 Task: Locate Waterfront houses in Newport News.
Action: Mouse moved to (281, 202)
Screenshot: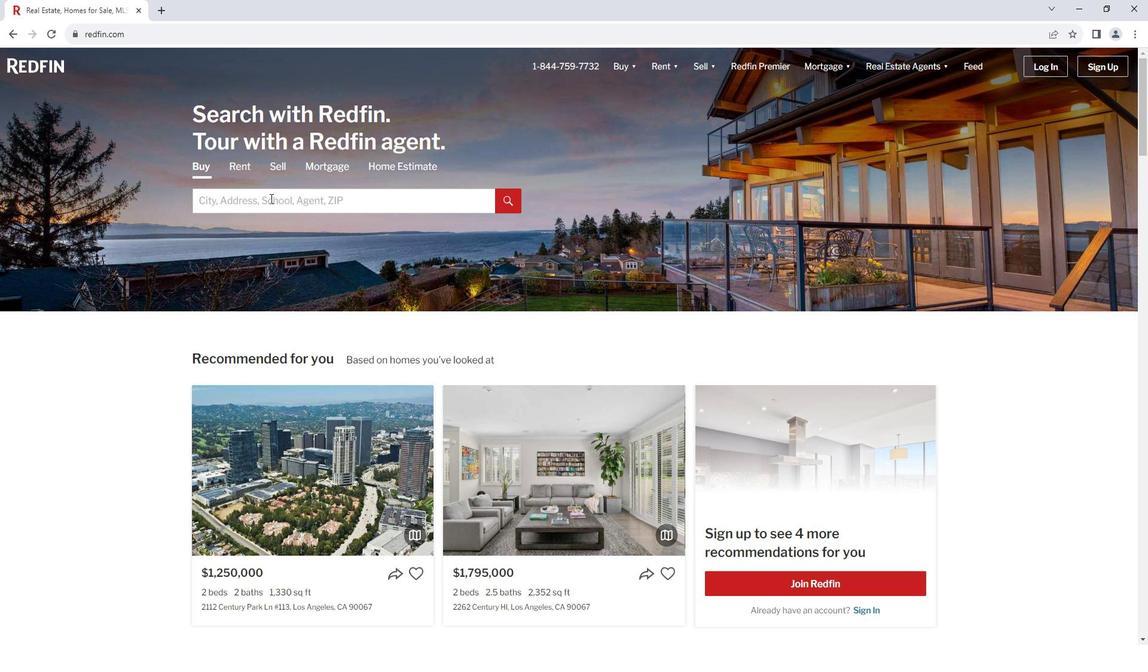 
Action: Mouse pressed left at (281, 202)
Screenshot: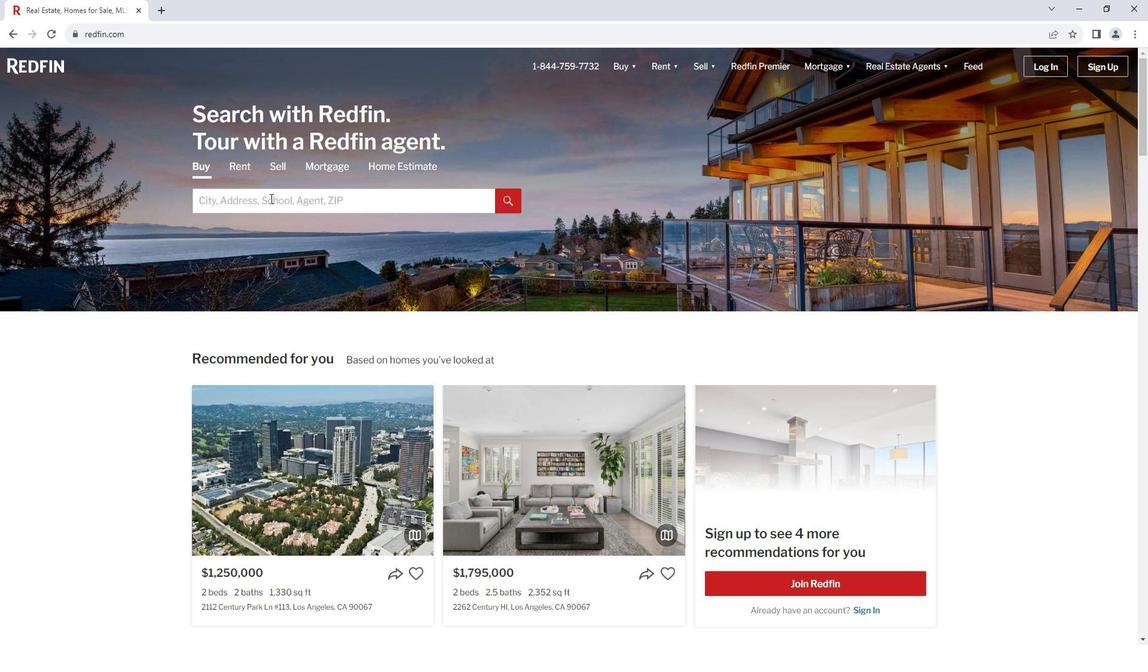 
Action: Key pressed <Key.shift>Newsport<Key.space><Key.shift>Mews
Screenshot: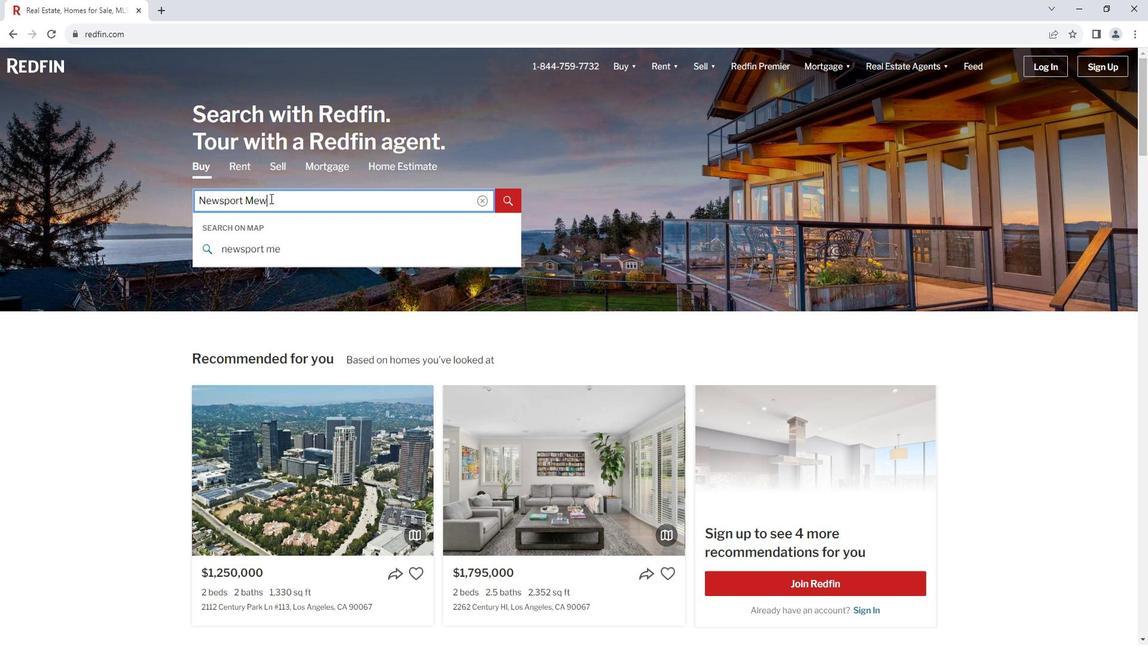 
Action: Mouse moved to (235, 202)
Screenshot: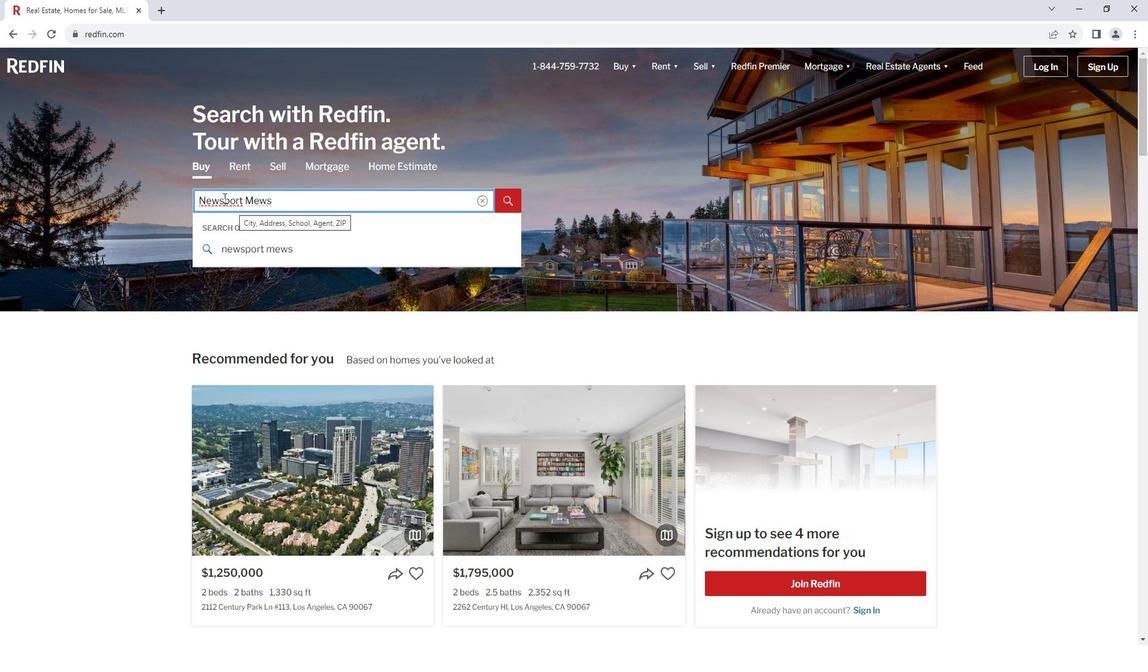 
Action: Mouse pressed left at (235, 202)
Screenshot: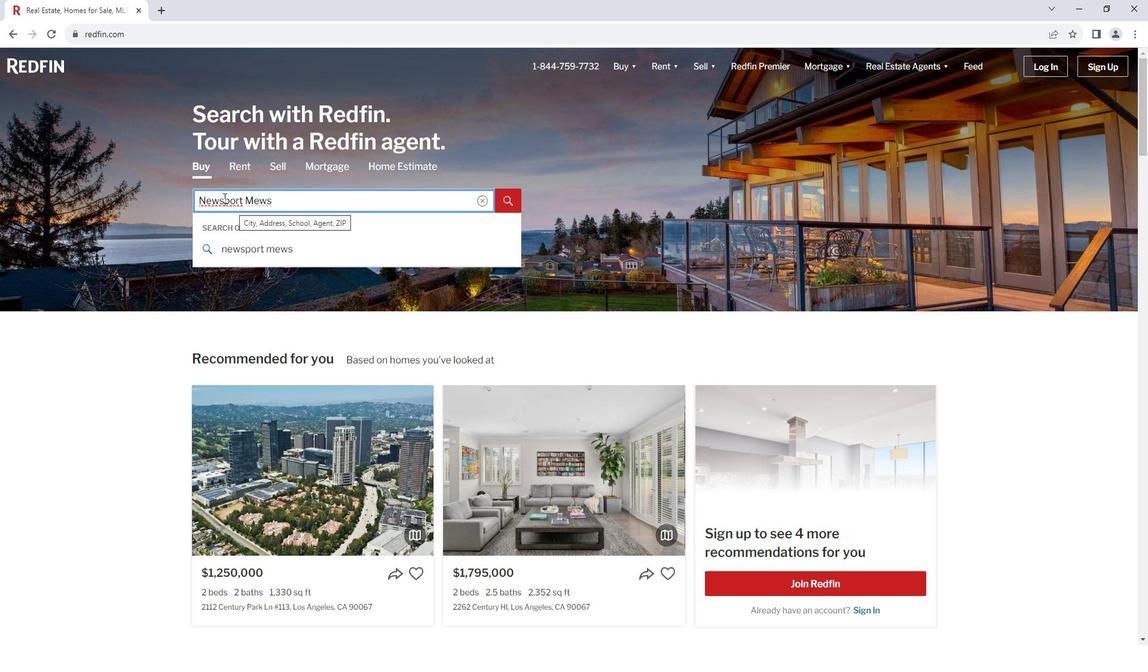 
Action: Mouse moved to (232, 202)
Screenshot: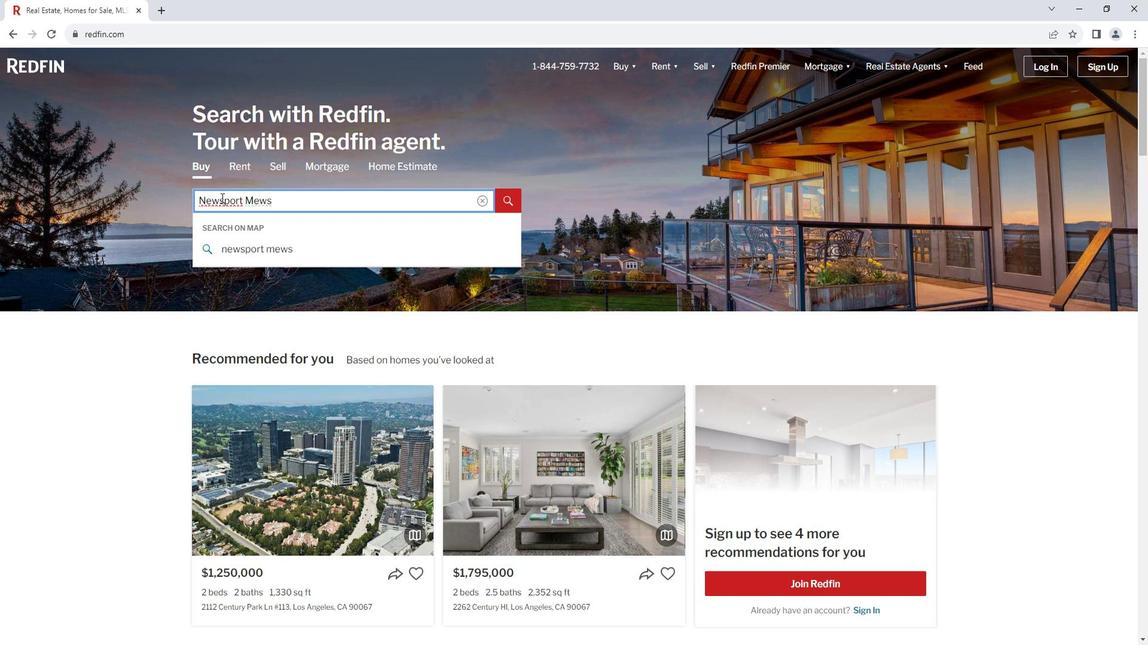
Action: Key pressed <Key.backspace>
Screenshot: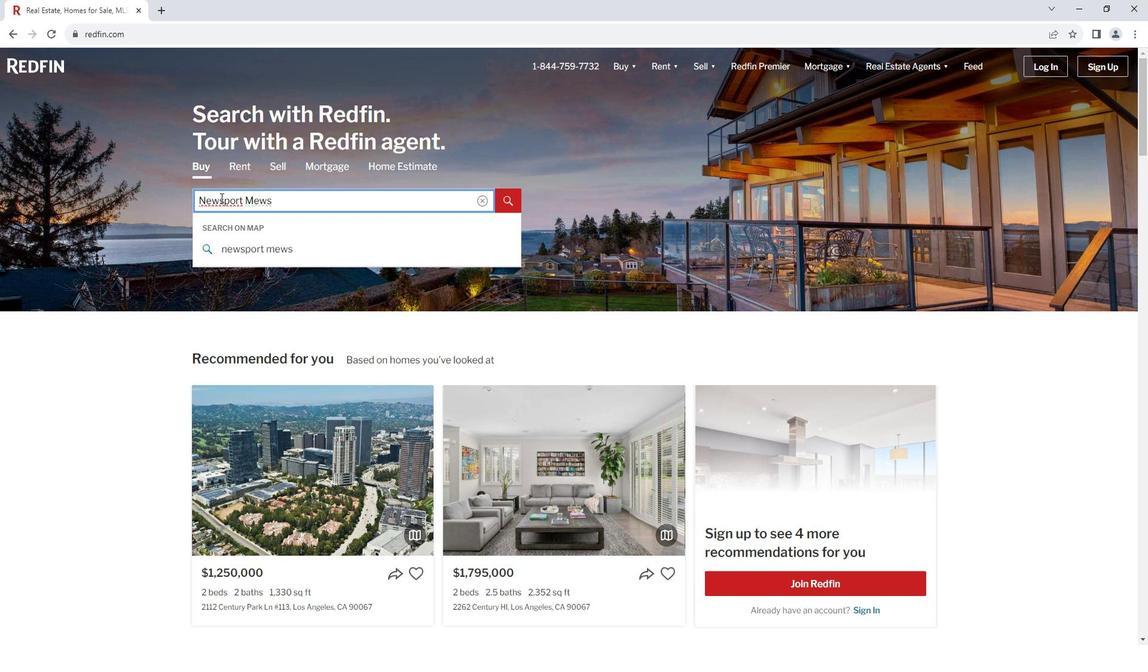 
Action: Mouse moved to (512, 201)
Screenshot: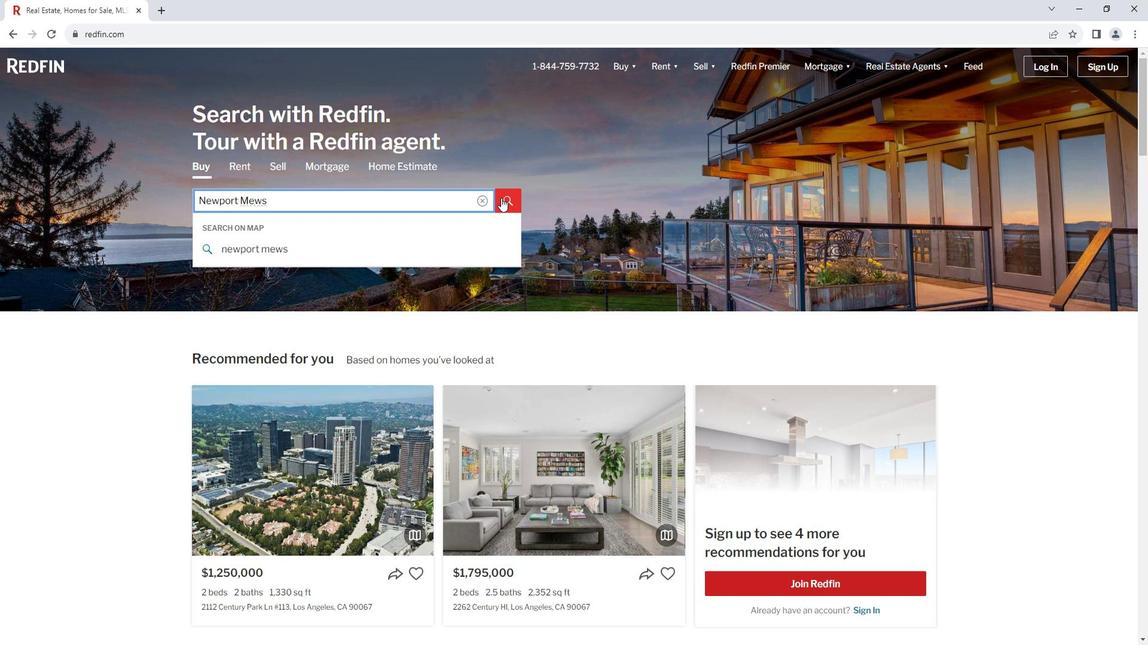 
Action: Mouse pressed left at (512, 201)
Screenshot: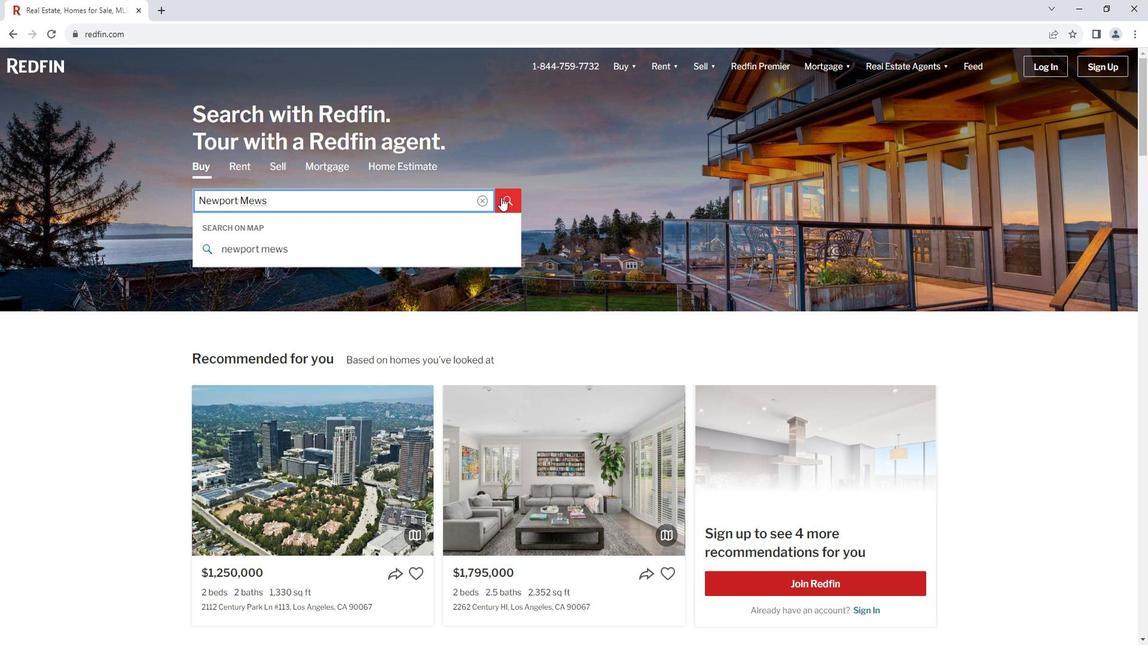 
Action: Mouse moved to (1031, 155)
Screenshot: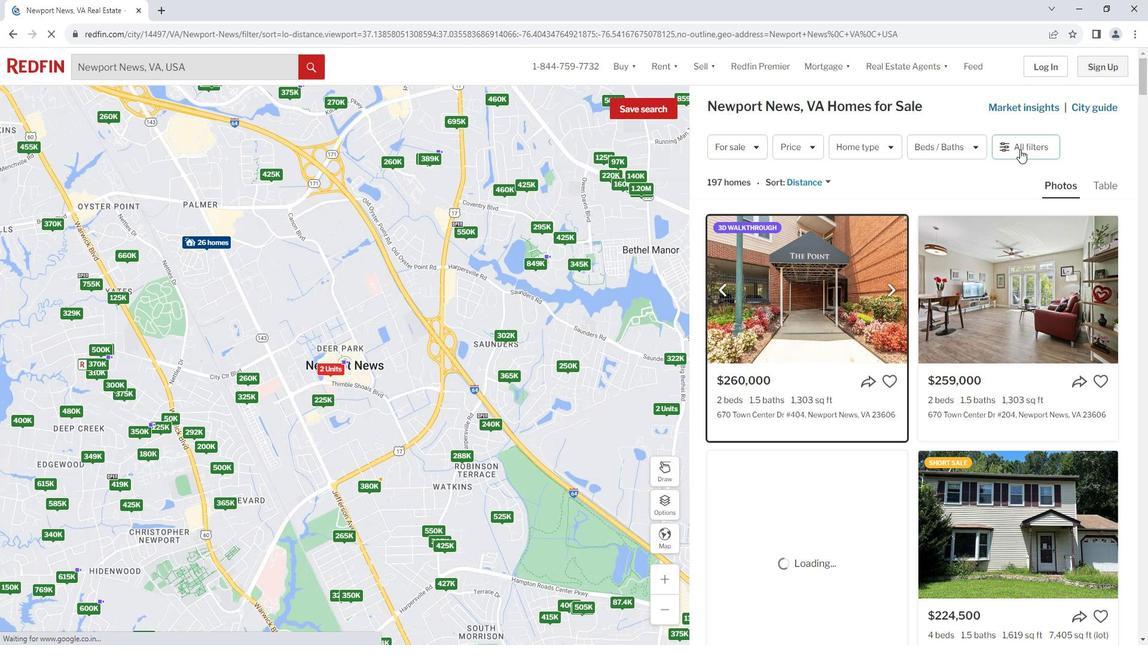 
Action: Mouse pressed left at (1031, 155)
Screenshot: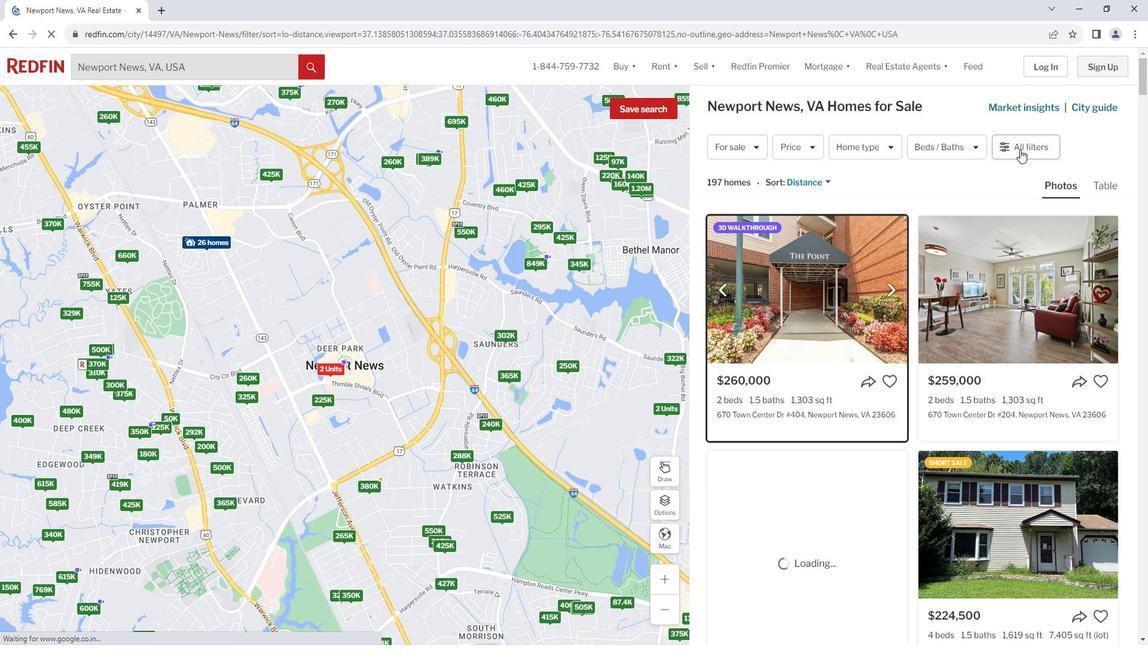 
Action: Mouse moved to (1043, 150)
Screenshot: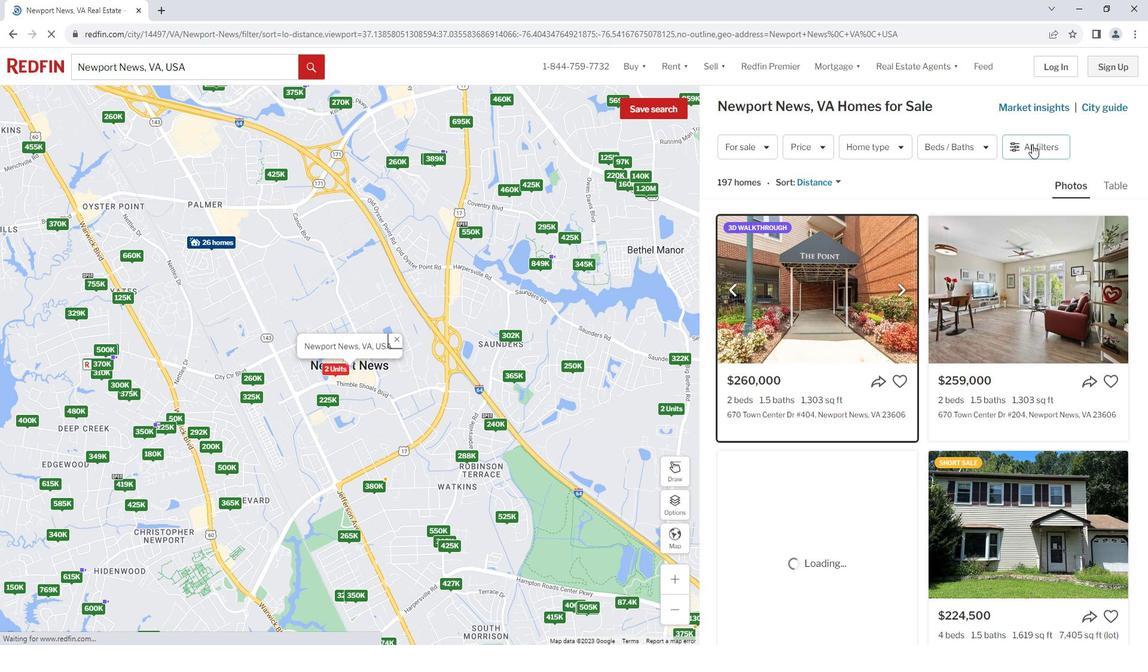 
Action: Mouse pressed left at (1043, 150)
Screenshot: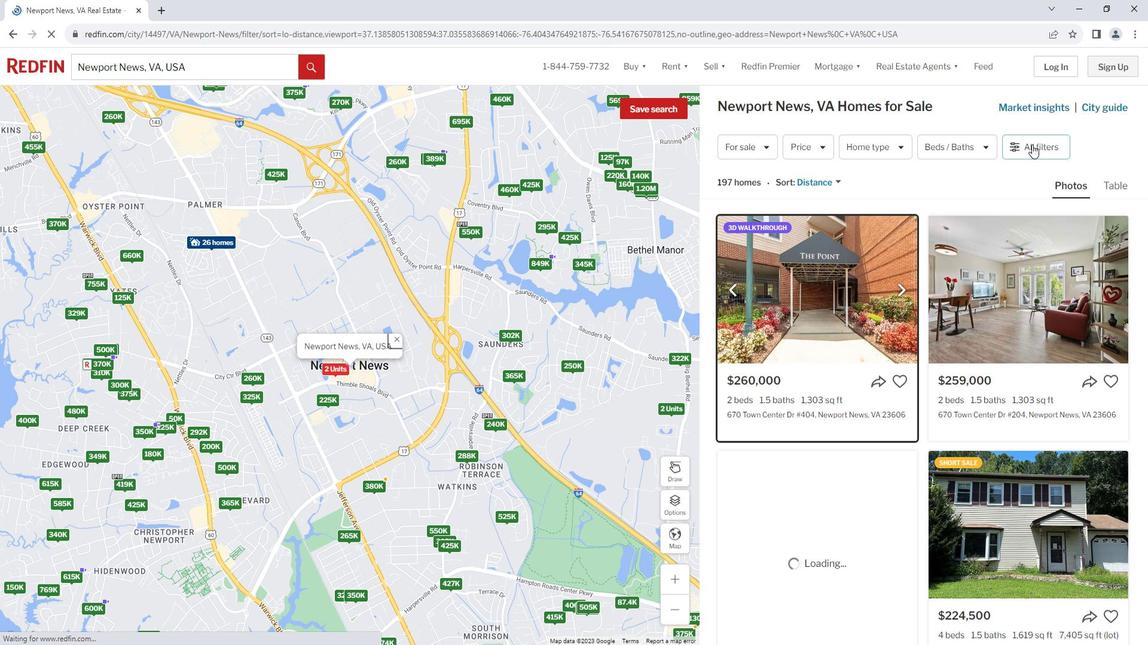 
Action: Mouse moved to (1041, 152)
Screenshot: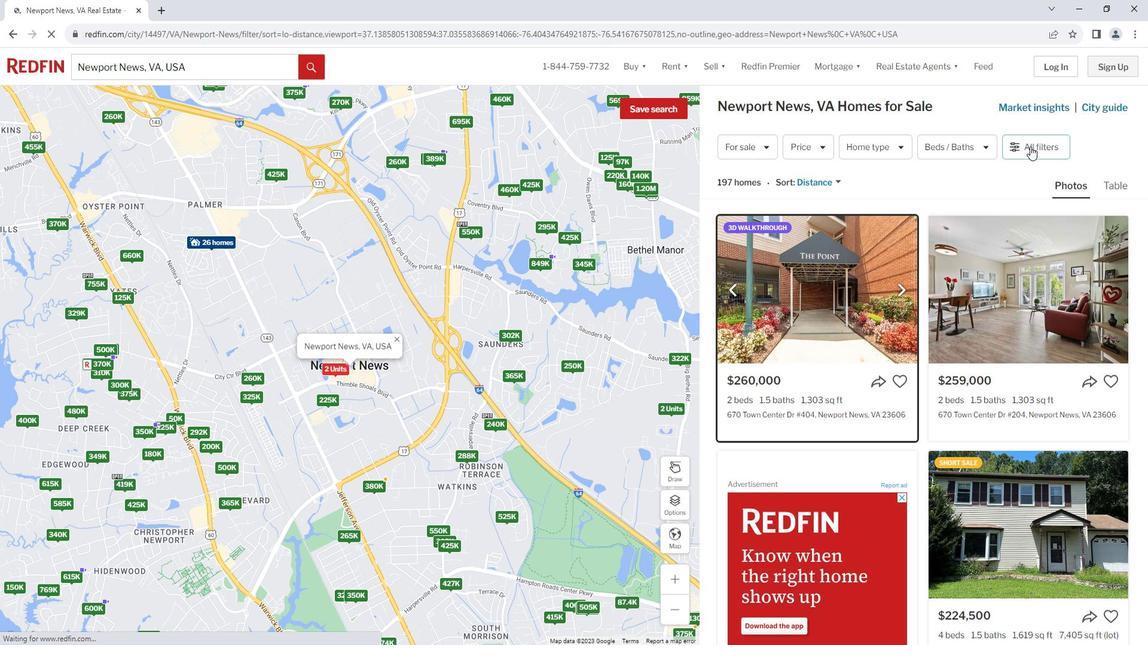 
Action: Mouse pressed left at (1041, 152)
Screenshot: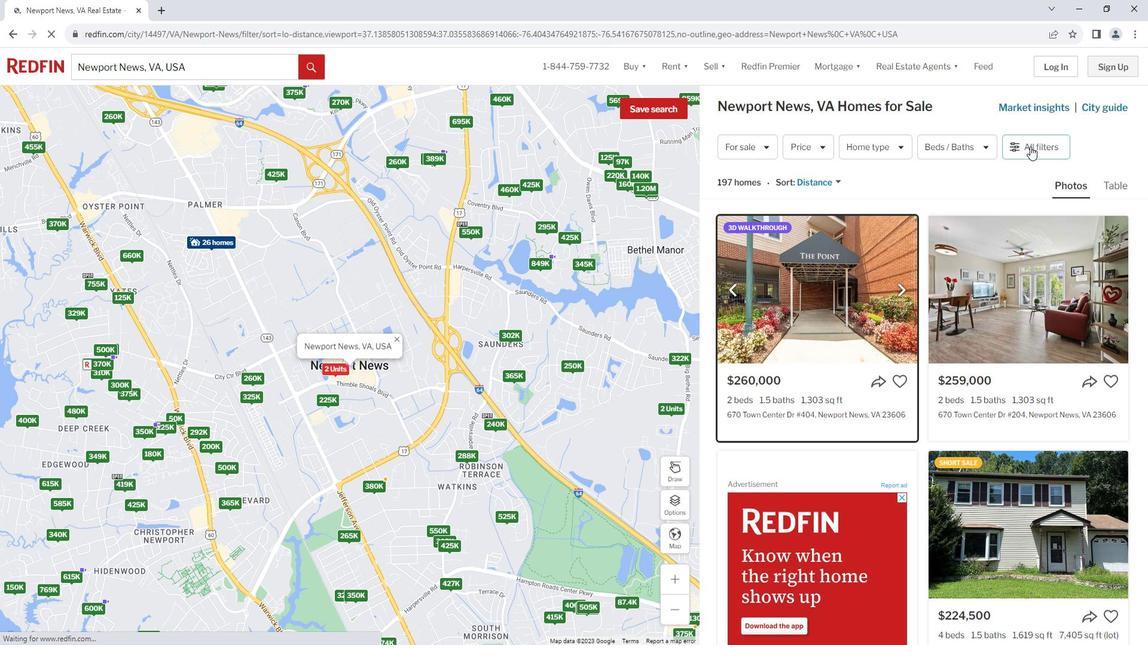 
Action: Mouse moved to (903, 288)
Screenshot: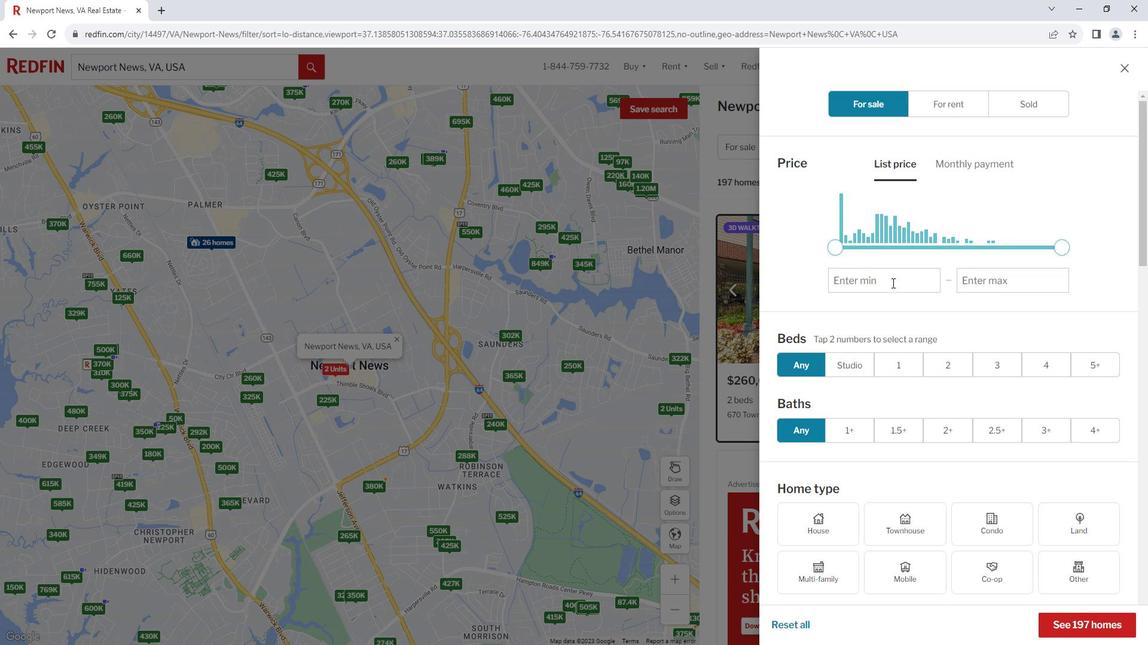 
Action: Mouse scrolled (903, 288) with delta (0, 0)
Screenshot: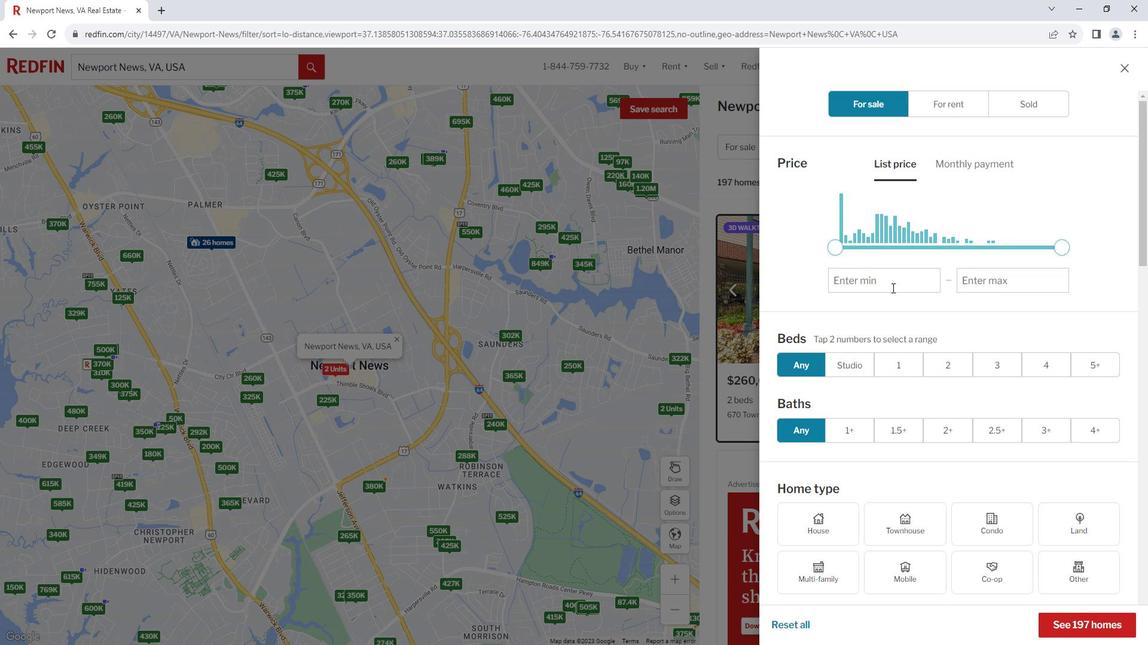 
Action: Mouse scrolled (903, 288) with delta (0, 0)
Screenshot: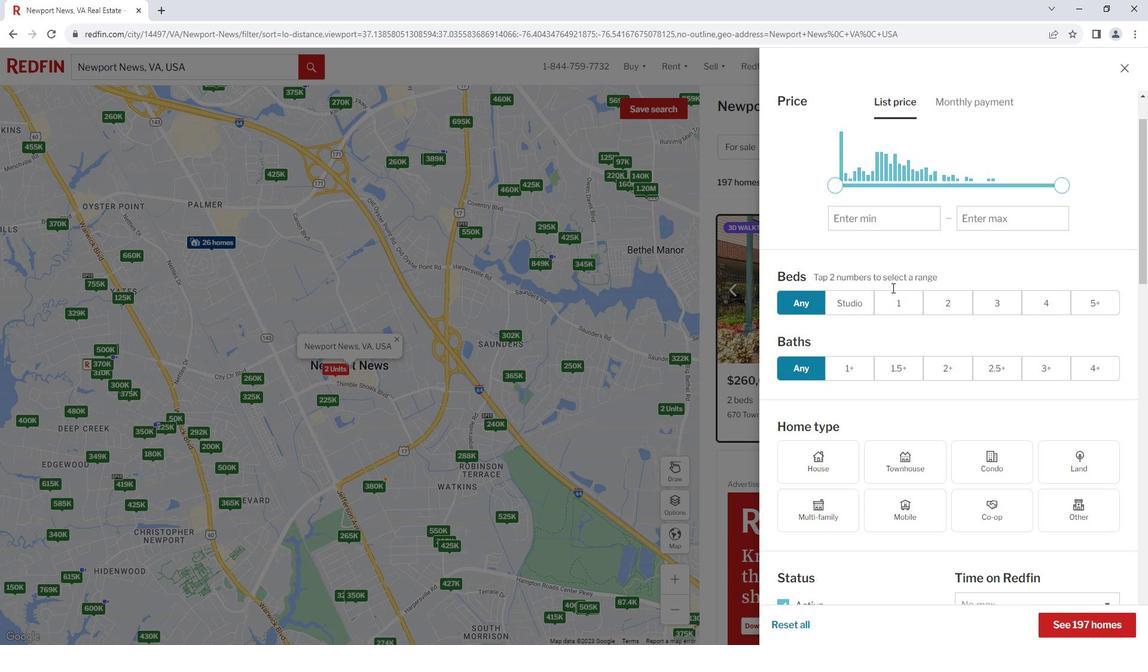 
Action: Mouse scrolled (903, 288) with delta (0, 0)
Screenshot: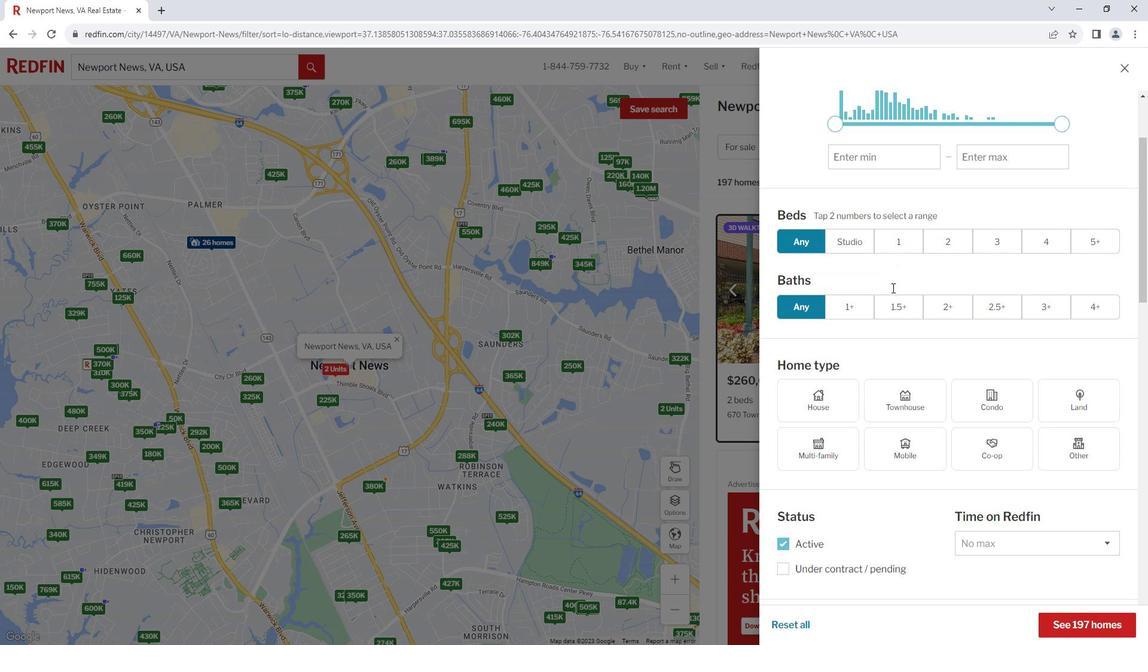 
Action: Mouse moved to (829, 333)
Screenshot: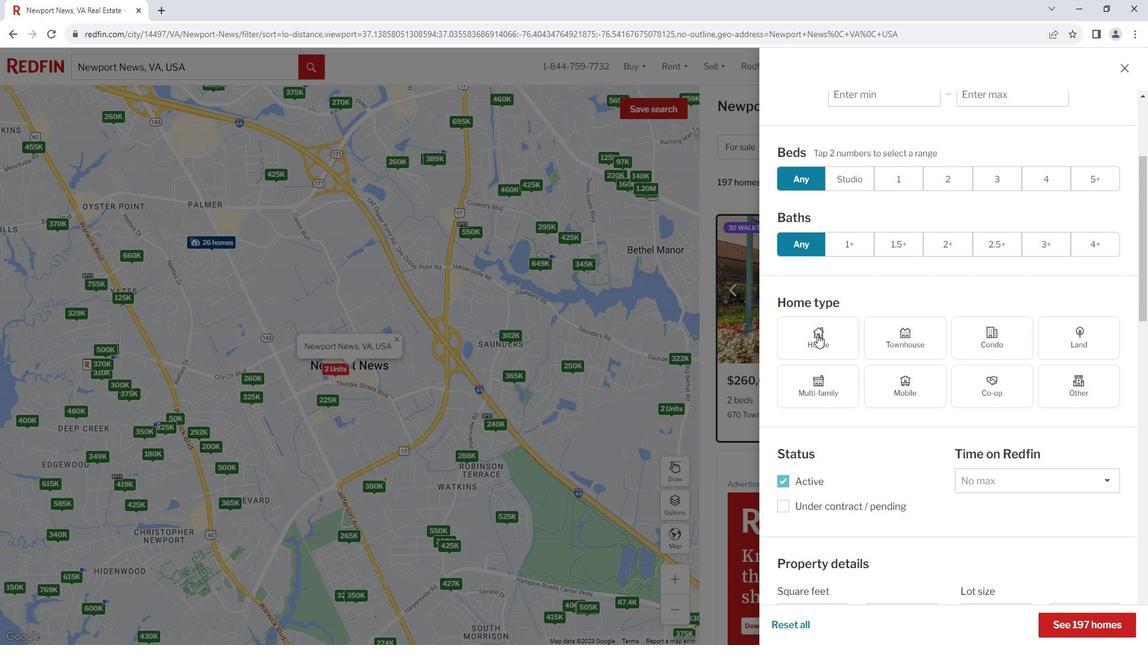 
Action: Mouse pressed left at (829, 333)
Screenshot: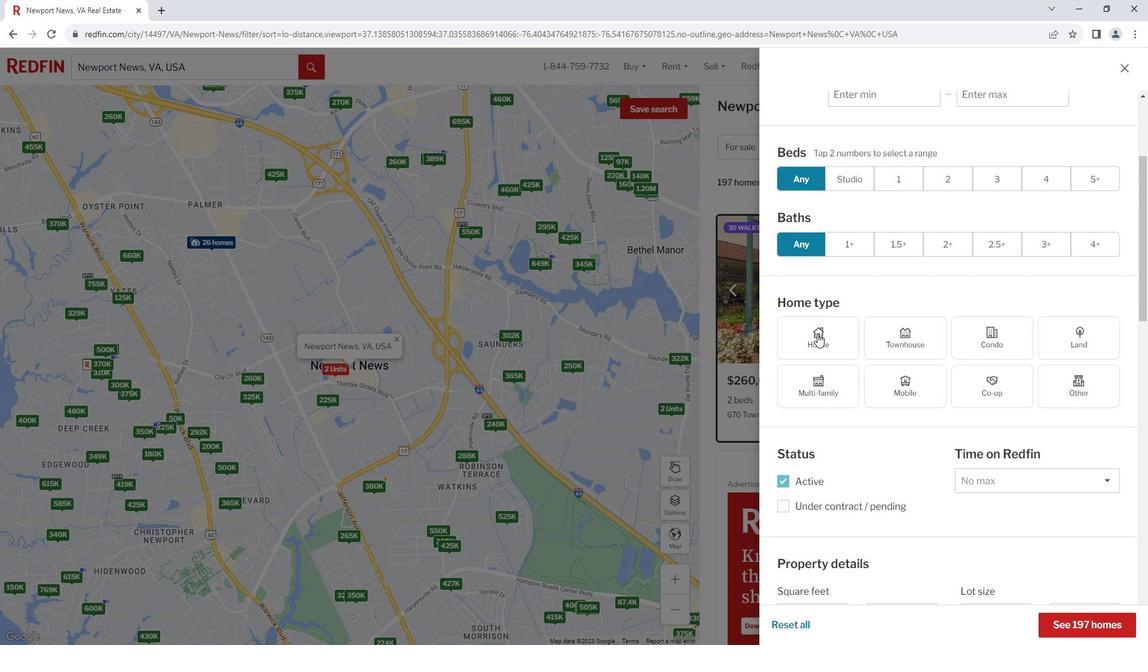 
Action: Mouse moved to (835, 330)
Screenshot: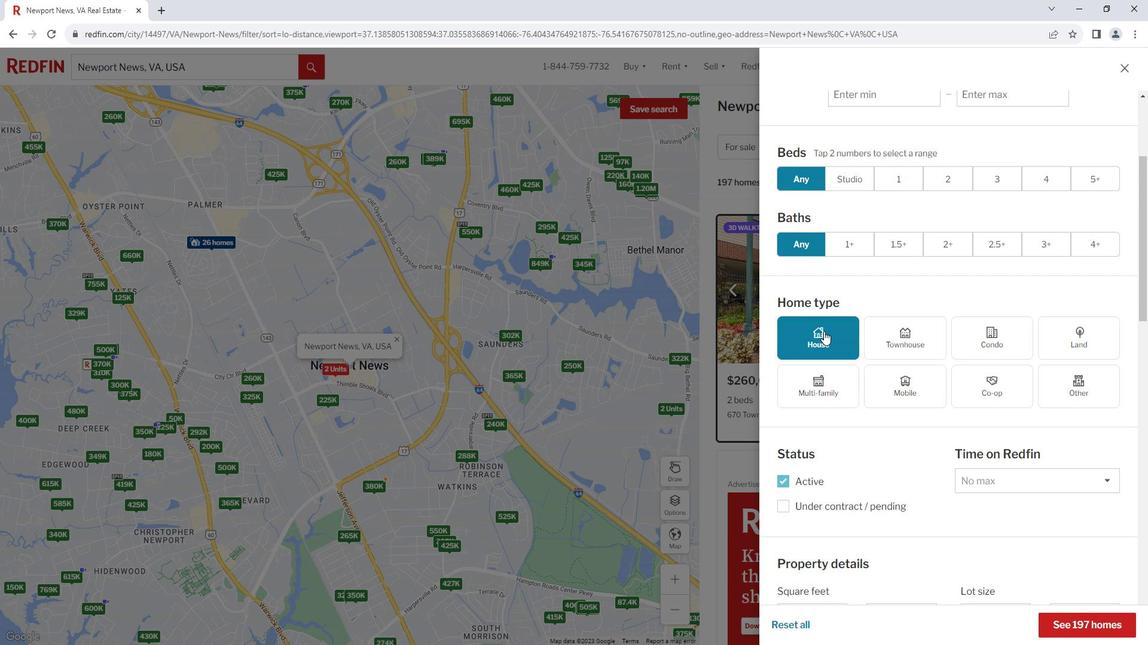 
Action: Mouse scrolled (835, 330) with delta (0, 0)
Screenshot: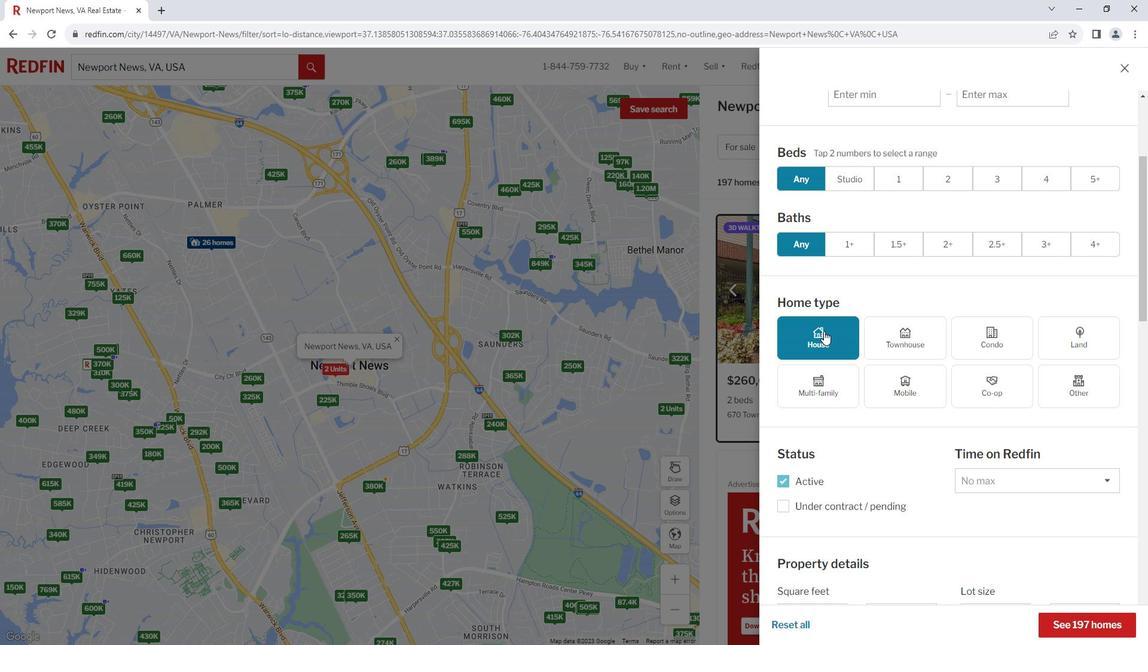 
Action: Mouse scrolled (835, 330) with delta (0, 0)
Screenshot: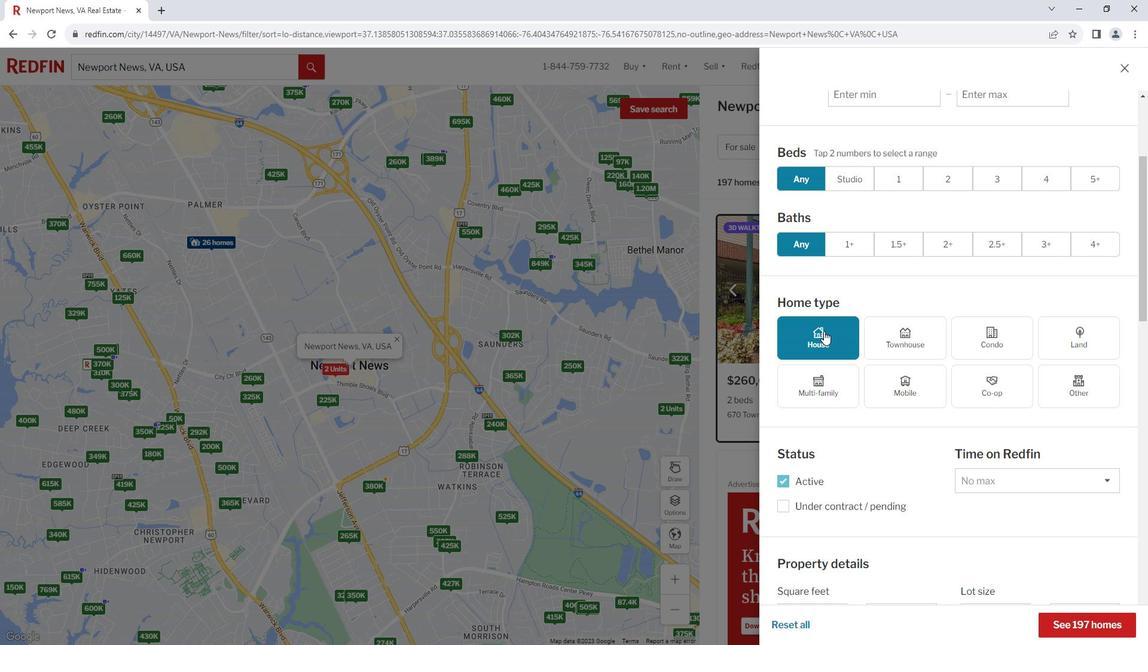 
Action: Mouse scrolled (835, 330) with delta (0, 0)
Screenshot: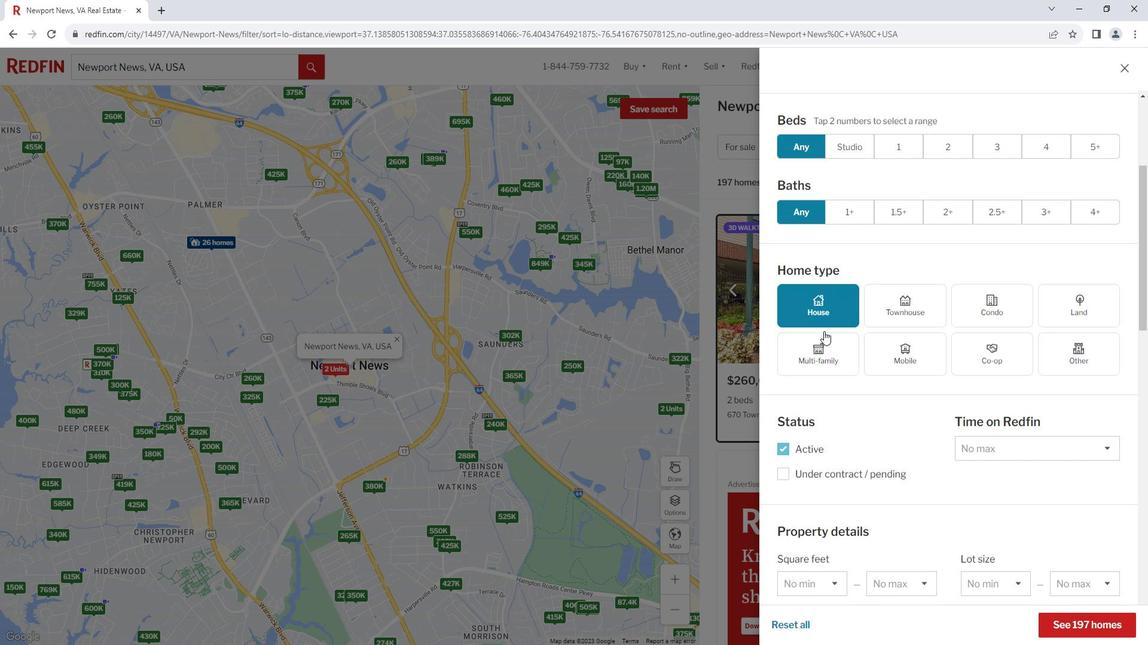 
Action: Mouse moved to (836, 330)
Screenshot: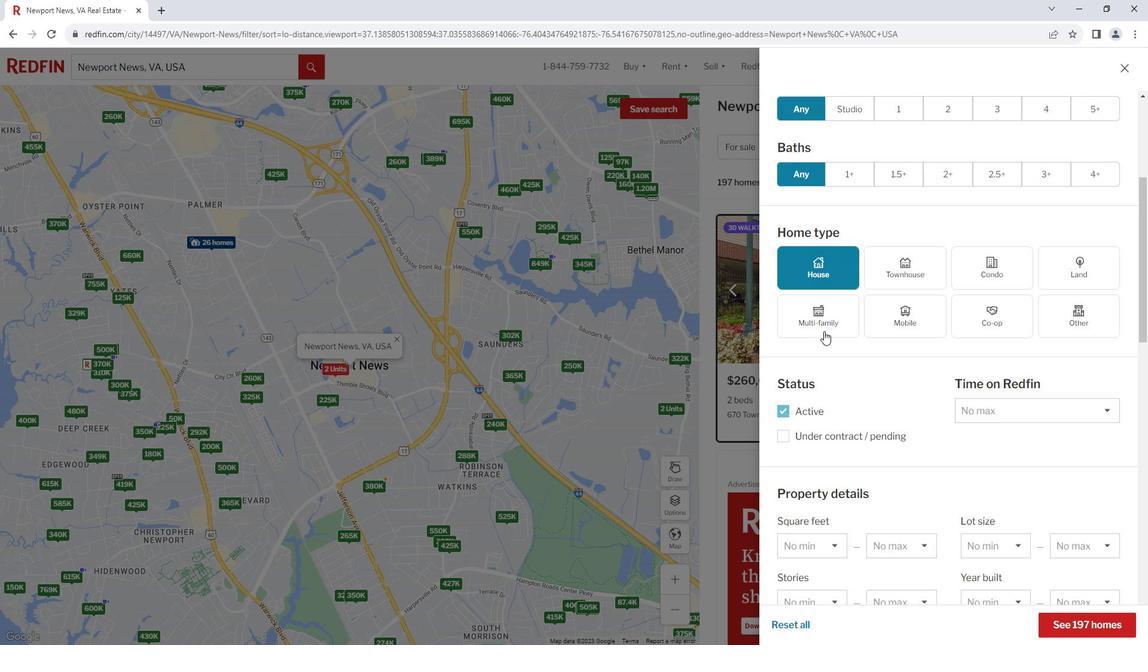 
Action: Mouse scrolled (836, 329) with delta (0, 0)
Screenshot: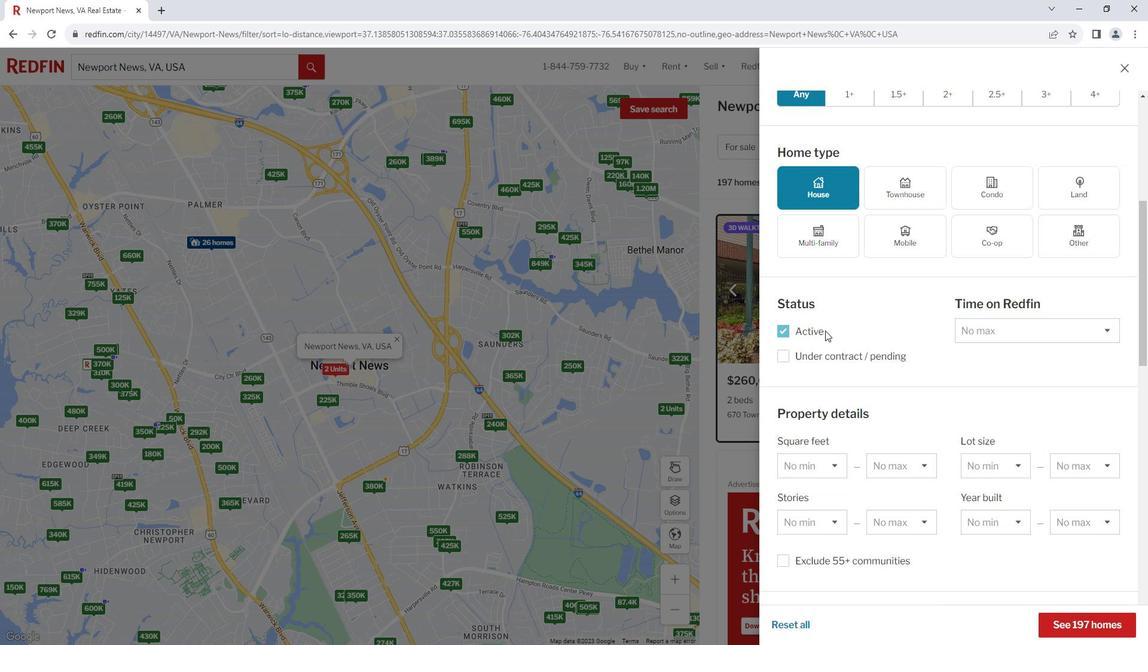 
Action: Mouse moved to (837, 329)
Screenshot: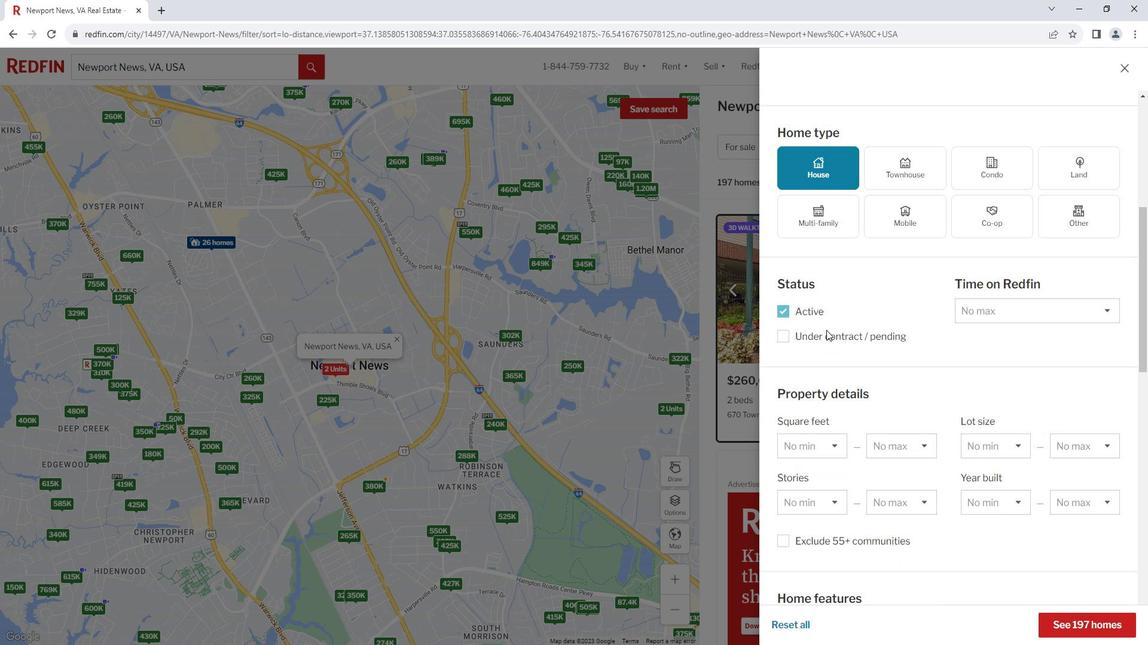 
Action: Mouse scrolled (837, 328) with delta (0, 0)
Screenshot: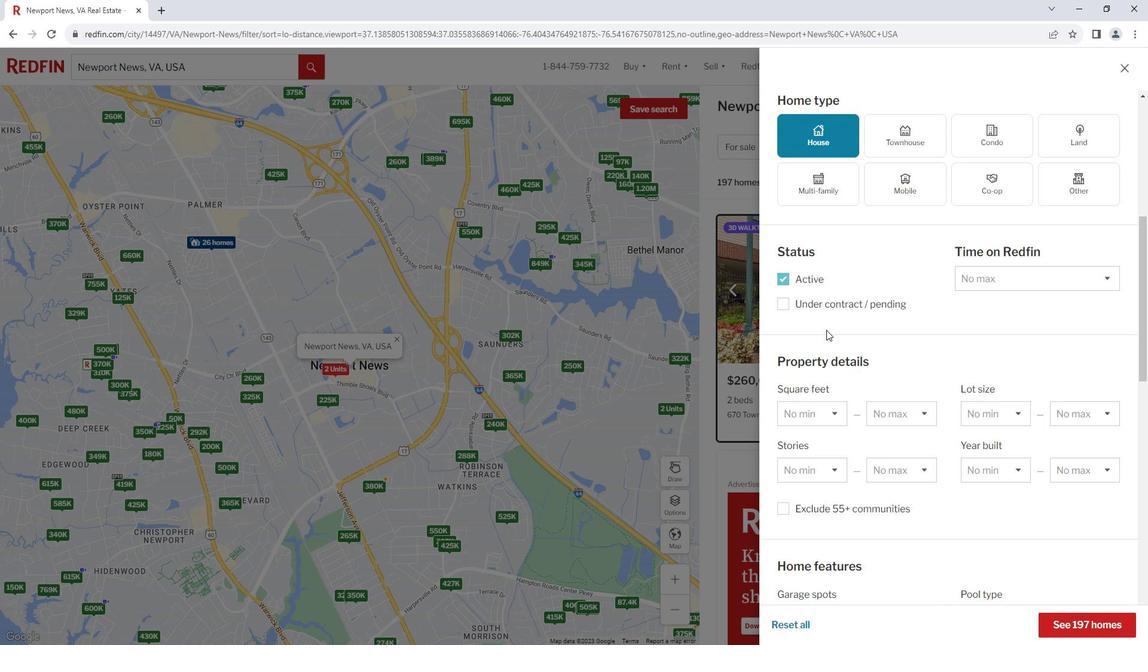 
Action: Mouse moved to (839, 327)
Screenshot: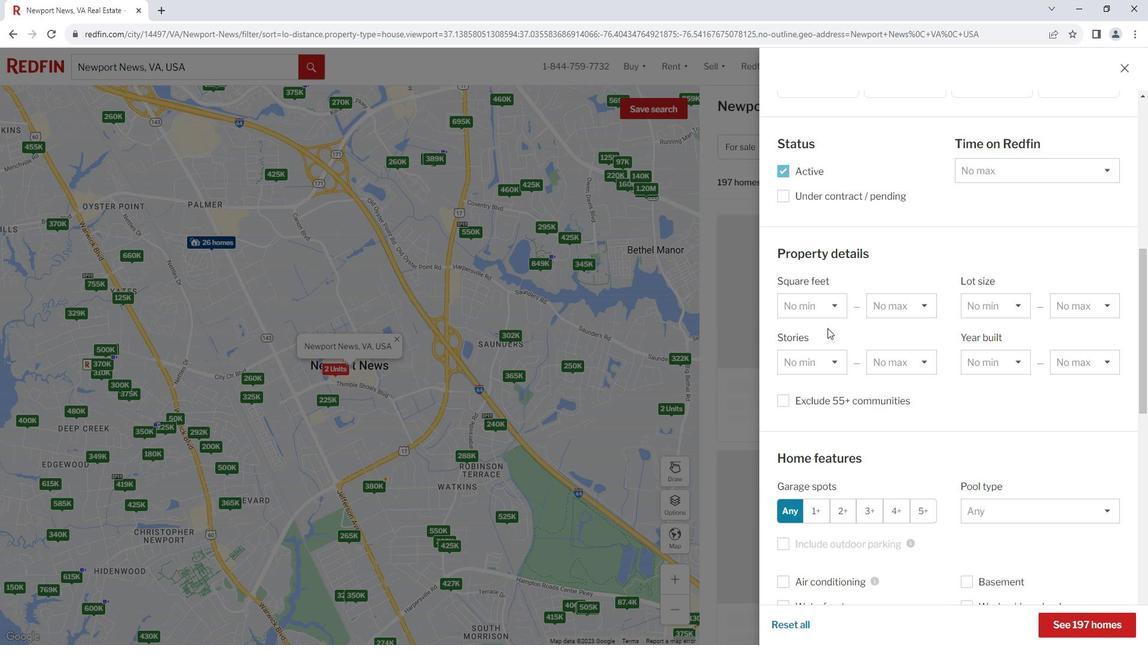 
Action: Mouse scrolled (839, 327) with delta (0, 0)
Screenshot: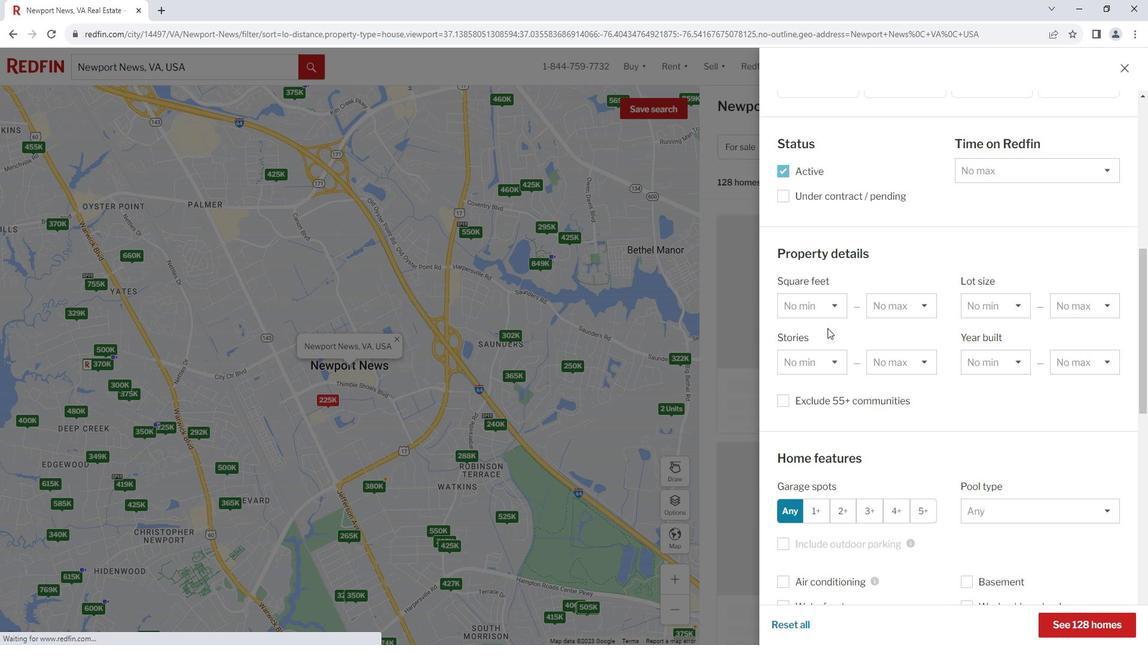 
Action: Mouse scrolled (839, 327) with delta (0, 0)
Screenshot: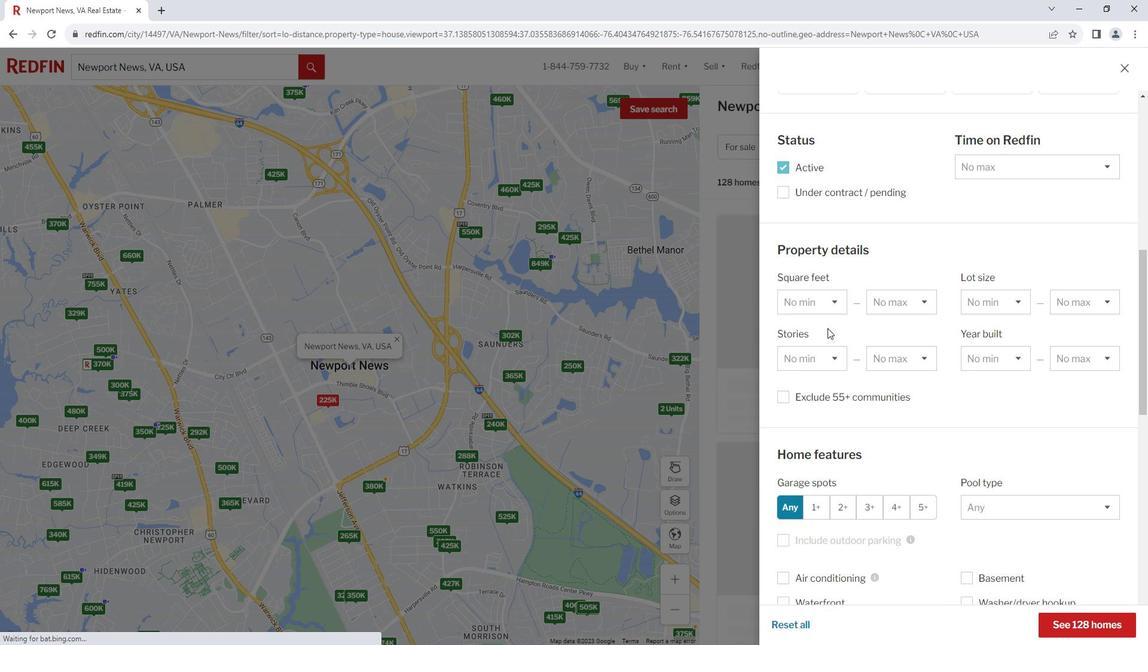 
Action: Mouse scrolled (839, 327) with delta (0, 0)
Screenshot: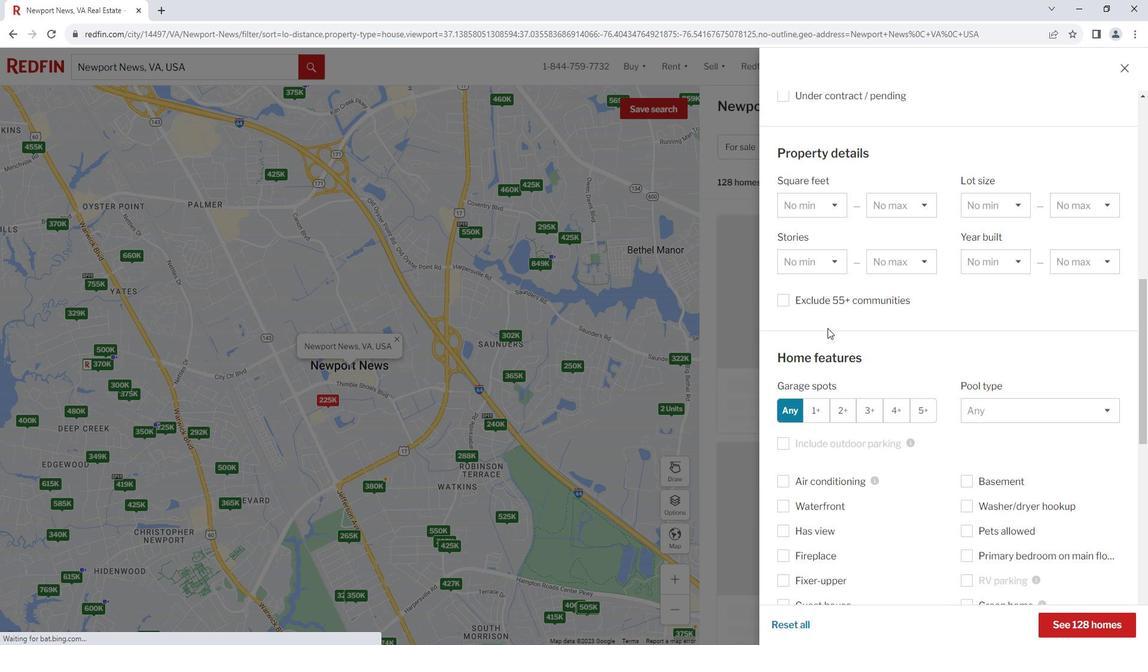 
Action: Mouse moved to (839, 327)
Screenshot: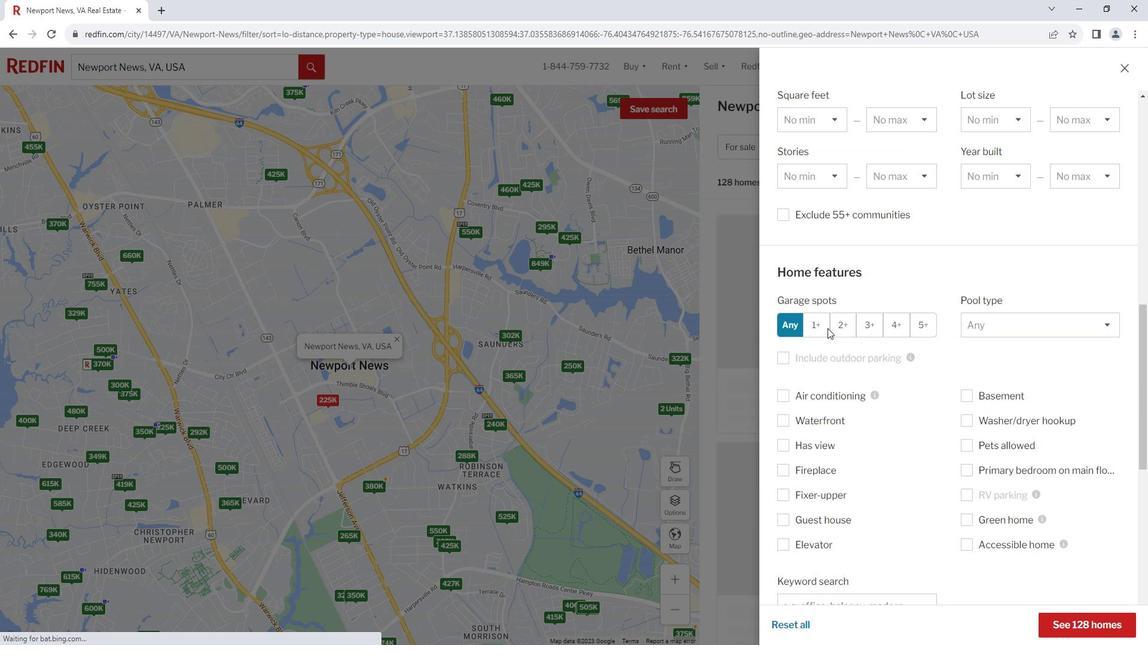 
Action: Mouse scrolled (839, 326) with delta (0, 0)
Screenshot: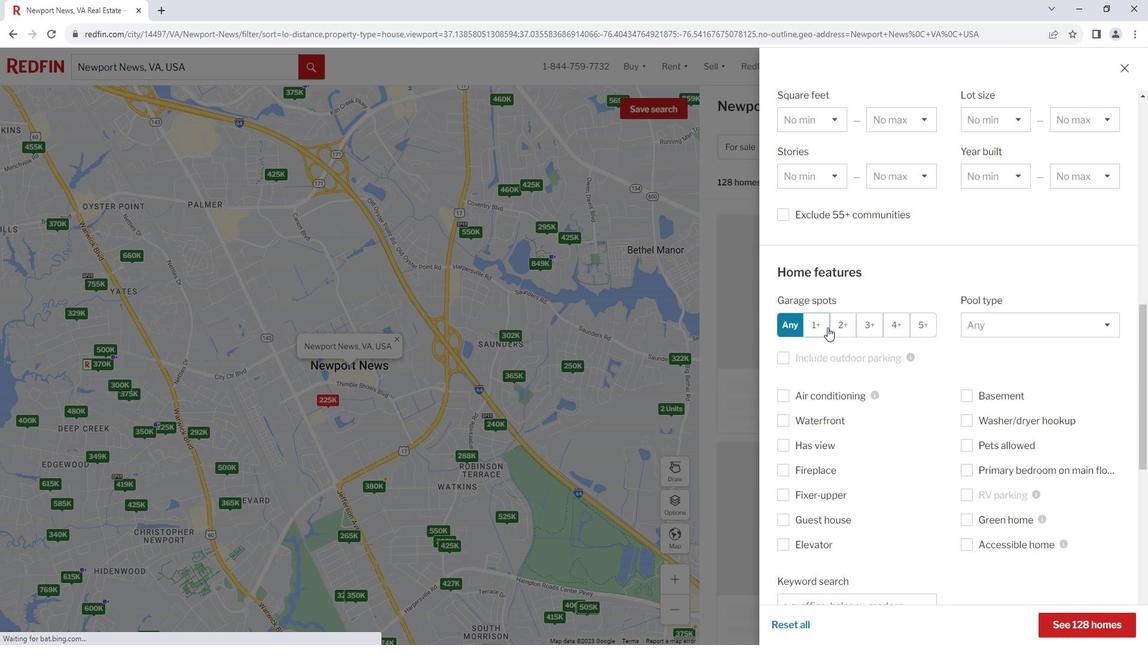 
Action: Mouse moved to (793, 356)
Screenshot: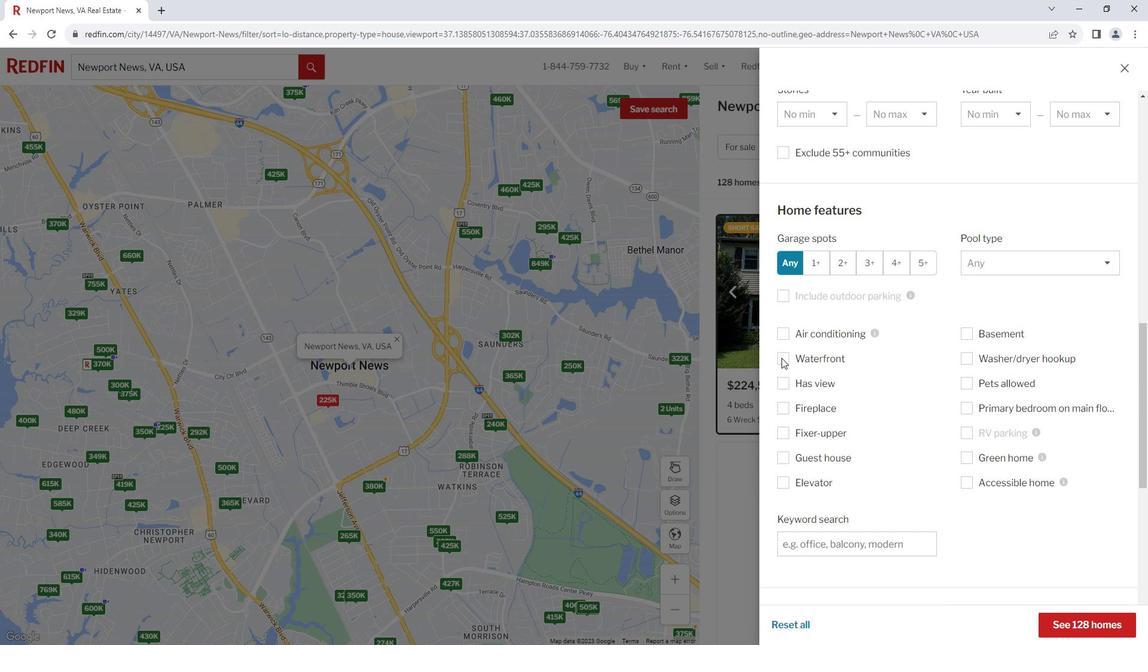 
Action: Mouse pressed left at (793, 356)
Screenshot: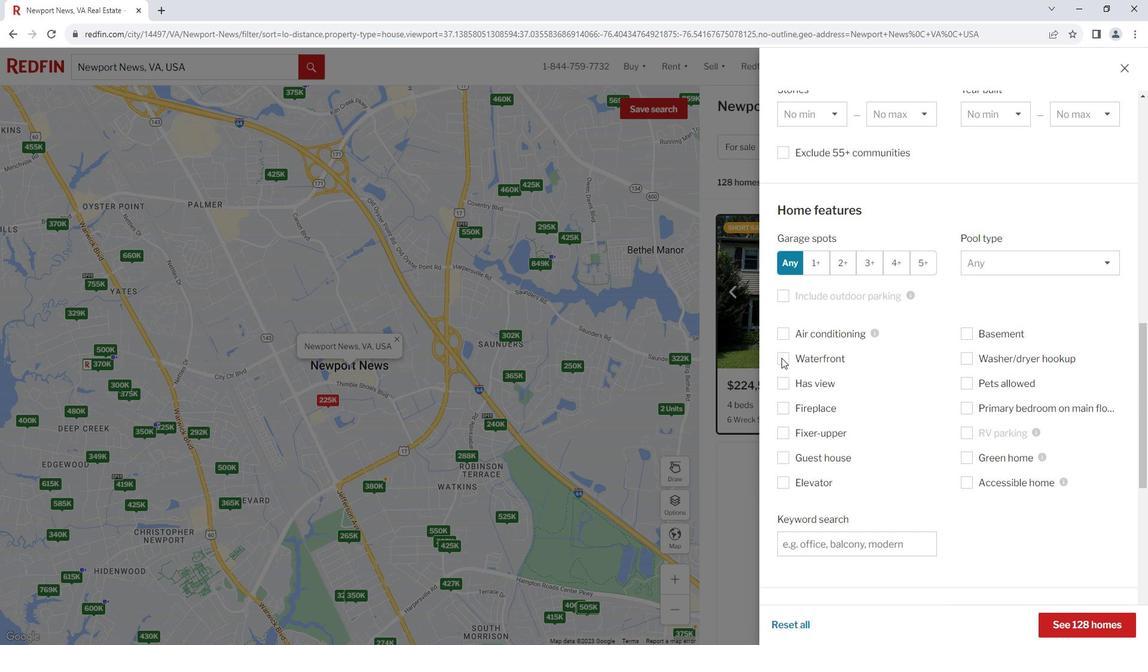
Action: Mouse moved to (884, 339)
Screenshot: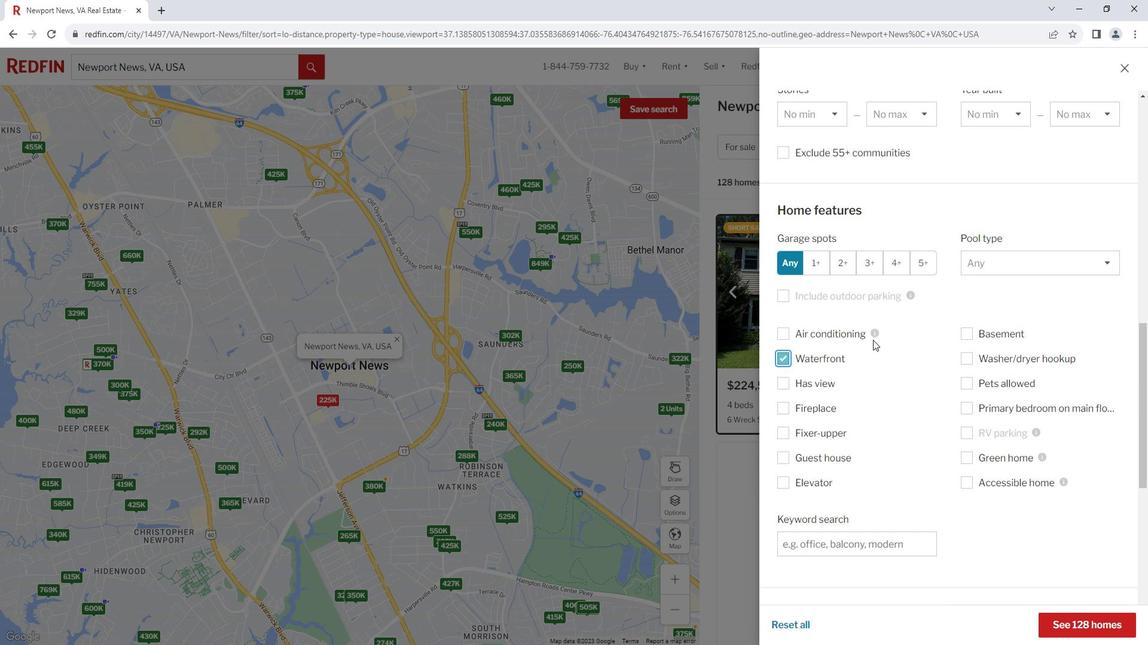 
Action: Mouse scrolled (884, 338) with delta (0, 0)
Screenshot: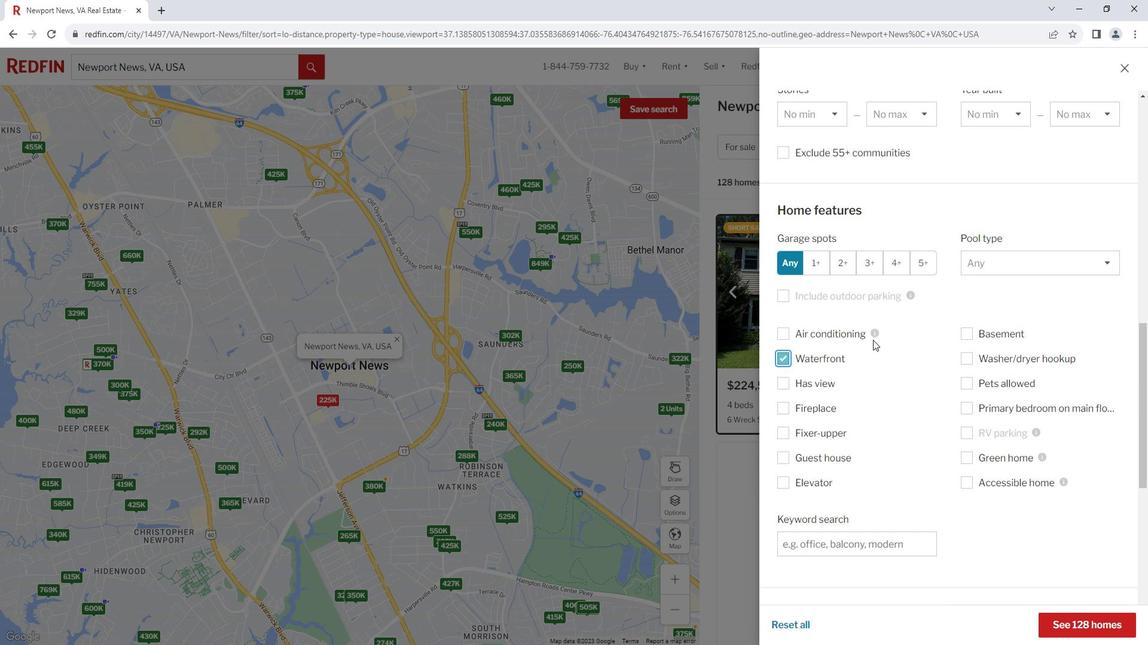 
Action: Mouse scrolled (884, 338) with delta (0, 0)
Screenshot: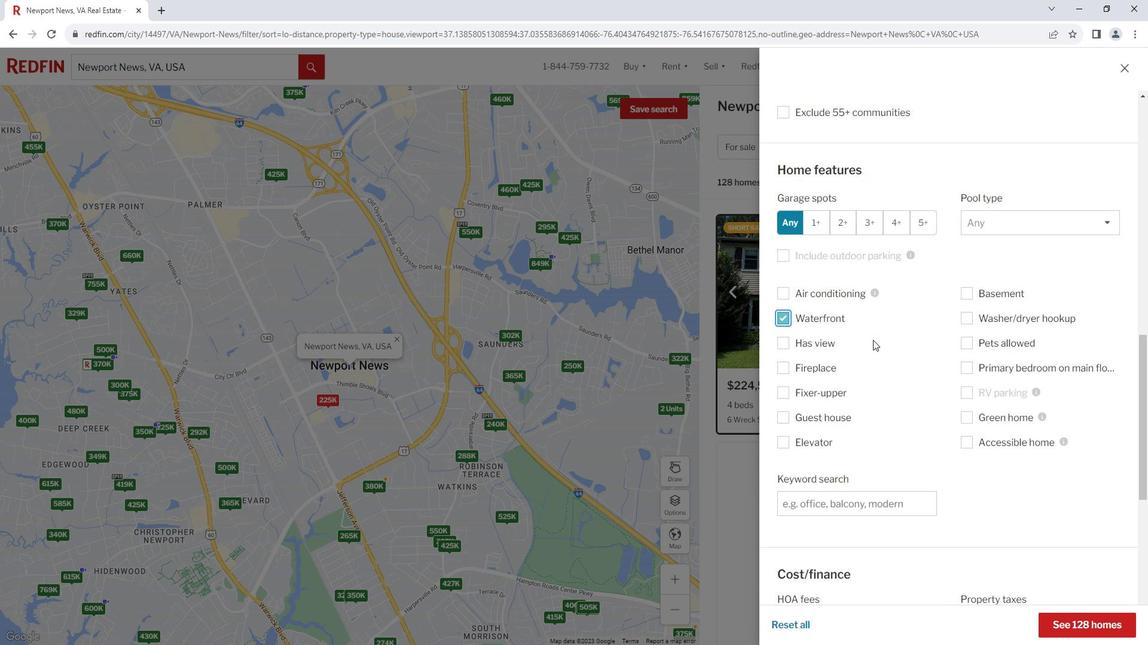 
Action: Mouse scrolled (884, 338) with delta (0, 0)
Screenshot: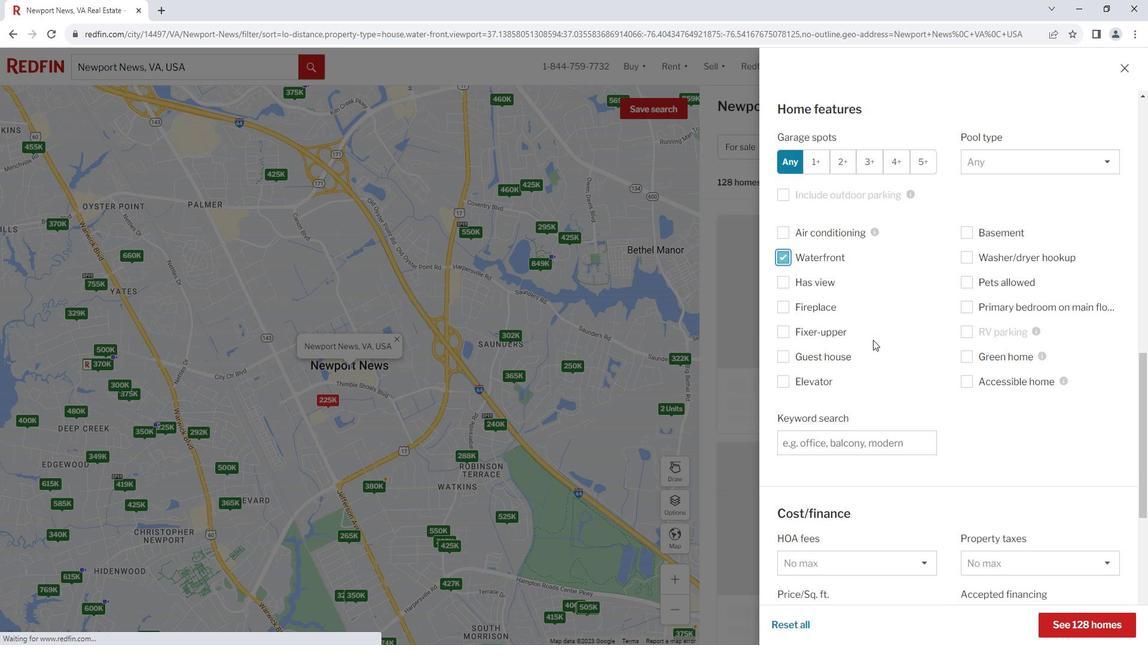 
Action: Mouse moved to (885, 339)
Screenshot: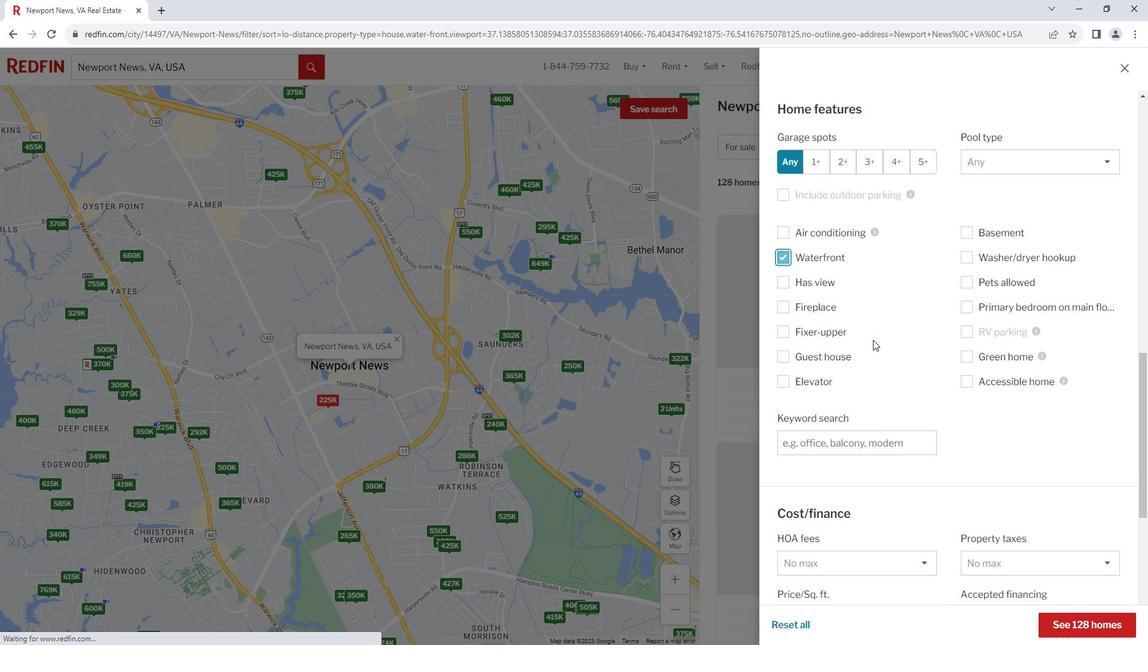 
Action: Mouse scrolled (885, 338) with delta (0, 0)
Screenshot: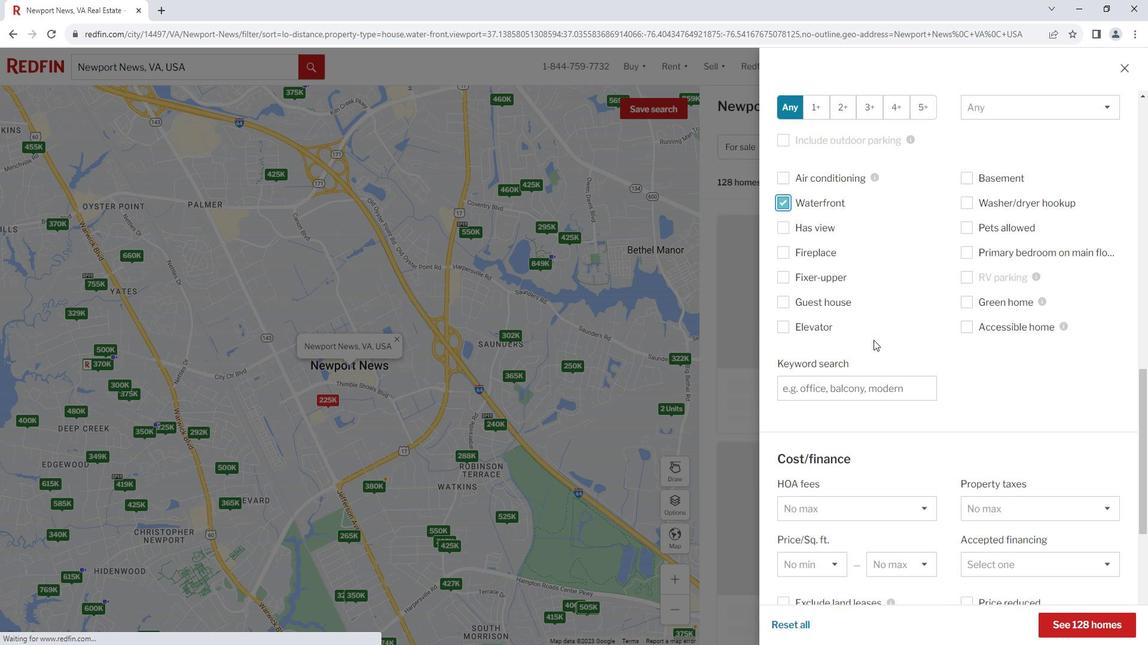 
Action: Mouse scrolled (885, 338) with delta (0, 0)
Screenshot: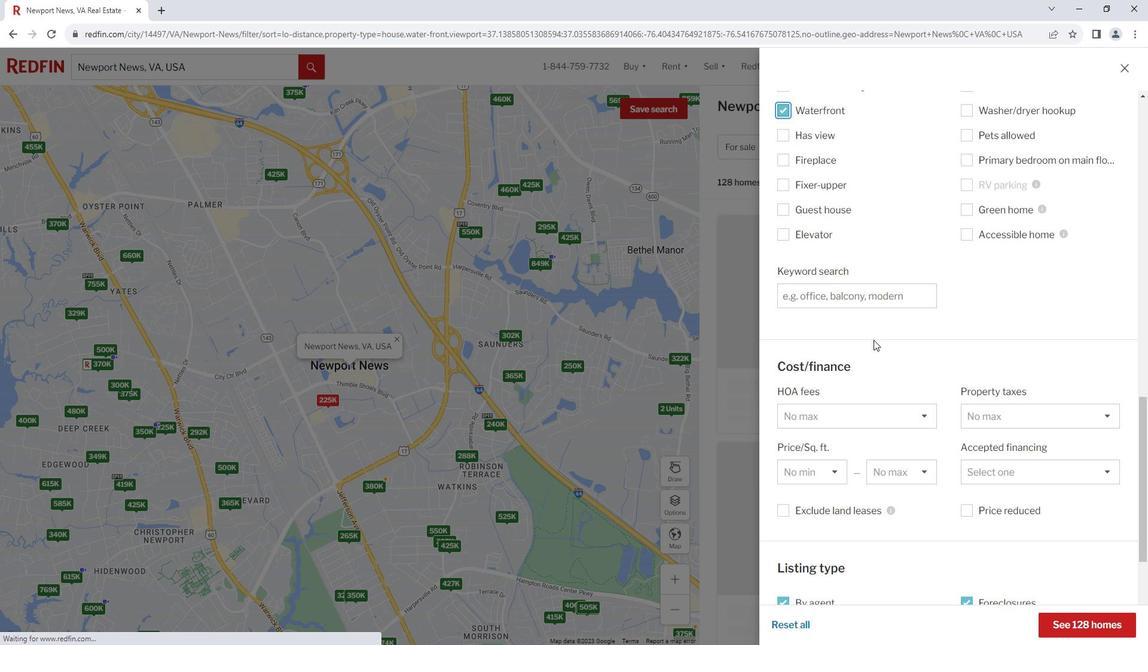 
Action: Mouse moved to (885, 336)
Screenshot: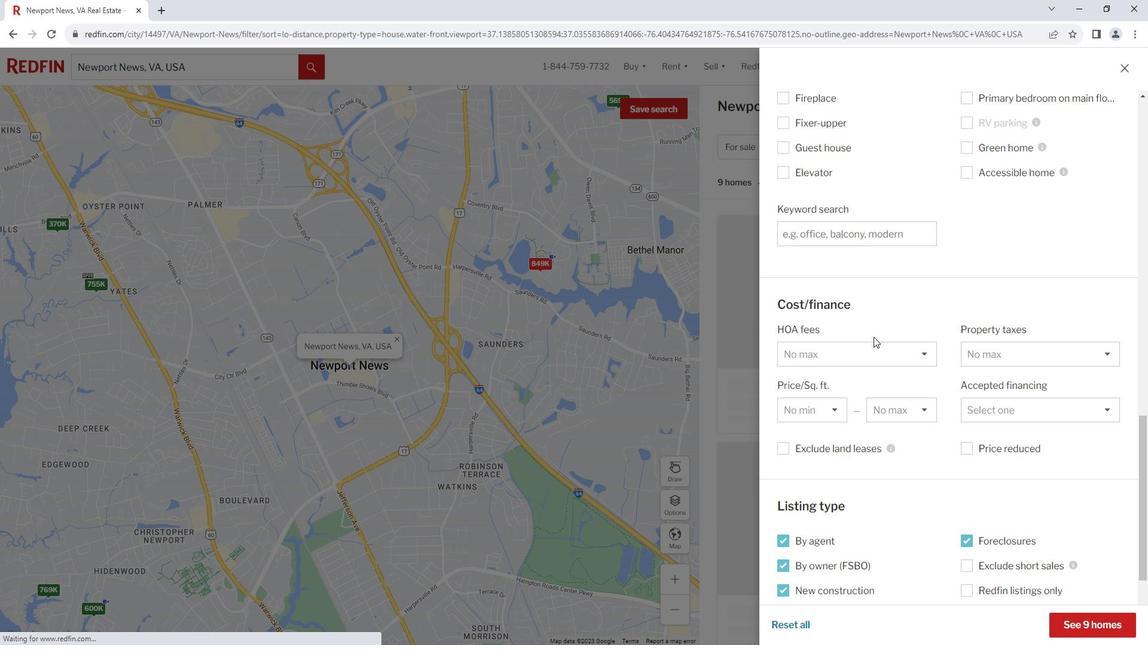 
Action: Mouse scrolled (885, 335) with delta (0, 0)
Screenshot: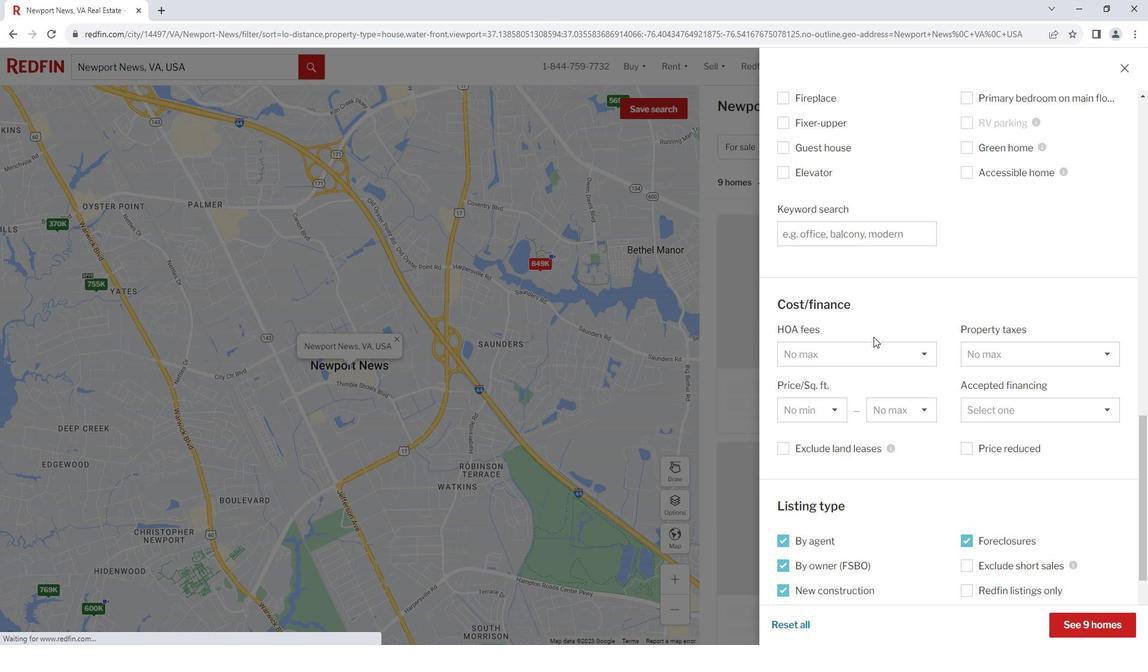 
Action: Mouse scrolled (885, 335) with delta (0, 0)
Screenshot: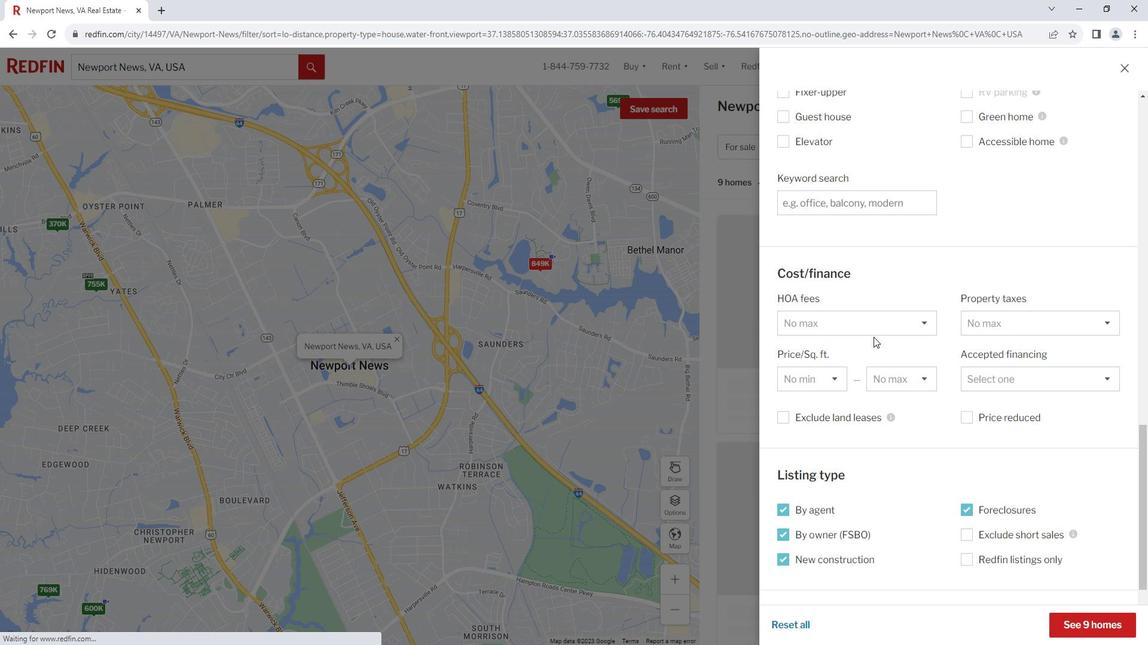 
Action: Mouse scrolled (885, 335) with delta (0, 0)
Screenshot: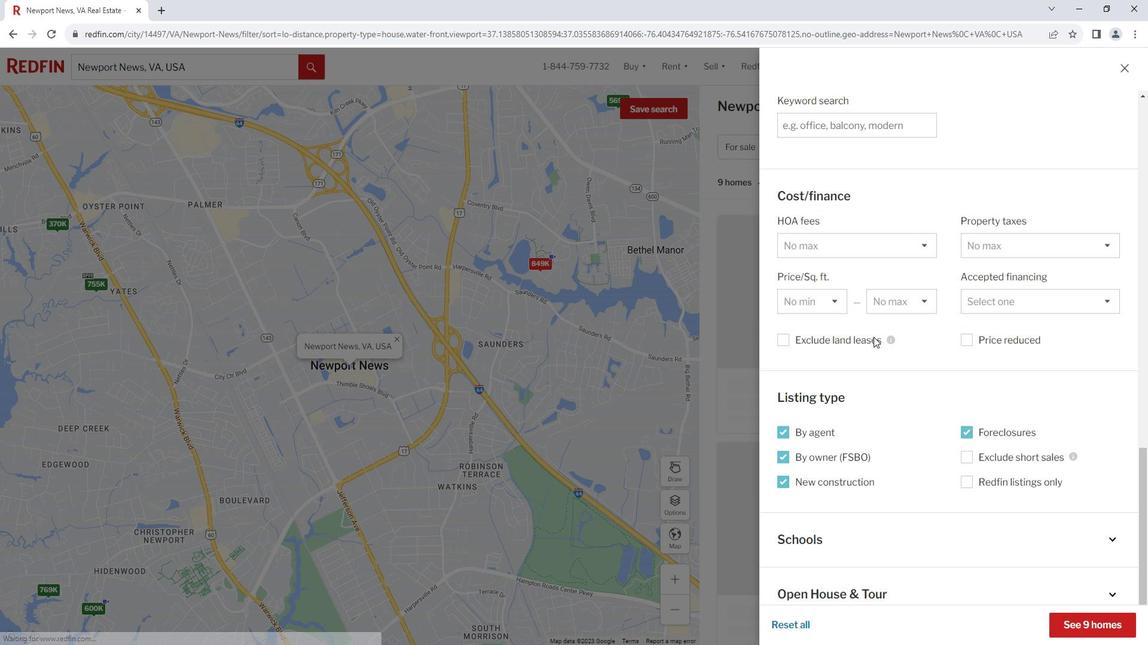 
Action: Mouse scrolled (885, 335) with delta (0, 0)
Screenshot: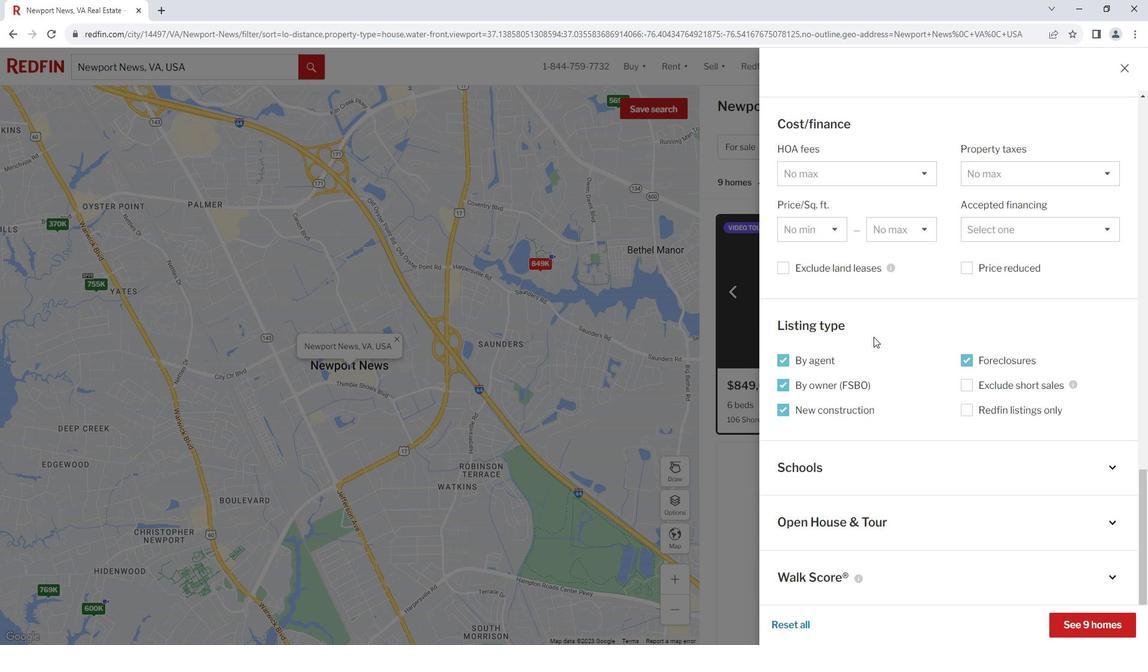 
Action: Mouse moved to (885, 334)
Screenshot: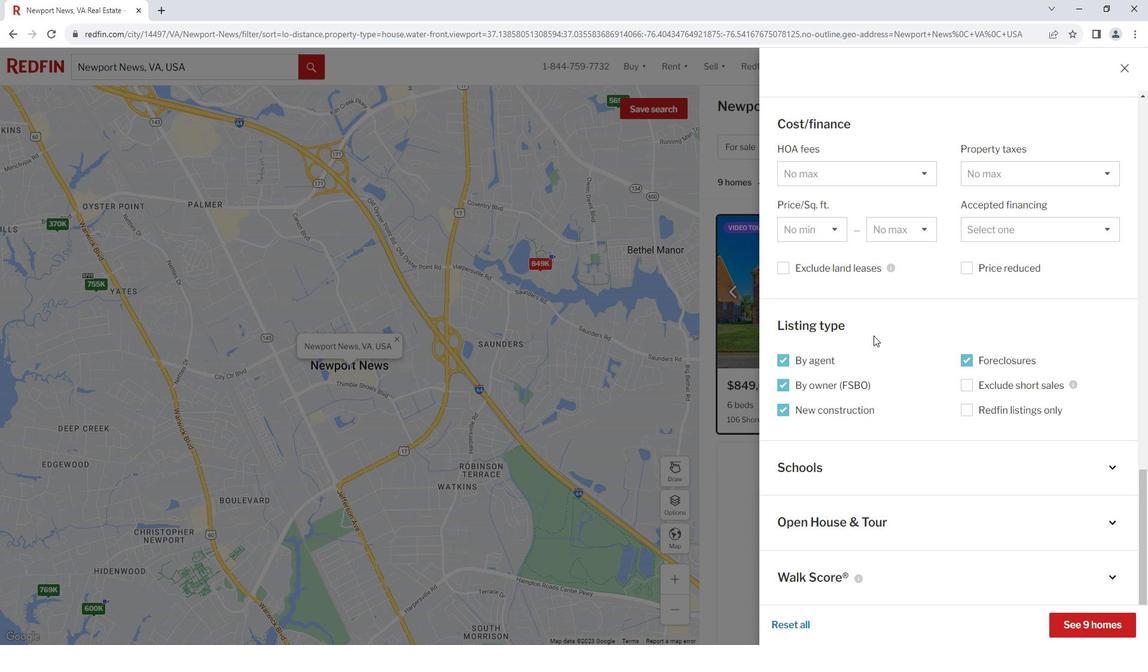 
Action: Mouse scrolled (885, 334) with delta (0, 0)
Screenshot: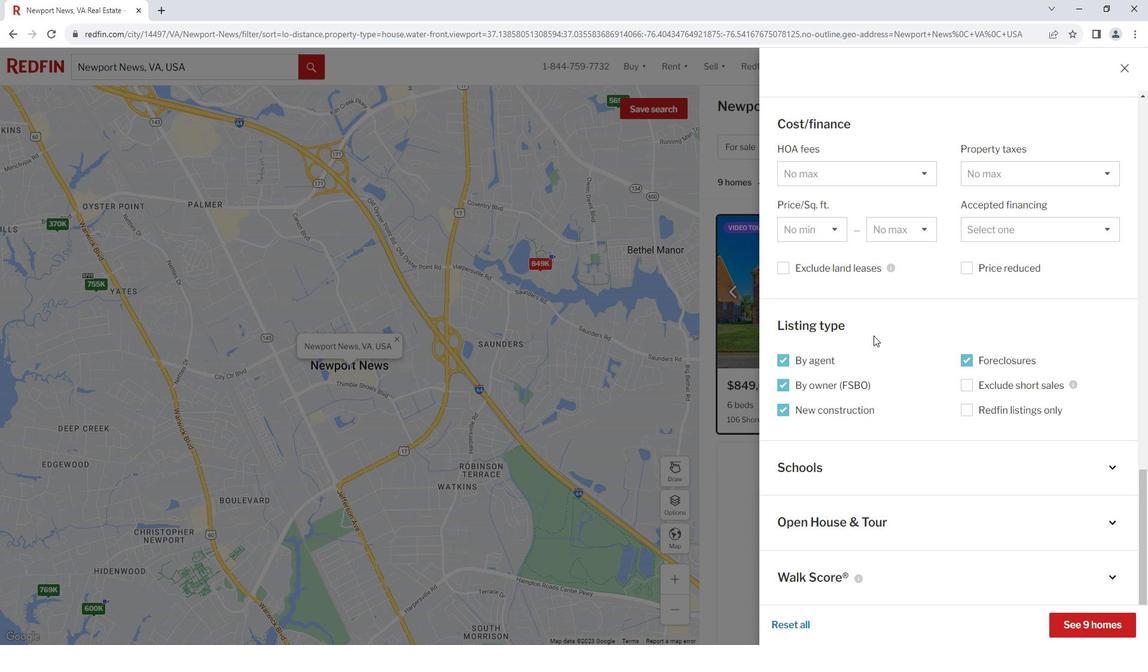 
Action: Mouse moved to (1107, 611)
Screenshot: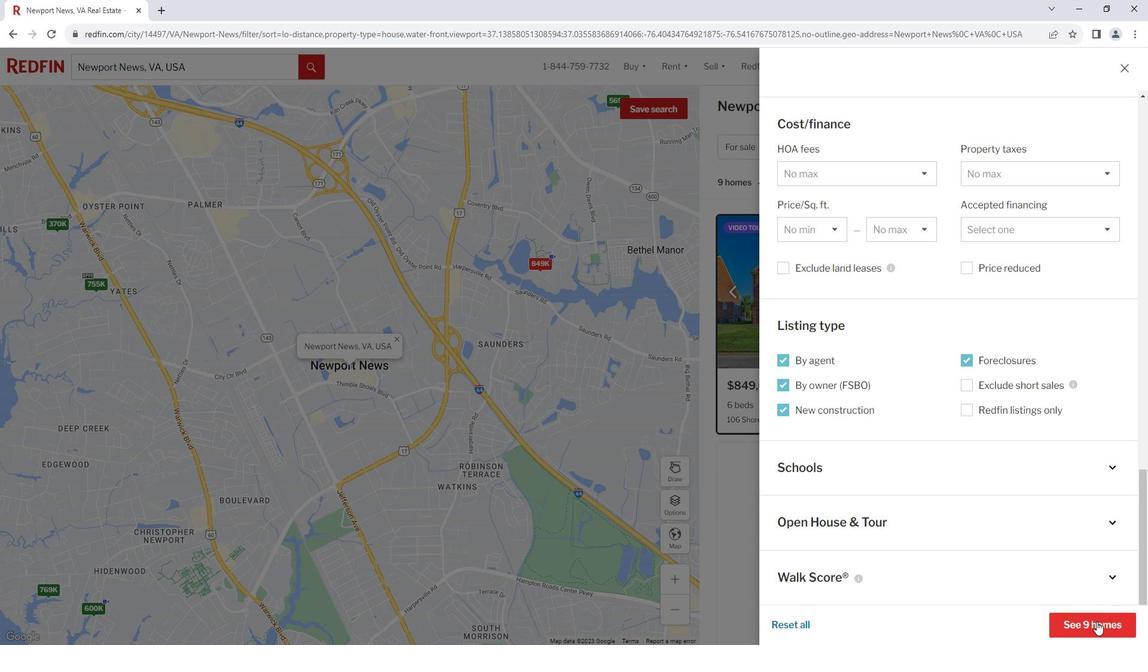 
Action: Mouse pressed left at (1107, 611)
Screenshot: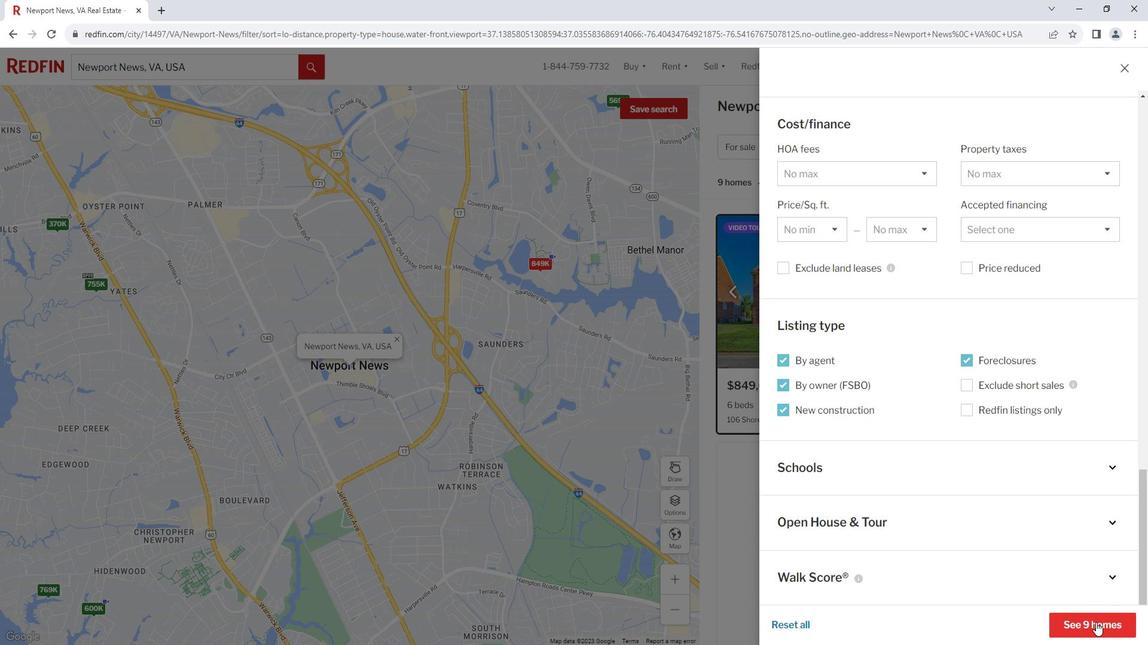 
Action: Mouse moved to (826, 301)
Screenshot: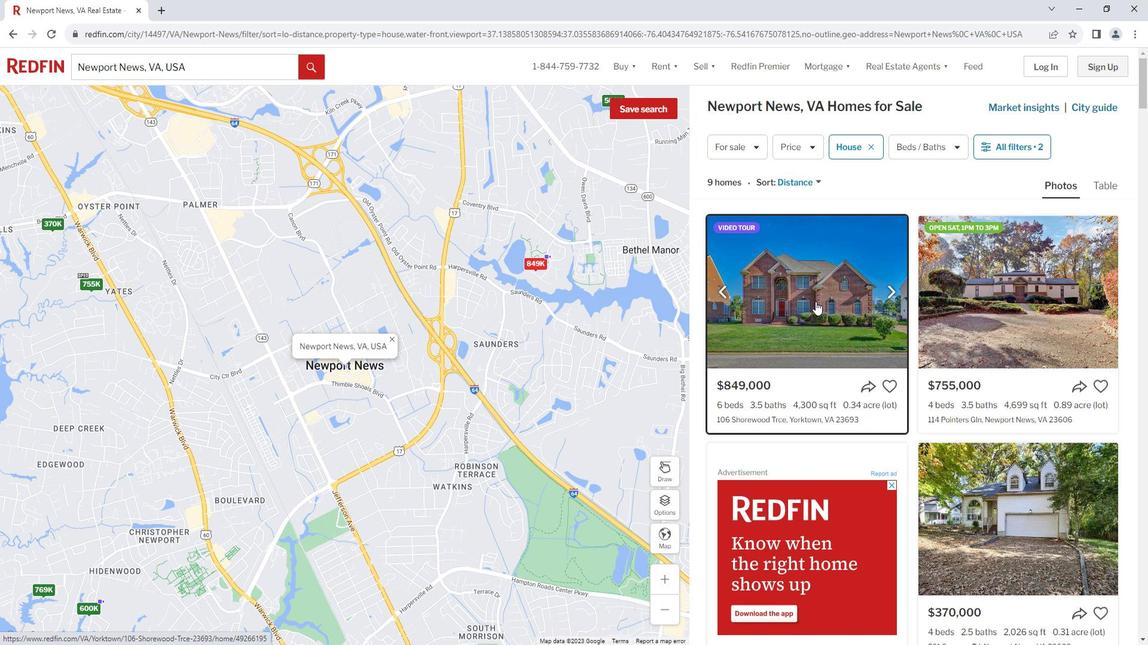 
Action: Mouse pressed left at (826, 301)
Screenshot: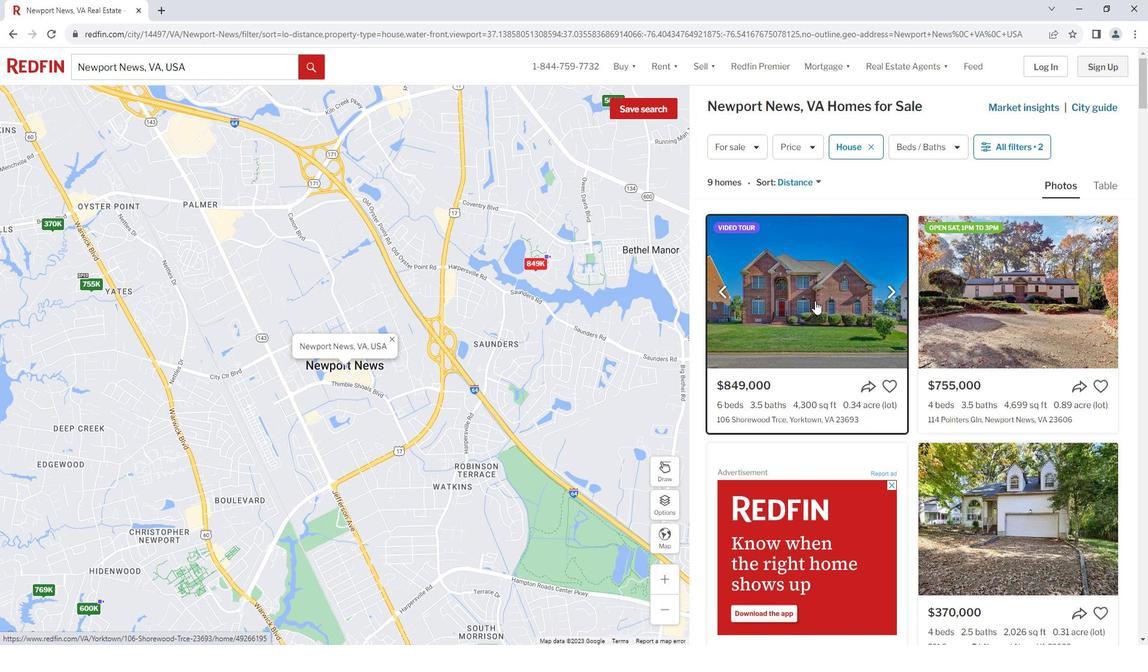 
Action: Mouse moved to (861, 391)
Screenshot: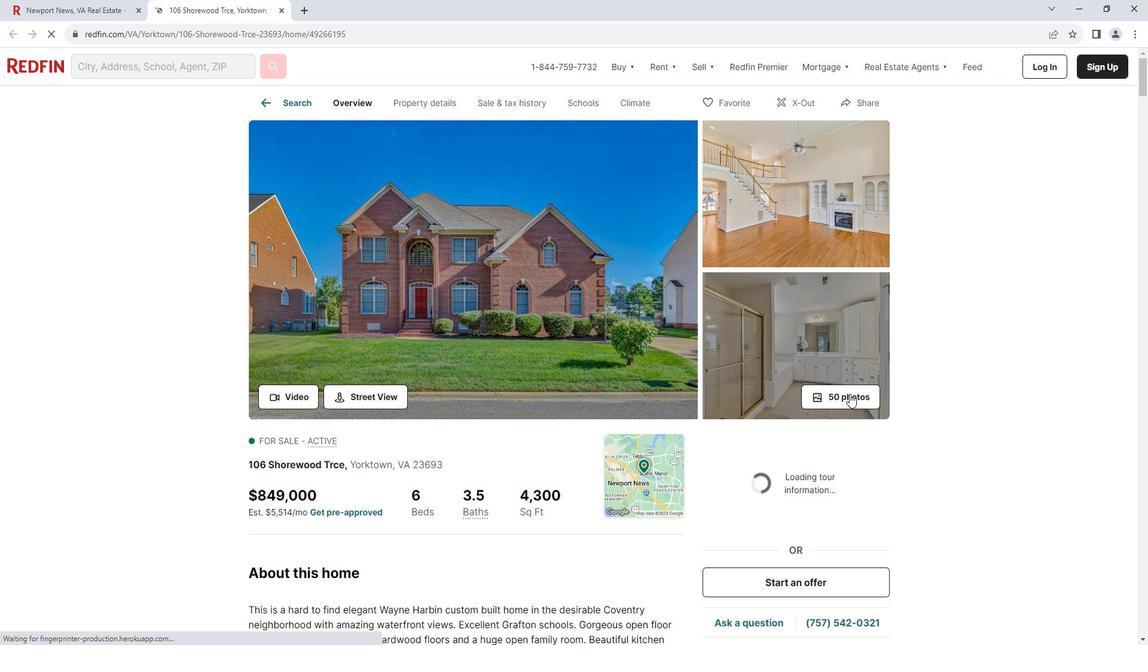 
Action: Mouse pressed left at (861, 391)
Screenshot: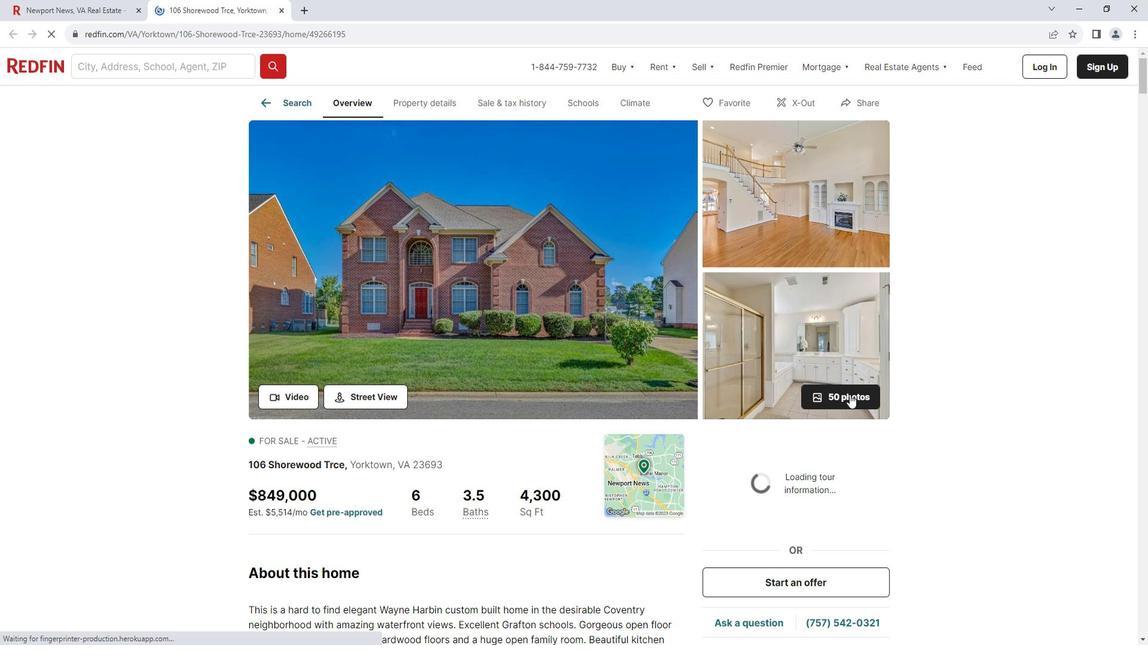 
Action: Mouse moved to (1087, 344)
Screenshot: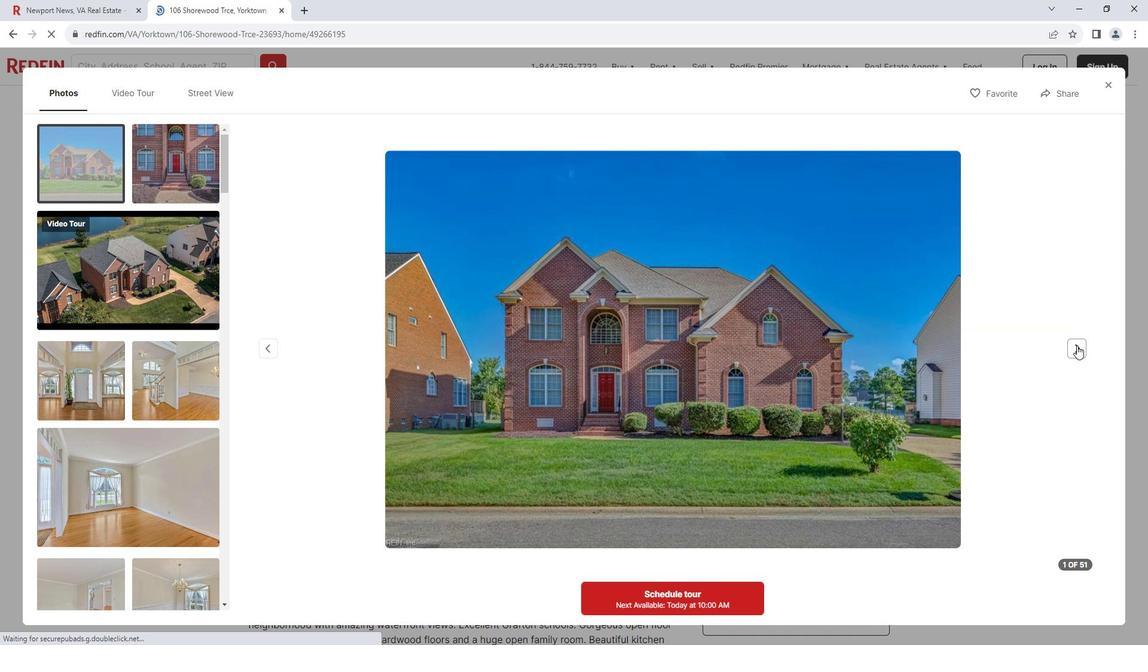 
Action: Mouse pressed left at (1087, 344)
Screenshot: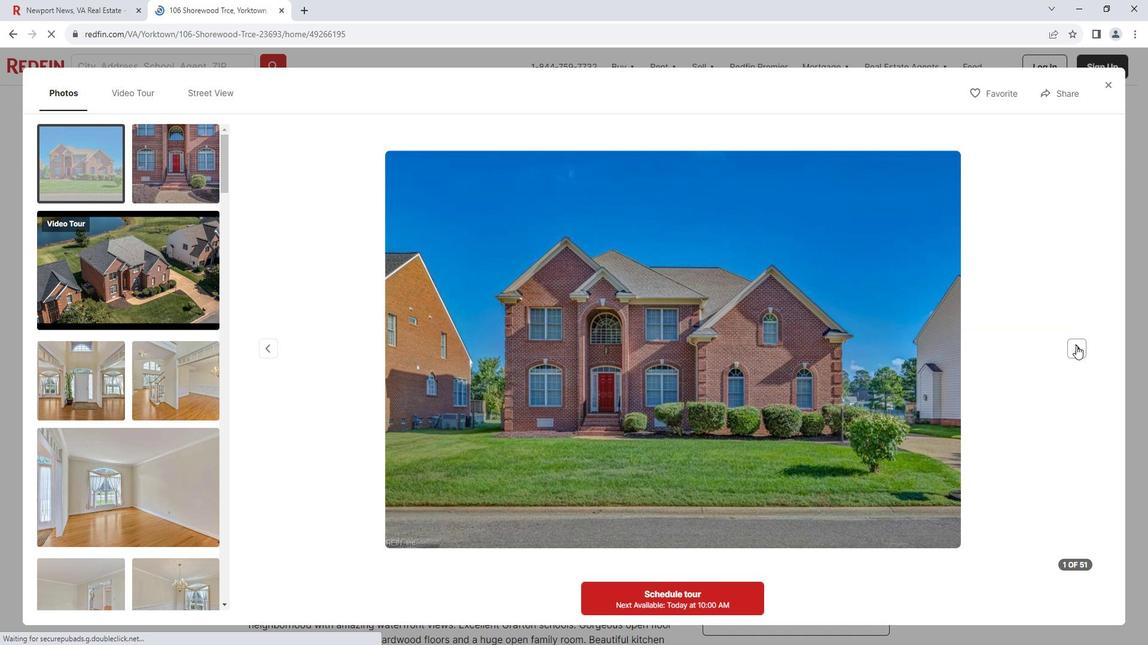 
Action: Mouse pressed left at (1087, 344)
Screenshot: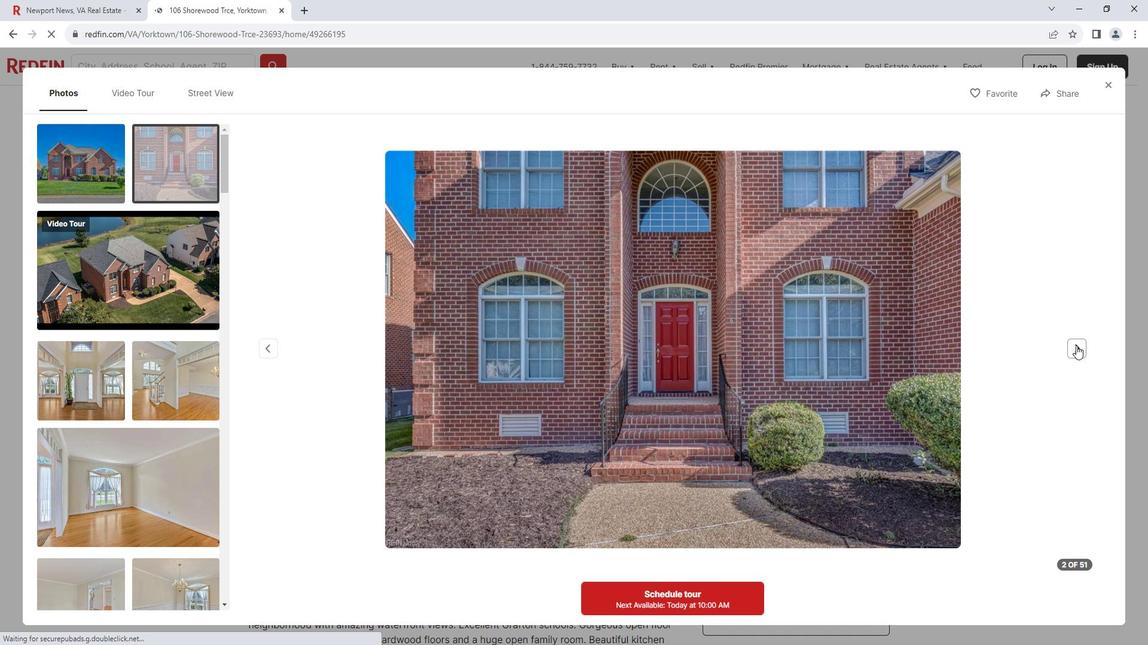 
Action: Mouse pressed left at (1087, 344)
Screenshot: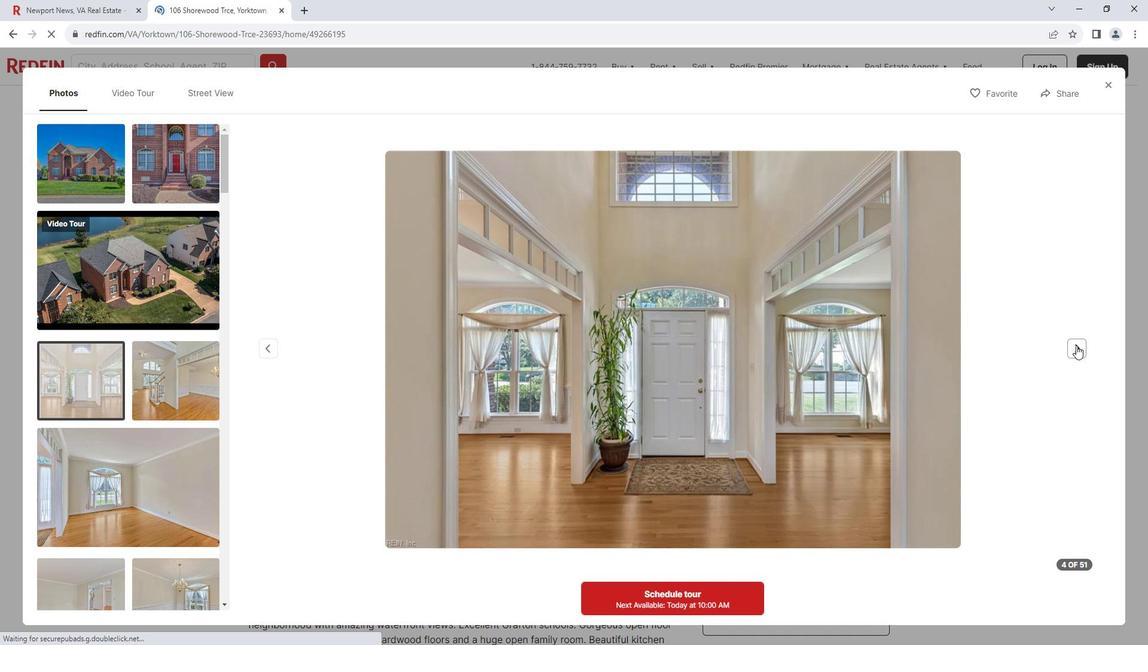 
Action: Mouse pressed left at (1087, 344)
Screenshot: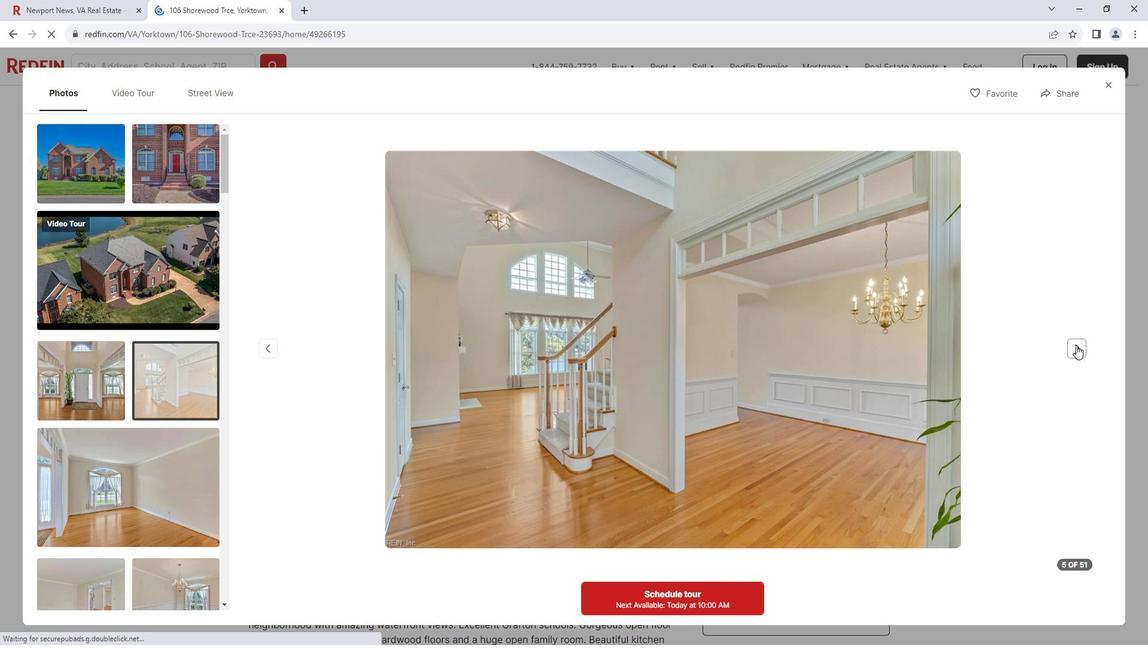 
Action: Mouse pressed left at (1087, 344)
Screenshot: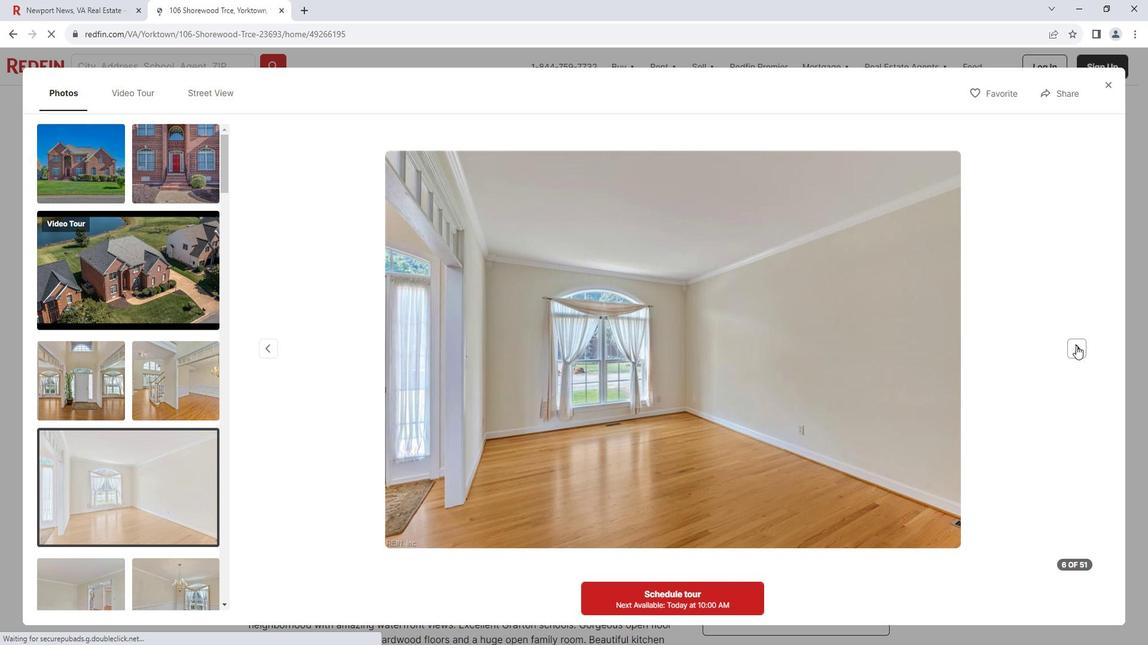
Action: Mouse pressed left at (1087, 344)
Screenshot: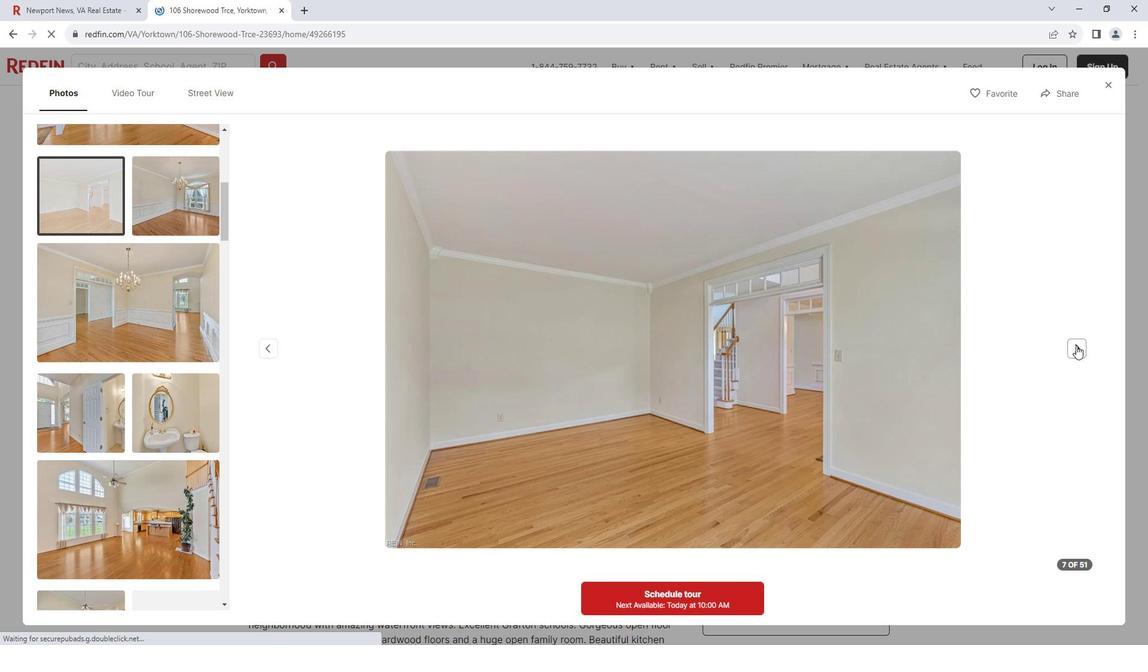 
Action: Mouse pressed left at (1087, 344)
Screenshot: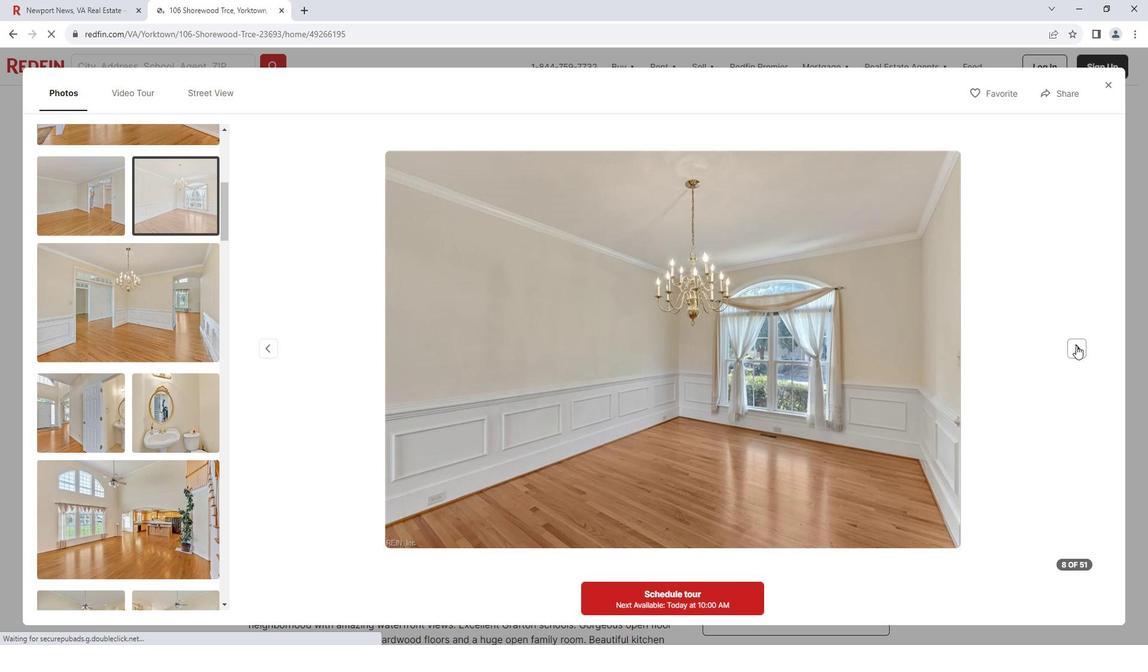 
Action: Mouse moved to (1119, 90)
Screenshot: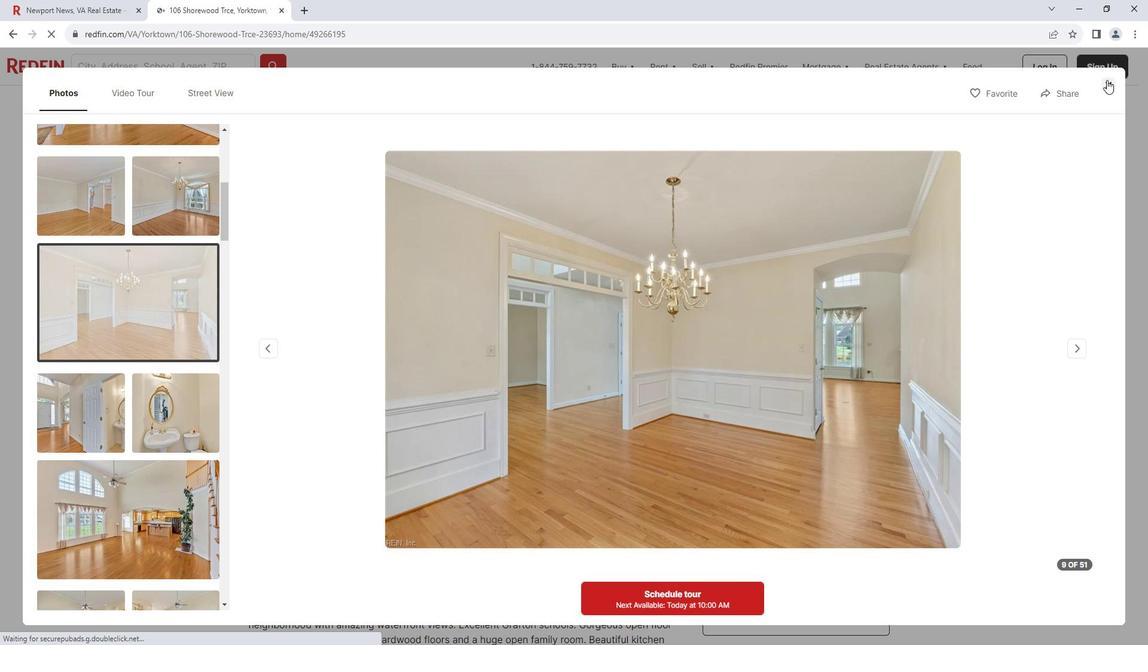 
Action: Mouse pressed left at (1119, 90)
Screenshot: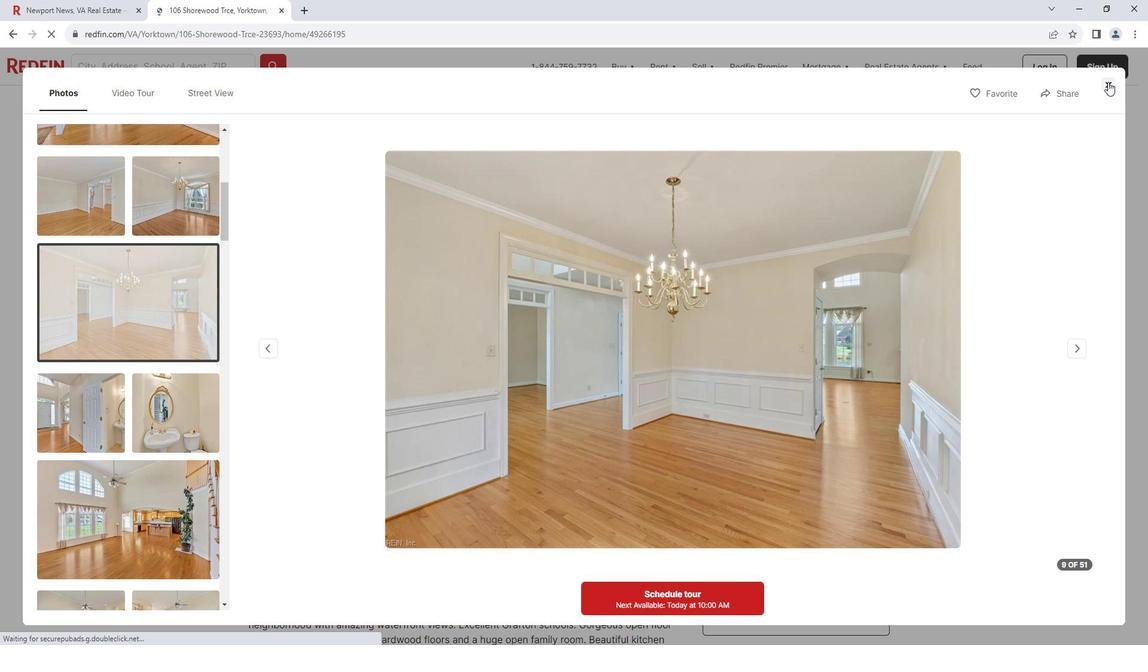 
Action: Mouse moved to (987, 280)
Screenshot: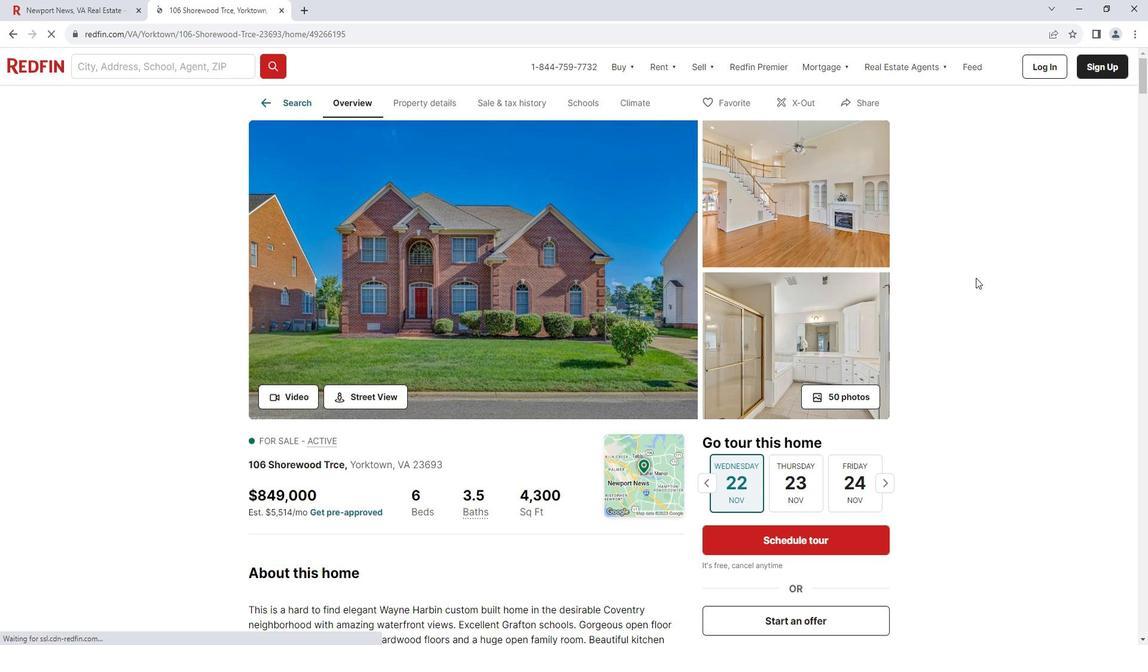 
Action: Mouse scrolled (987, 279) with delta (0, 0)
Screenshot: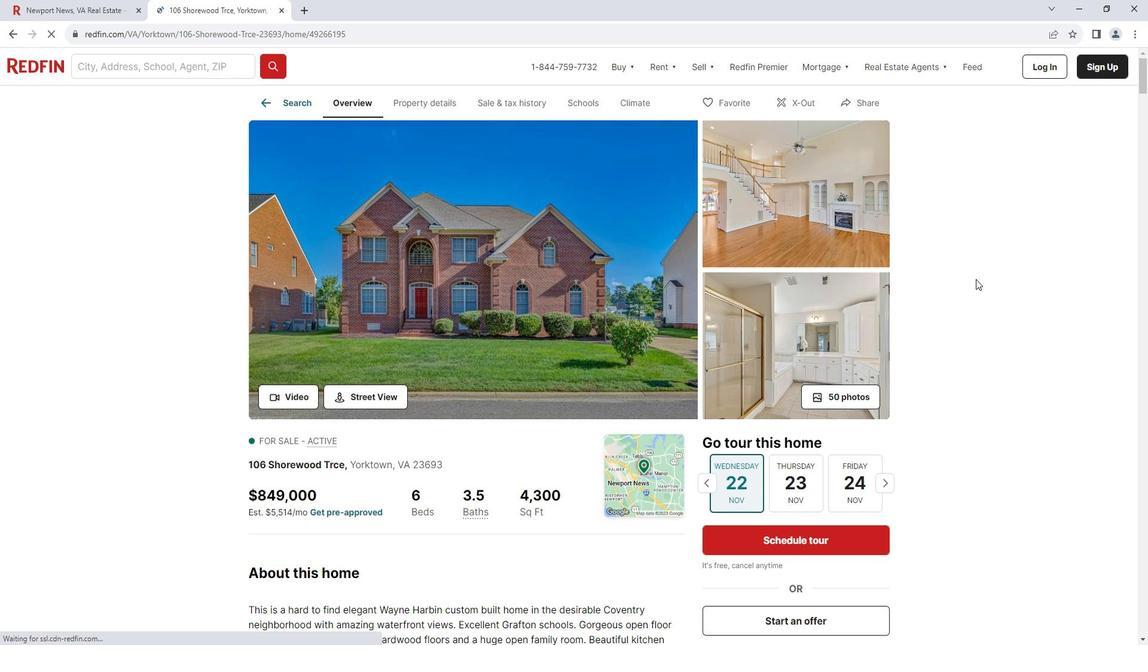 
Action: Mouse scrolled (987, 279) with delta (0, 0)
Screenshot: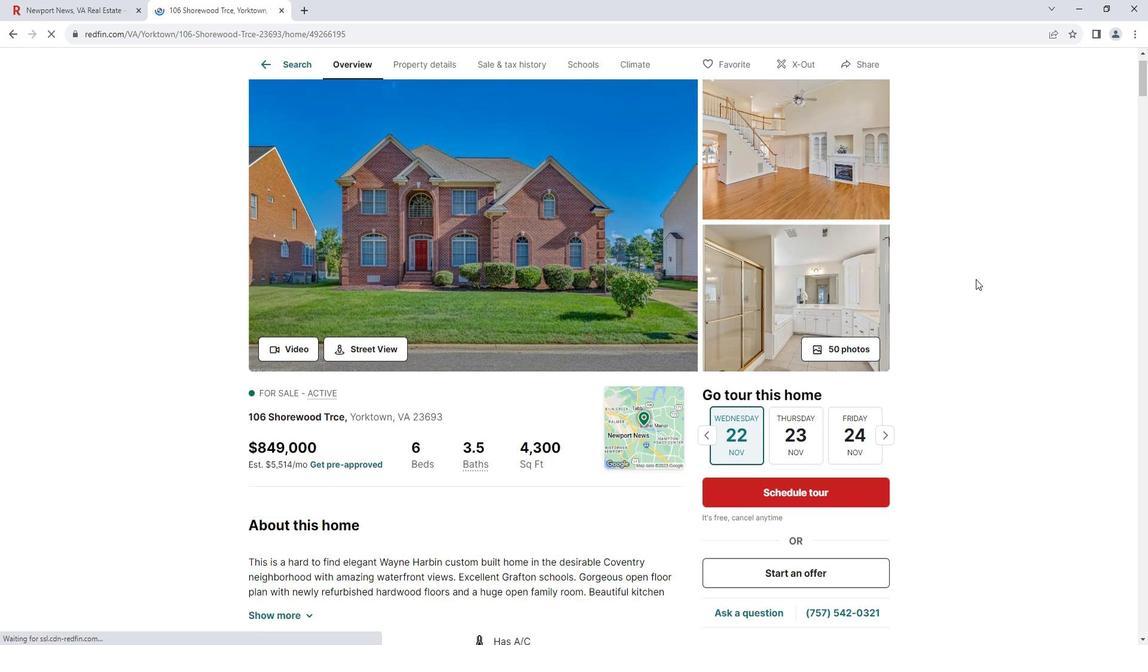 
Action: Mouse scrolled (987, 279) with delta (0, 0)
Screenshot: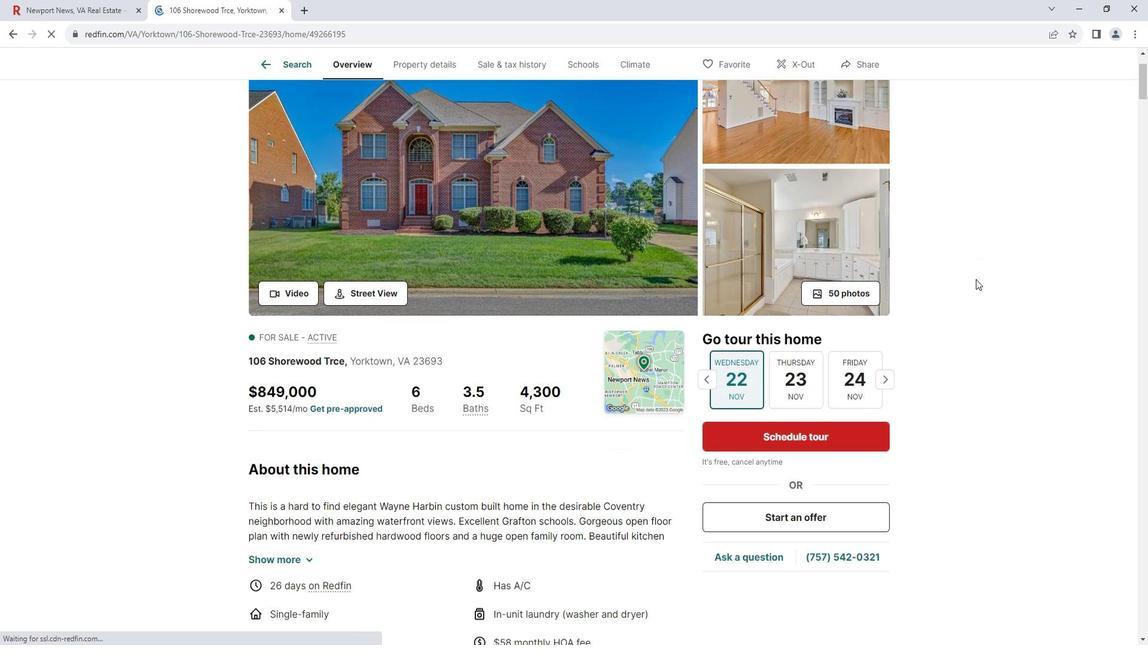 
Action: Mouse moved to (986, 281)
Screenshot: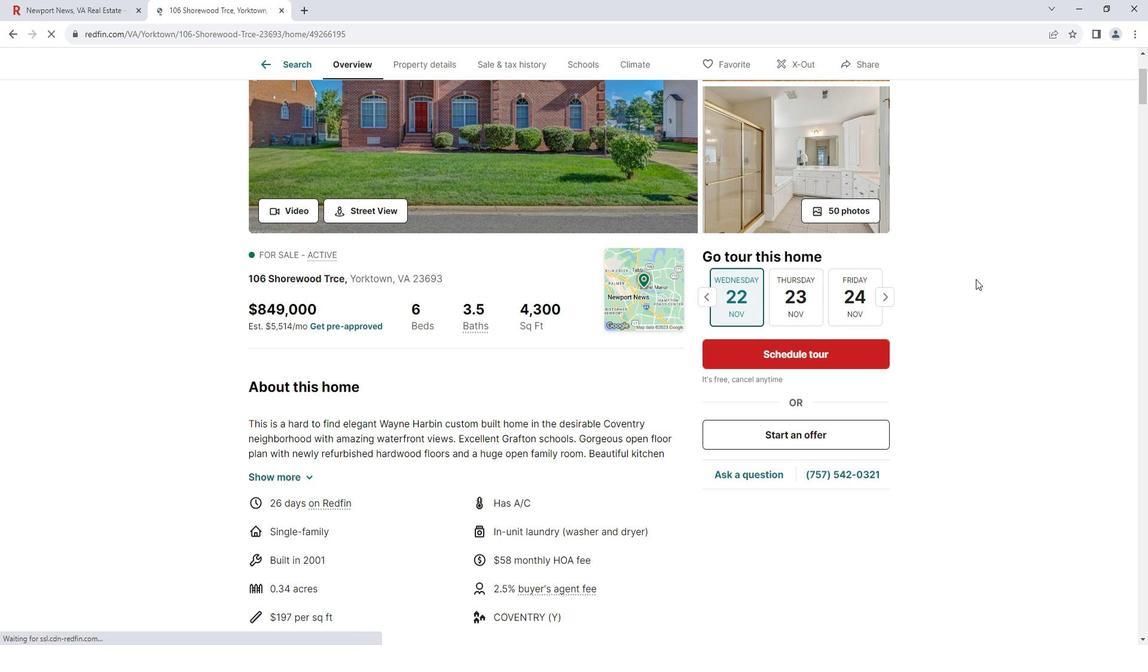 
Action: Mouse scrolled (986, 280) with delta (0, 0)
Screenshot: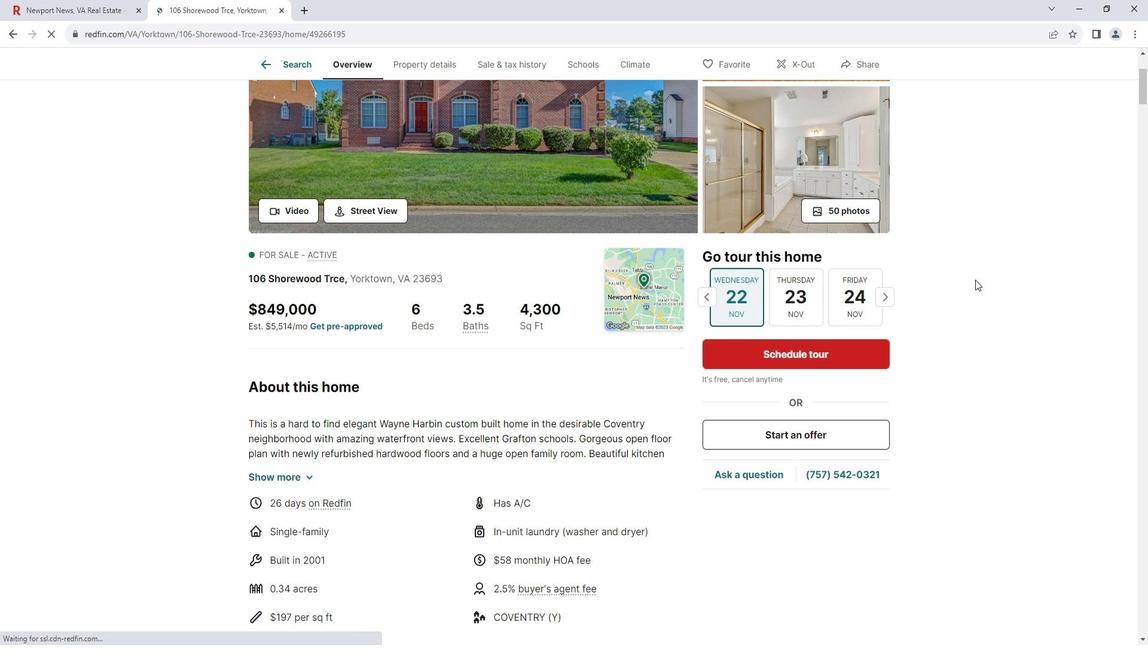 
Action: Mouse scrolled (986, 280) with delta (0, 0)
Screenshot: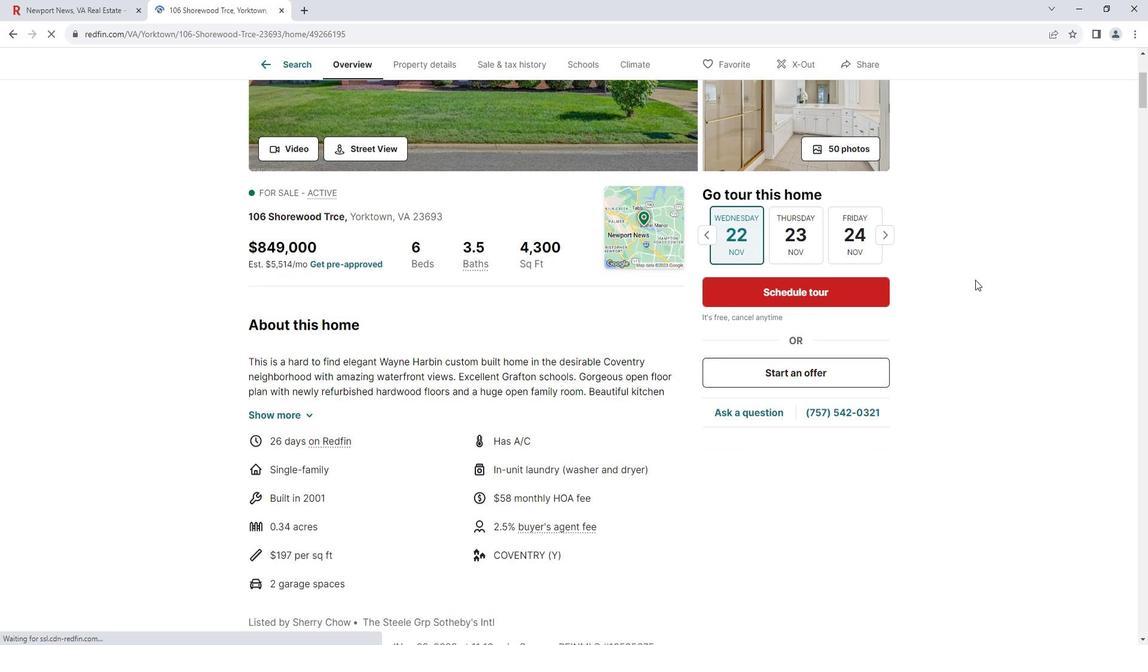 
Action: Mouse moved to (293, 349)
Screenshot: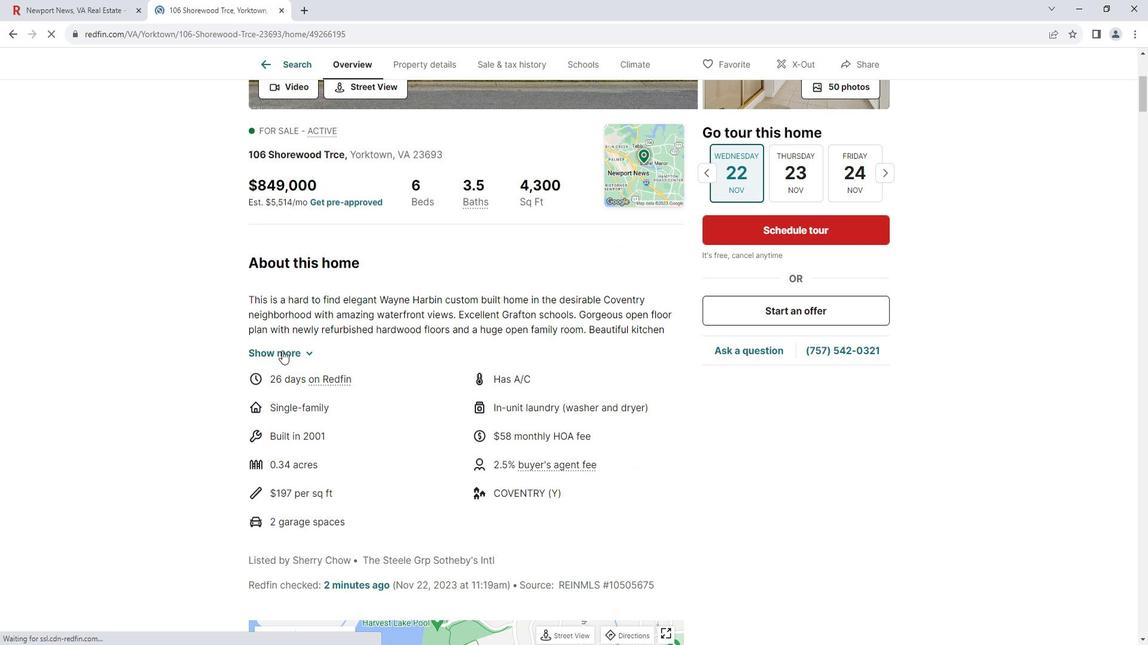 
Action: Mouse pressed left at (293, 349)
Screenshot: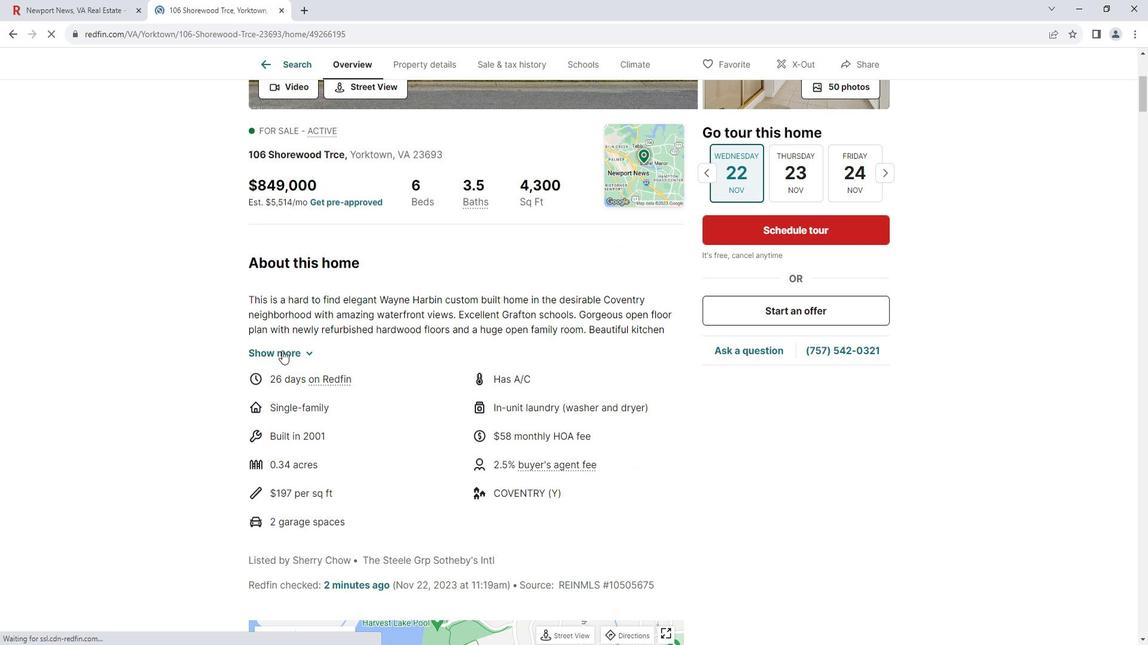 
Action: Mouse moved to (388, 350)
Screenshot: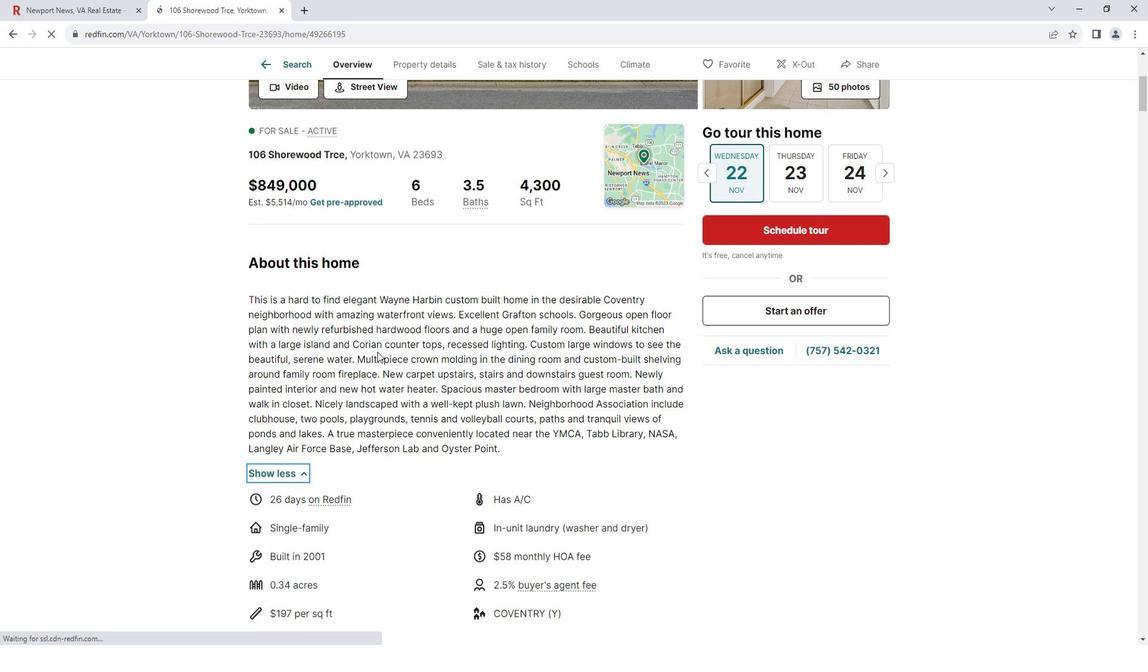 
Action: Mouse scrolled (388, 349) with delta (0, 0)
Screenshot: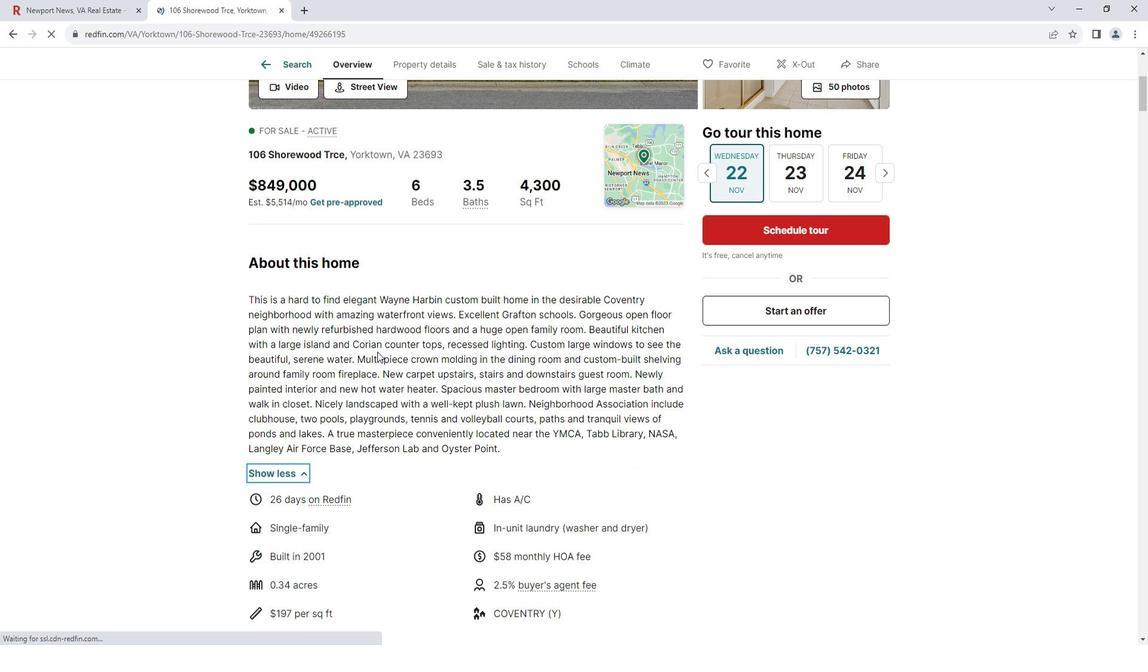 
Action: Mouse moved to (389, 349)
Screenshot: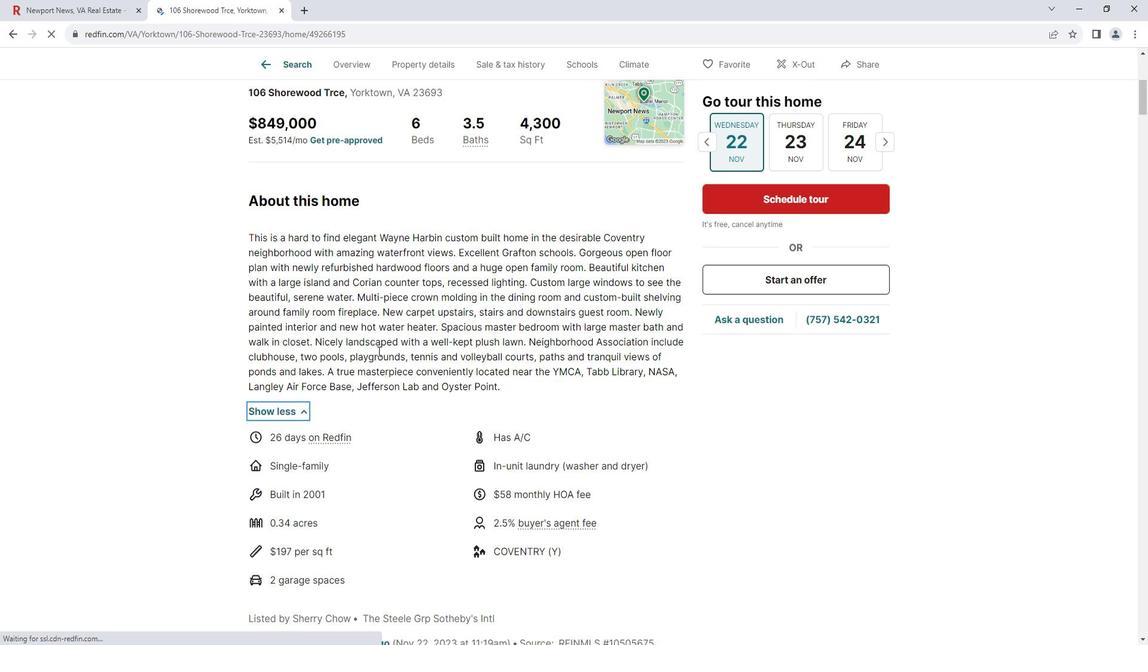 
Action: Mouse scrolled (389, 349) with delta (0, 0)
Screenshot: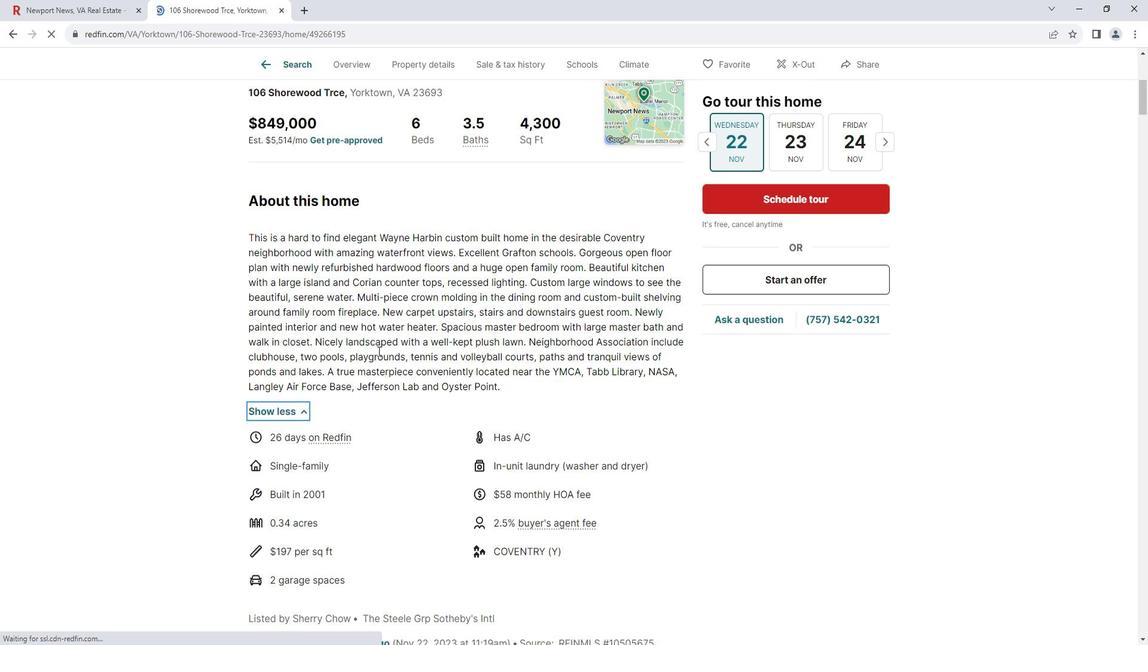 
Action: Mouse scrolled (389, 349) with delta (0, 0)
Screenshot: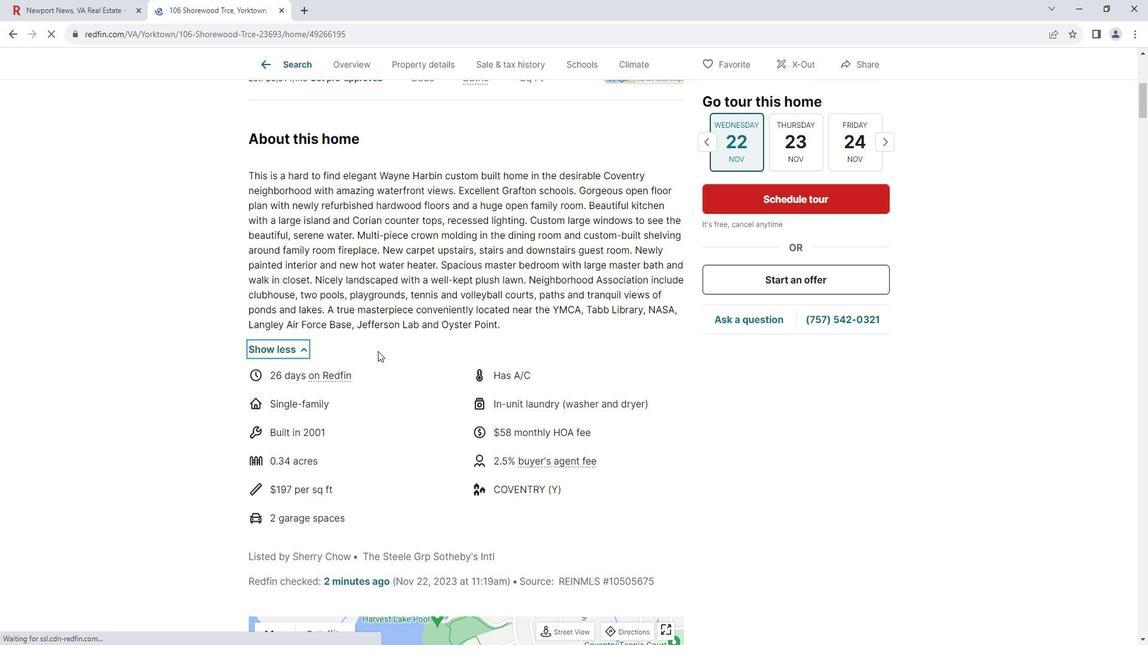
Action: Mouse moved to (389, 349)
Screenshot: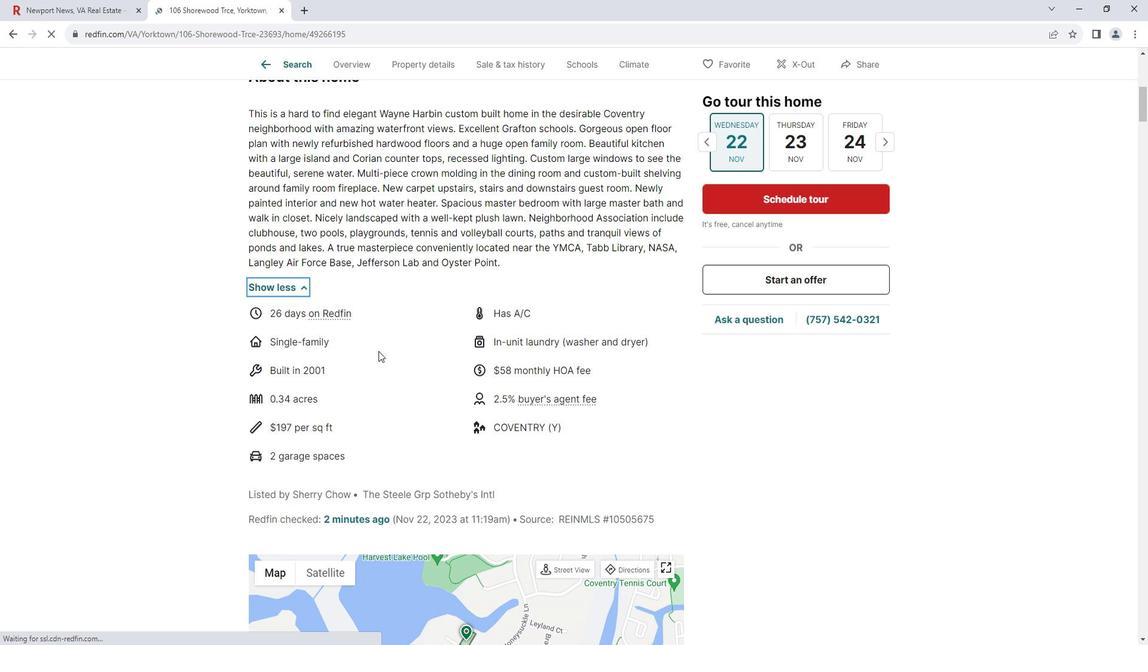 
Action: Mouse scrolled (389, 349) with delta (0, 0)
Screenshot: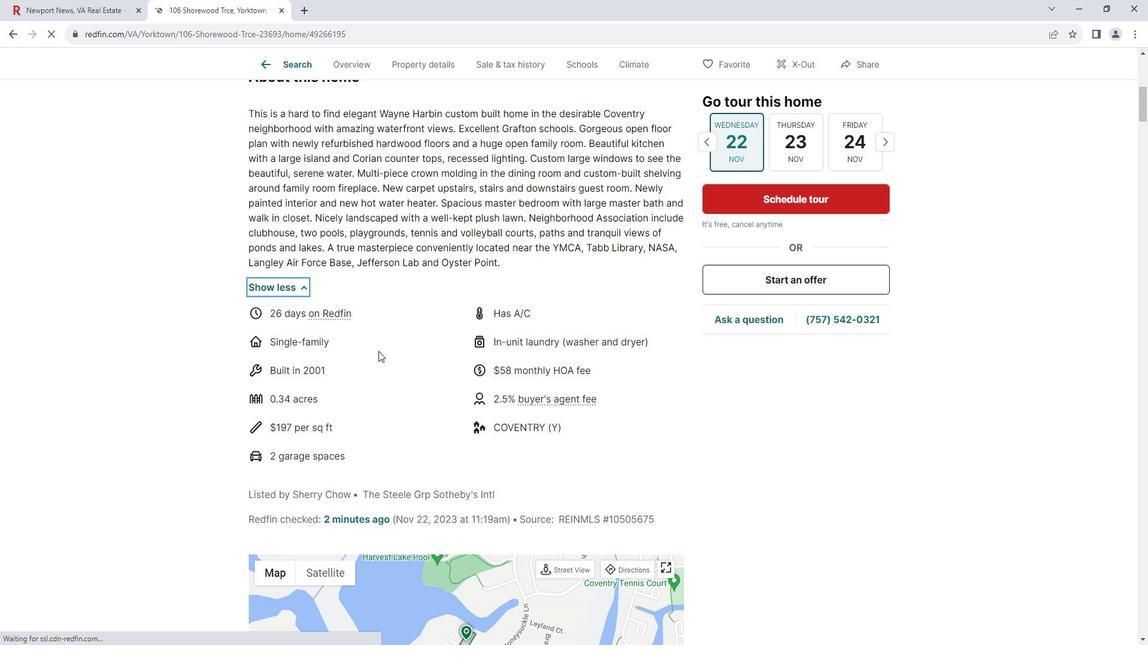 
Action: Mouse scrolled (389, 349) with delta (0, 0)
Screenshot: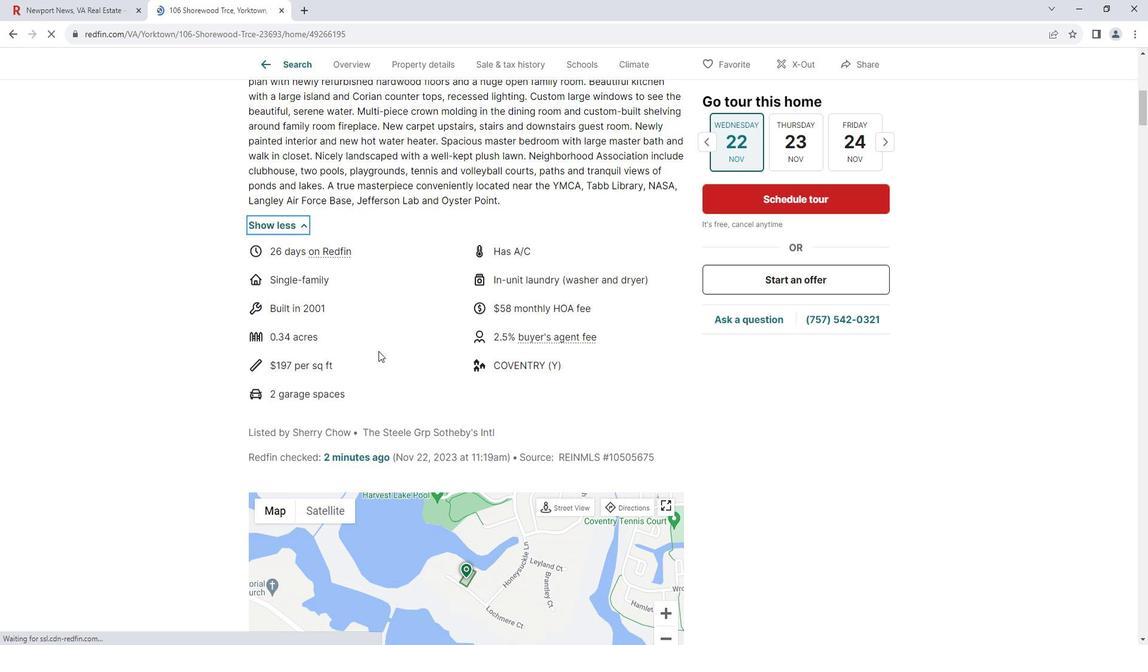 
Action: Mouse scrolled (389, 349) with delta (0, 0)
Screenshot: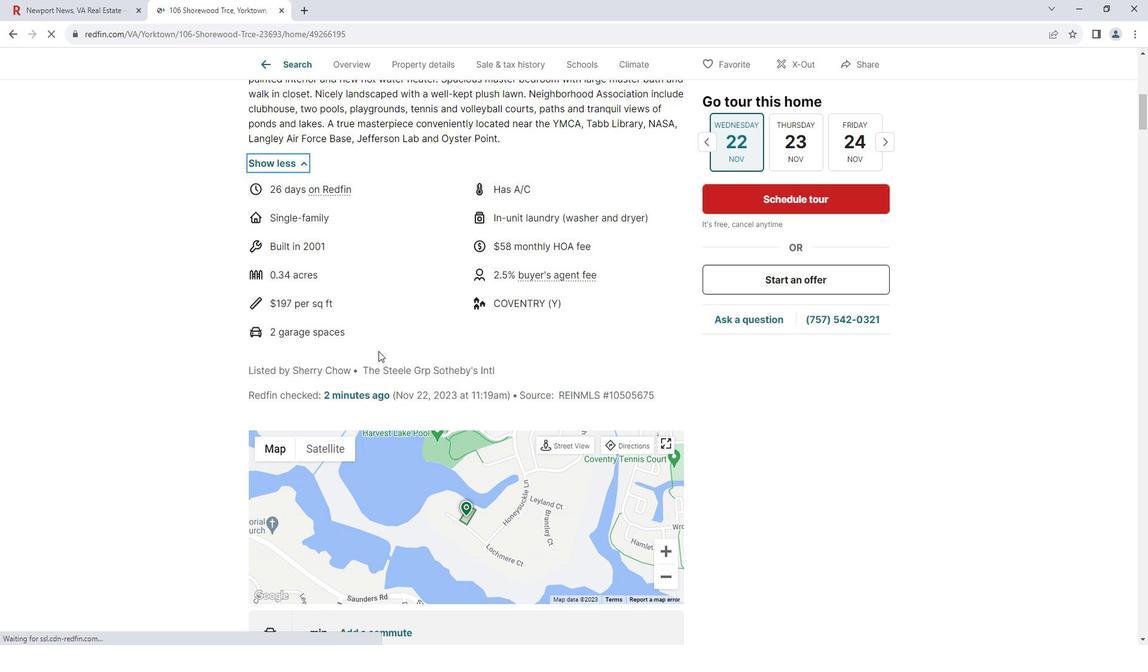 
Action: Mouse scrolled (389, 349) with delta (0, 0)
Screenshot: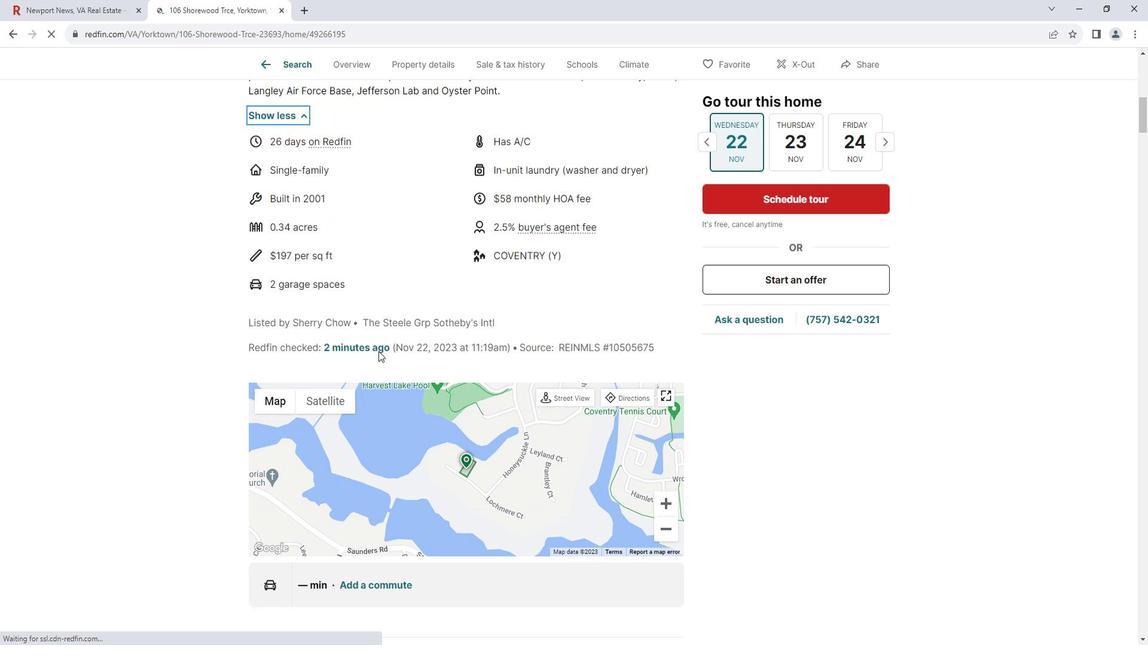 
Action: Mouse scrolled (389, 349) with delta (0, 0)
Screenshot: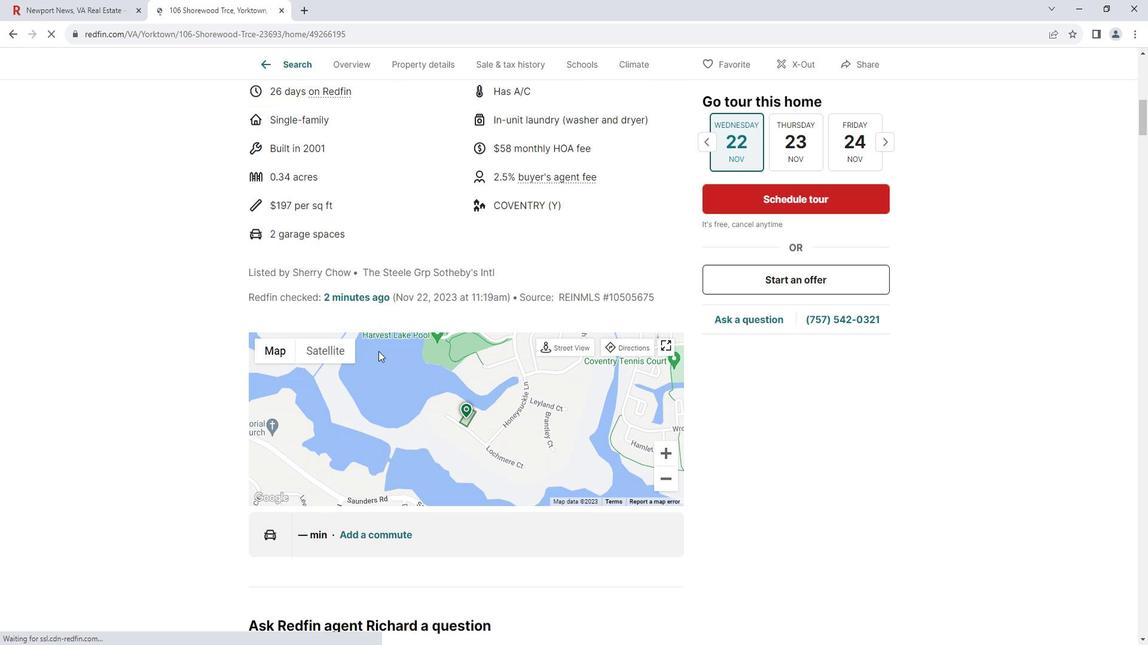 
Action: Mouse scrolled (389, 349) with delta (0, 0)
Screenshot: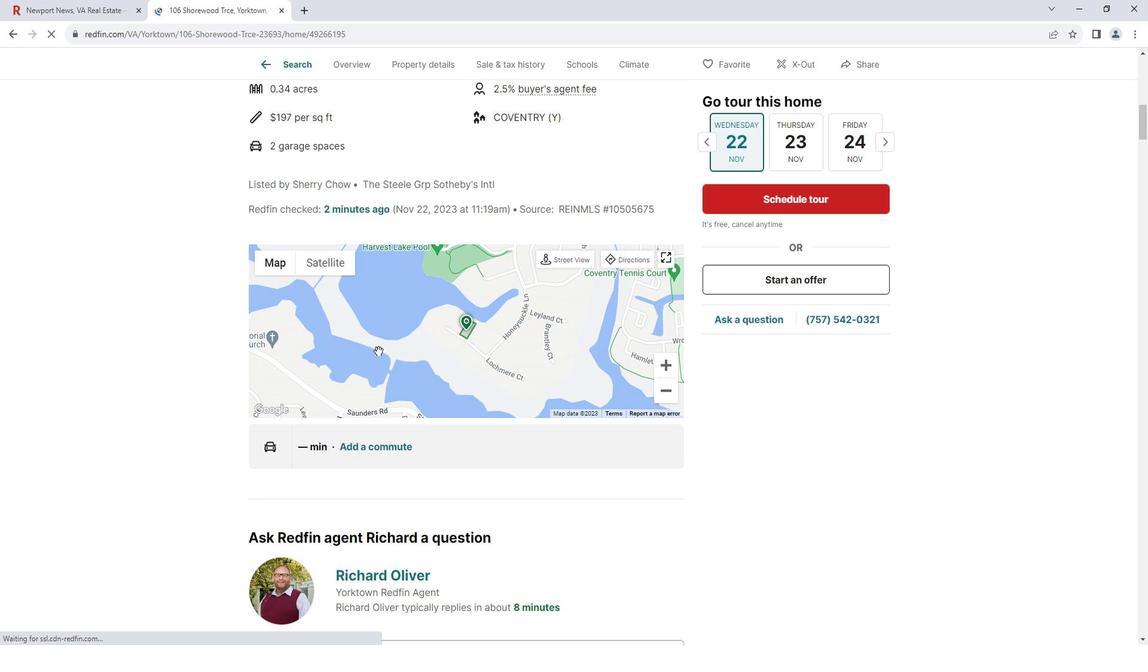 
Action: Mouse scrolled (389, 349) with delta (0, 0)
Screenshot: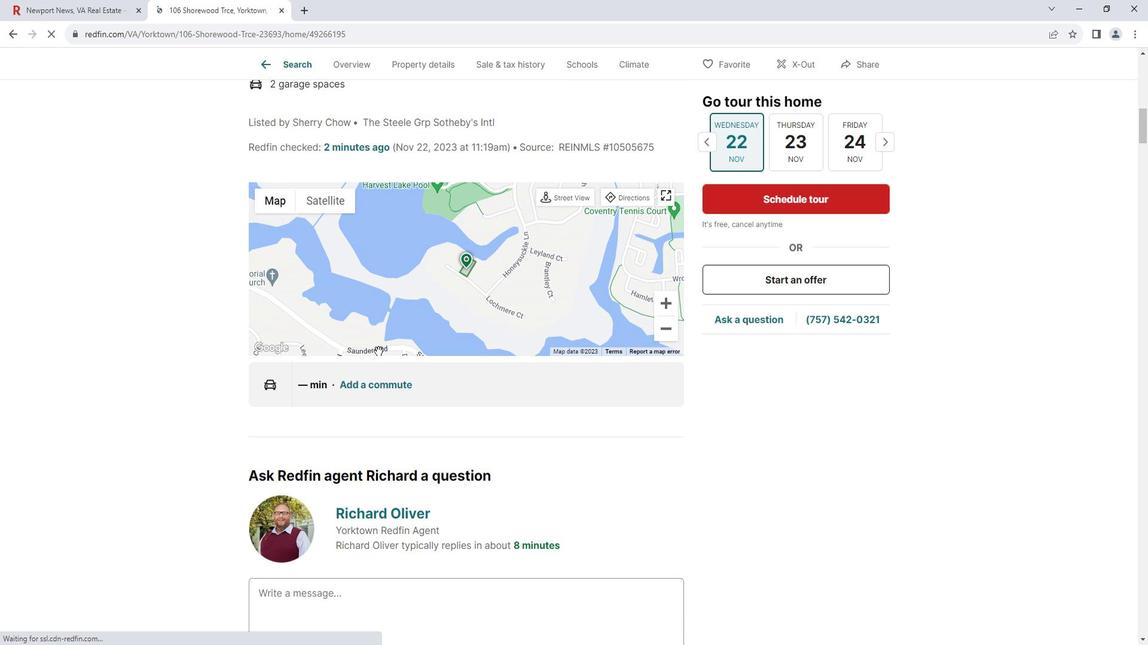 
Action: Mouse scrolled (389, 349) with delta (0, 0)
Screenshot: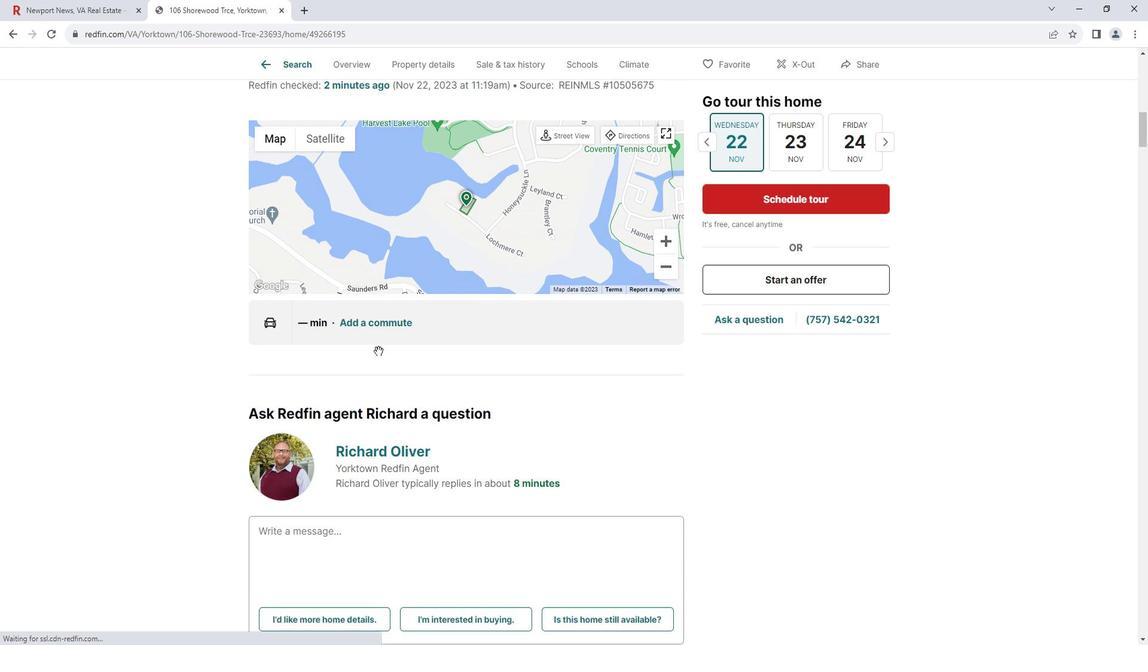 
Action: Mouse scrolled (389, 349) with delta (0, 0)
Screenshot: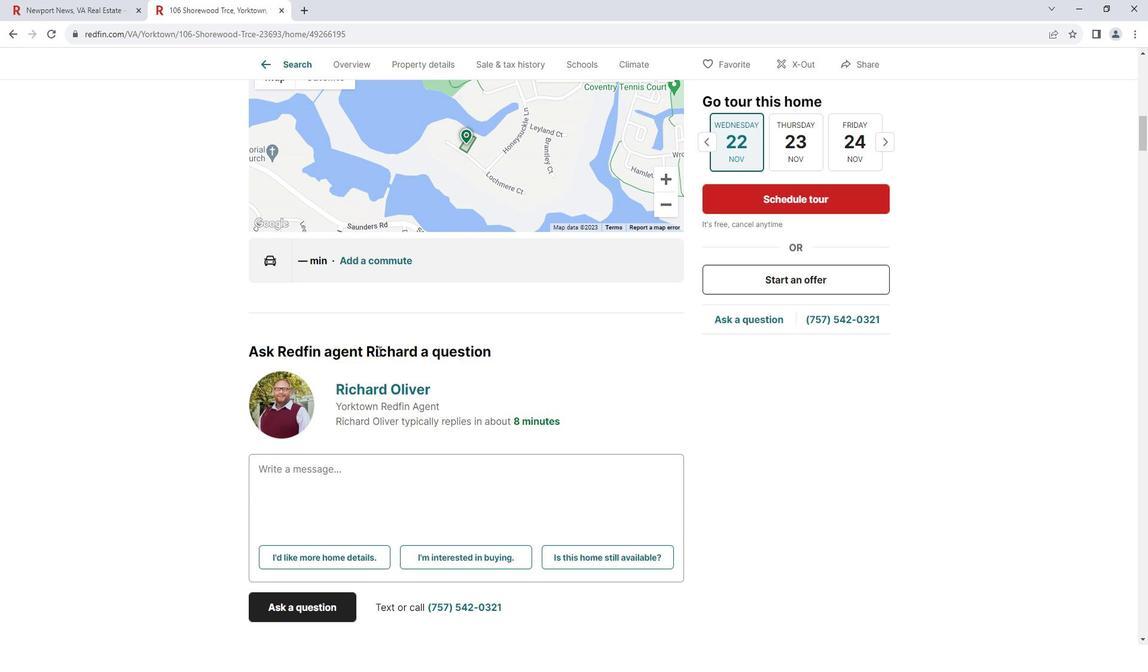 
Action: Mouse scrolled (389, 349) with delta (0, 0)
Screenshot: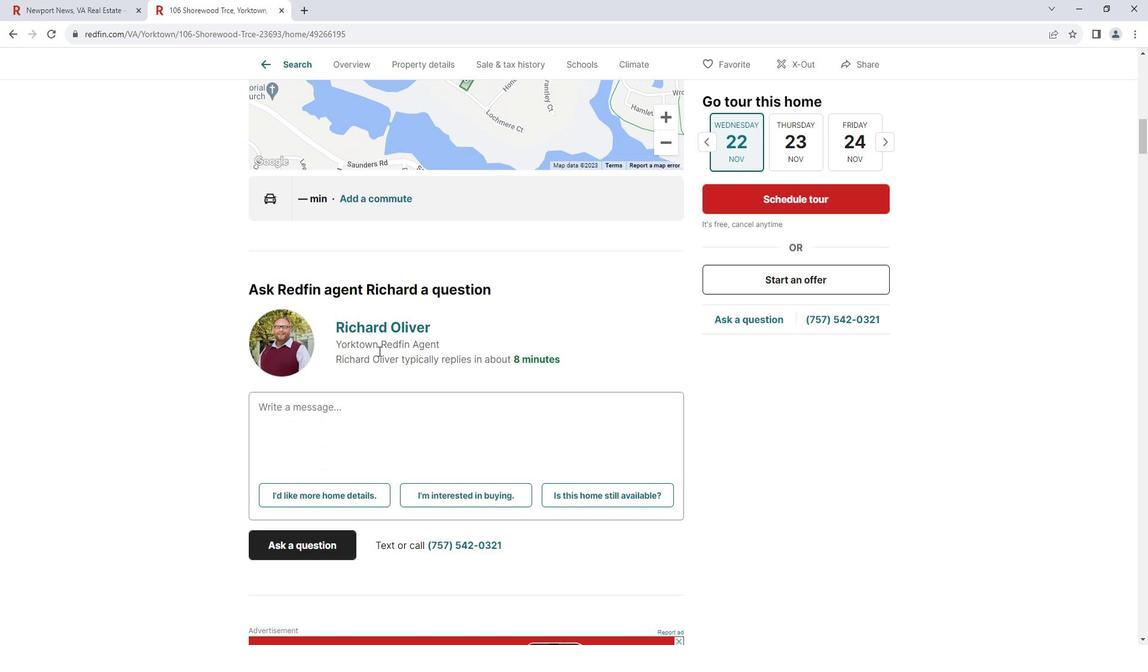 
Action: Mouse scrolled (389, 349) with delta (0, 0)
Screenshot: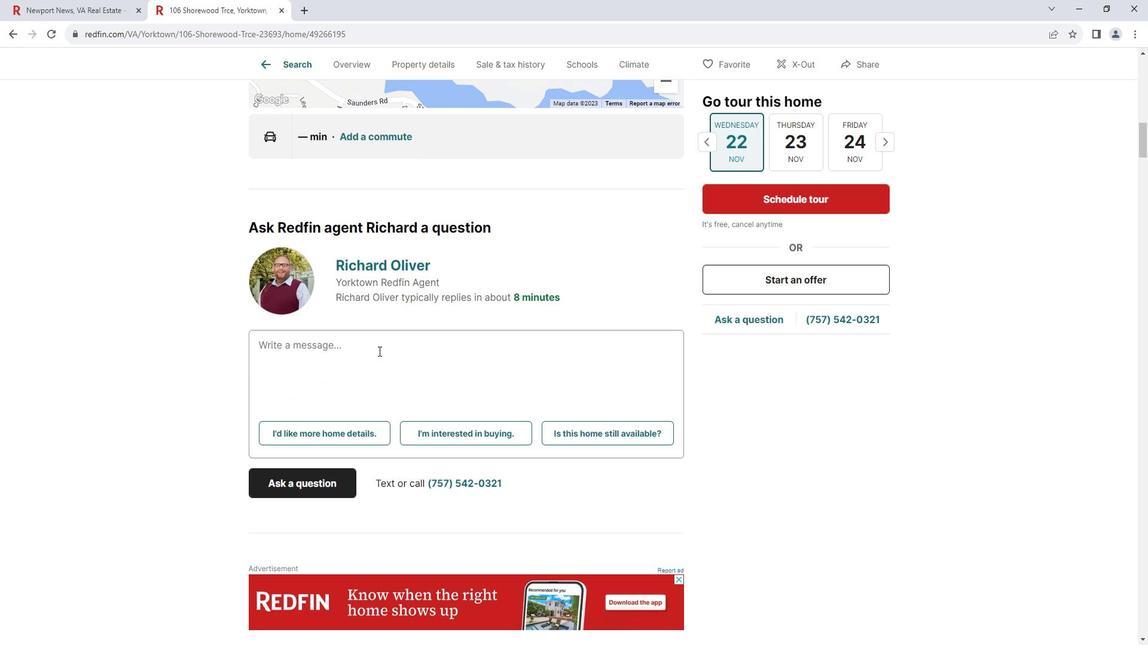
Action: Mouse scrolled (389, 349) with delta (0, 0)
Screenshot: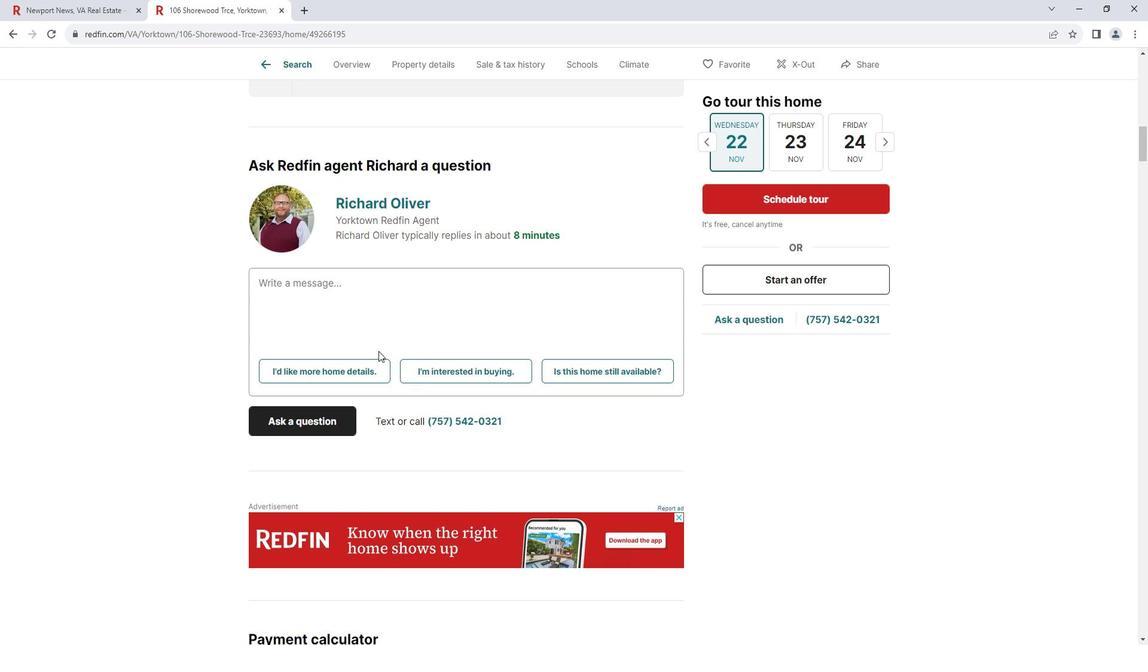 
Action: Mouse scrolled (389, 349) with delta (0, 0)
Screenshot: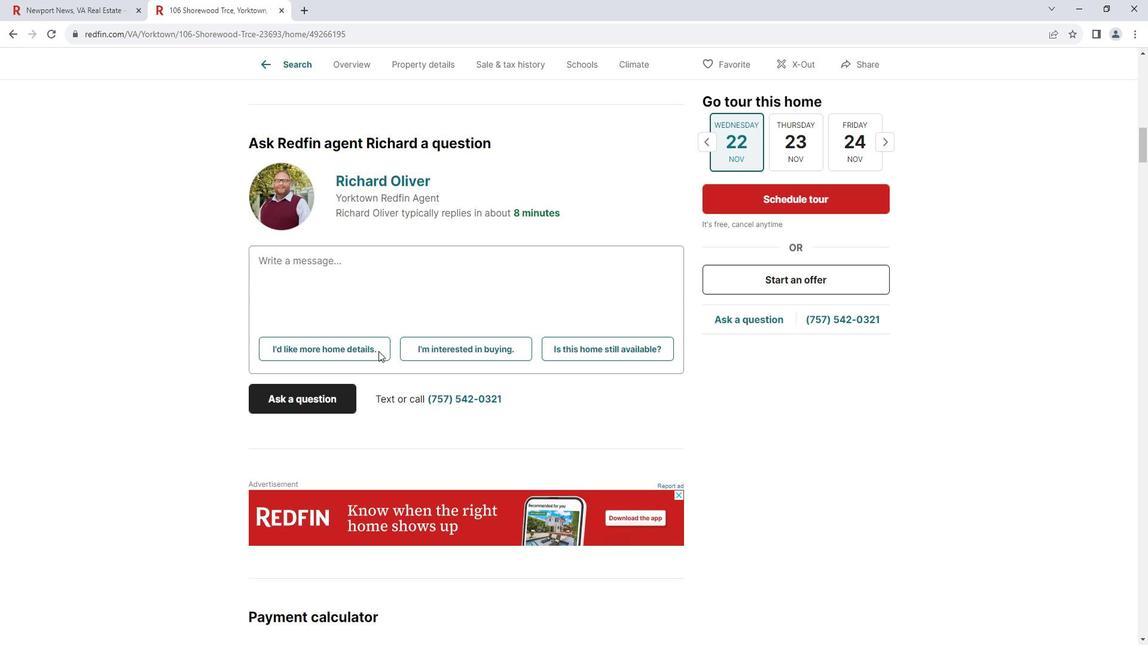 
Action: Mouse scrolled (389, 349) with delta (0, 0)
Screenshot: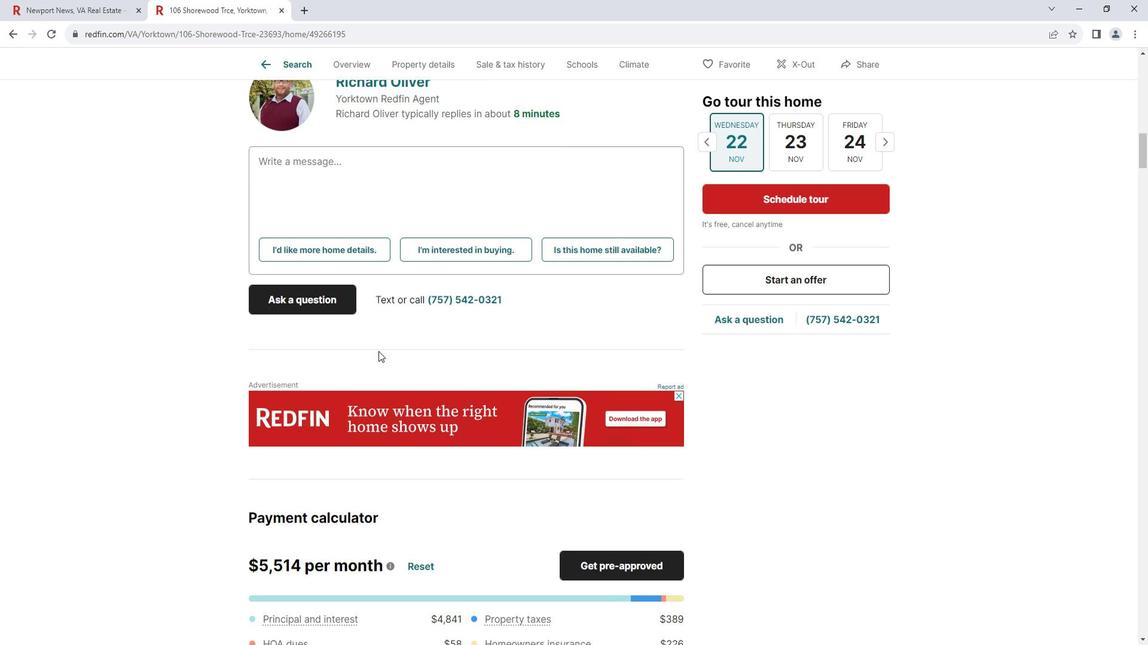 
Action: Mouse moved to (390, 349)
Screenshot: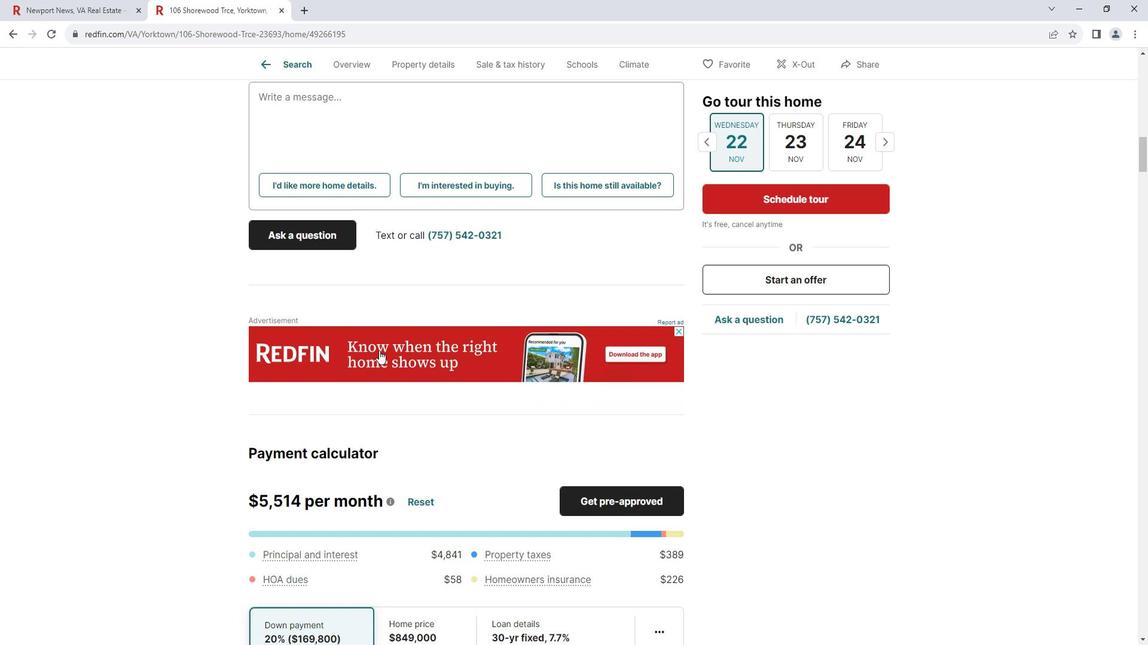 
Action: Mouse scrolled (390, 348) with delta (0, 0)
Screenshot: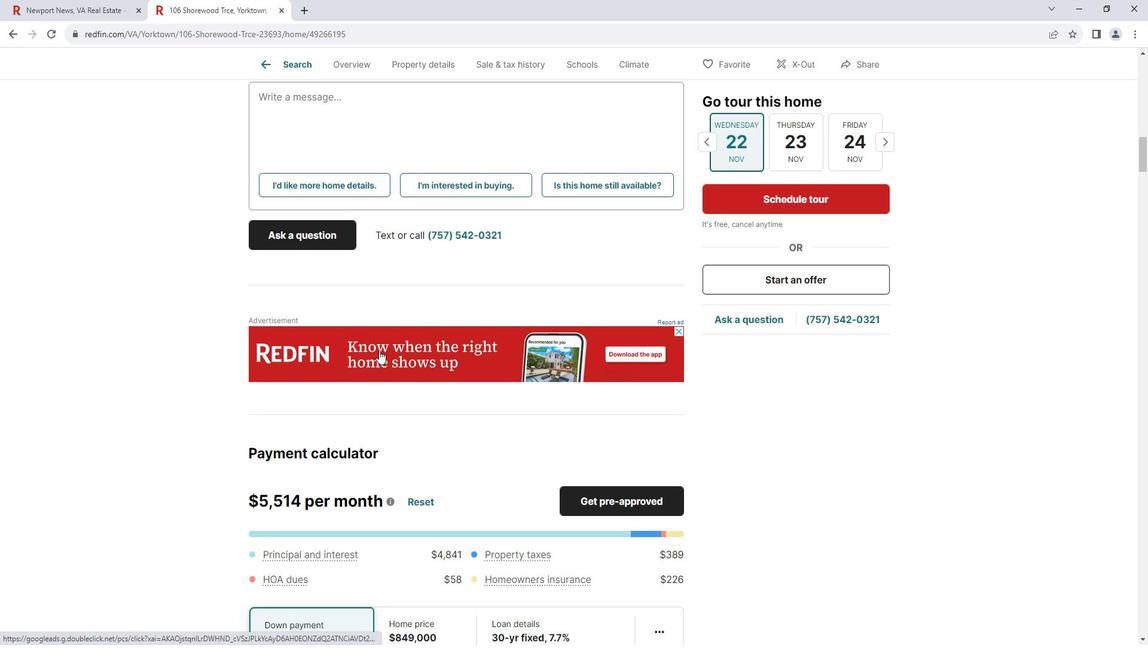 
Action: Mouse scrolled (390, 348) with delta (0, 0)
Screenshot: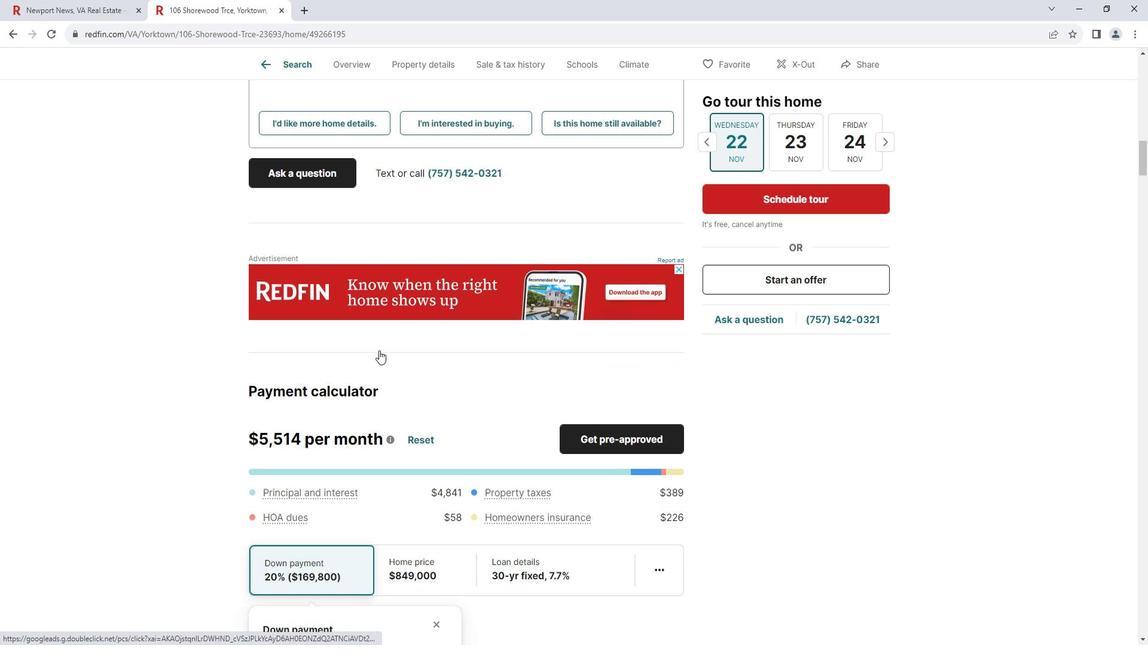 
Action: Mouse scrolled (390, 348) with delta (0, 0)
Screenshot: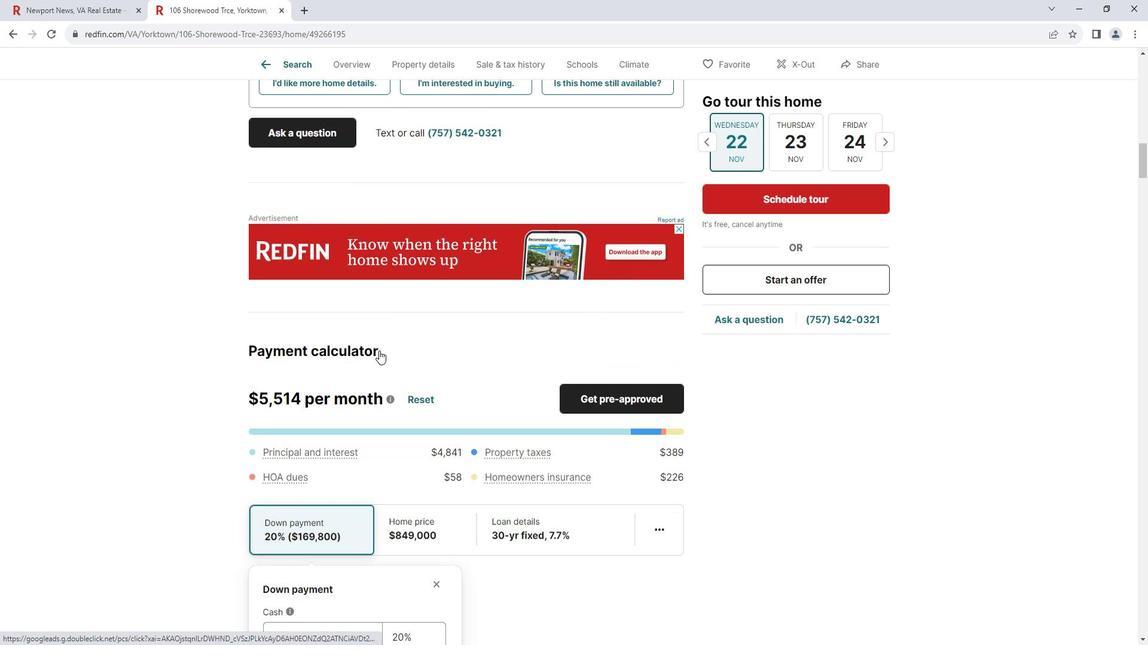 
Action: Mouse scrolled (390, 348) with delta (0, 0)
Screenshot: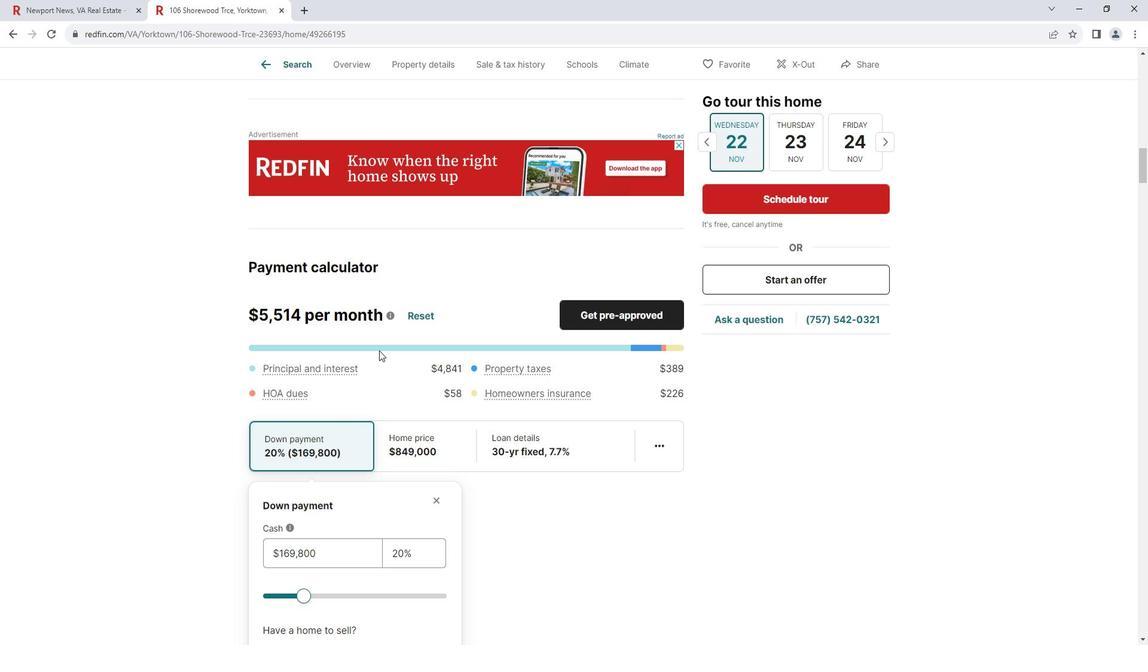 
Action: Mouse scrolled (390, 348) with delta (0, 0)
Screenshot: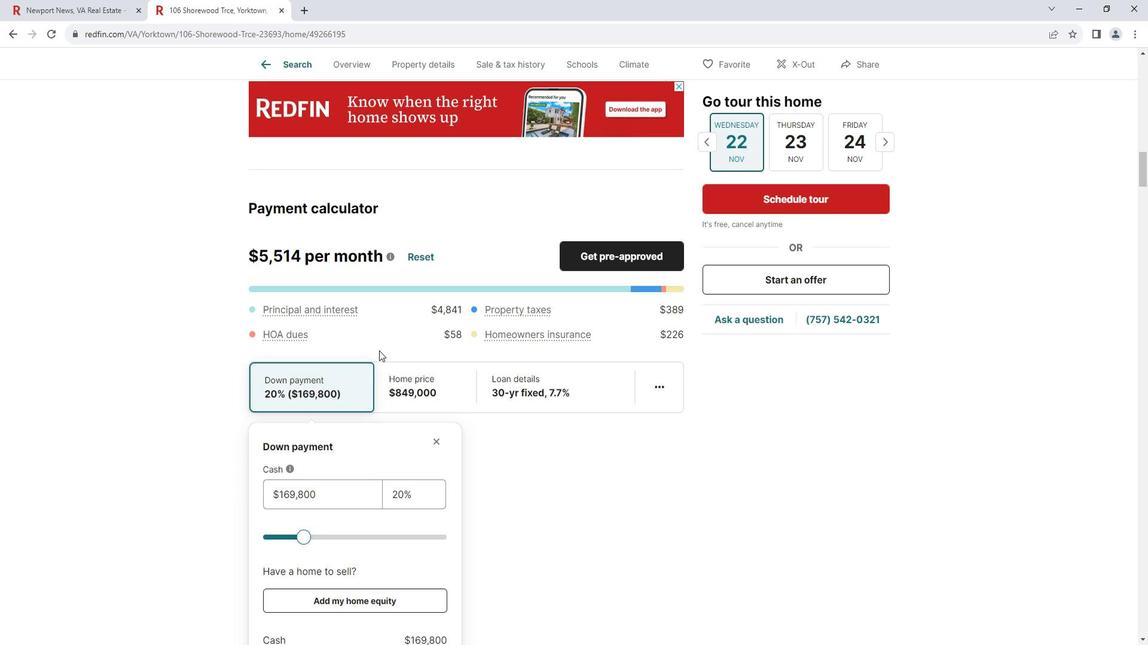 
Action: Mouse scrolled (390, 348) with delta (0, 0)
Screenshot: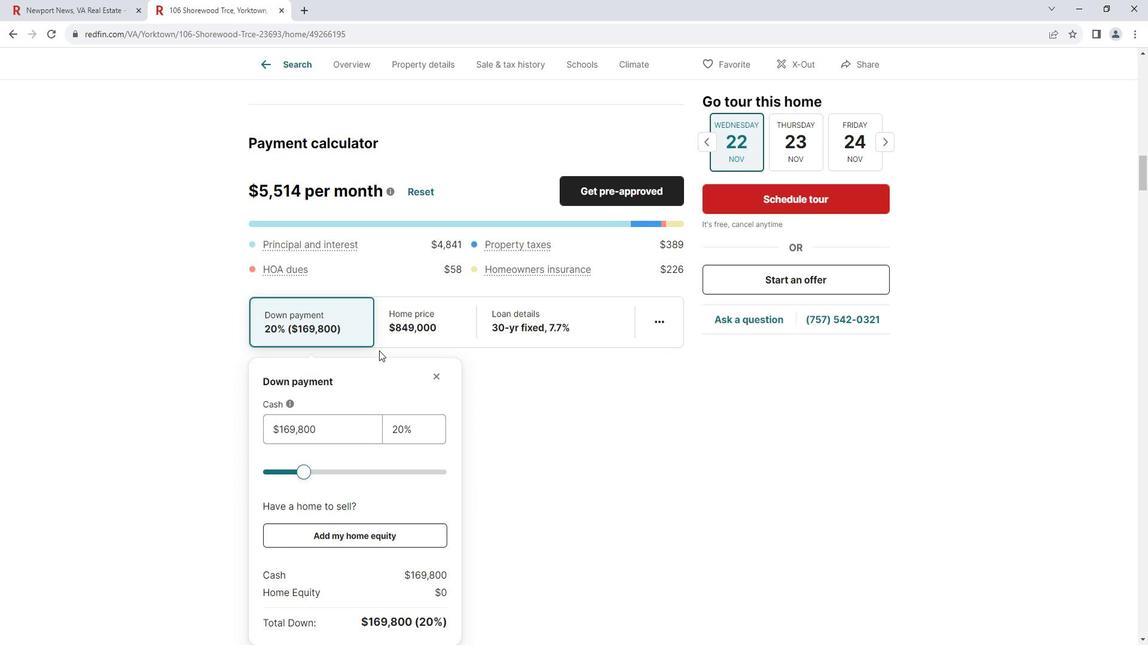 
Action: Mouse moved to (672, 267)
Screenshot: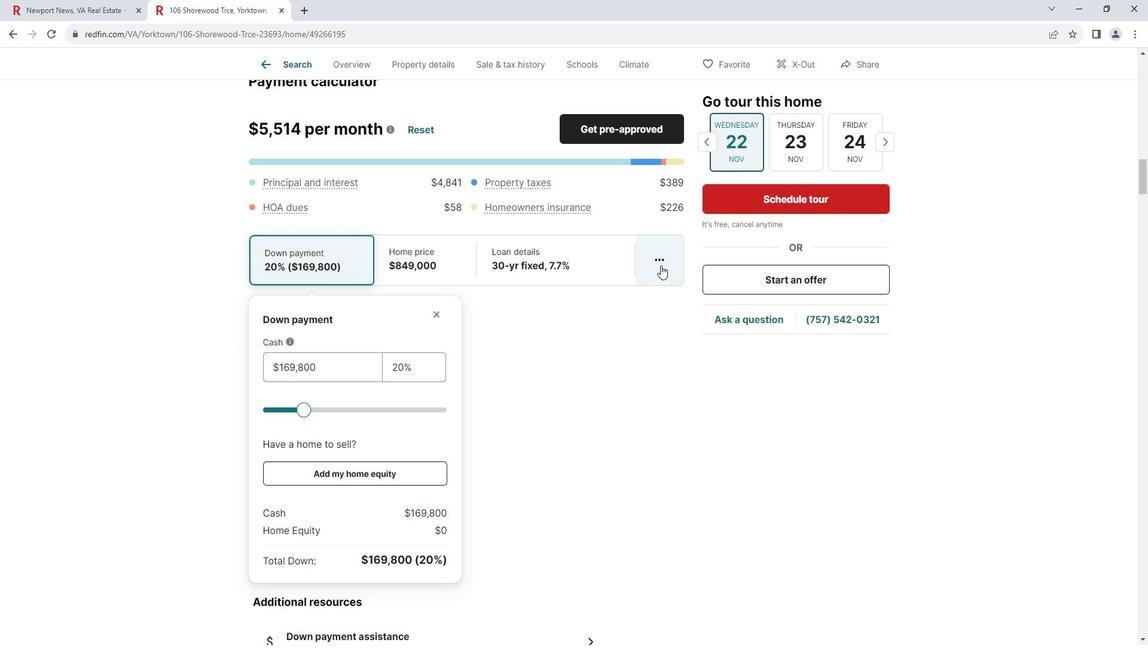 
Action: Mouse pressed left at (672, 267)
Screenshot: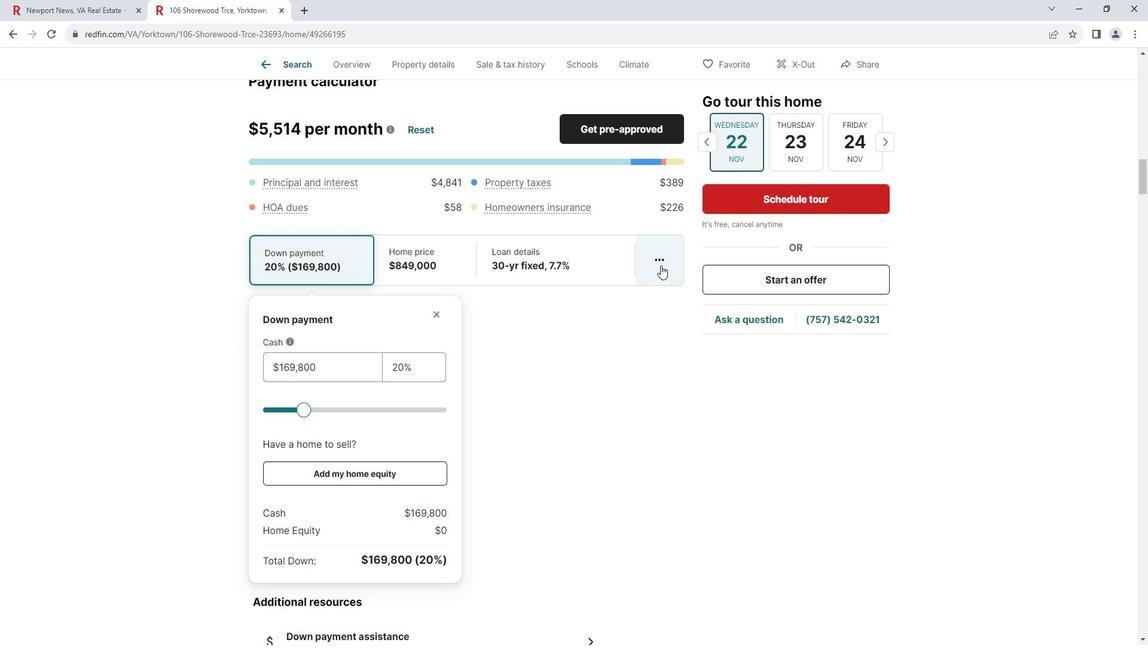 
Action: Mouse moved to (613, 334)
Screenshot: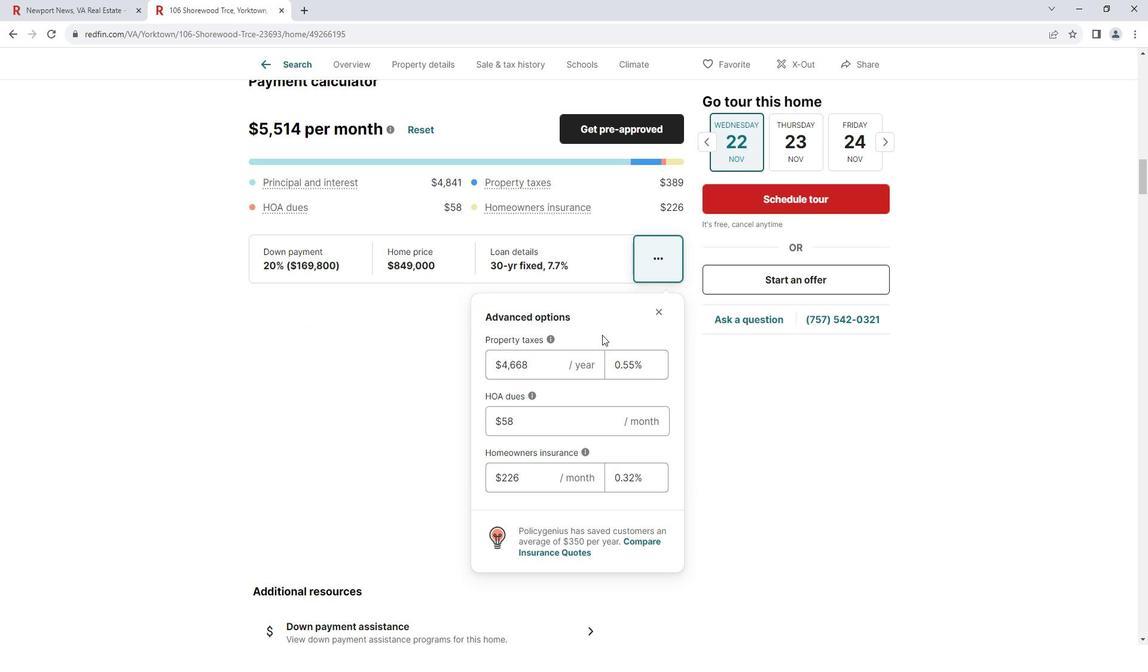 
Action: Mouse scrolled (613, 333) with delta (0, 0)
Screenshot: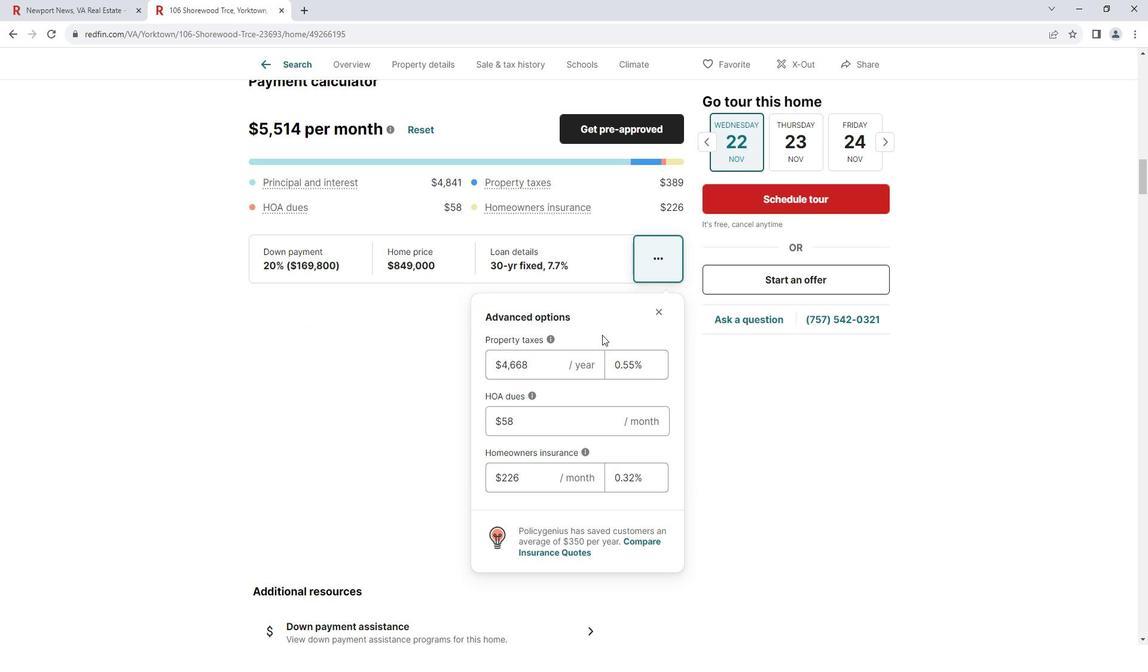 
Action: Mouse scrolled (613, 333) with delta (0, 0)
Screenshot: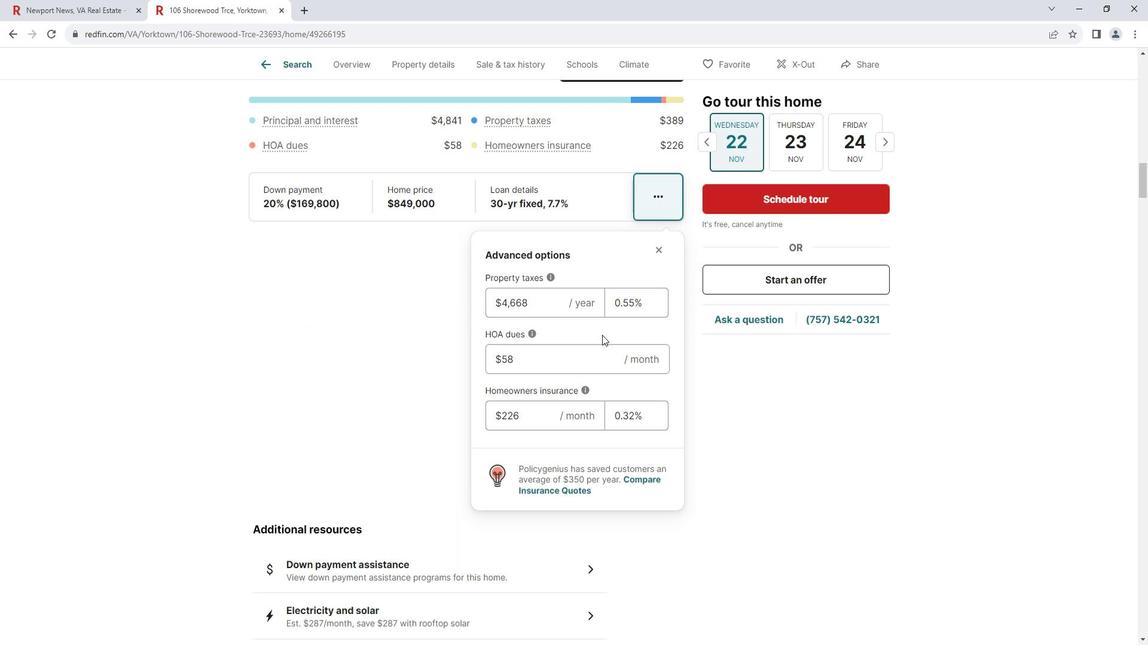 
Action: Mouse scrolled (613, 333) with delta (0, 0)
Screenshot: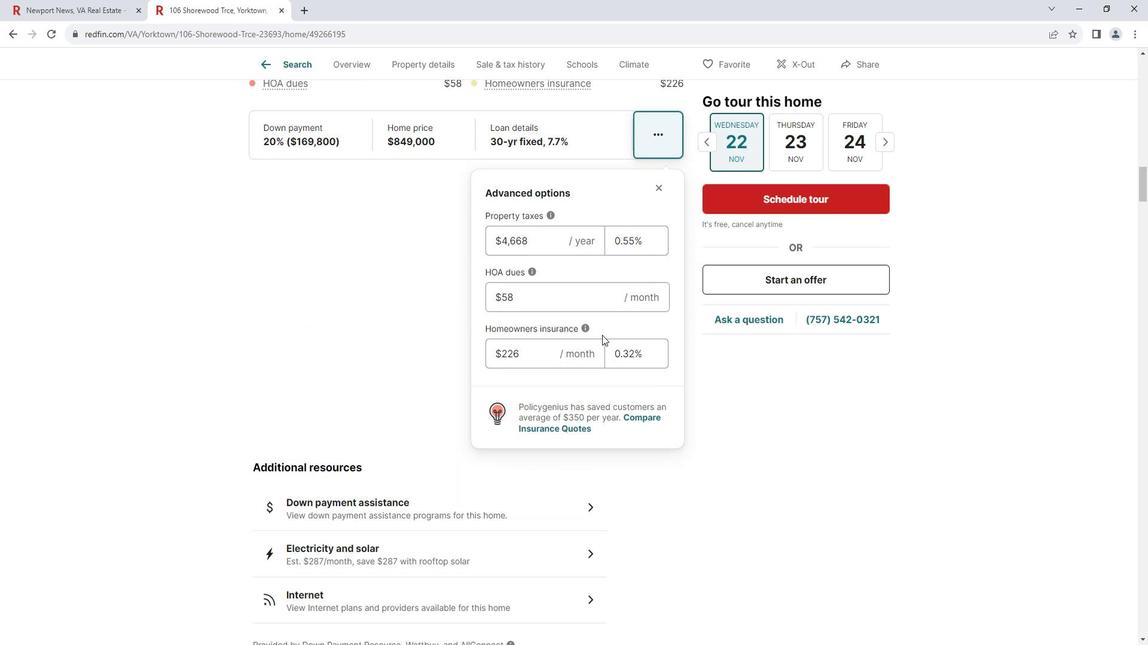 
Action: Mouse scrolled (613, 333) with delta (0, 0)
Screenshot: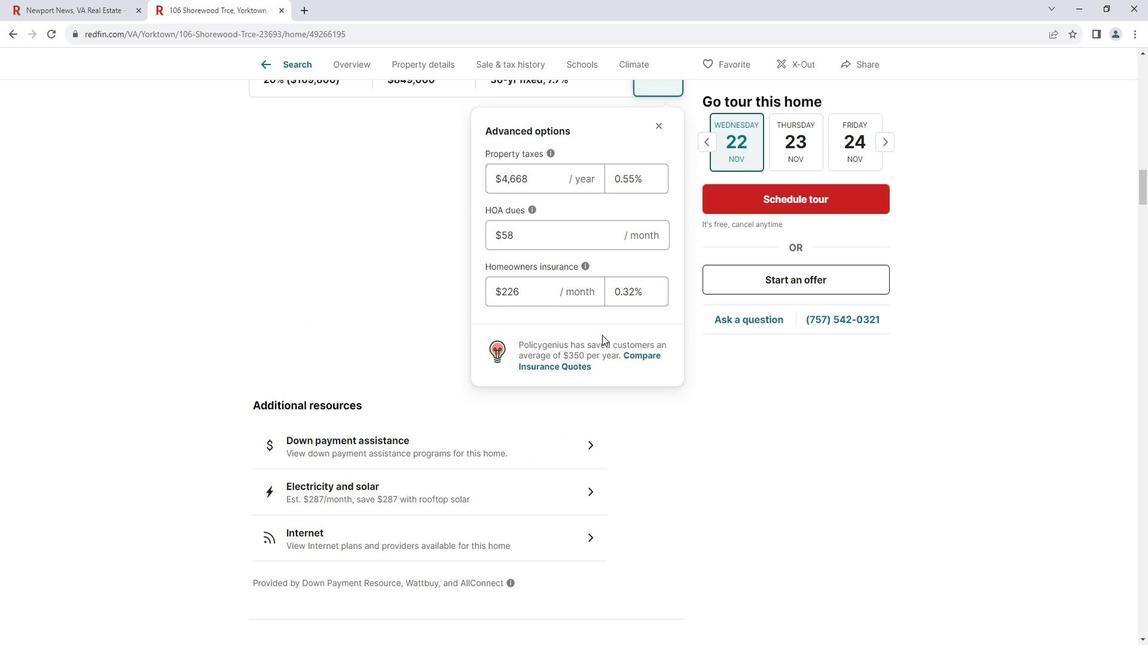 
Action: Mouse scrolled (613, 333) with delta (0, 0)
Screenshot: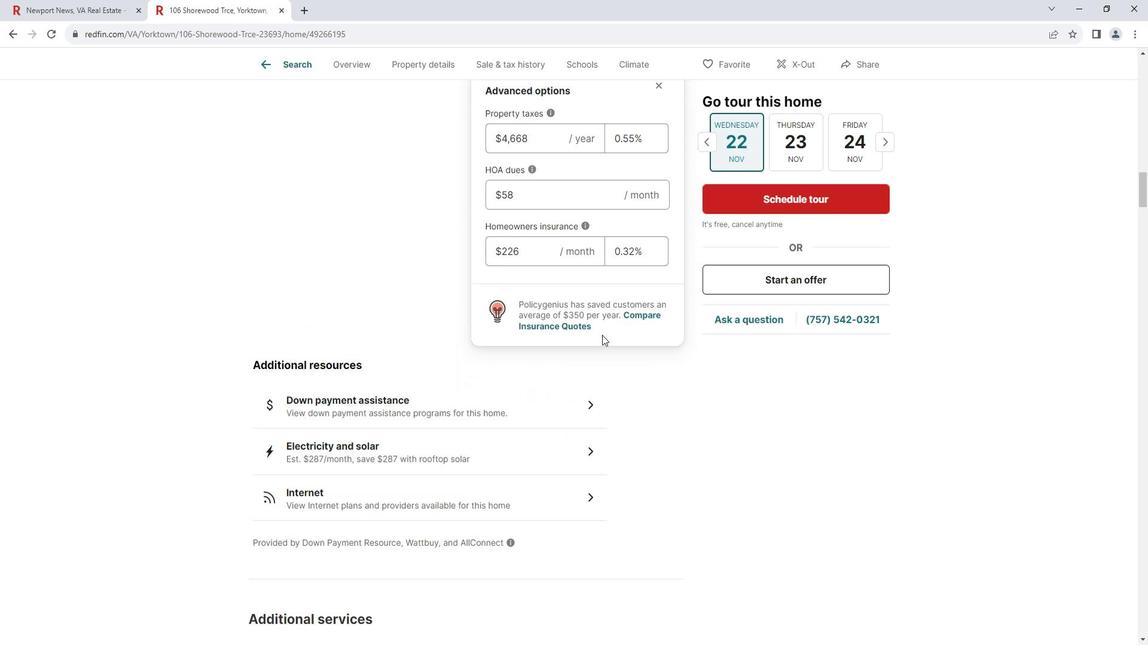 
Action: Mouse scrolled (613, 333) with delta (0, 0)
Screenshot: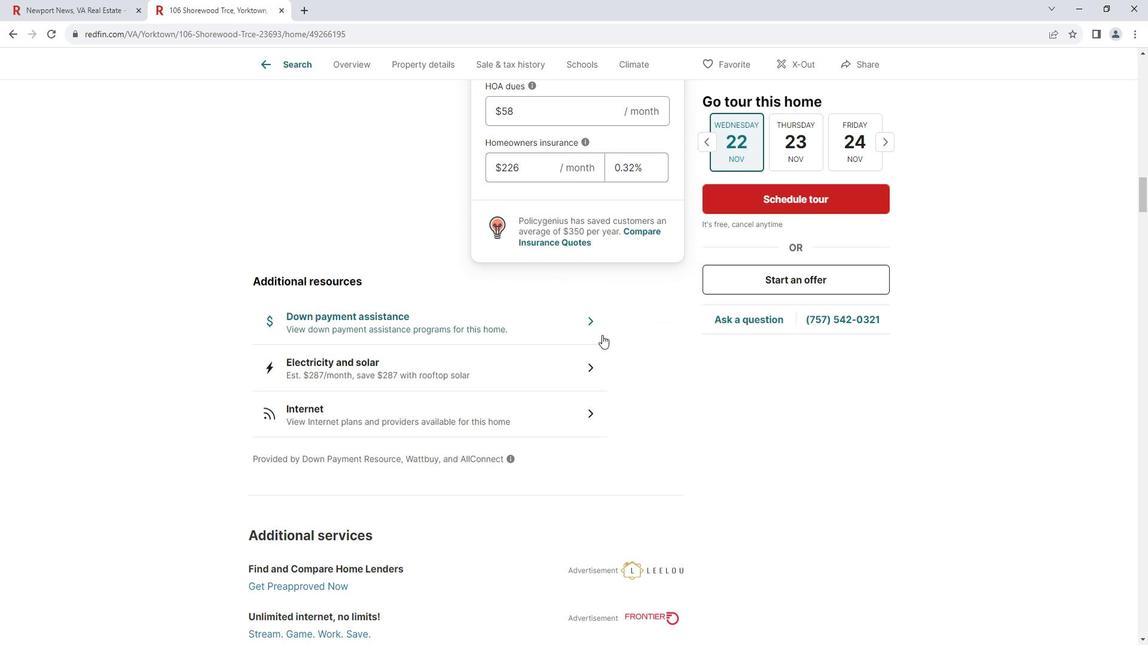 
Action: Mouse moved to (544, 268)
Screenshot: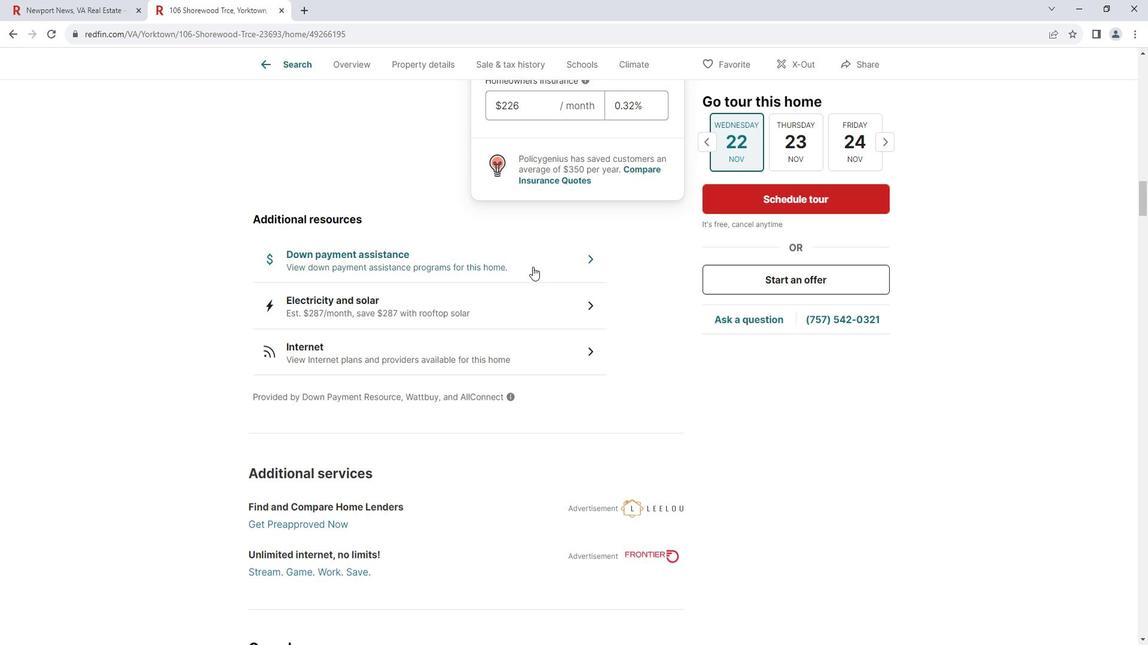 
Action: Mouse pressed left at (544, 268)
Screenshot: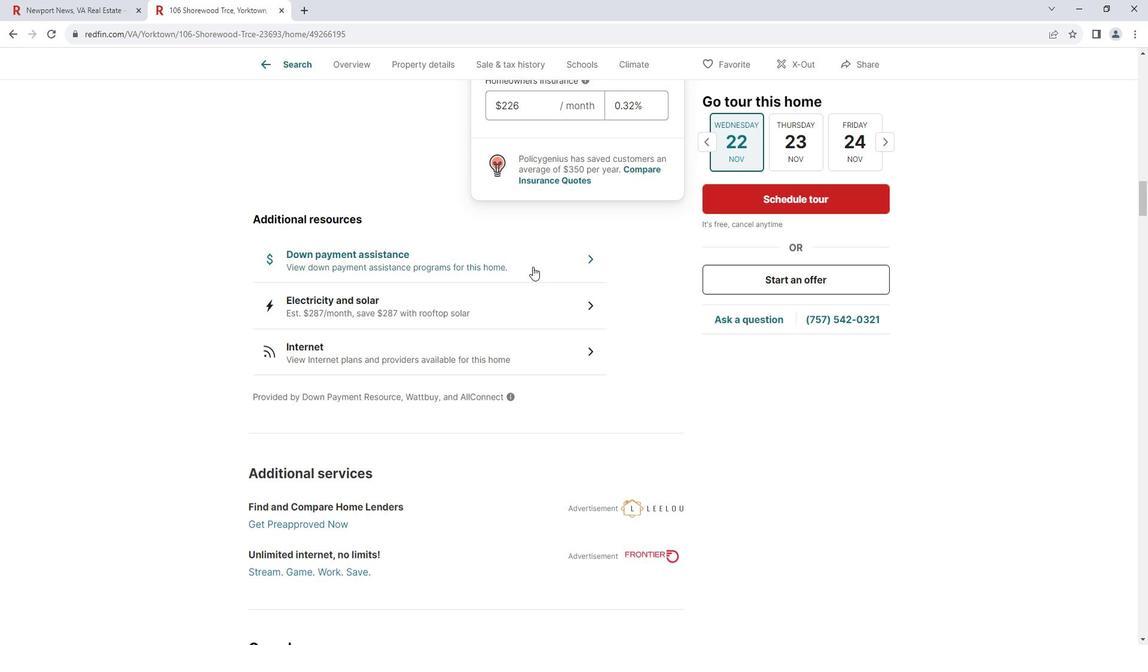 
Action: Mouse moved to (793, 247)
Screenshot: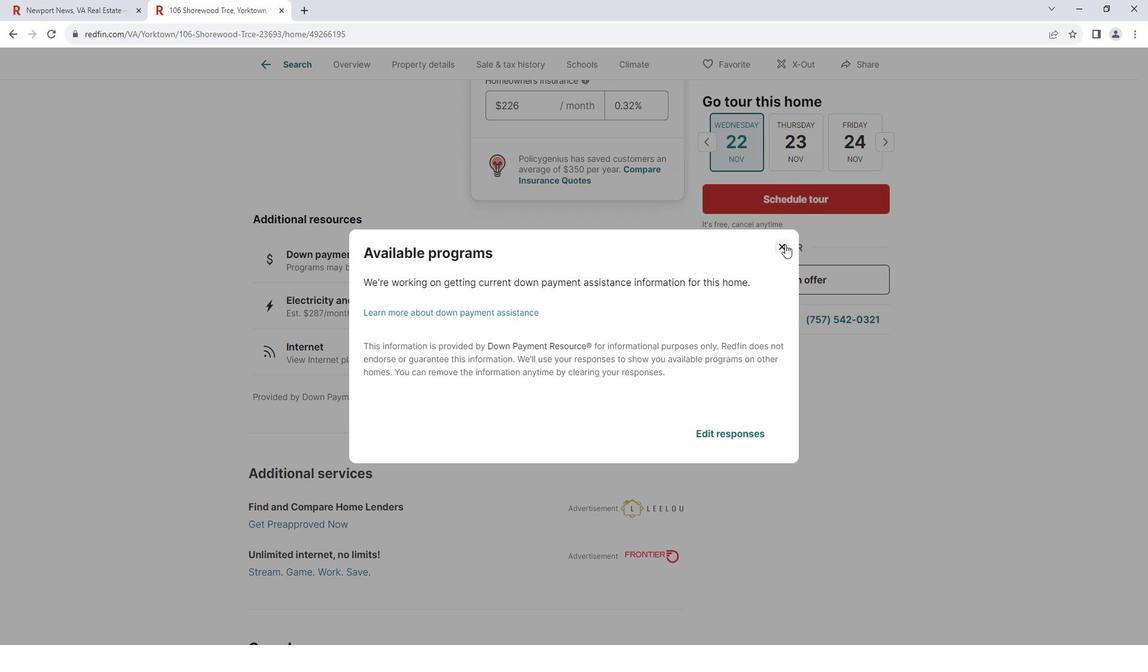 
Action: Mouse pressed left at (793, 247)
Screenshot: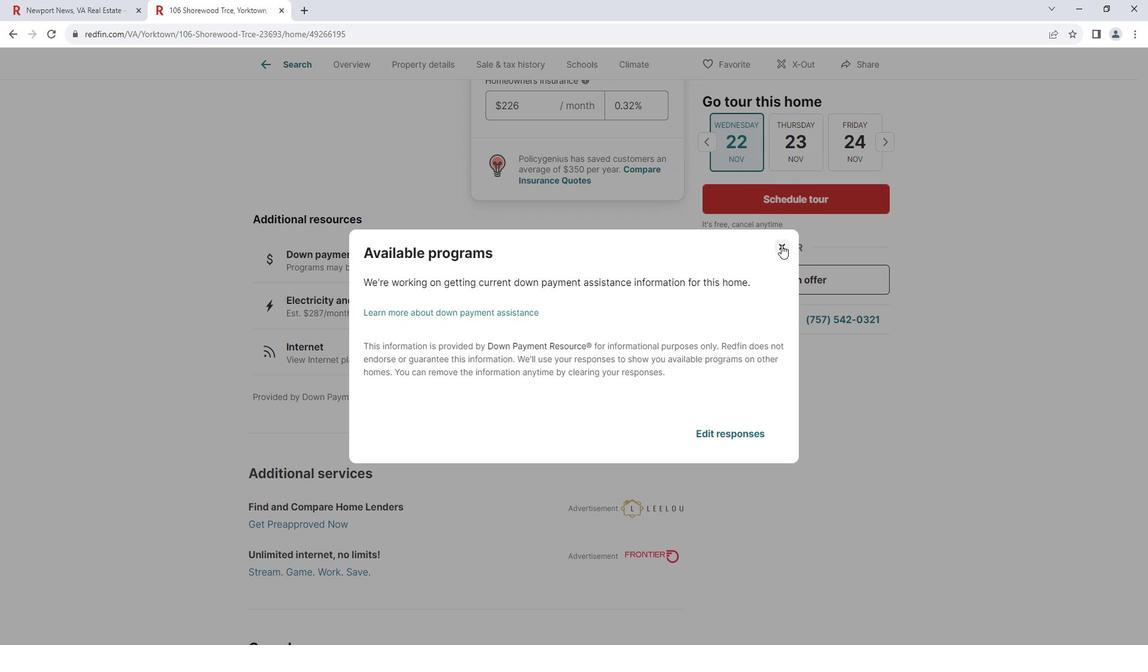 
Action: Mouse moved to (605, 308)
Screenshot: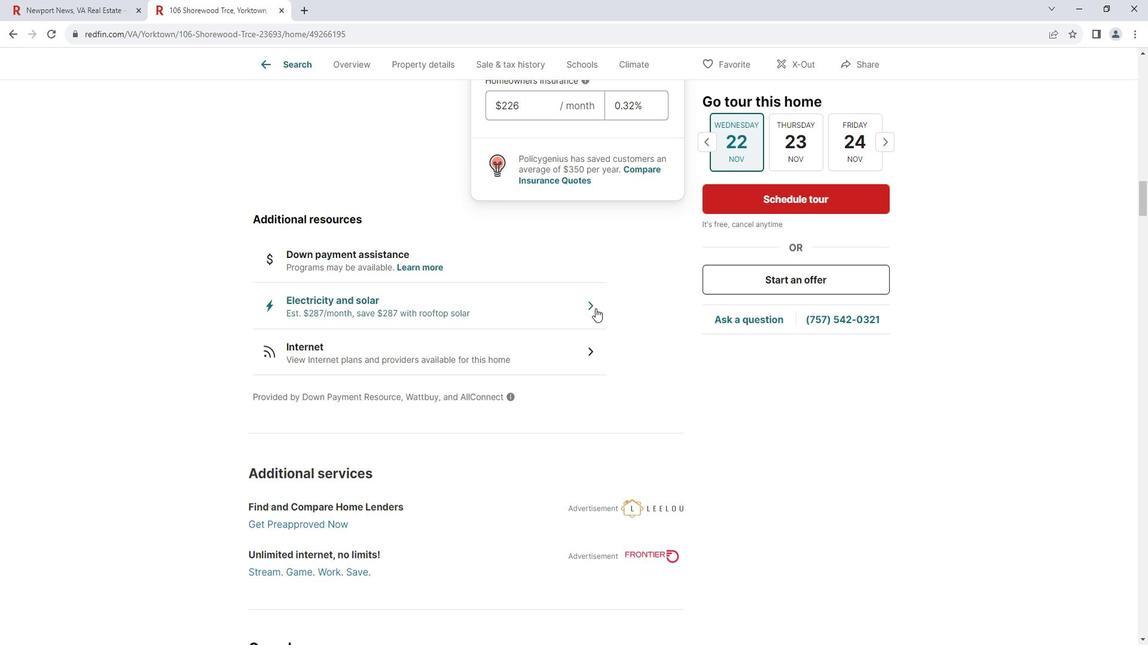 
Action: Mouse pressed left at (605, 308)
Screenshot: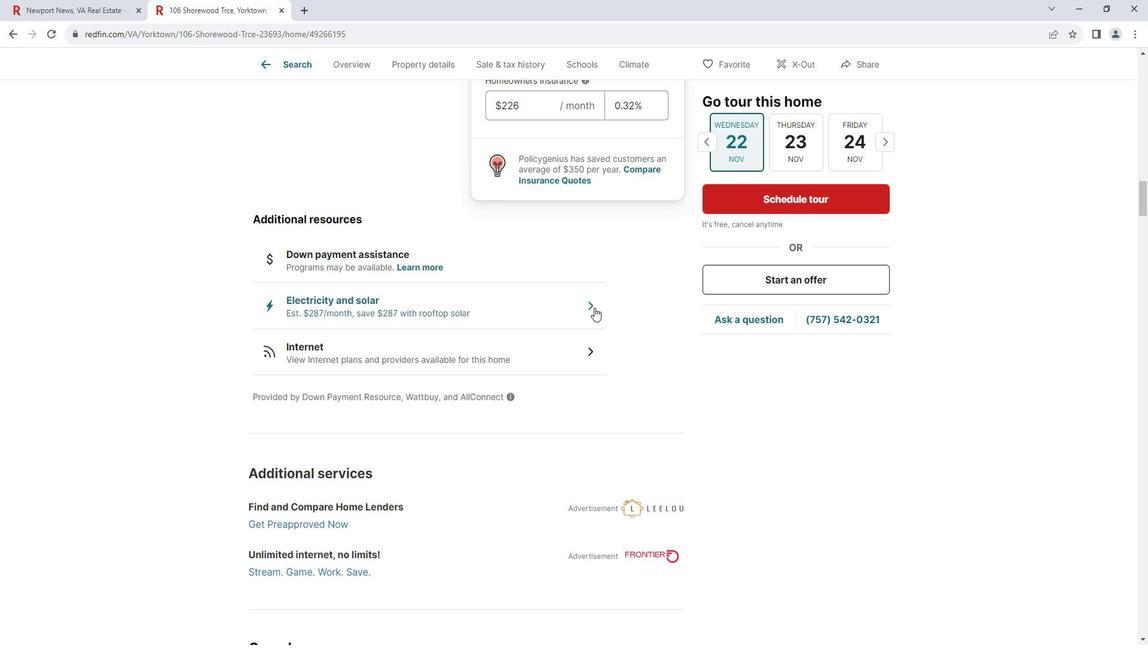 
Action: Mouse moved to (614, 302)
Screenshot: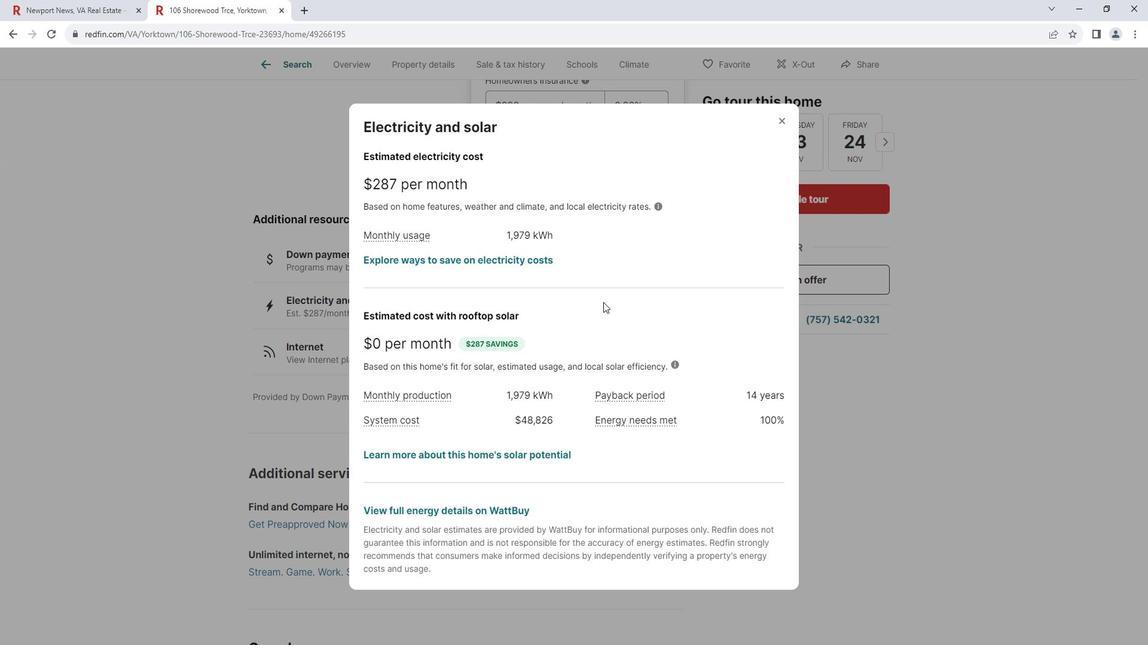 
Action: Mouse scrolled (614, 302) with delta (0, 0)
Screenshot: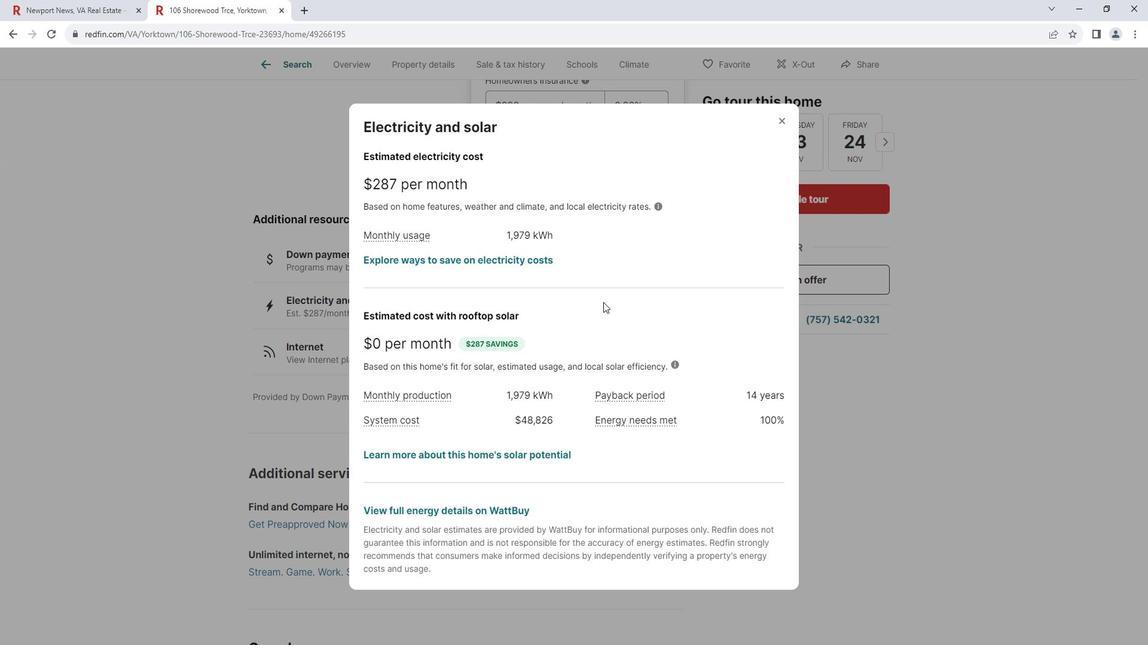 
Action: Mouse scrolled (614, 302) with delta (0, 0)
Screenshot: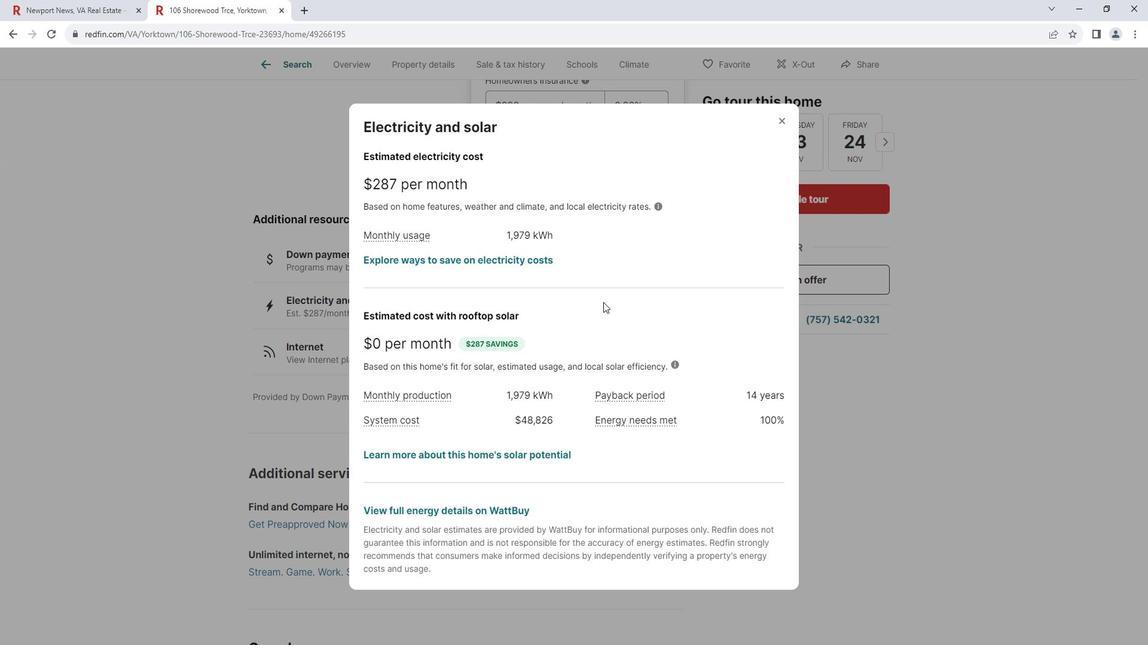 
Action: Mouse scrolled (614, 302) with delta (0, 0)
Screenshot: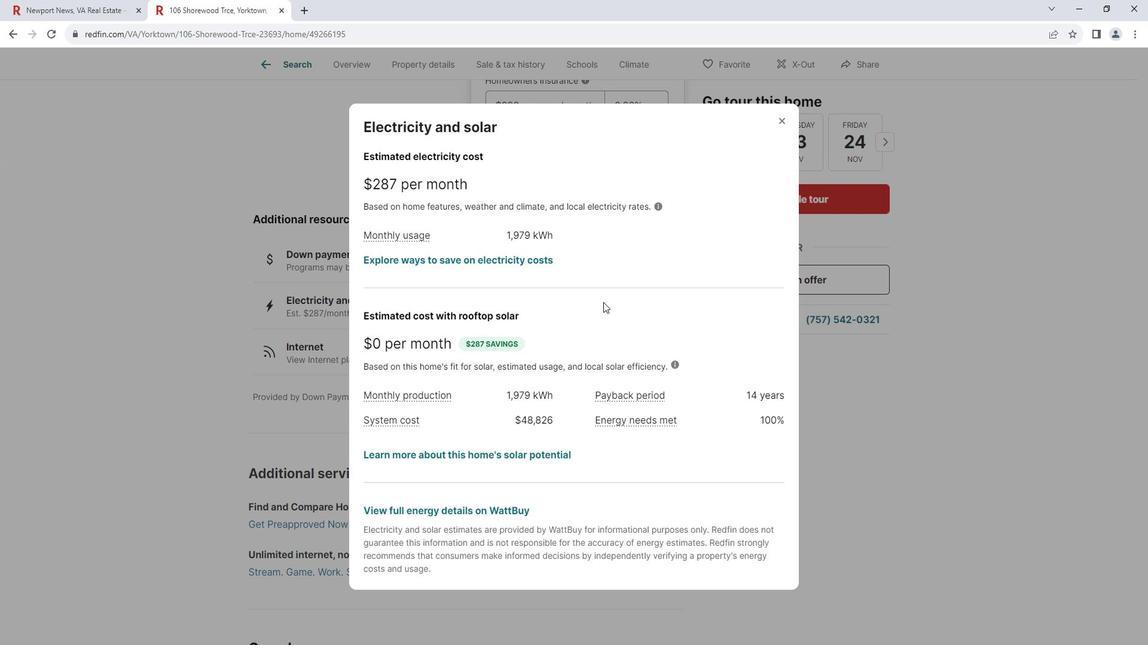 
Action: Mouse moved to (793, 124)
Screenshot: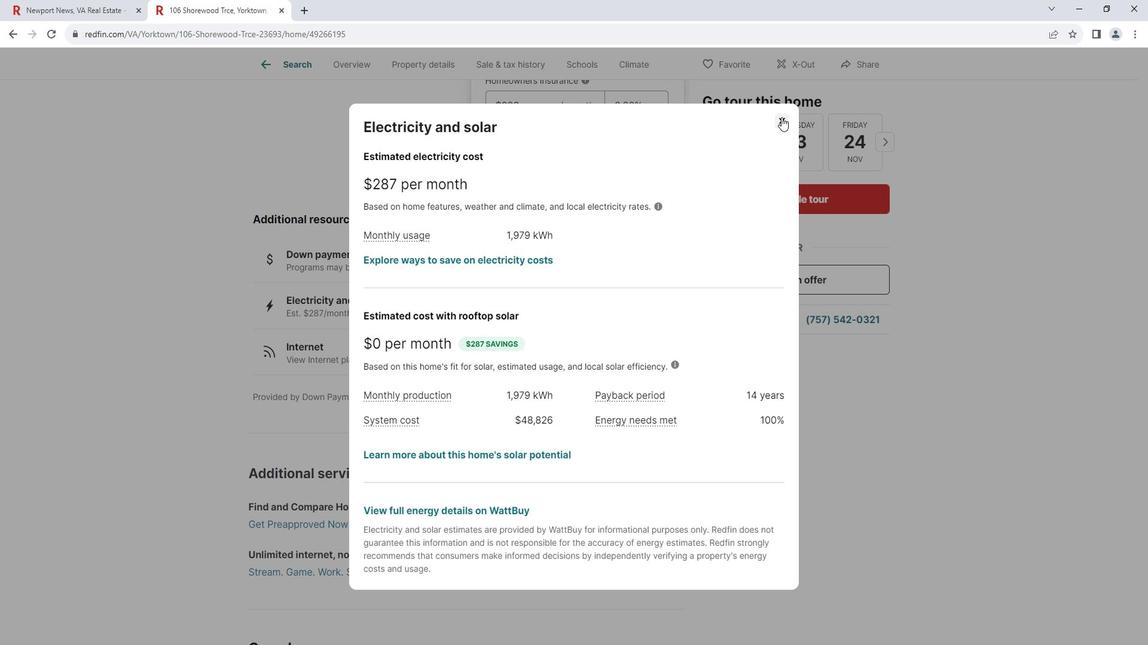
Action: Mouse pressed left at (793, 124)
Screenshot: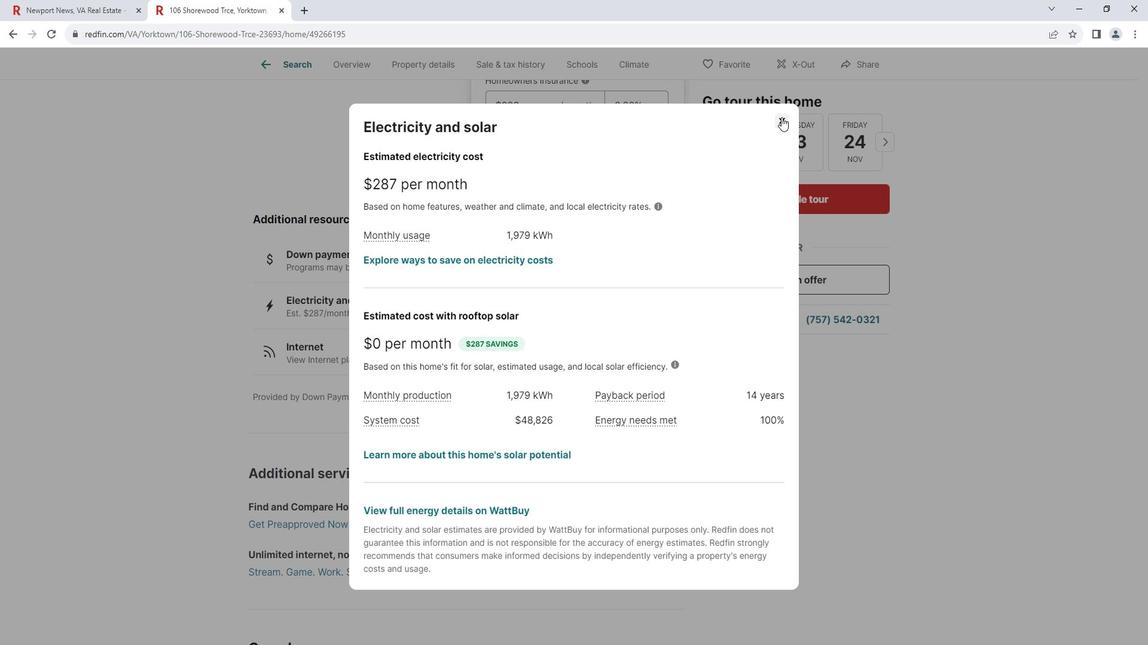 
Action: Mouse moved to (599, 349)
Screenshot: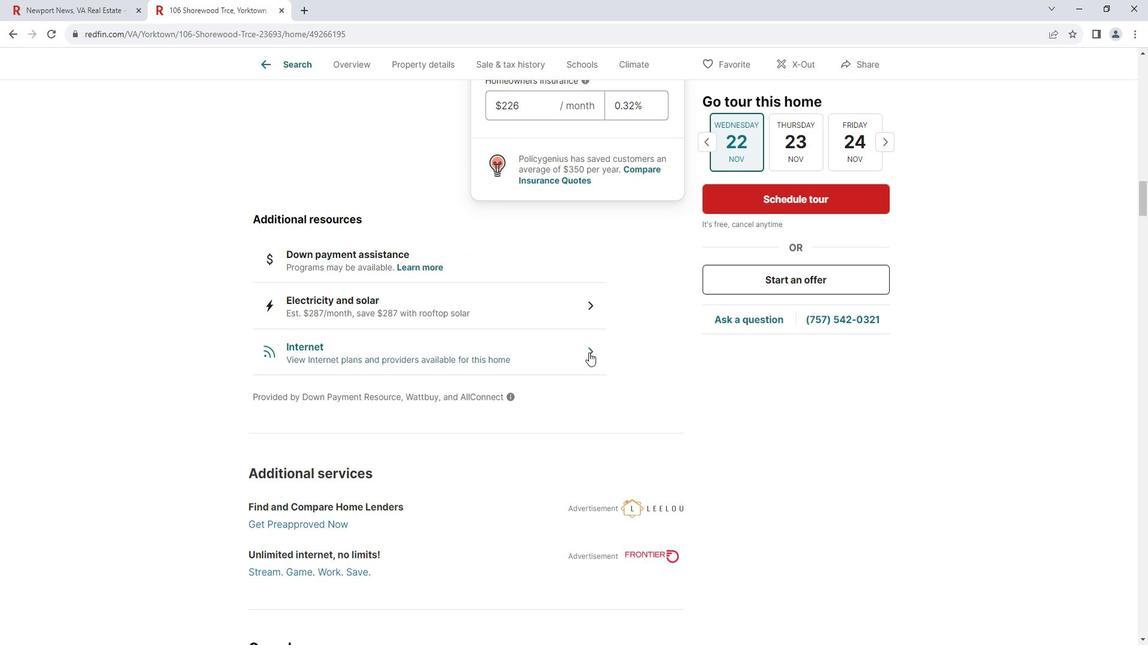 
Action: Mouse pressed left at (599, 349)
Screenshot: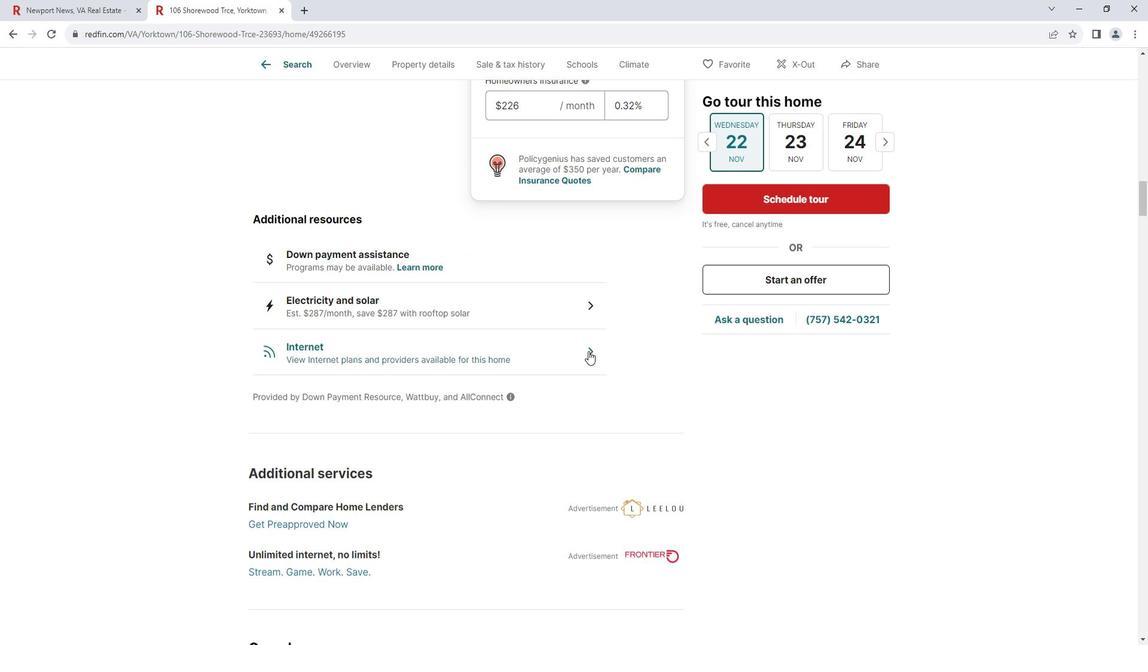 
Action: Mouse moved to (668, 250)
Screenshot: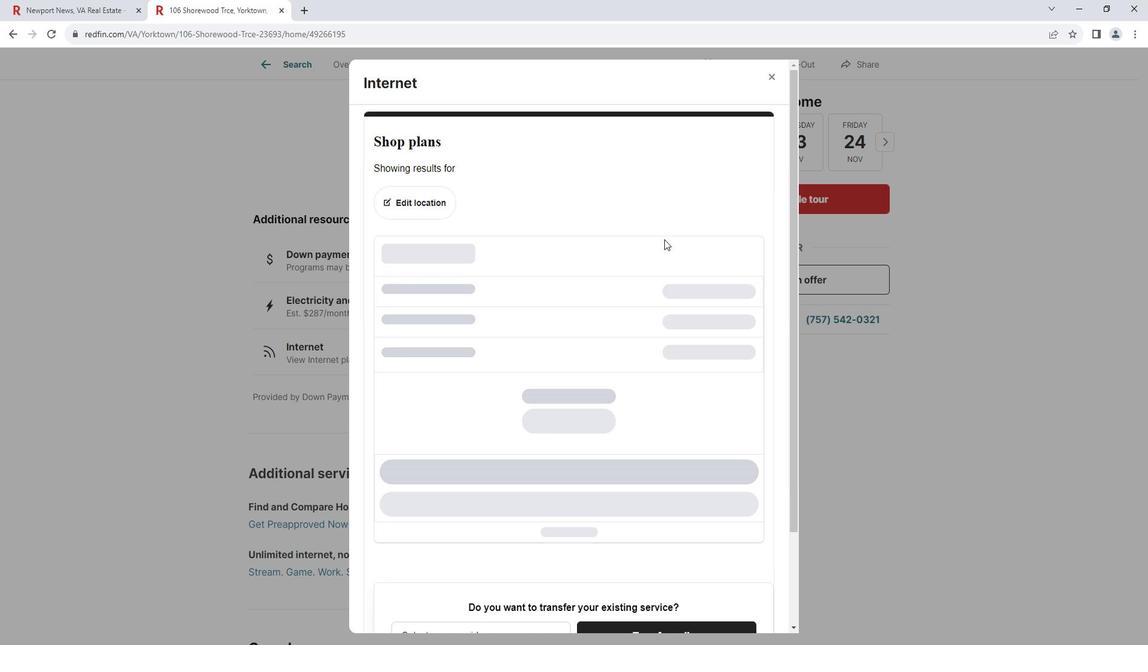 
Action: Mouse scrolled (668, 250) with delta (0, 0)
Screenshot: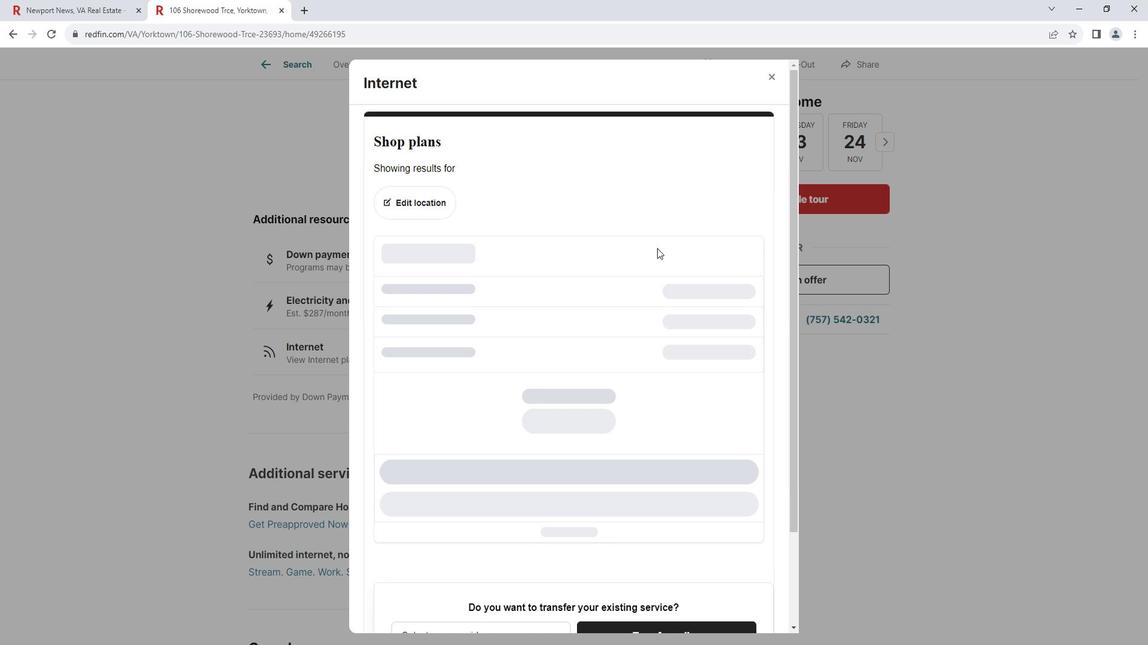 
Action: Mouse scrolled (668, 250) with delta (0, 0)
Screenshot: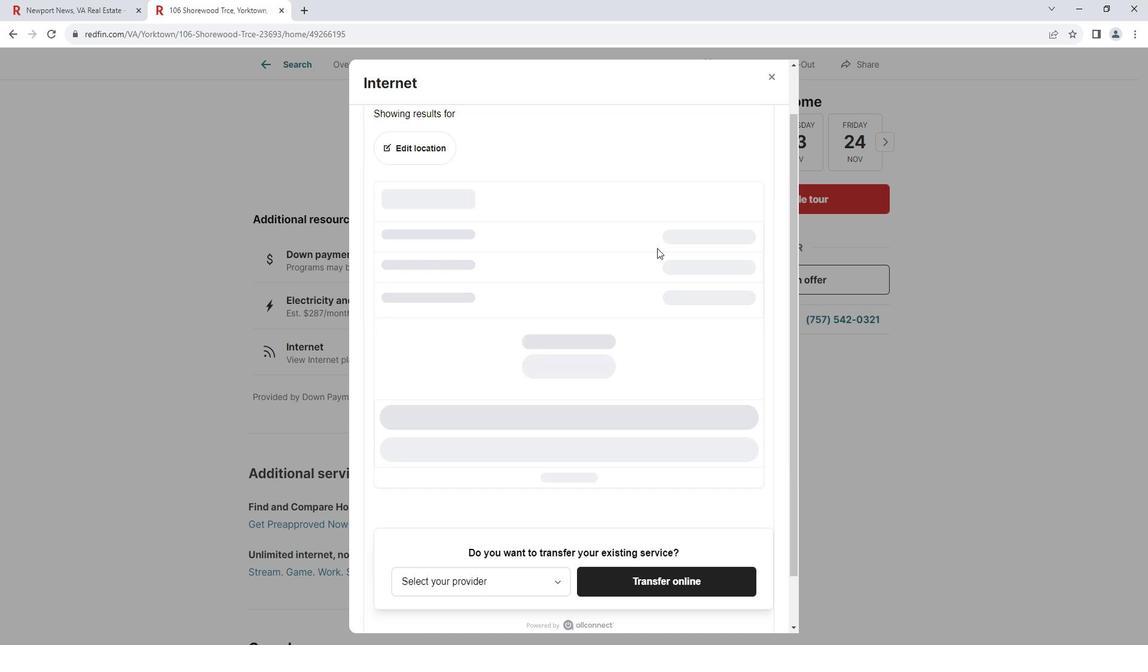 
Action: Mouse scrolled (668, 250) with delta (0, 0)
Screenshot: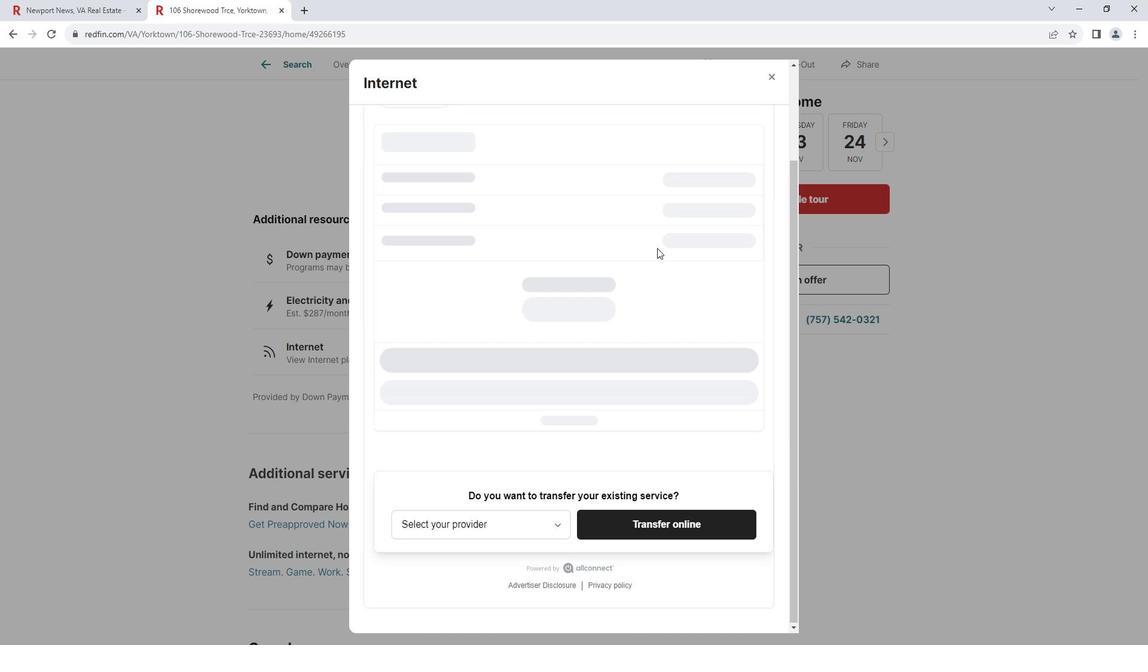 
Action: Mouse scrolled (668, 251) with delta (0, 0)
Screenshot: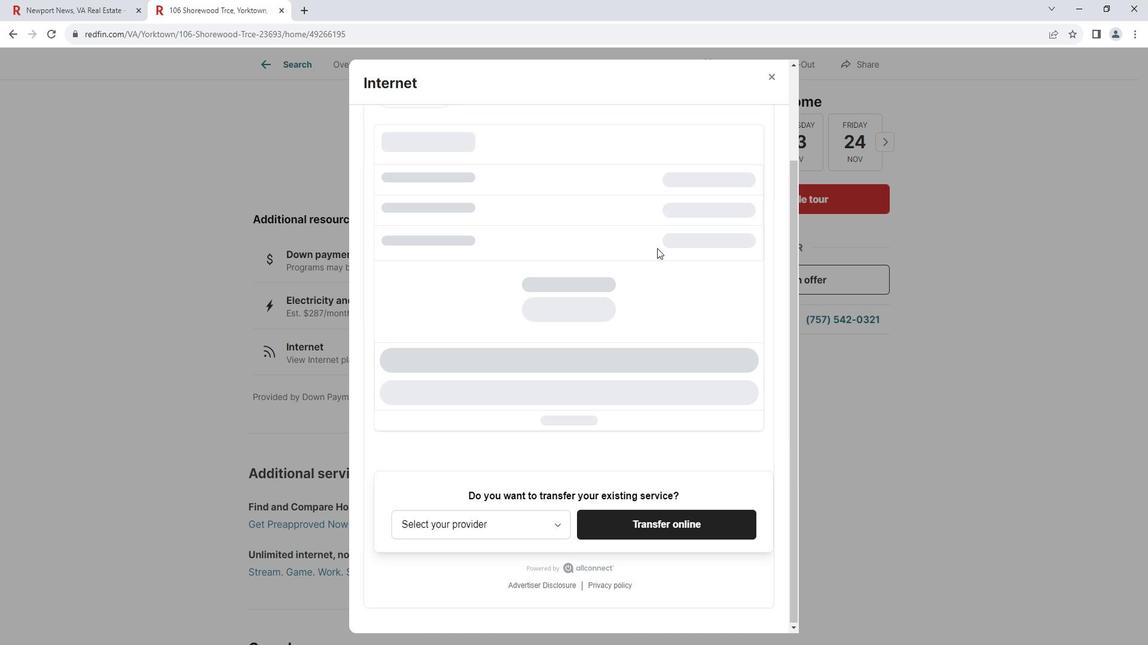
Action: Mouse scrolled (668, 251) with delta (0, 0)
Screenshot: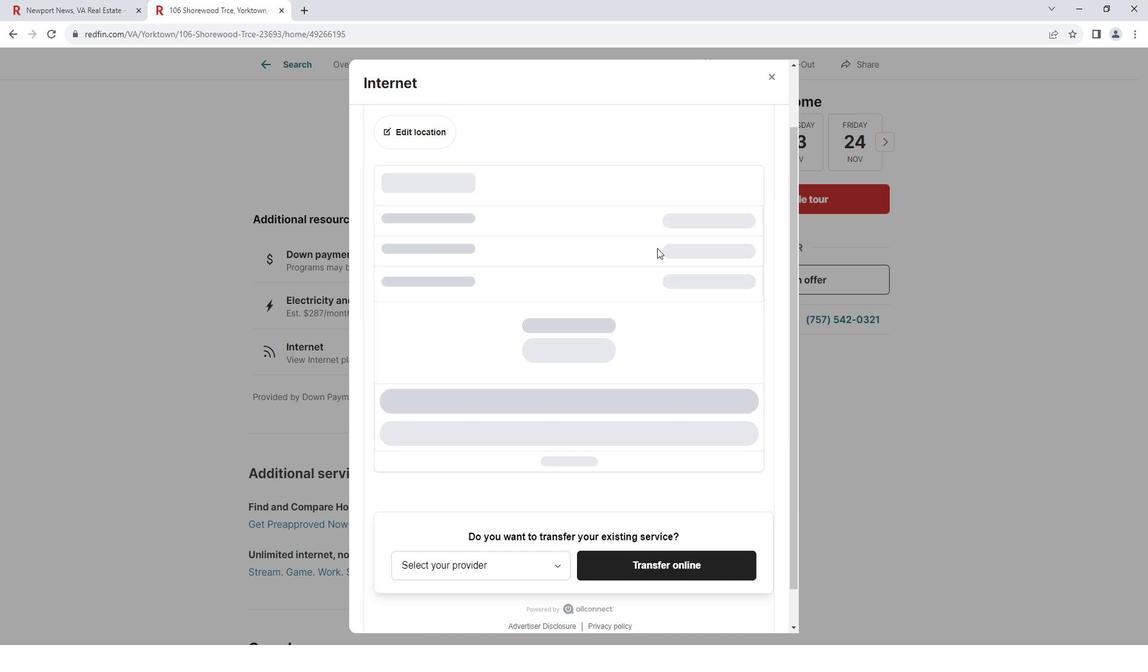 
Action: Mouse scrolled (668, 251) with delta (0, 0)
Screenshot: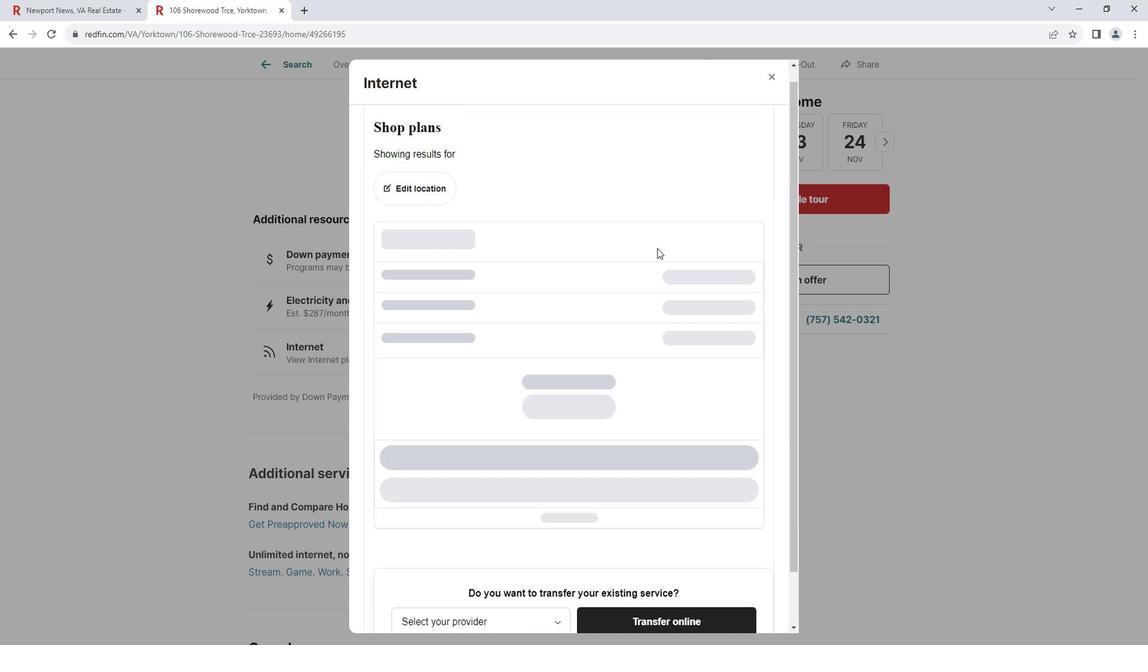 
Action: Mouse moved to (781, 84)
Screenshot: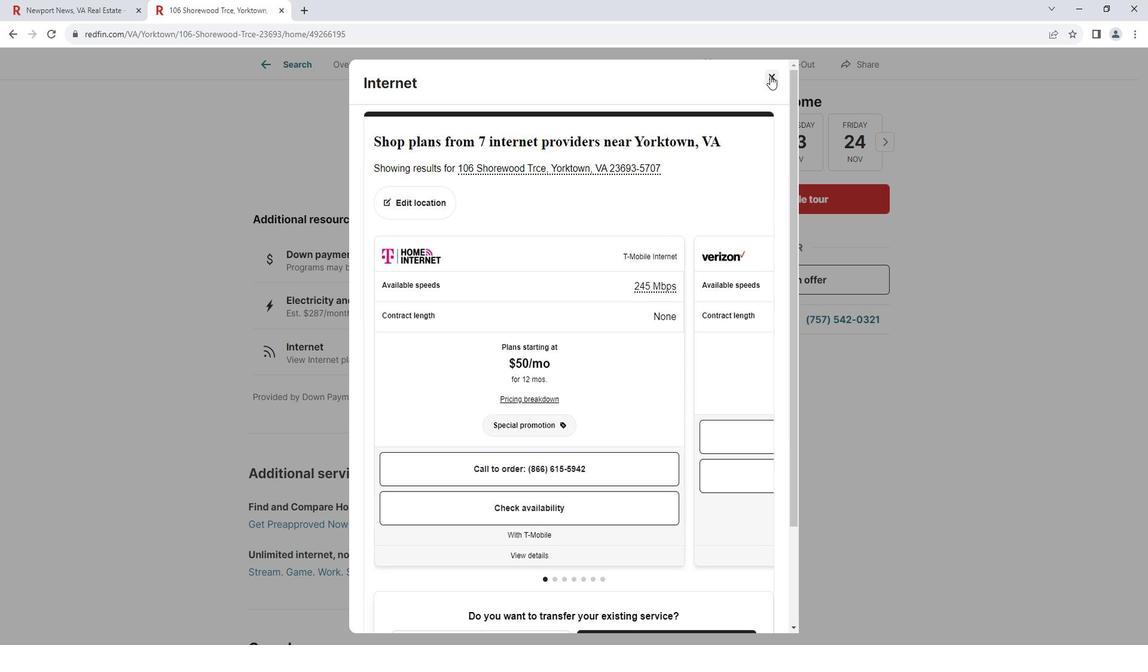 
Action: Mouse pressed left at (781, 84)
Screenshot: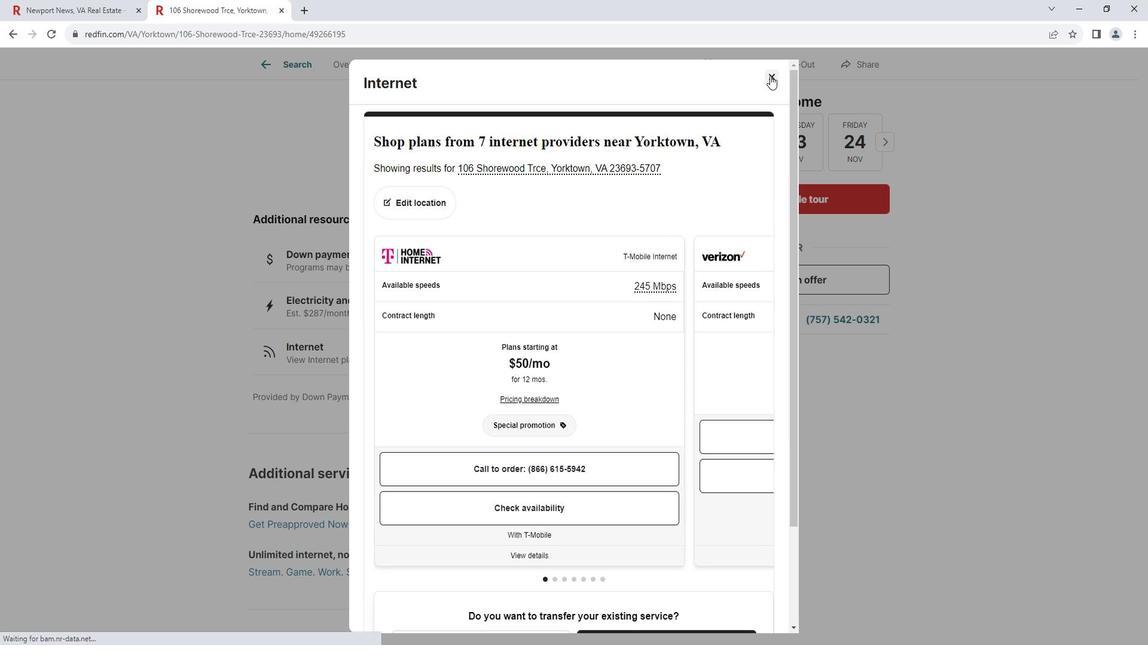 
Action: Mouse moved to (696, 272)
Screenshot: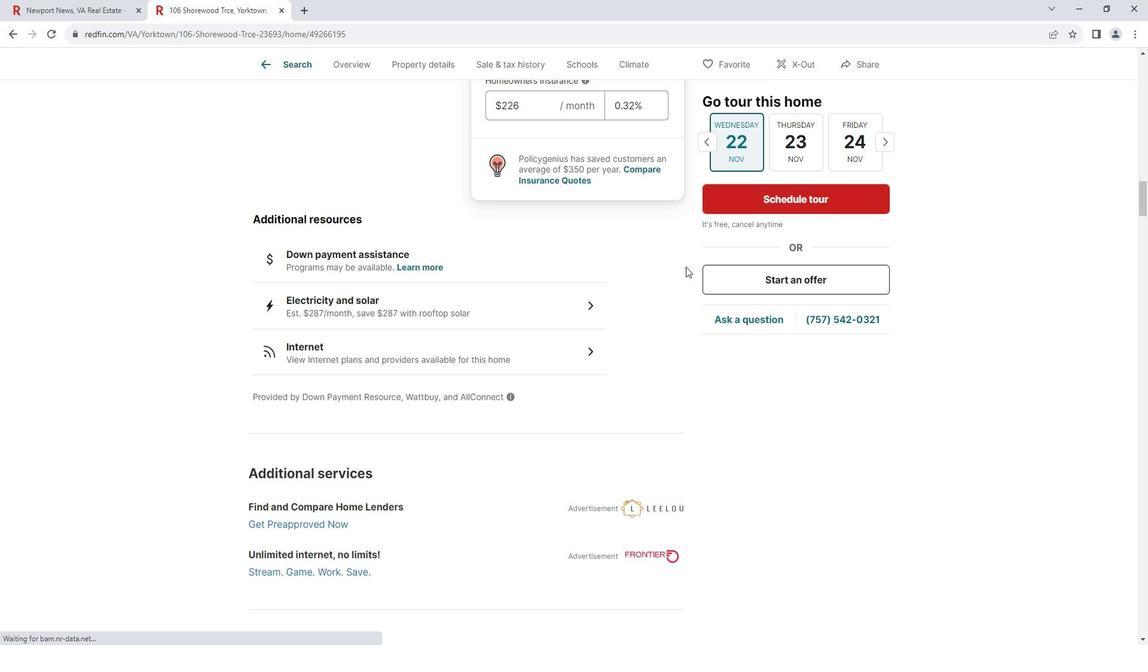 
Action: Mouse scrolled (696, 272) with delta (0, 0)
Screenshot: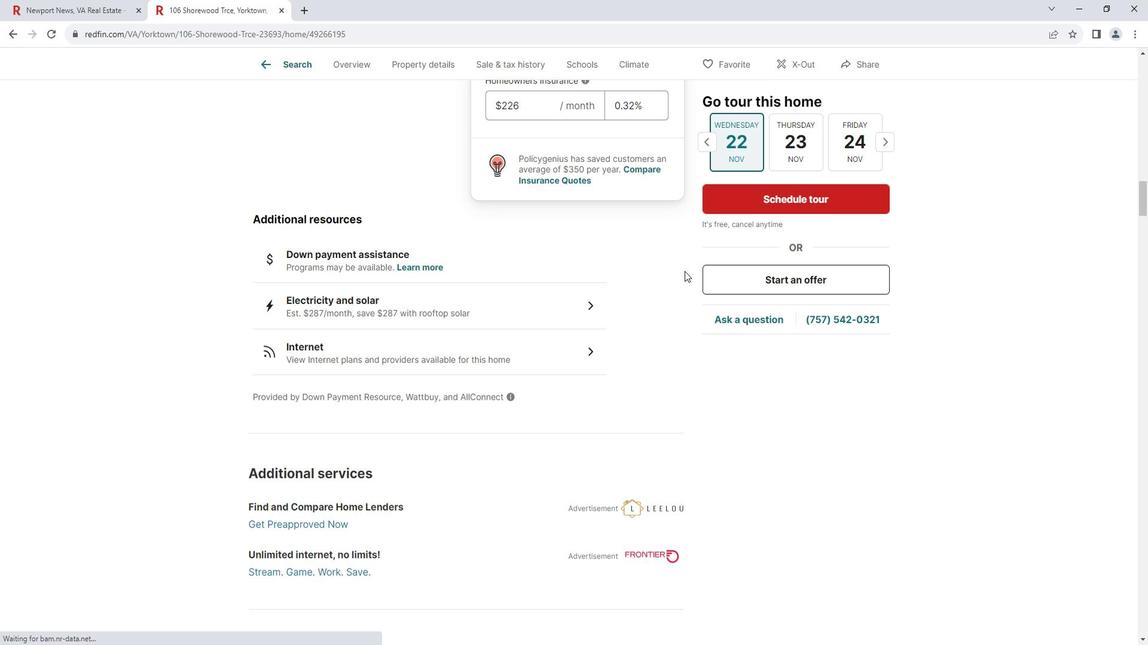 
Action: Mouse scrolled (696, 272) with delta (0, 0)
Screenshot: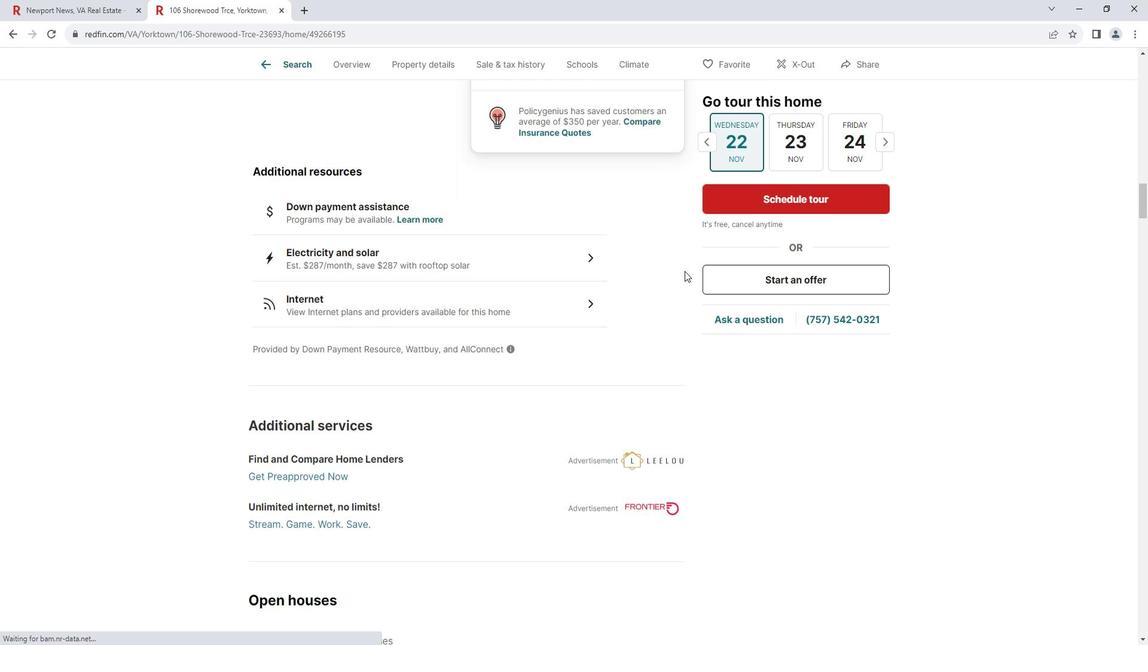 
Action: Mouse moved to (696, 274)
Screenshot: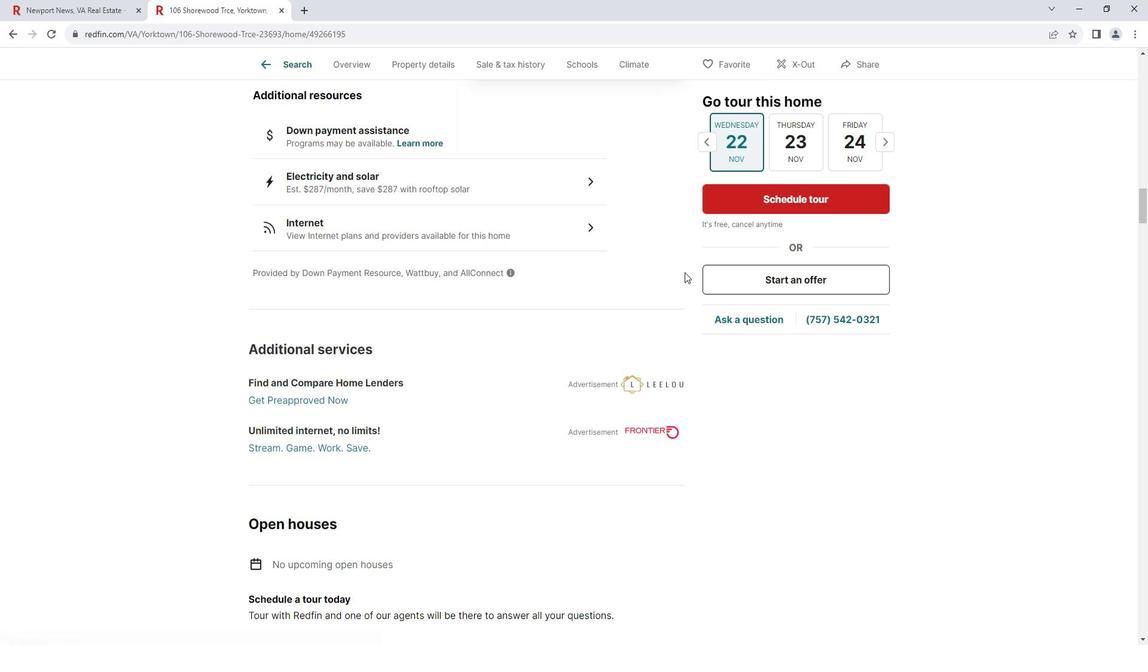 
Action: Mouse scrolled (696, 273) with delta (0, 0)
Screenshot: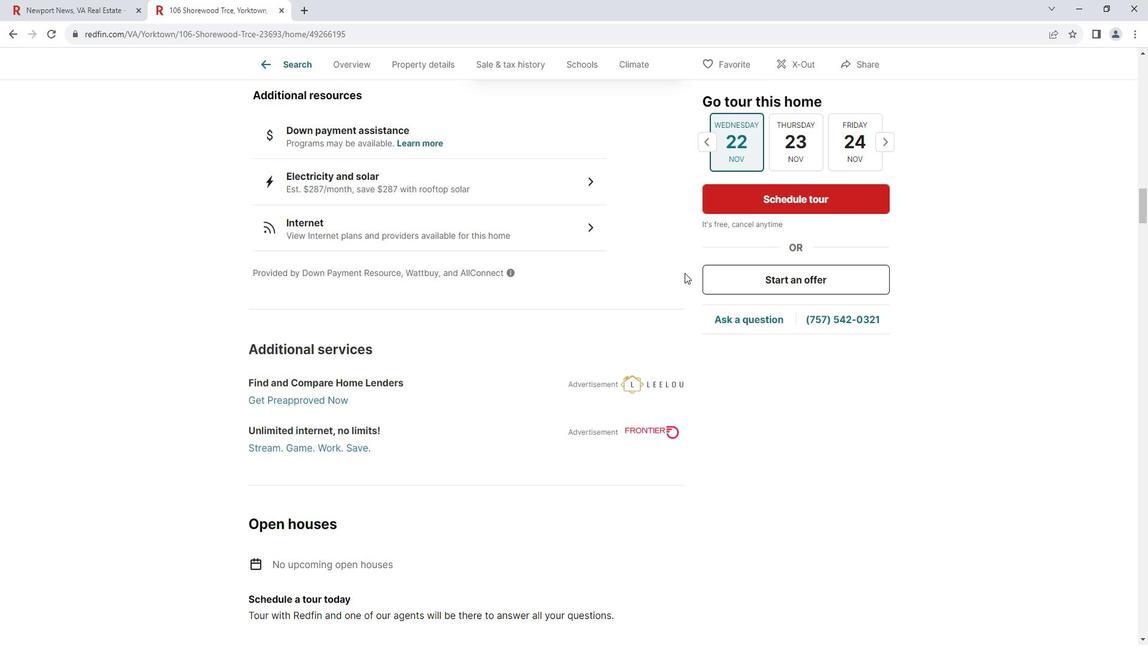 
Action: Mouse moved to (695, 275)
Screenshot: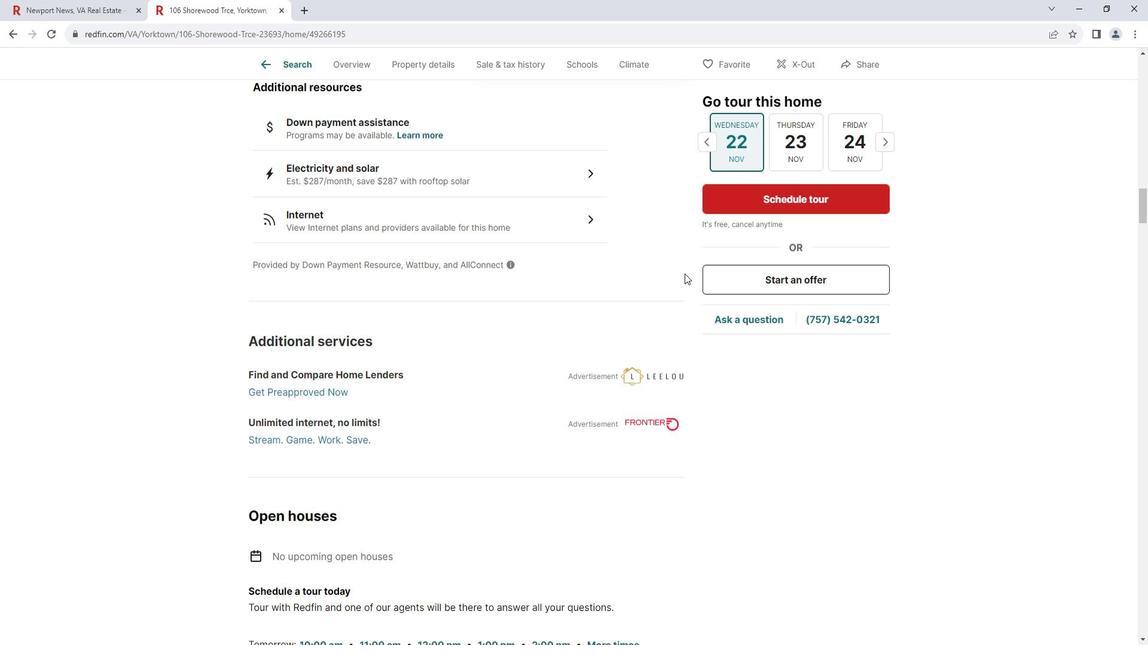 
Action: Mouse scrolled (695, 274) with delta (0, 0)
Screenshot: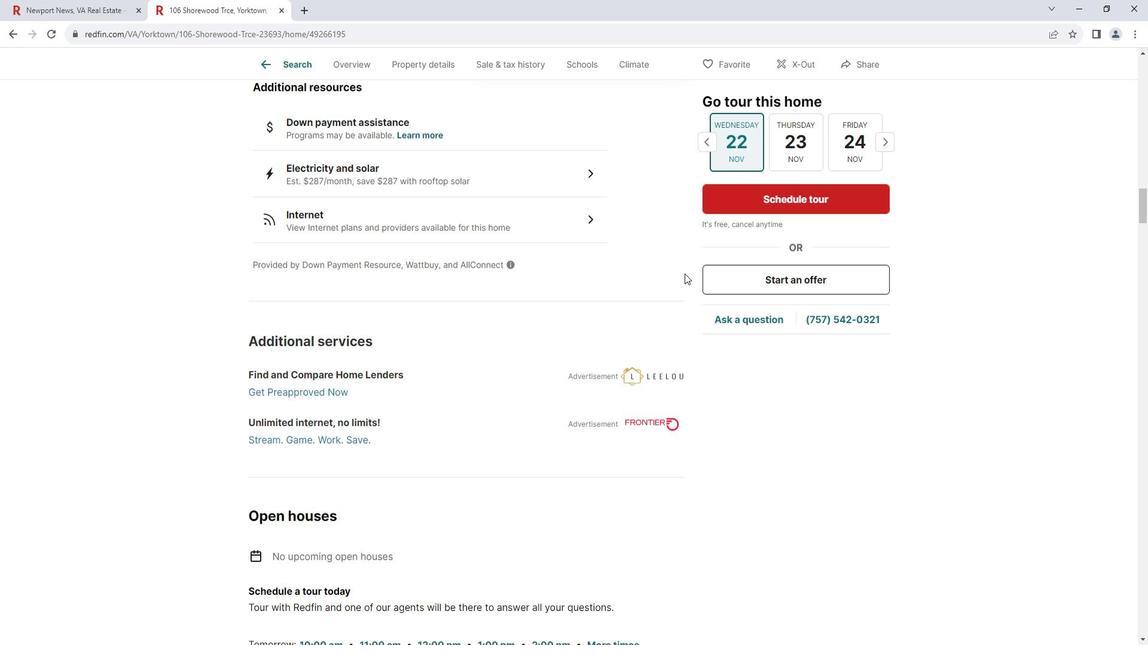 
Action: Mouse moved to (693, 277)
Screenshot: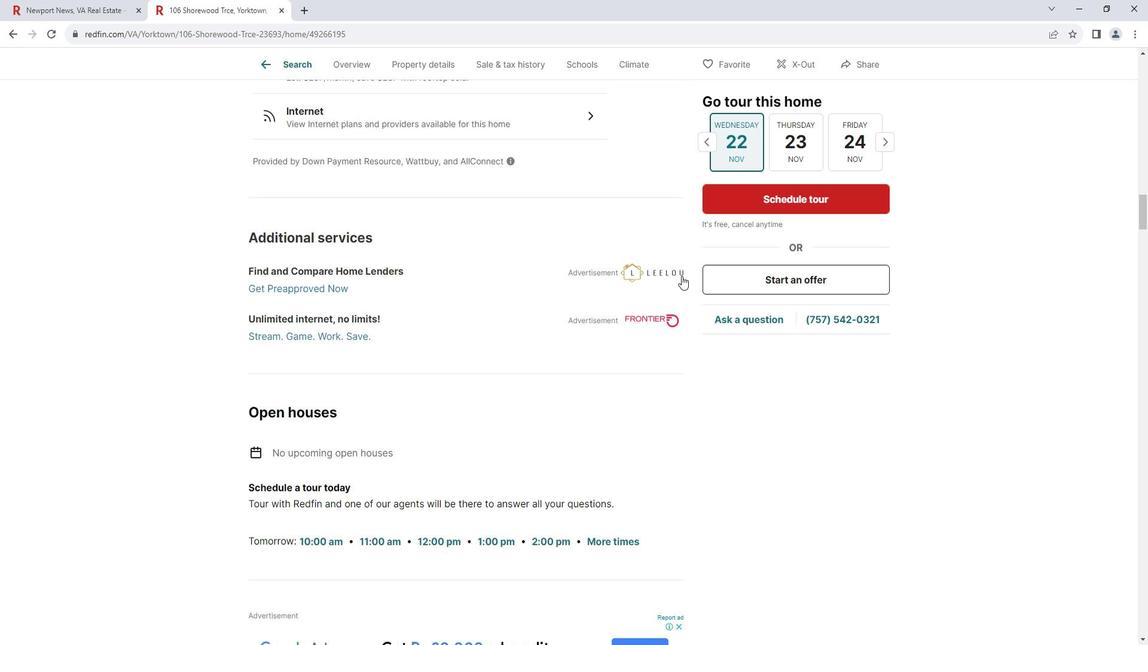 
Action: Mouse scrolled (693, 276) with delta (0, 0)
Screenshot: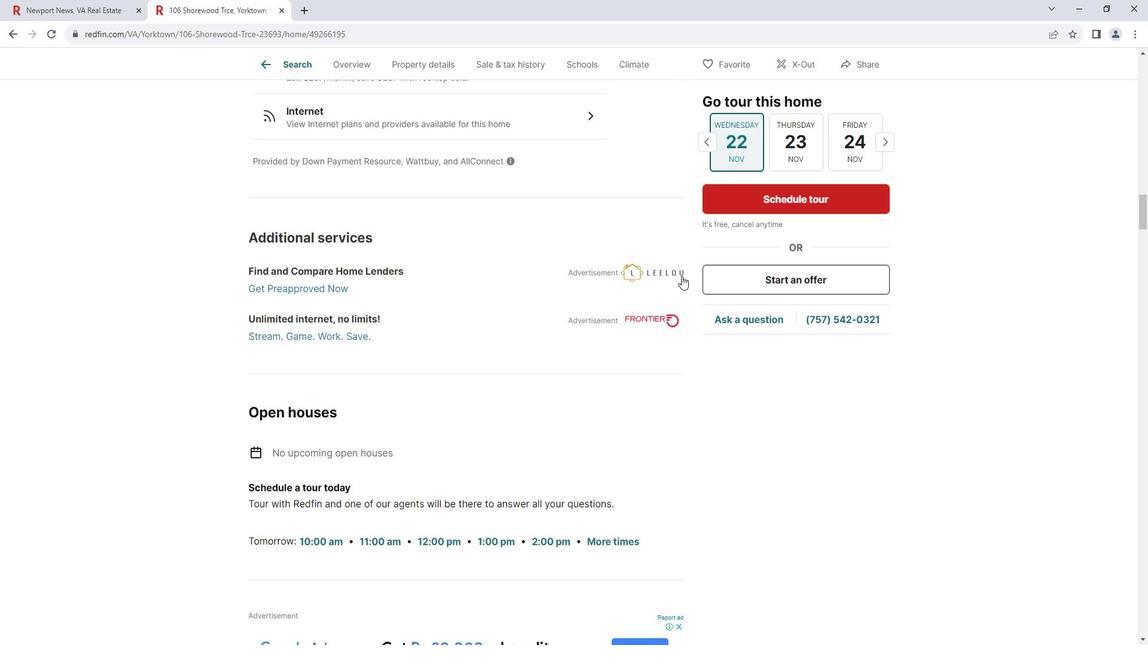
Action: Mouse moved to (692, 278)
Screenshot: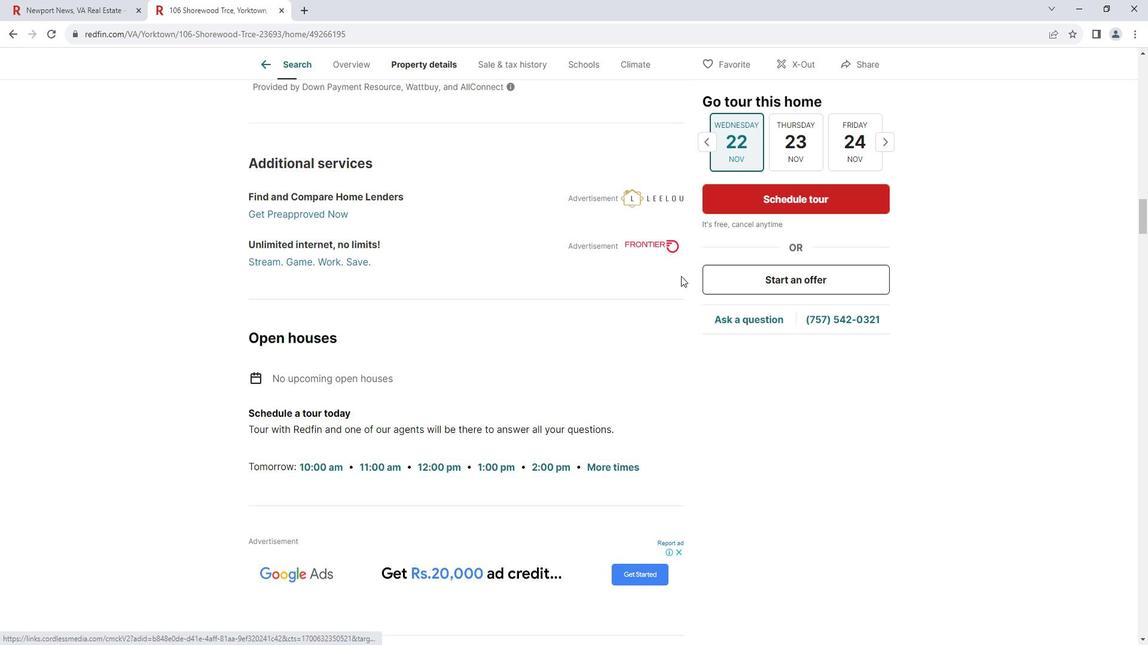 
Action: Mouse scrolled (692, 277) with delta (0, 0)
Screenshot: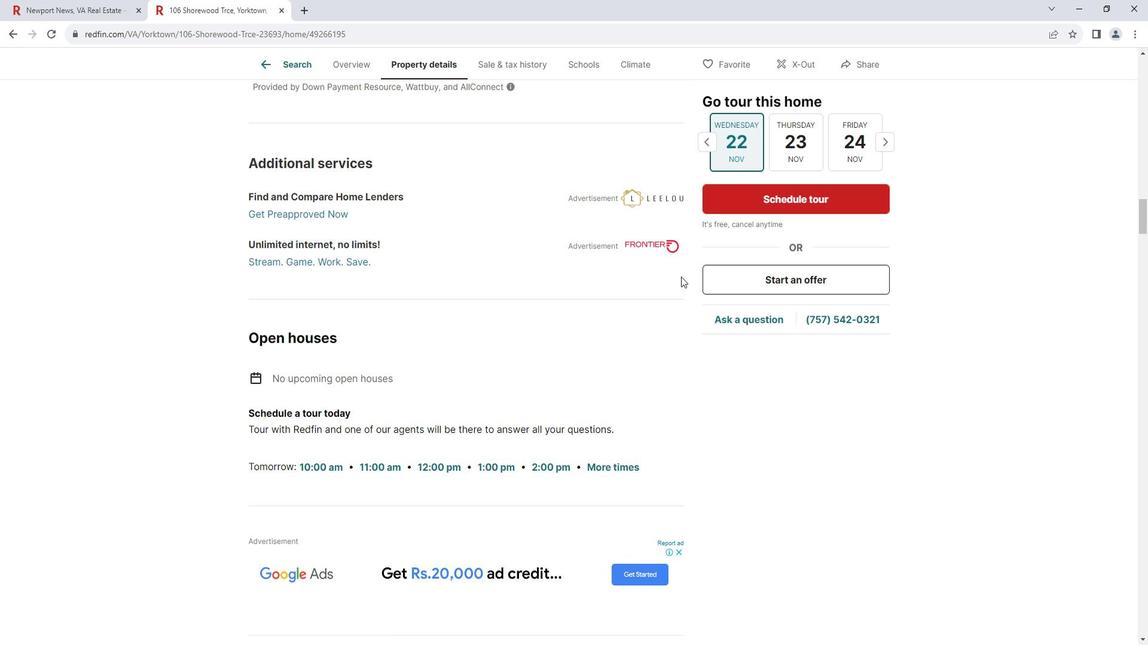 
Action: Mouse moved to (513, 69)
Screenshot: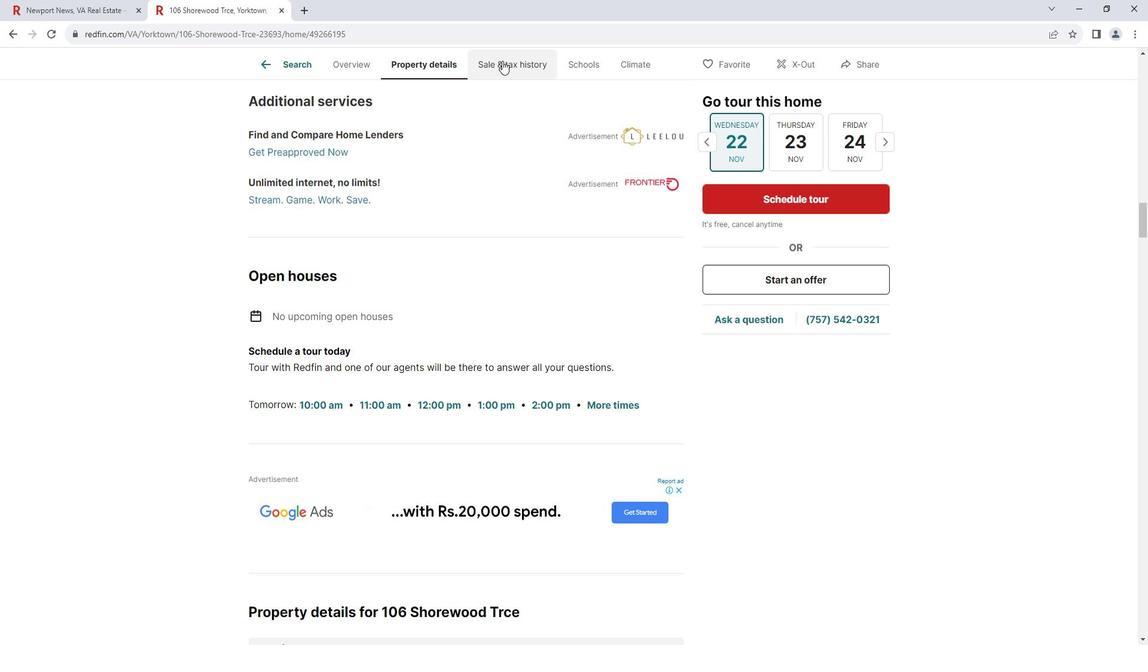 
Action: Mouse pressed left at (513, 69)
Screenshot: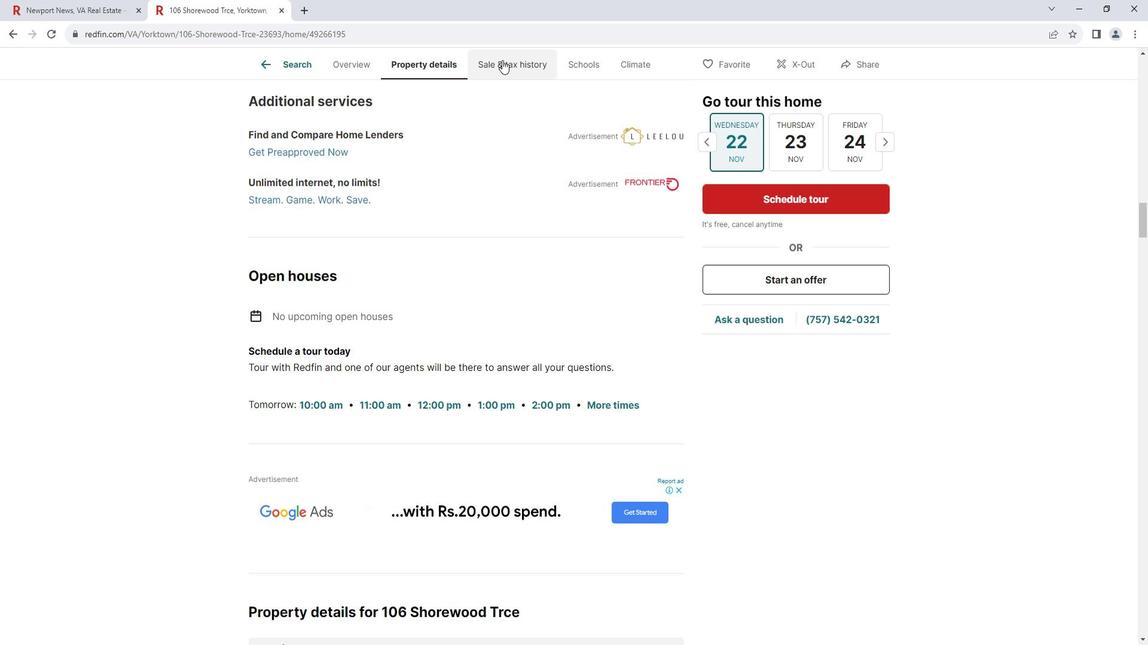 
Action: Mouse moved to (586, 169)
Screenshot: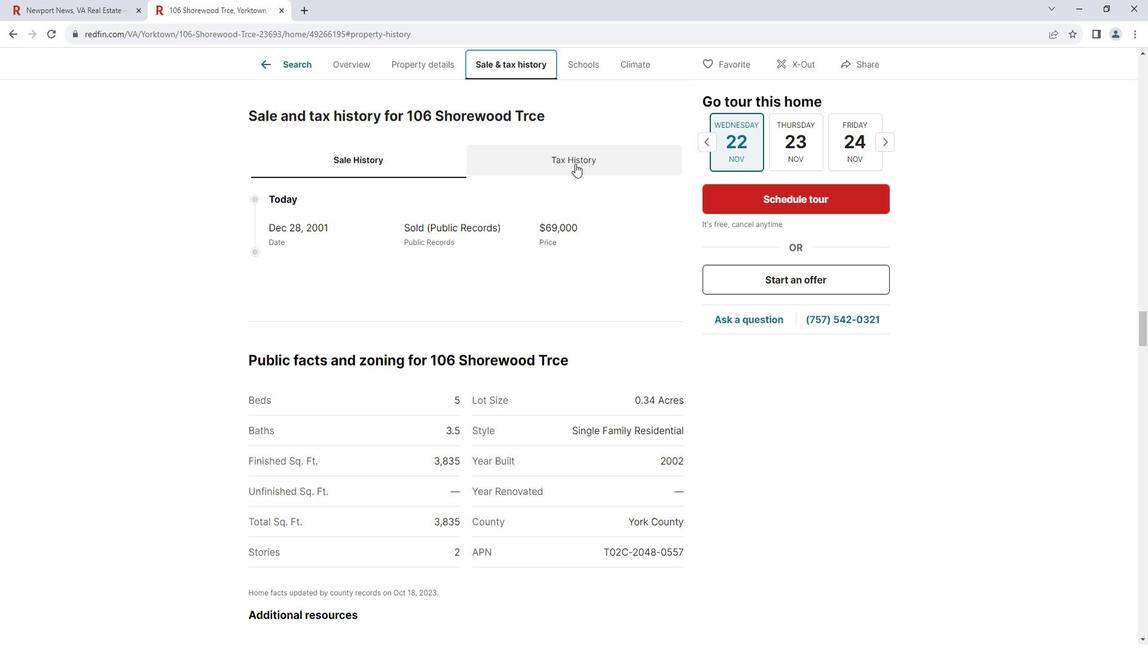 
Action: Mouse pressed left at (586, 169)
Screenshot: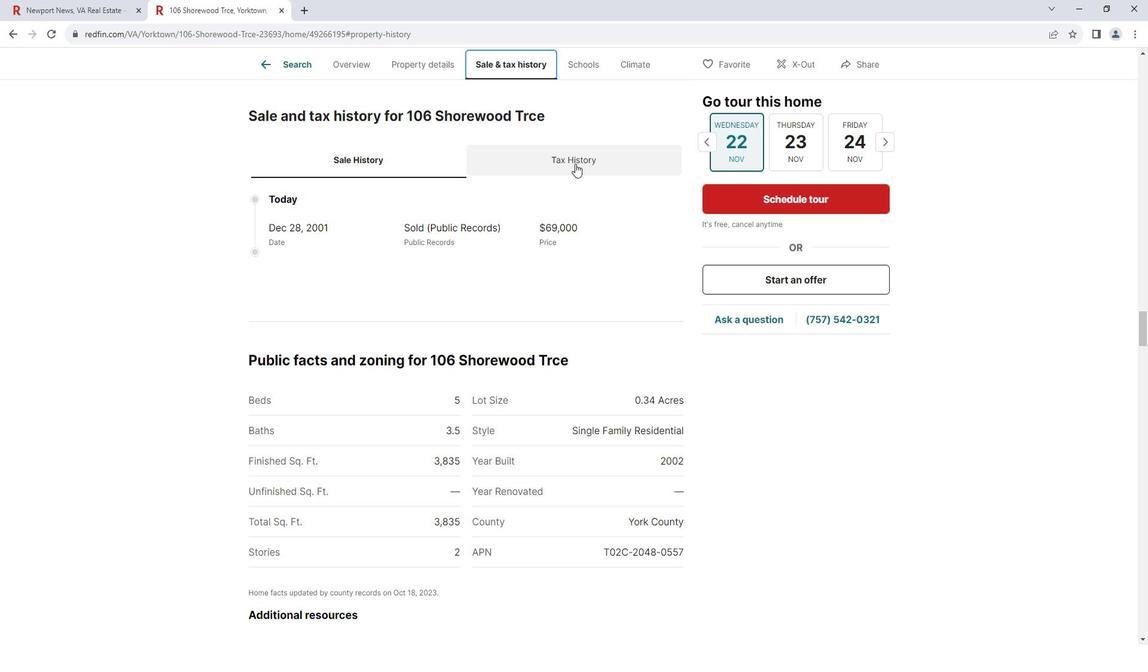 
Action: Mouse moved to (581, 172)
Screenshot: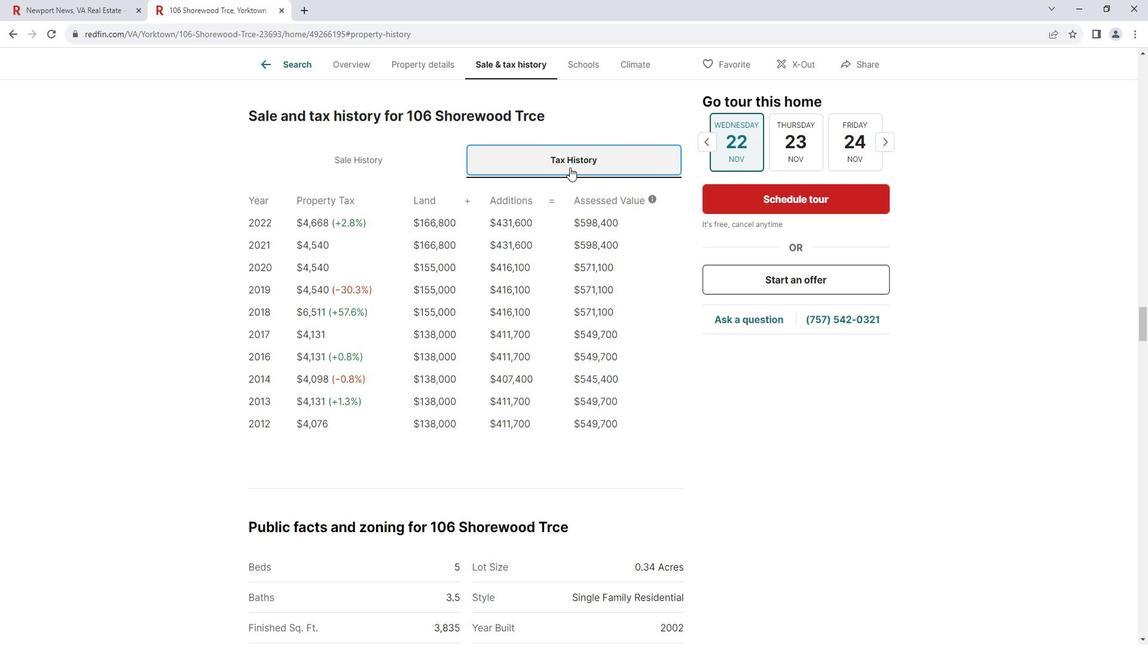 
Action: Mouse scrolled (581, 172) with delta (0, 0)
Screenshot: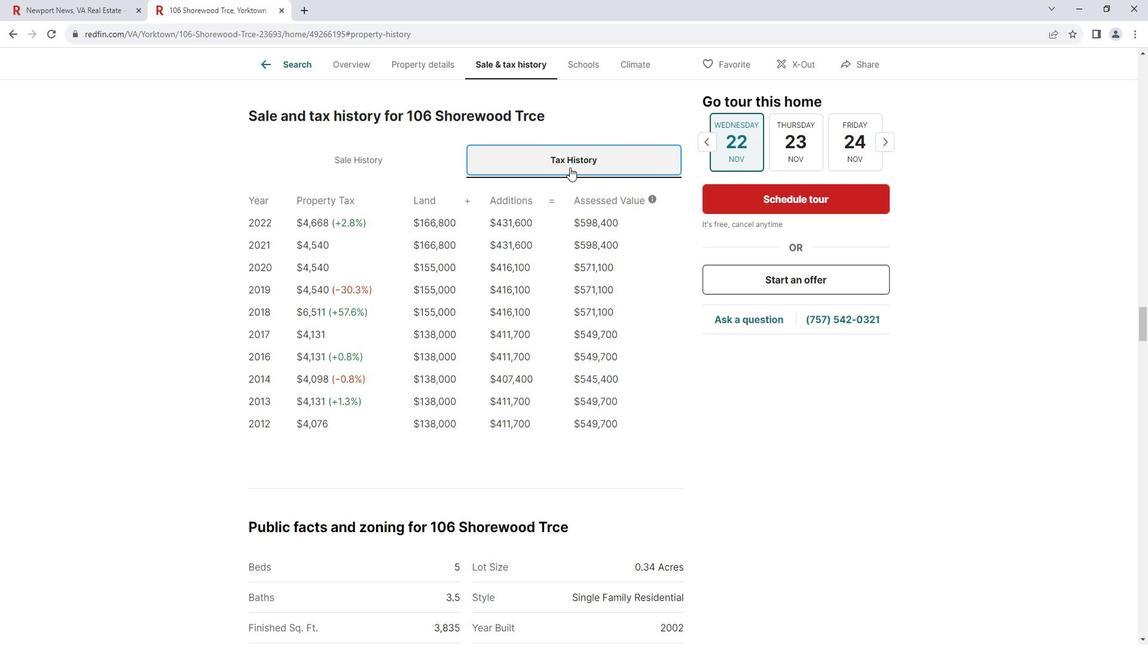 
Action: Mouse scrolled (581, 172) with delta (0, 0)
Screenshot: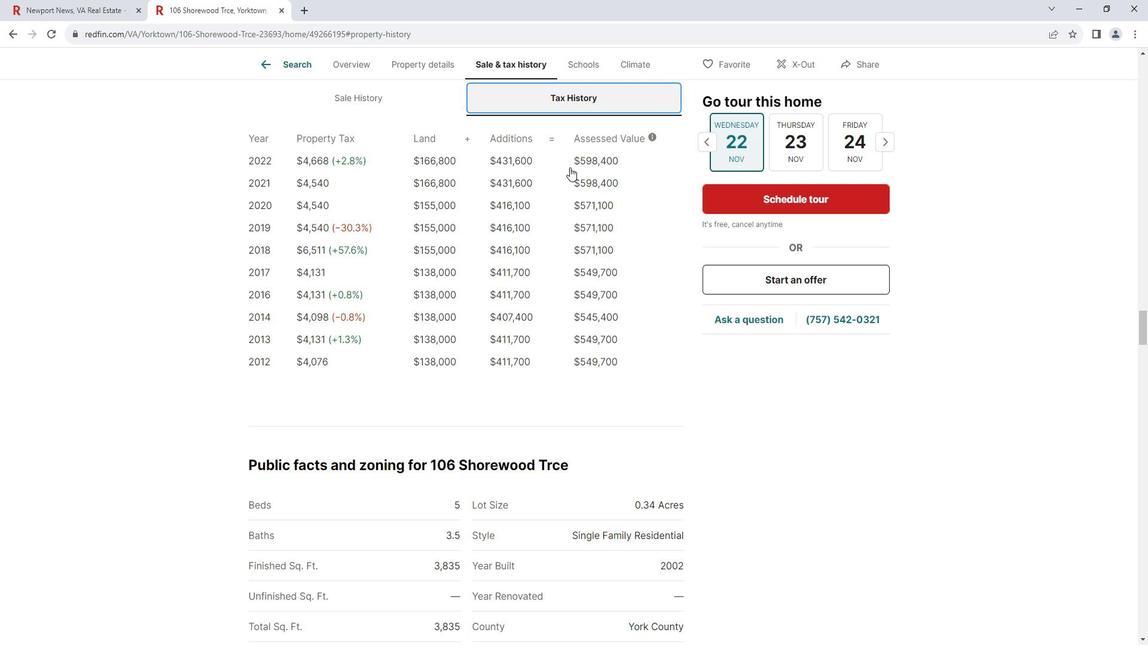 
Action: Mouse scrolled (581, 172) with delta (0, 0)
Screenshot: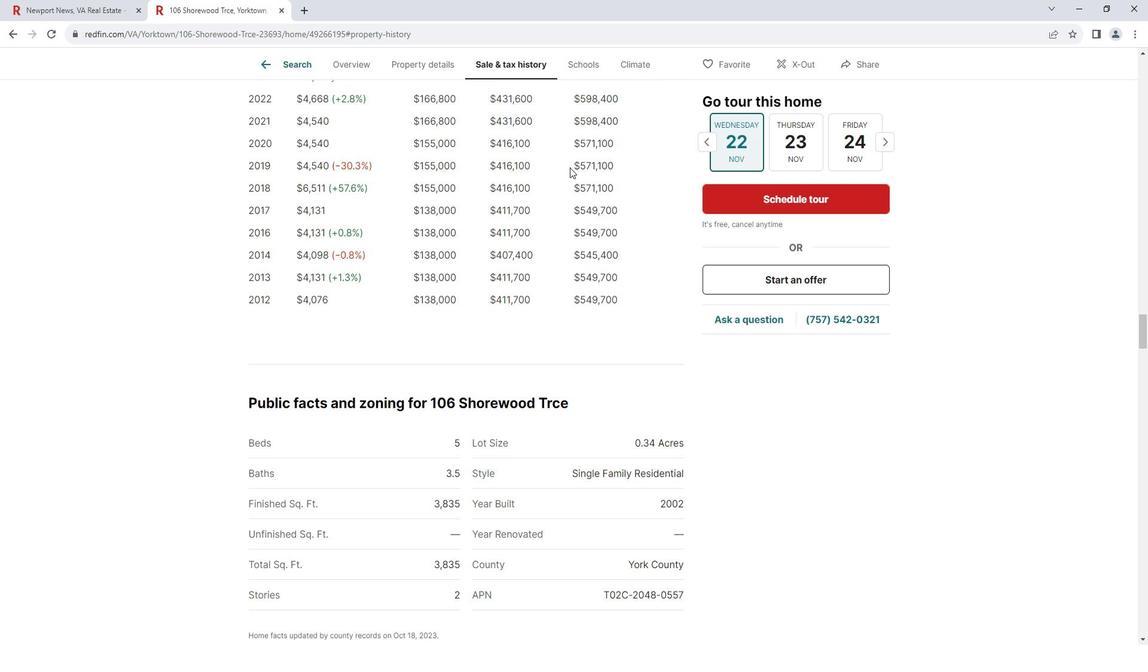 
Action: Mouse scrolled (581, 172) with delta (0, 0)
Screenshot: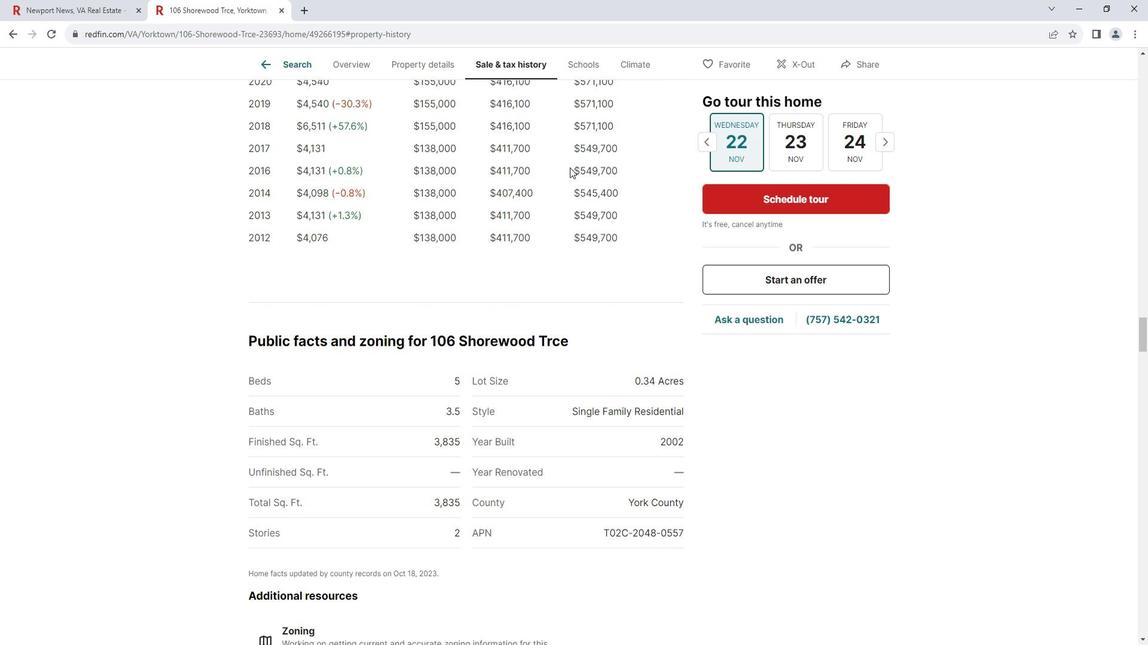 
Action: Mouse scrolled (581, 172) with delta (0, 0)
Screenshot: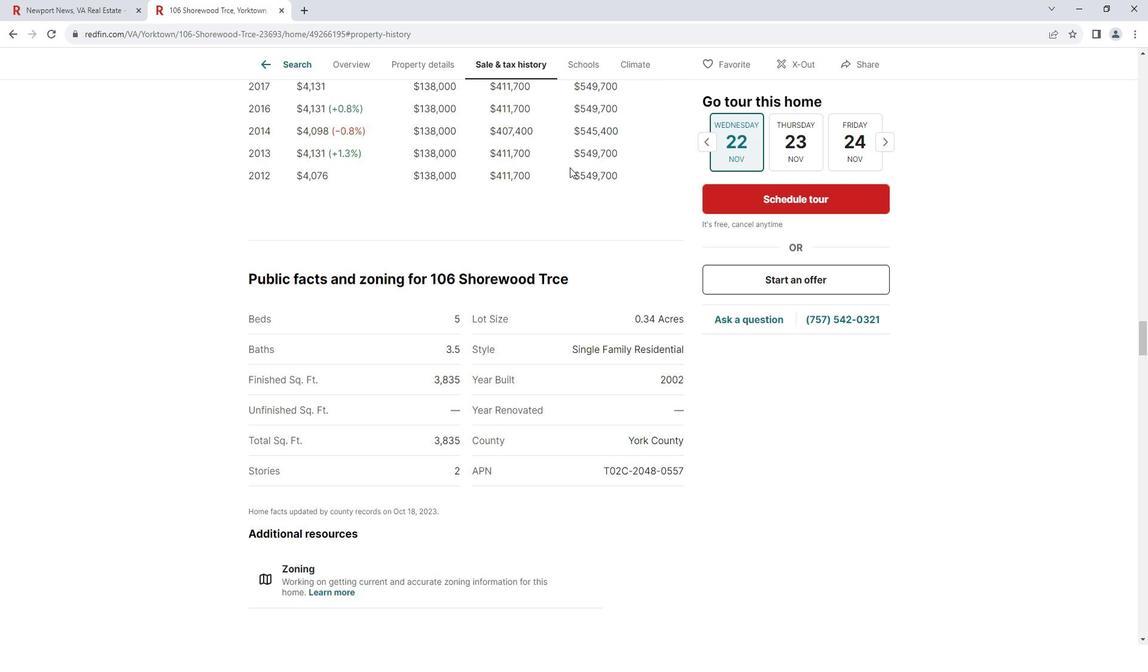 
Action: Mouse scrolled (581, 172) with delta (0, 0)
Screenshot: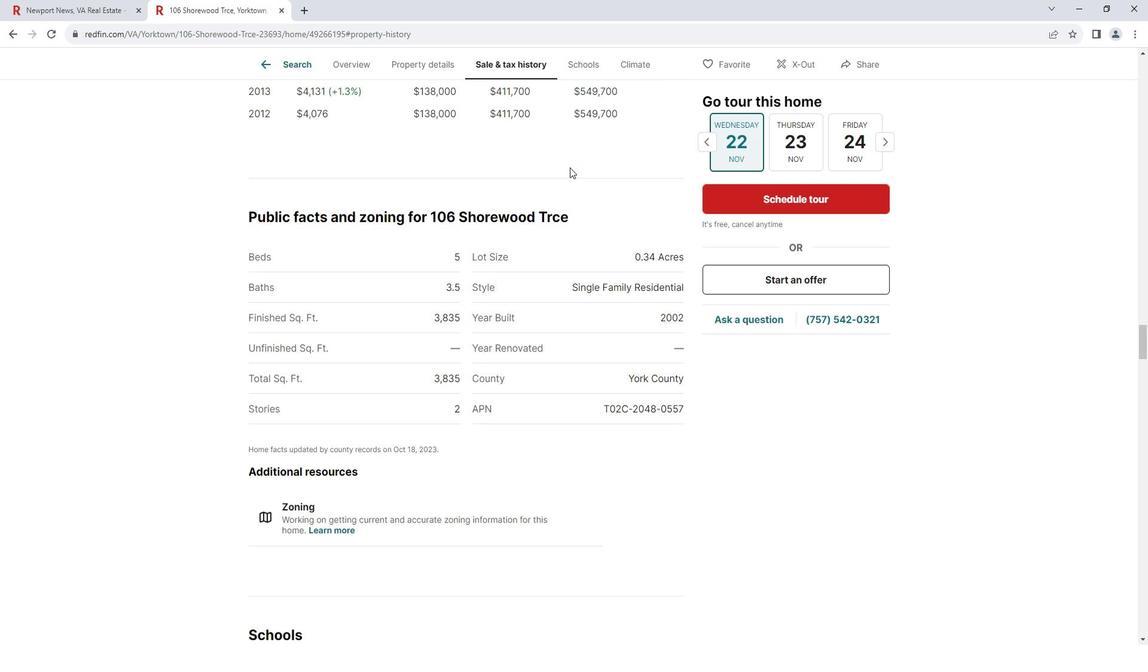 
Action: Mouse scrolled (581, 172) with delta (0, 0)
Screenshot: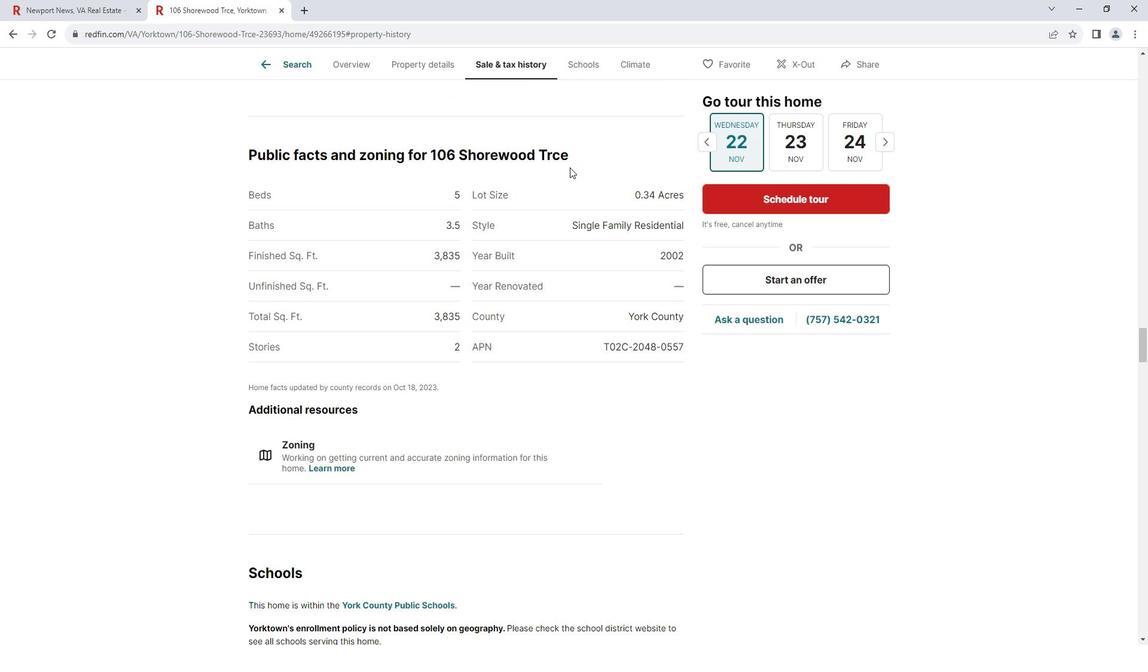 
Action: Mouse scrolled (581, 172) with delta (0, 0)
Screenshot: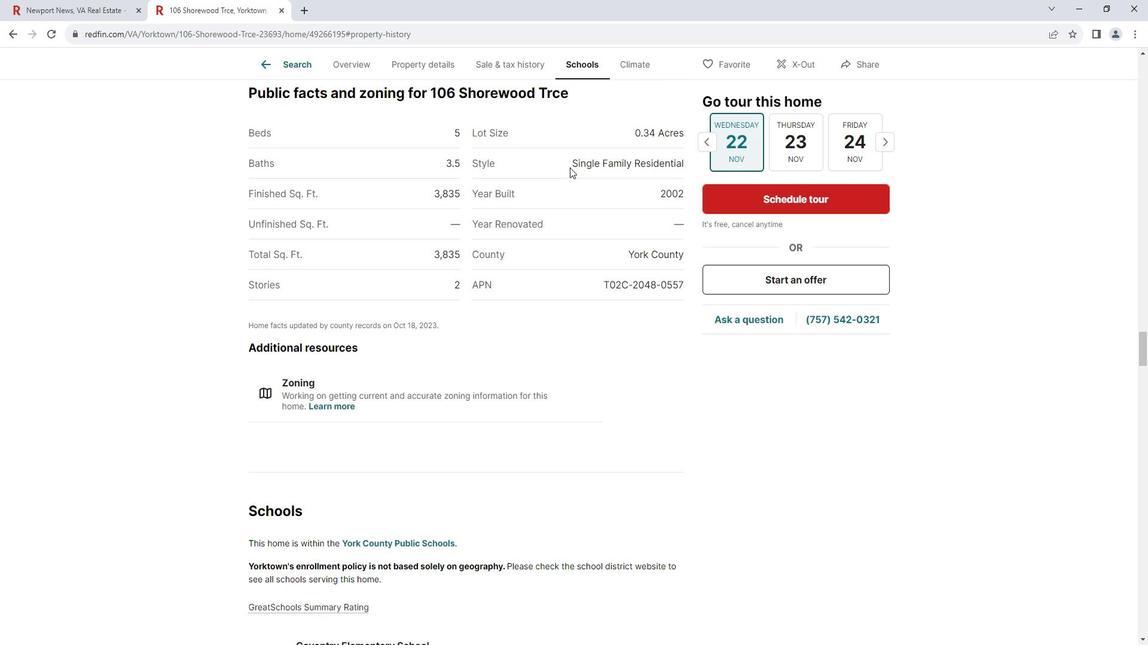 
Action: Mouse scrolled (581, 172) with delta (0, 0)
Screenshot: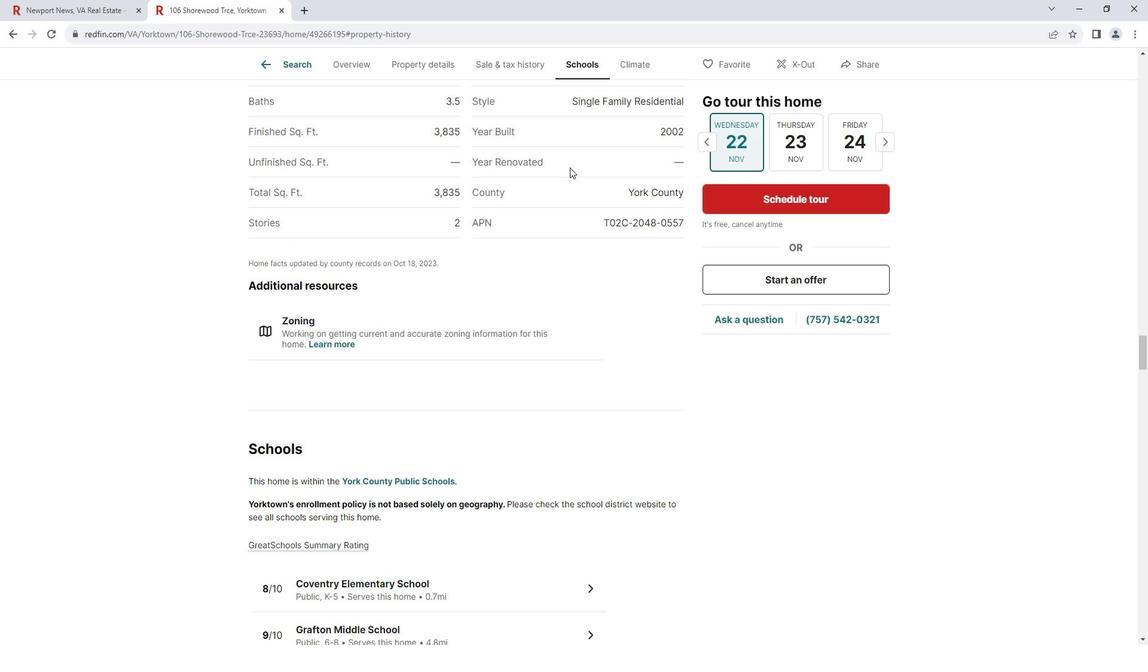 
Action: Mouse scrolled (581, 172) with delta (0, 0)
Screenshot: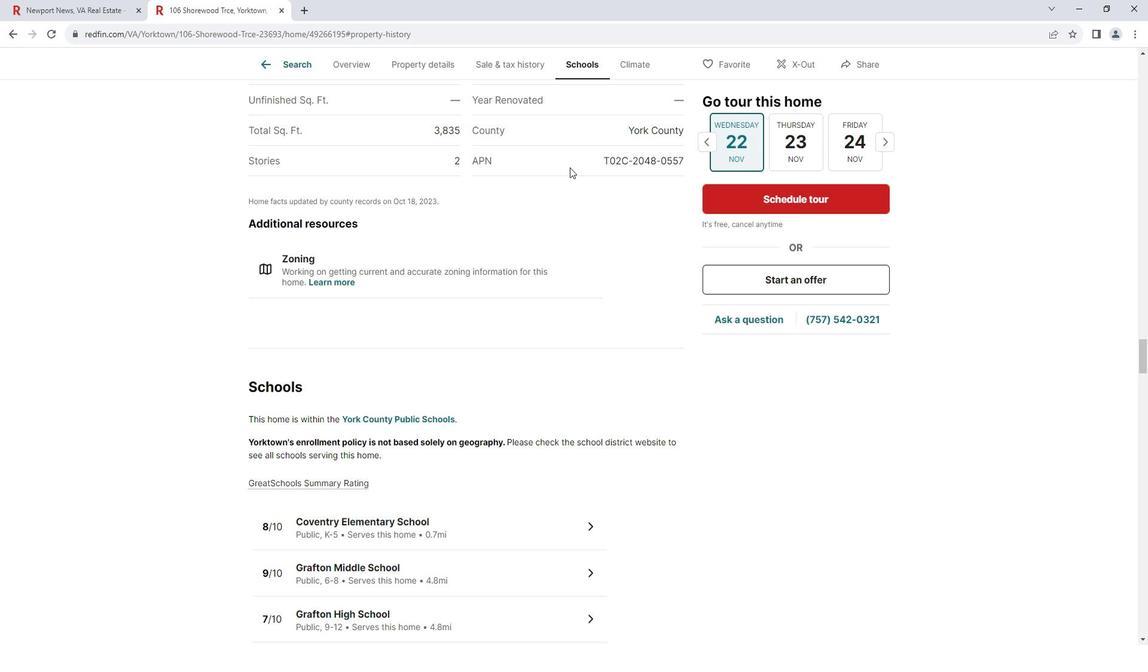 
Action: Mouse scrolled (581, 172) with delta (0, 0)
Screenshot: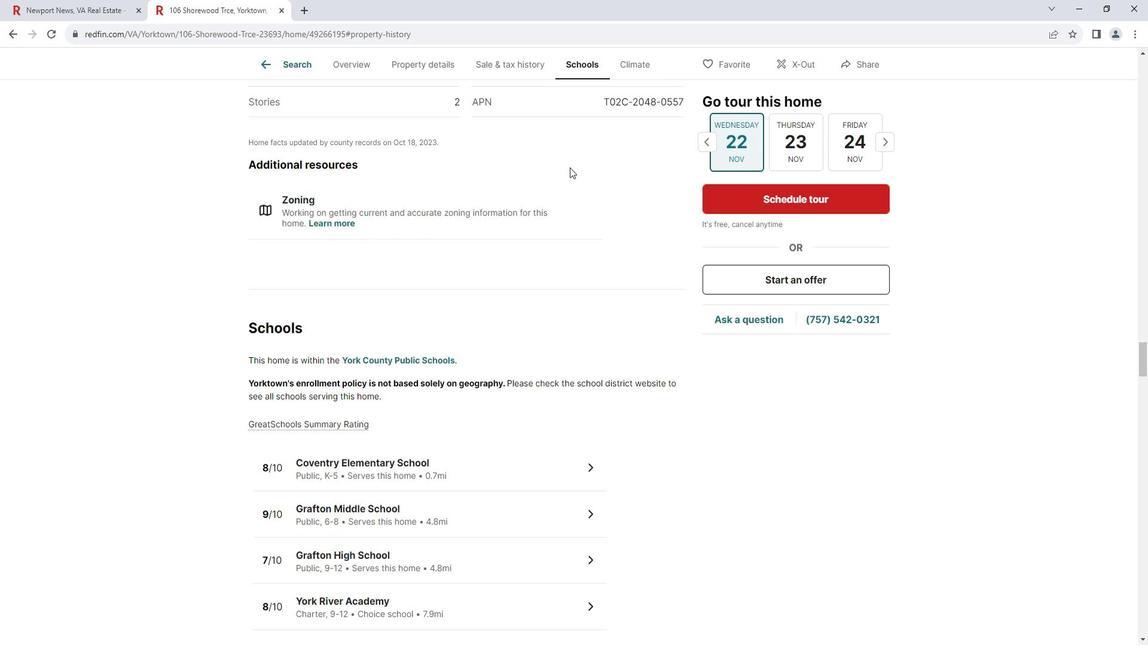 
Action: Mouse scrolled (581, 172) with delta (0, 0)
Screenshot: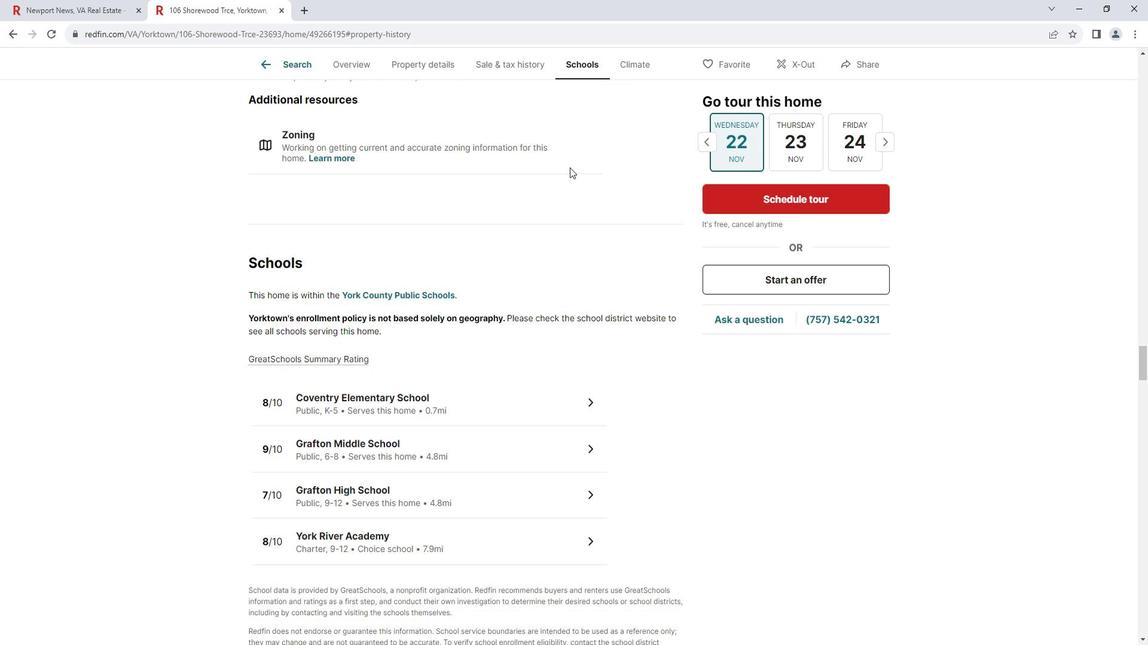 
Action: Mouse scrolled (581, 172) with delta (0, 0)
Screenshot: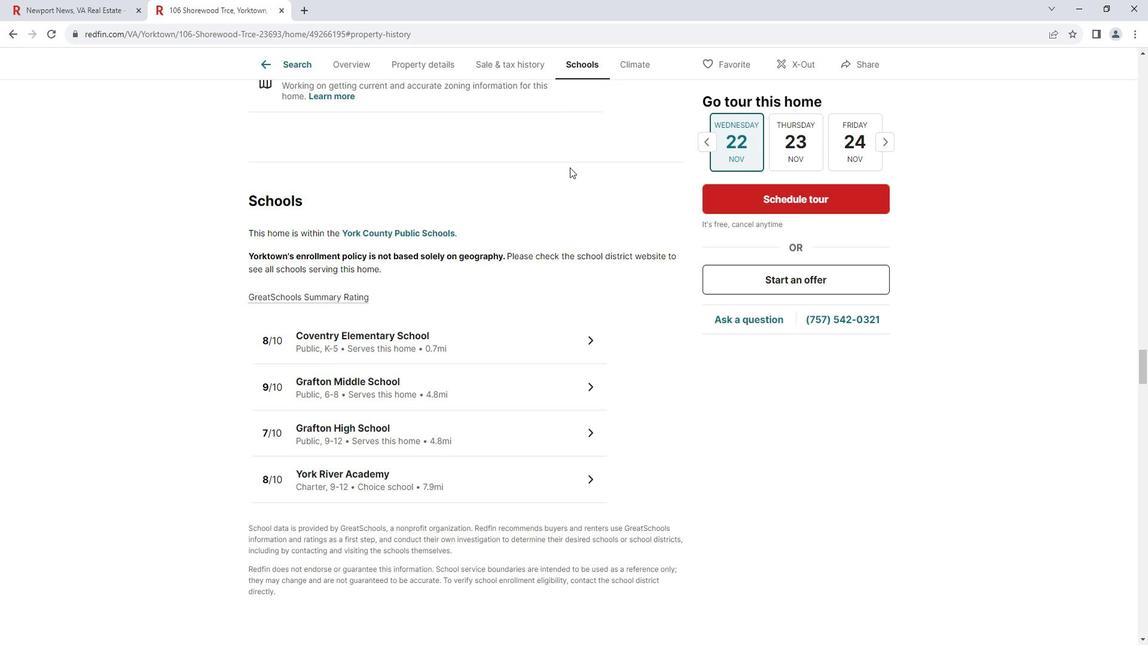 
Action: Mouse scrolled (581, 172) with delta (0, 0)
Screenshot: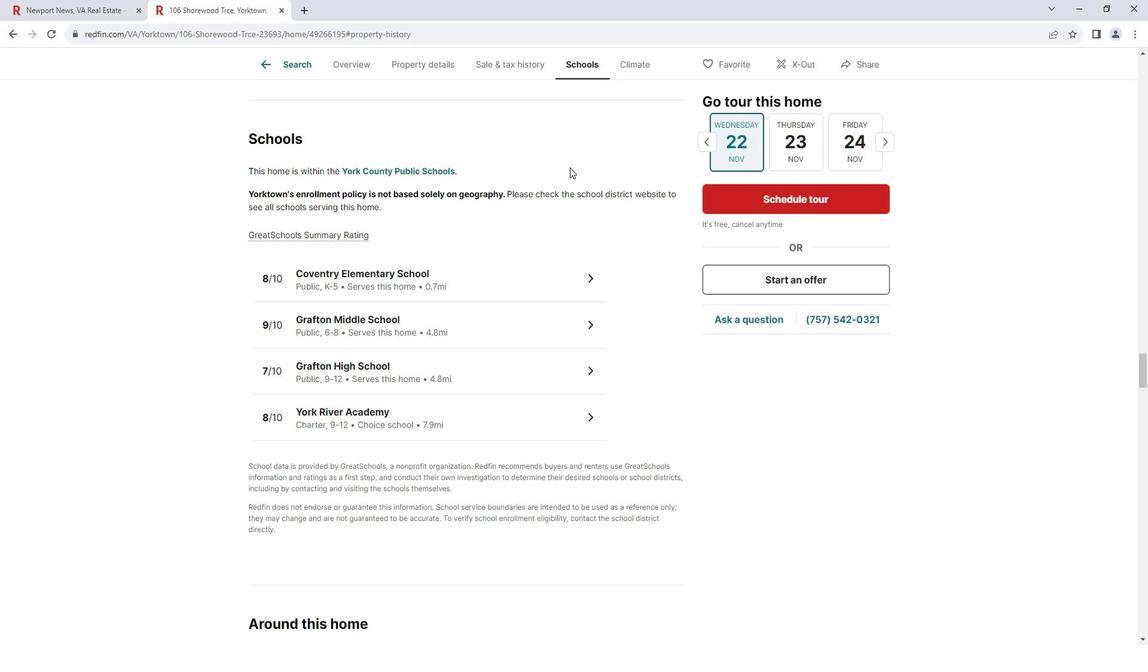
Action: Mouse scrolled (581, 172) with delta (0, 0)
Screenshot: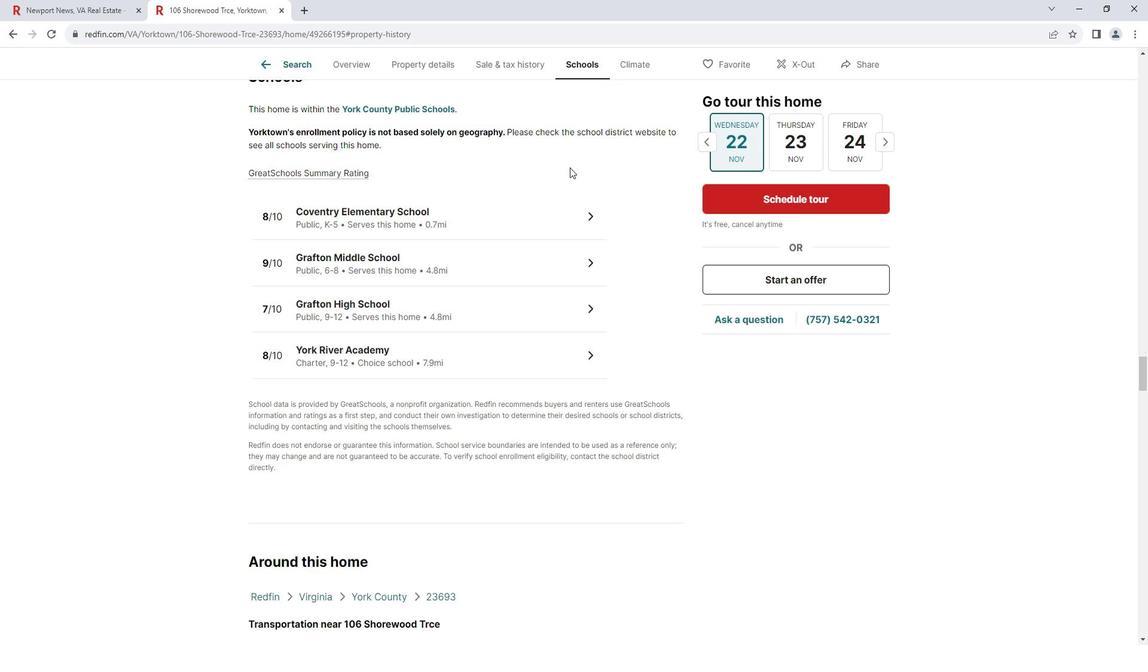 
Action: Mouse scrolled (581, 172) with delta (0, 0)
Screenshot: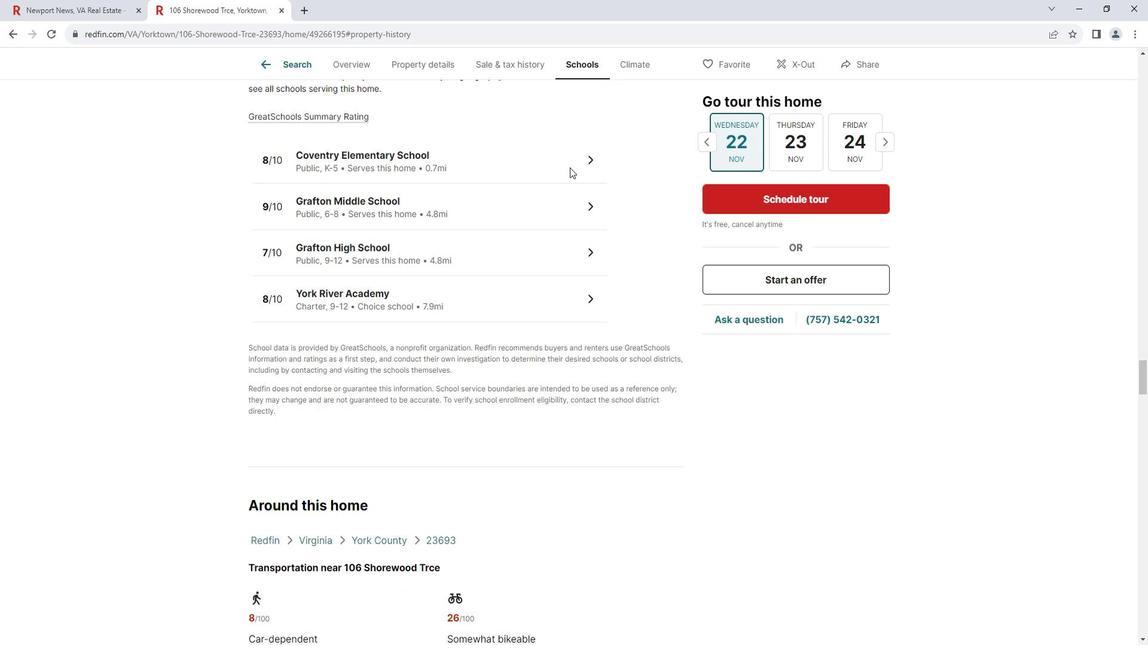 
Action: Mouse scrolled (581, 172) with delta (0, 0)
Screenshot: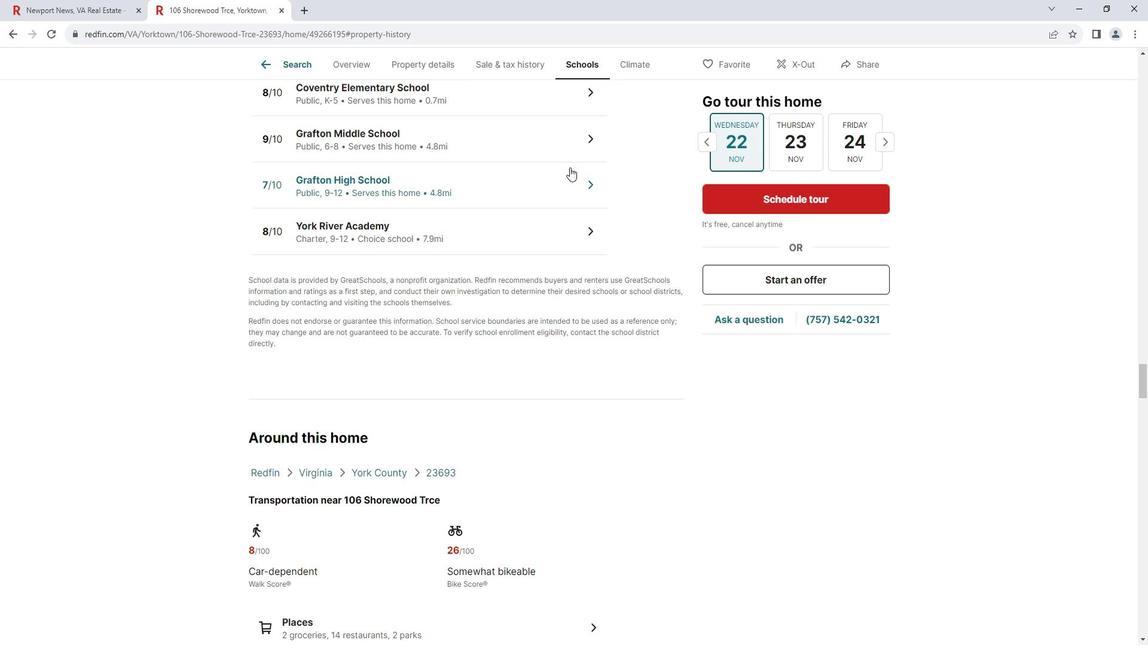 
Action: Mouse scrolled (581, 172) with delta (0, 0)
Screenshot: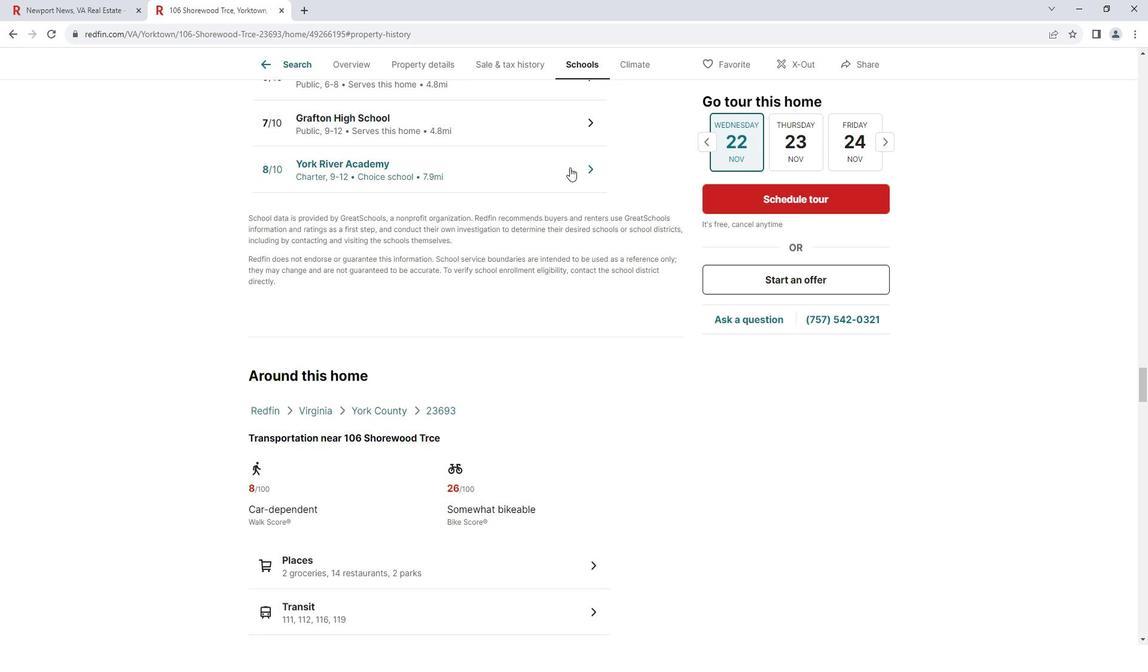 
Action: Mouse scrolled (581, 172) with delta (0, 0)
Screenshot: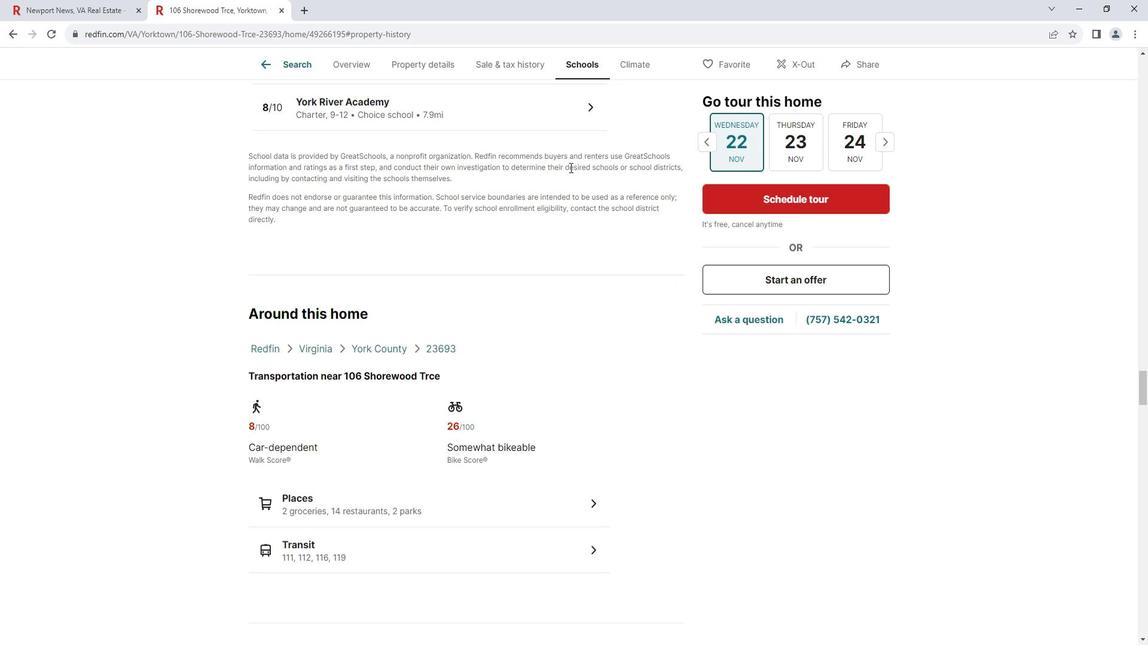 
Action: Mouse scrolled (581, 172) with delta (0, 0)
Screenshot: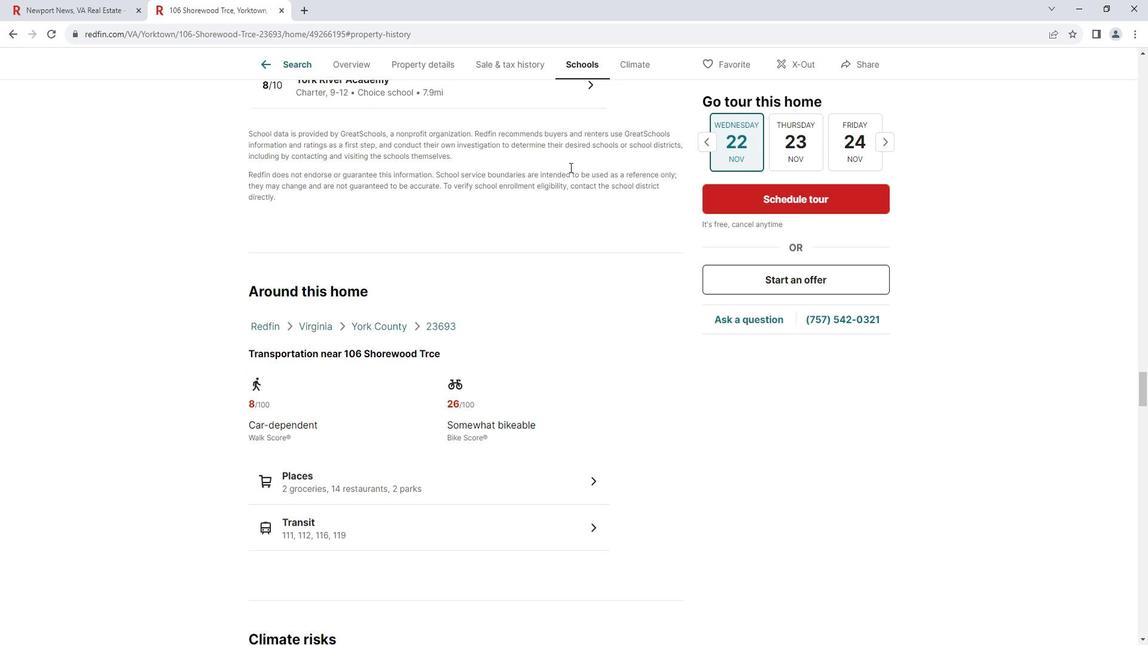 
Action: Mouse scrolled (581, 172) with delta (0, 0)
Screenshot: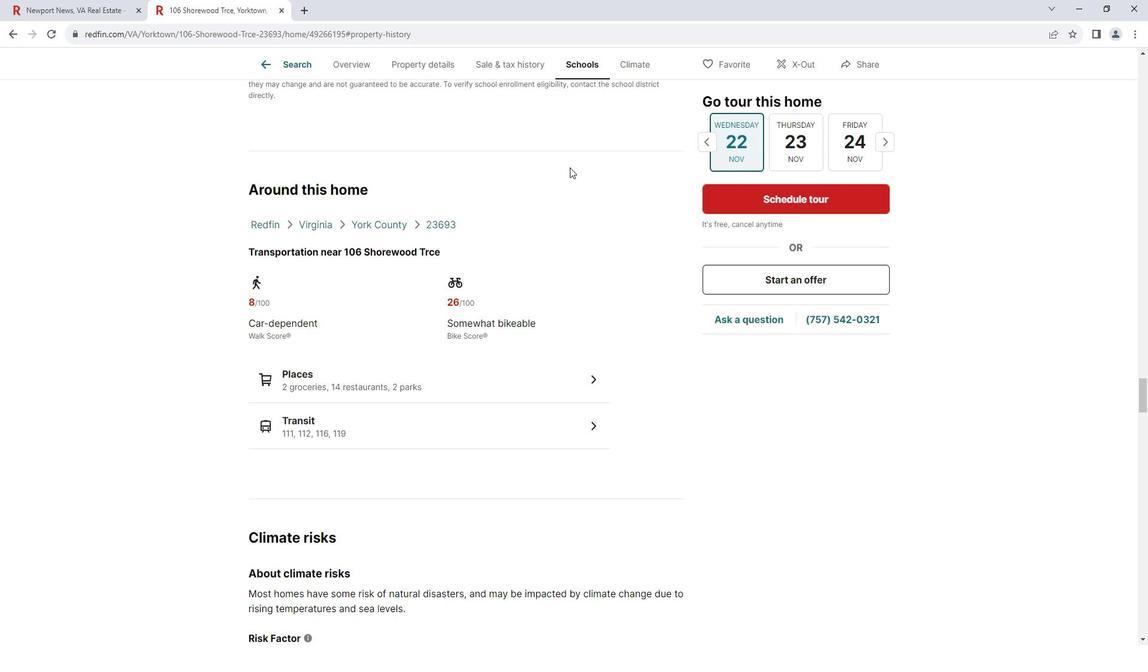 
Action: Mouse scrolled (581, 172) with delta (0, 0)
Screenshot: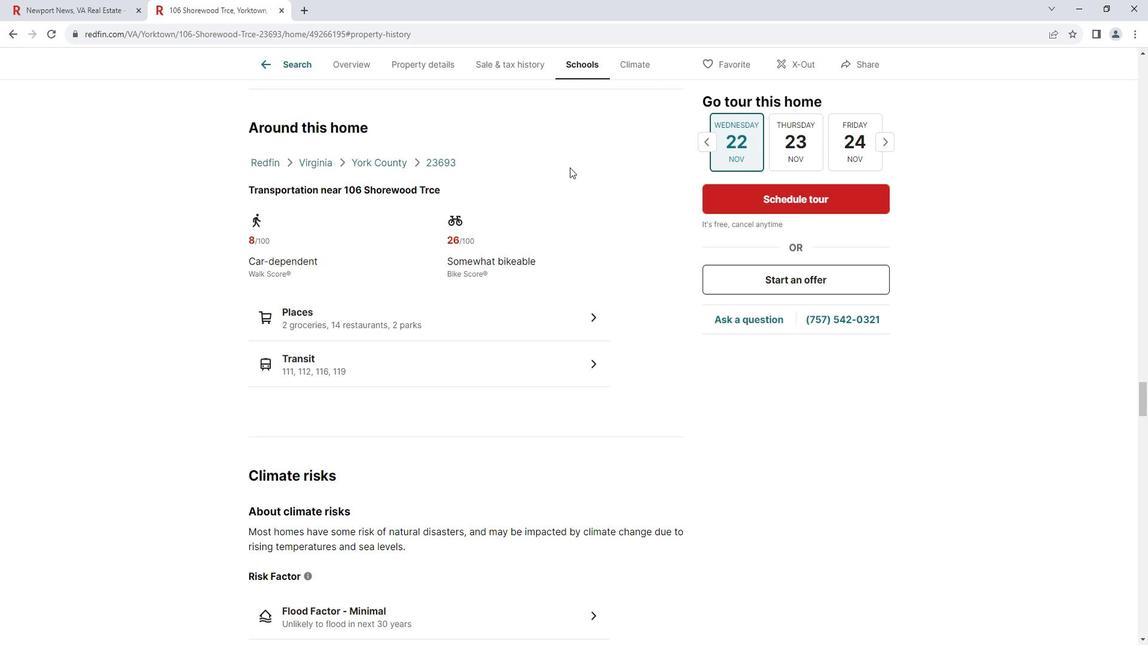
Action: Mouse scrolled (581, 172) with delta (0, 0)
Screenshot: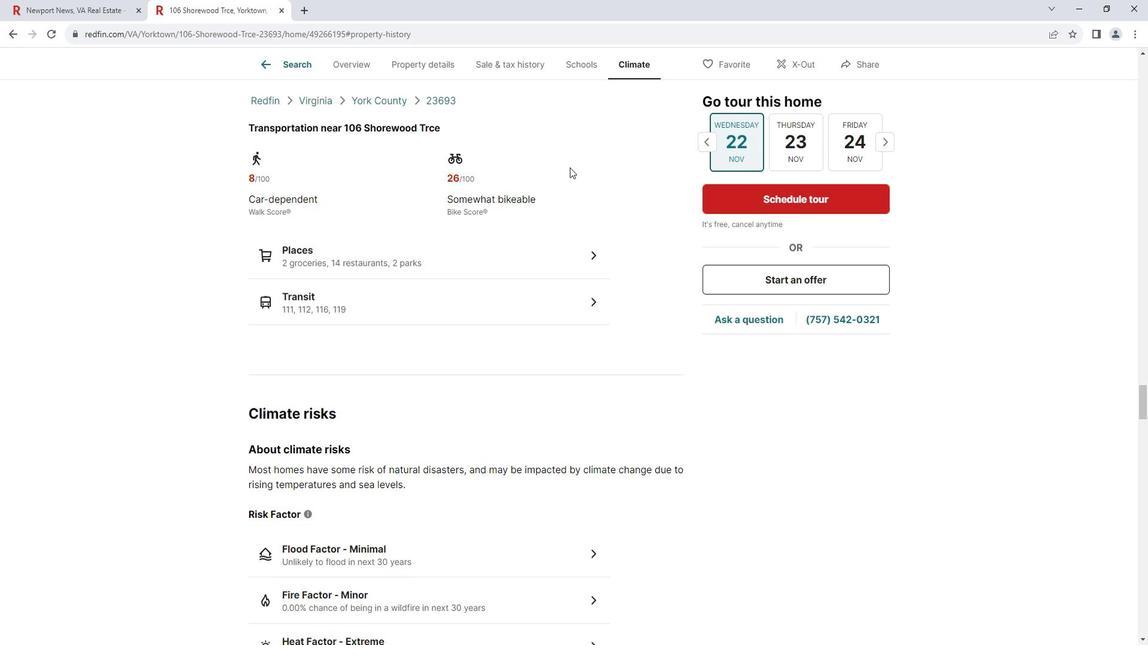 
Action: Mouse scrolled (581, 172) with delta (0, 0)
Screenshot: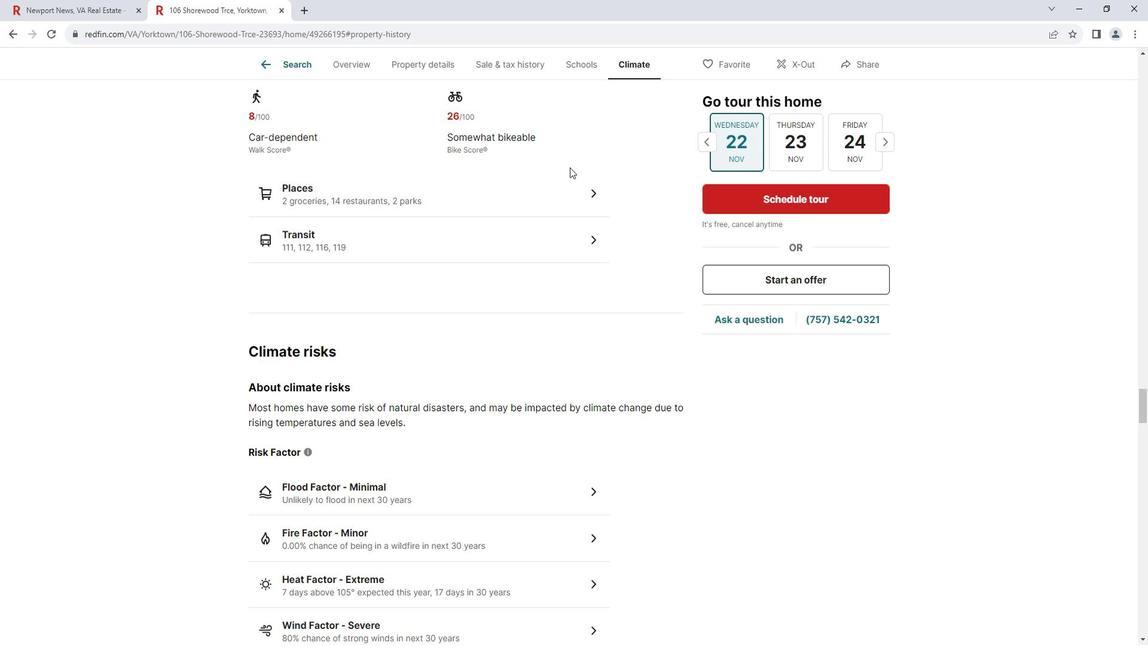 
Action: Mouse scrolled (581, 172) with delta (0, 0)
Screenshot: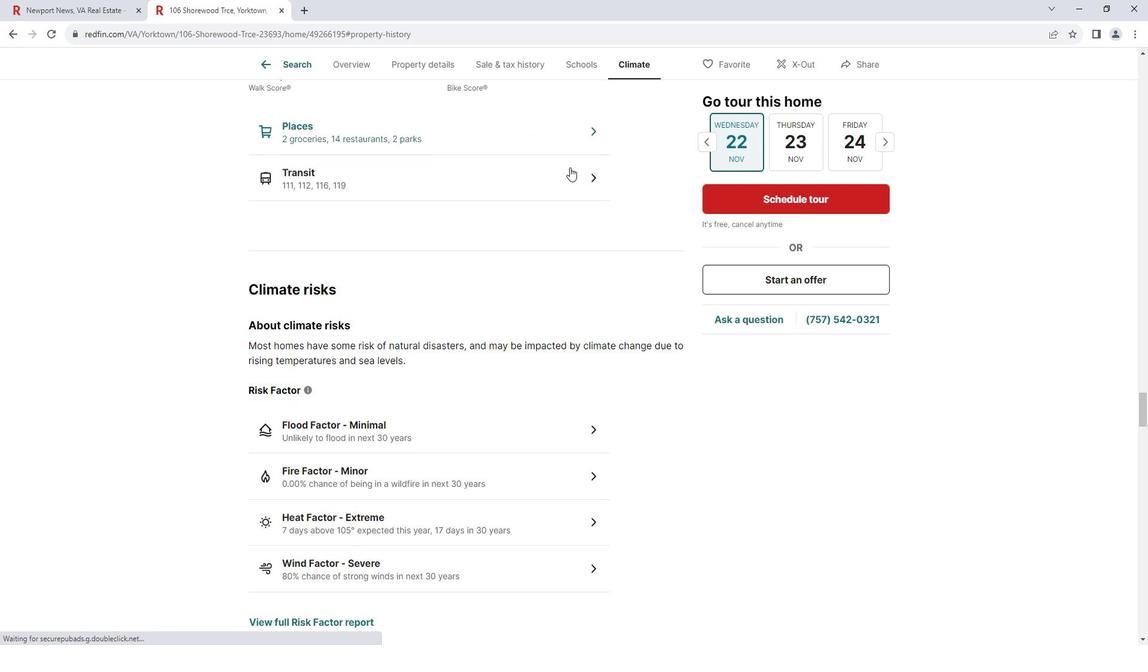 
Action: Mouse scrolled (581, 172) with delta (0, 0)
Screenshot: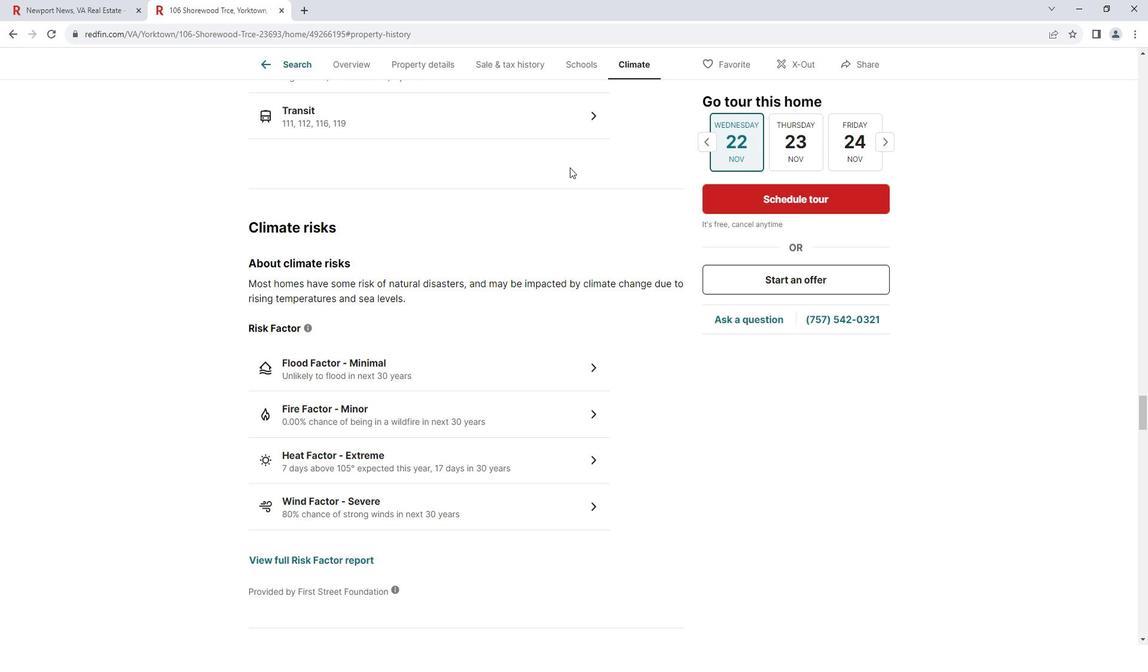 
Action: Mouse moved to (605, 303)
Screenshot: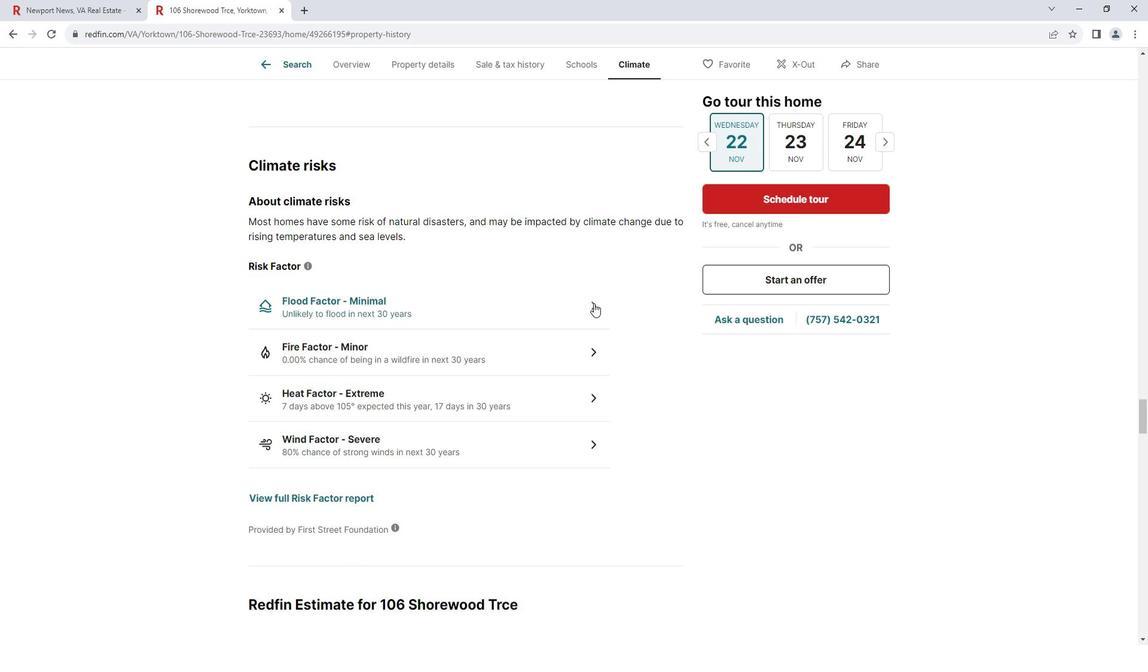 
Action: Mouse pressed left at (605, 303)
Screenshot: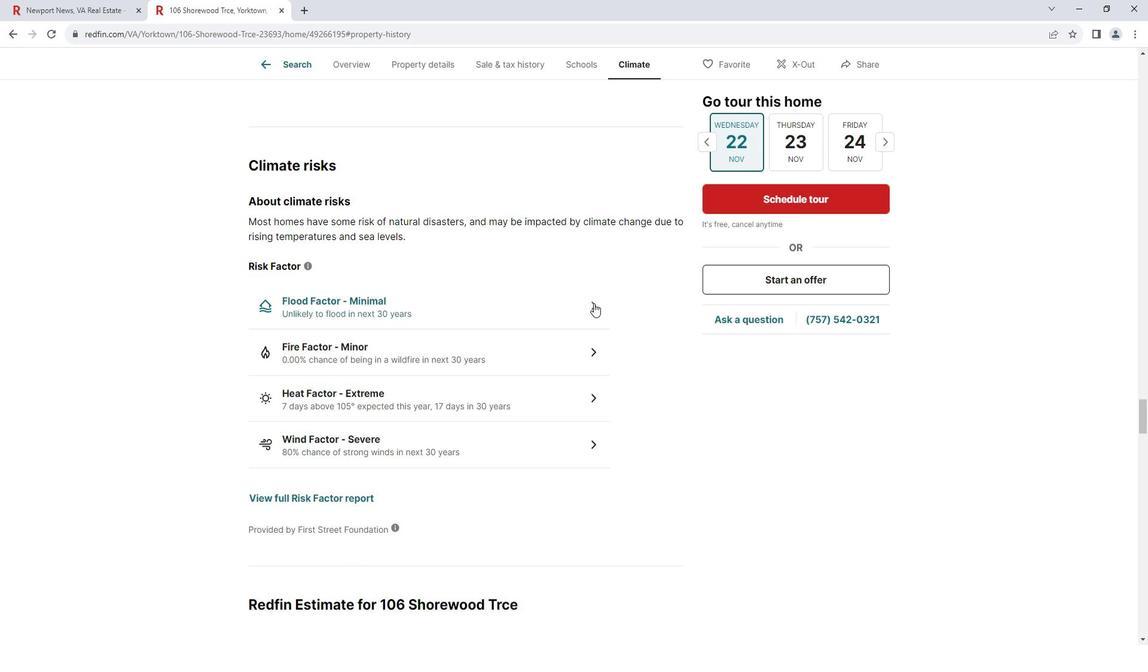 
Action: Mouse moved to (602, 303)
Screenshot: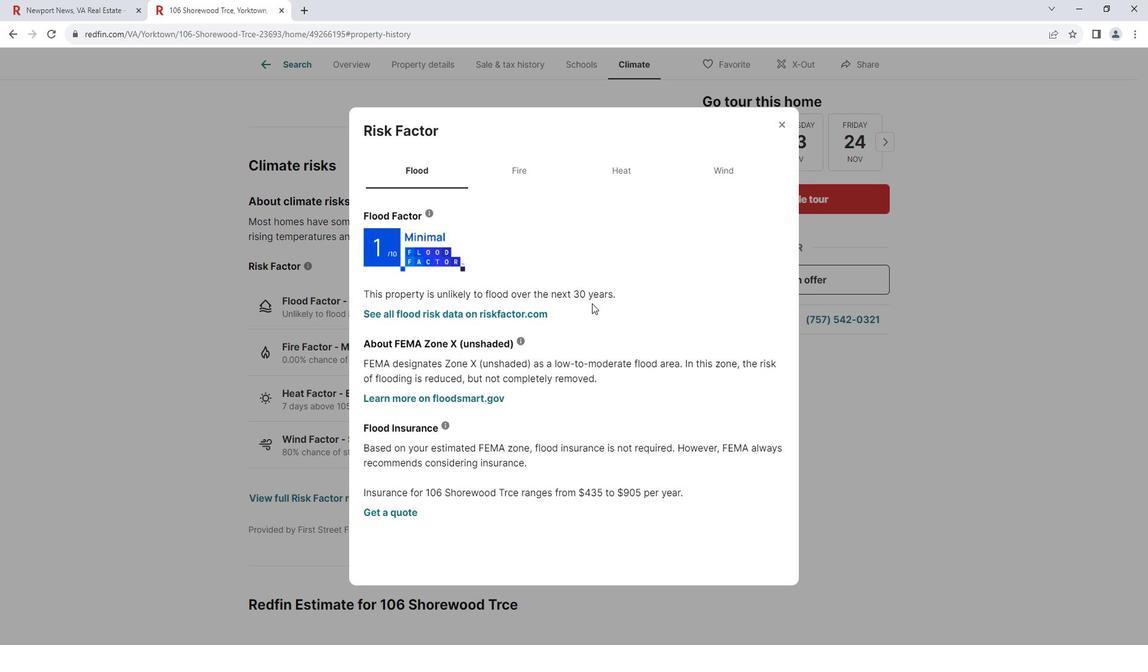 
Action: Mouse scrolled (602, 303) with delta (0, 0)
Screenshot: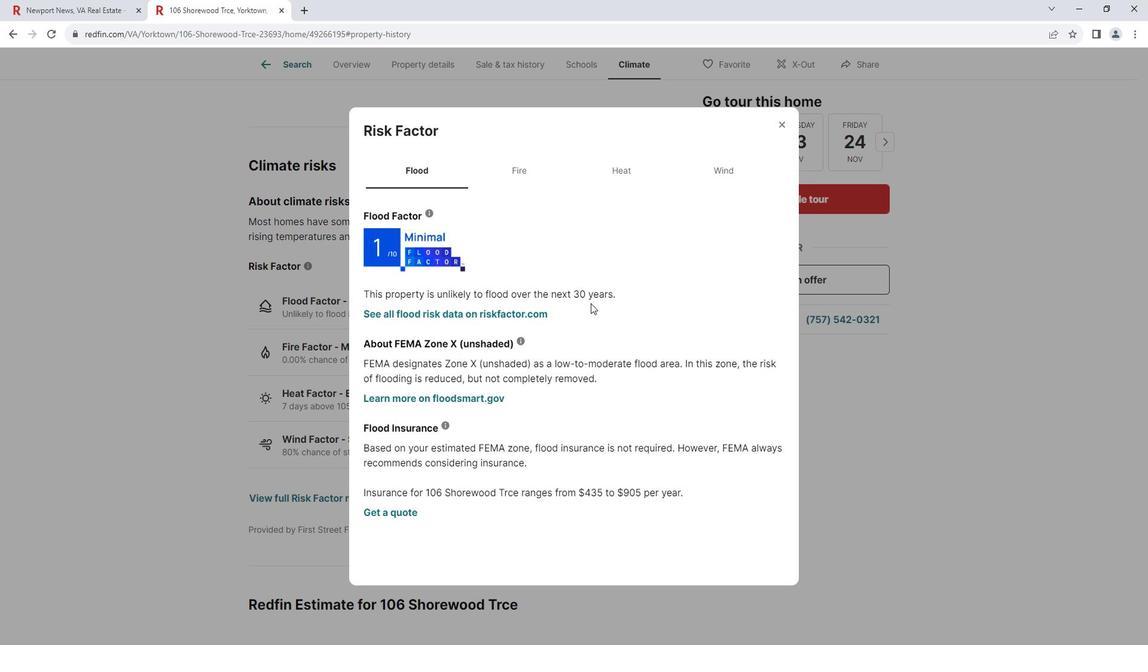 
Action: Mouse scrolled (602, 303) with delta (0, 0)
Screenshot: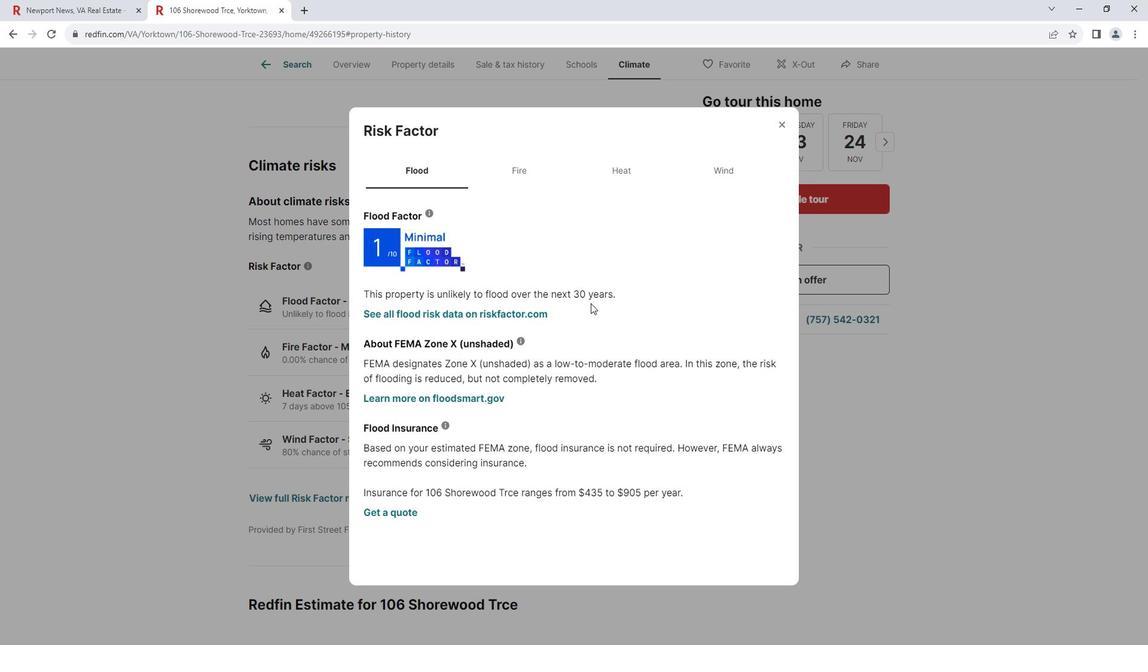 
Action: Mouse scrolled (602, 303) with delta (0, 0)
Screenshot: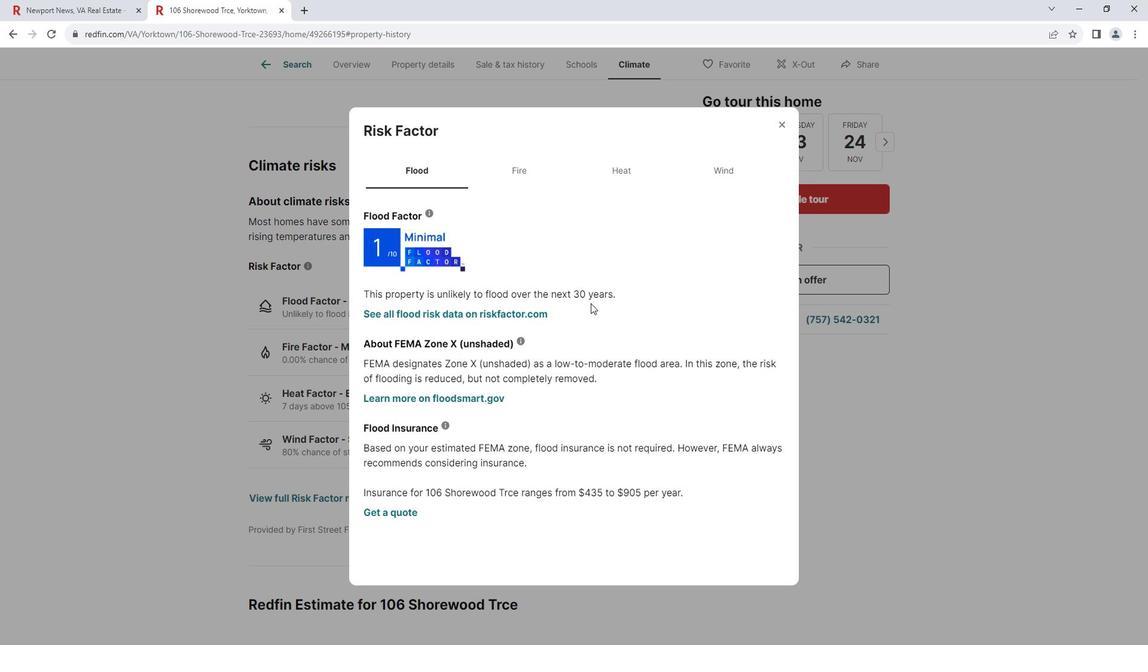 
Action: Mouse moved to (528, 178)
Screenshot: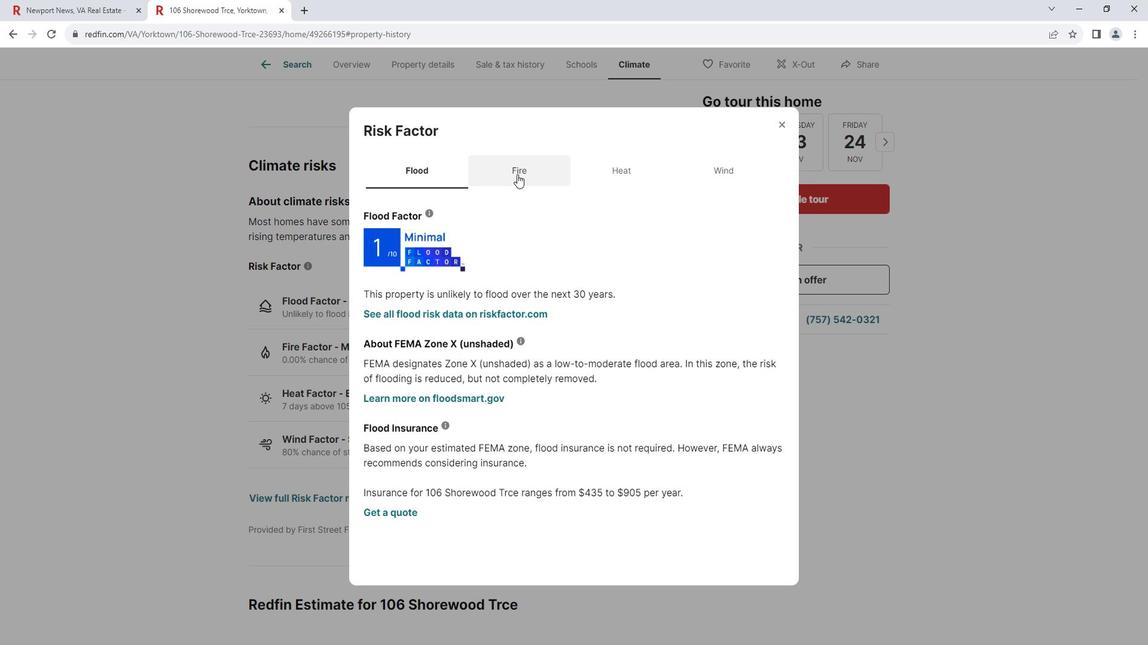 
Action: Mouse pressed left at (528, 178)
Screenshot: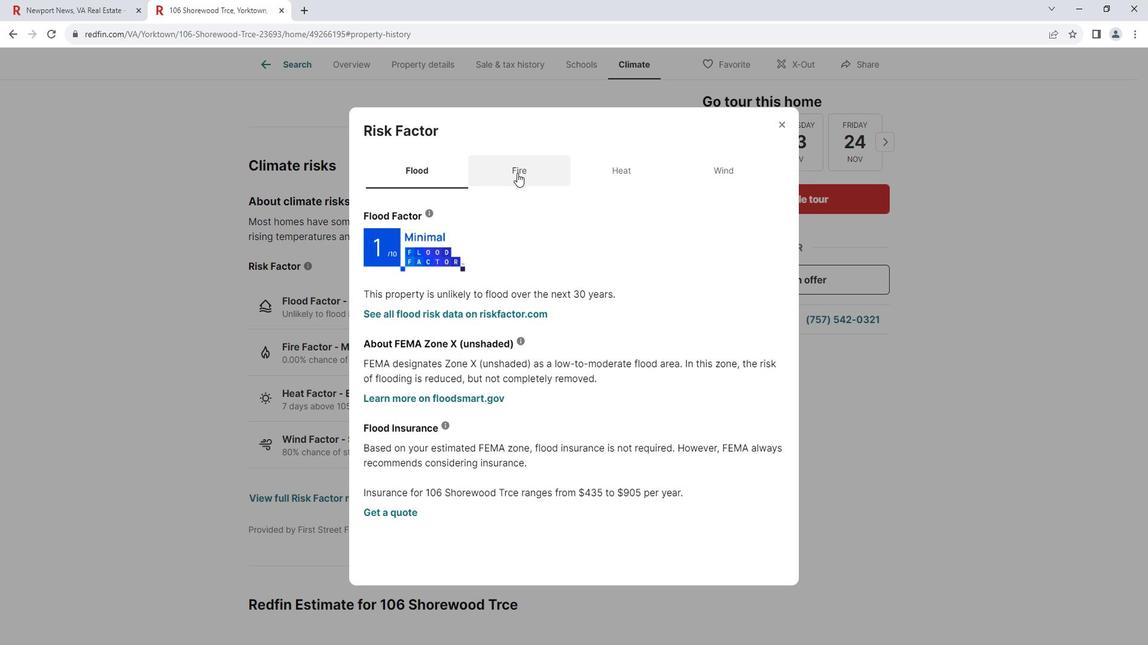 
Action: Mouse moved to (628, 174)
Screenshot: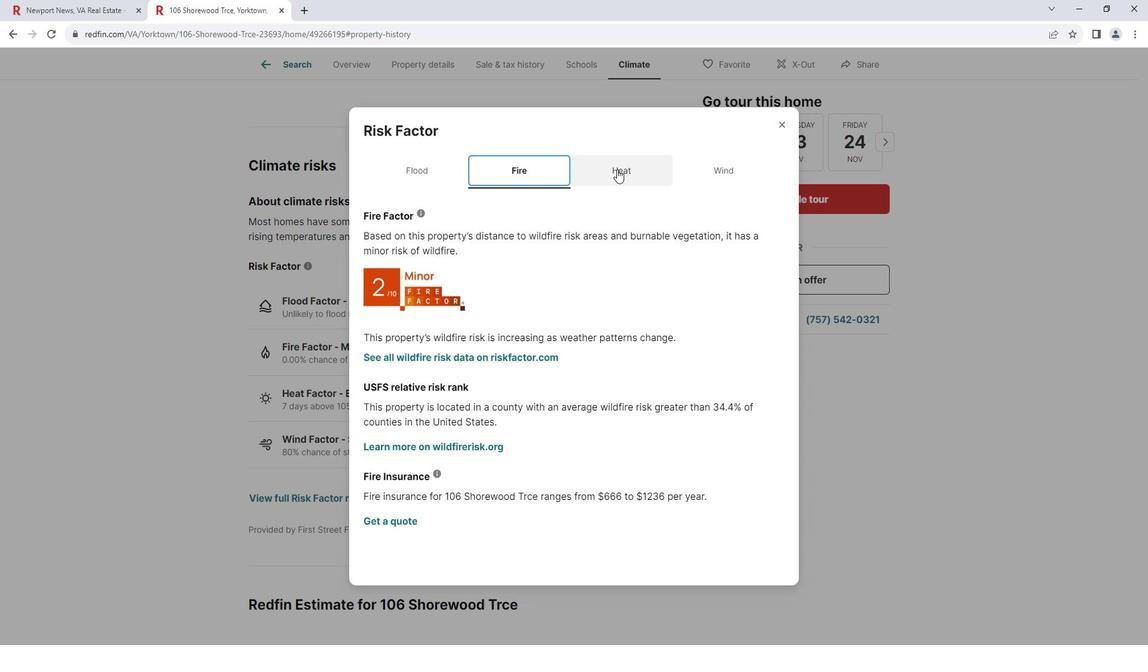 
Action: Mouse pressed left at (628, 174)
Screenshot: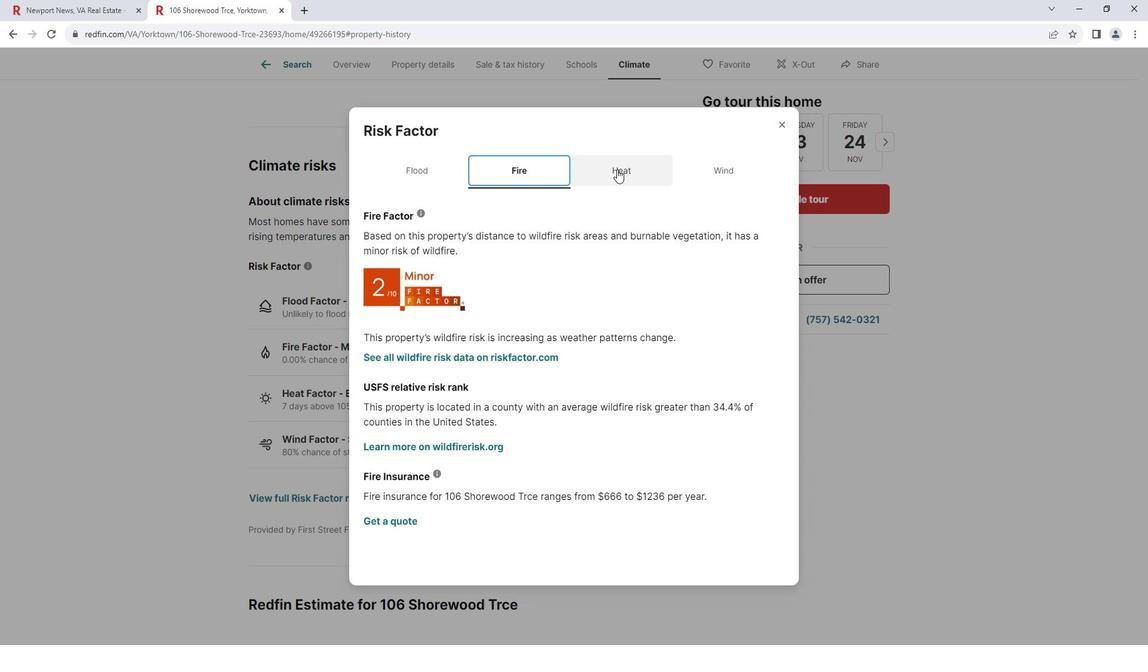 
Action: Mouse moved to (717, 172)
Screenshot: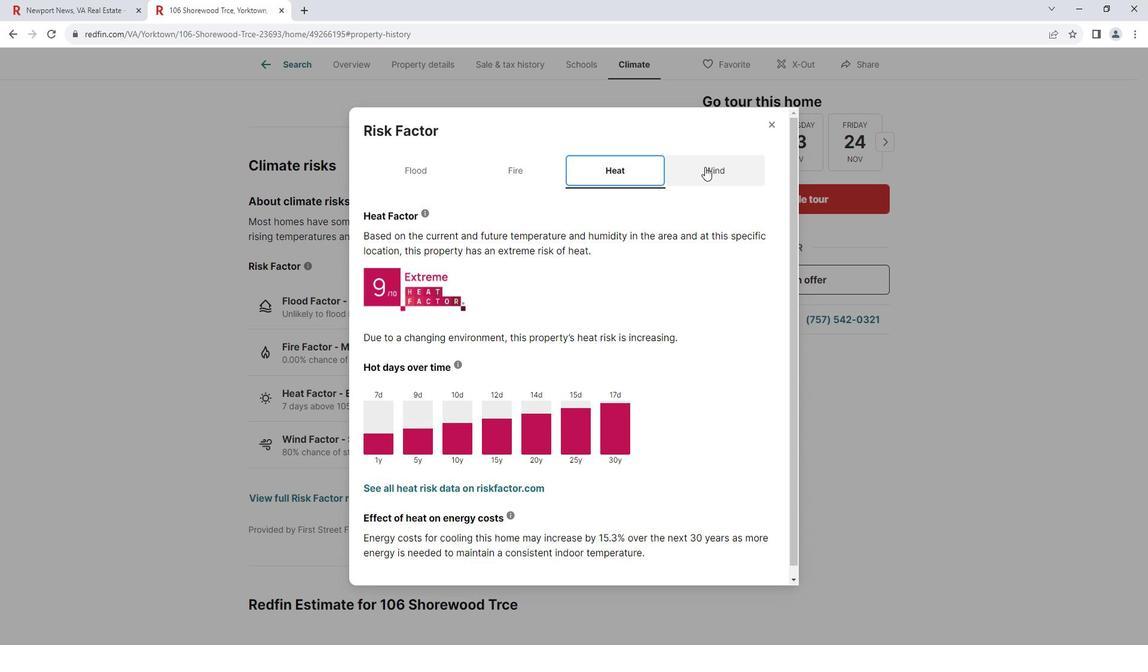 
Action: Mouse pressed left at (717, 172)
Screenshot: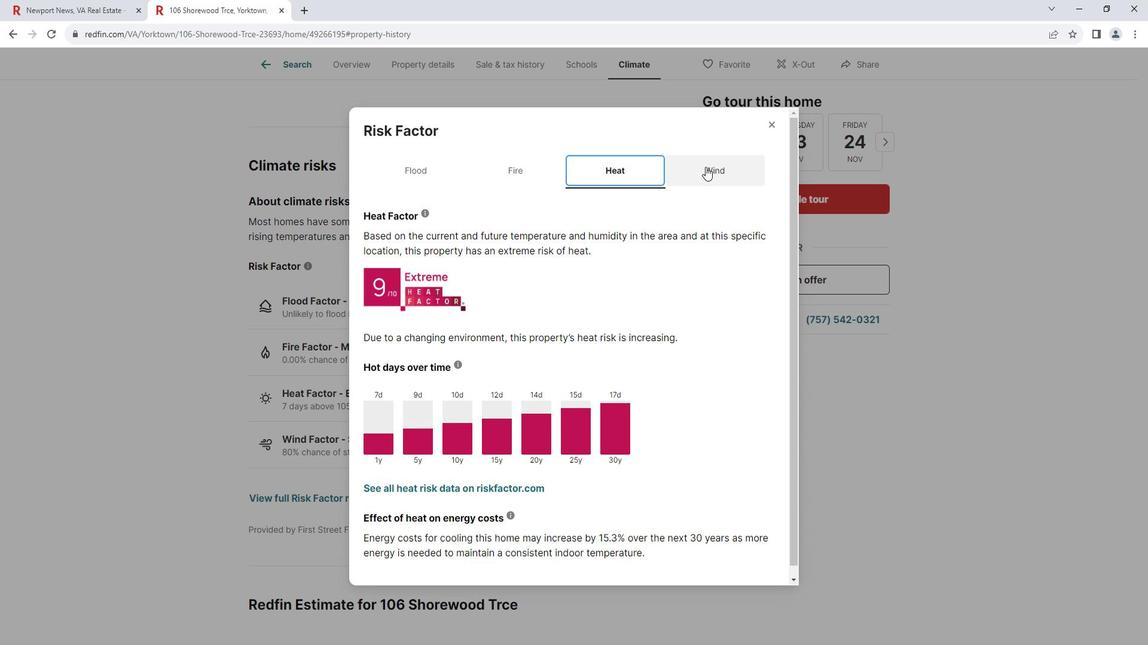 
Action: Mouse moved to (794, 132)
Screenshot: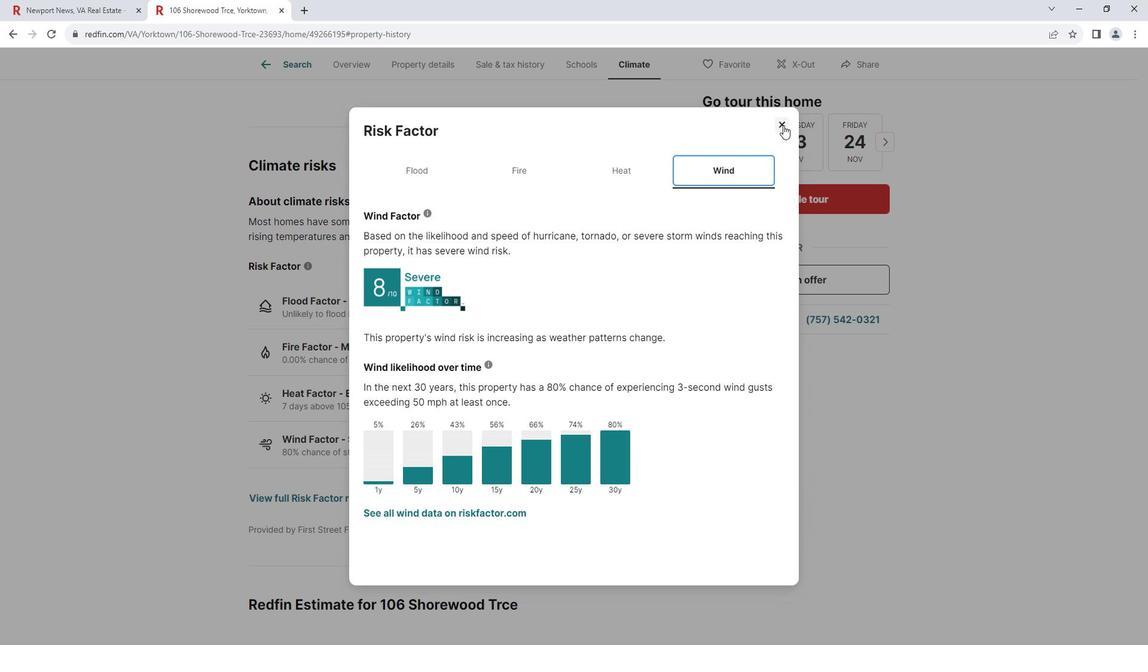 
Action: Mouse pressed left at (794, 132)
Screenshot: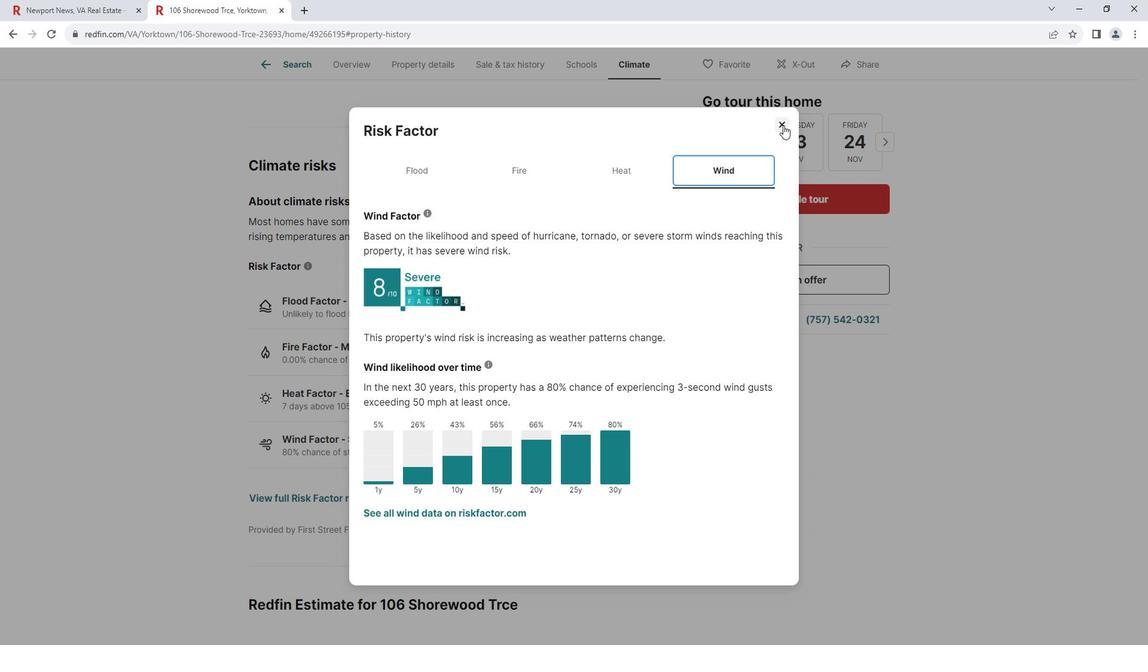 
Action: Mouse moved to (488, 348)
Screenshot: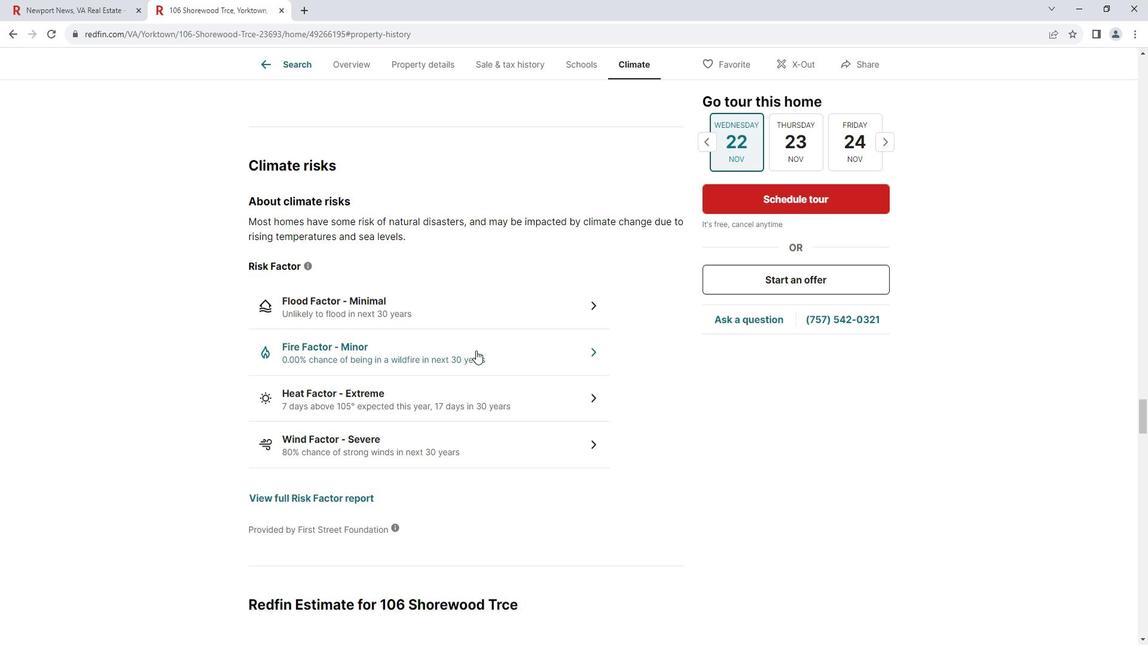 
Action: Mouse pressed left at (488, 348)
Screenshot: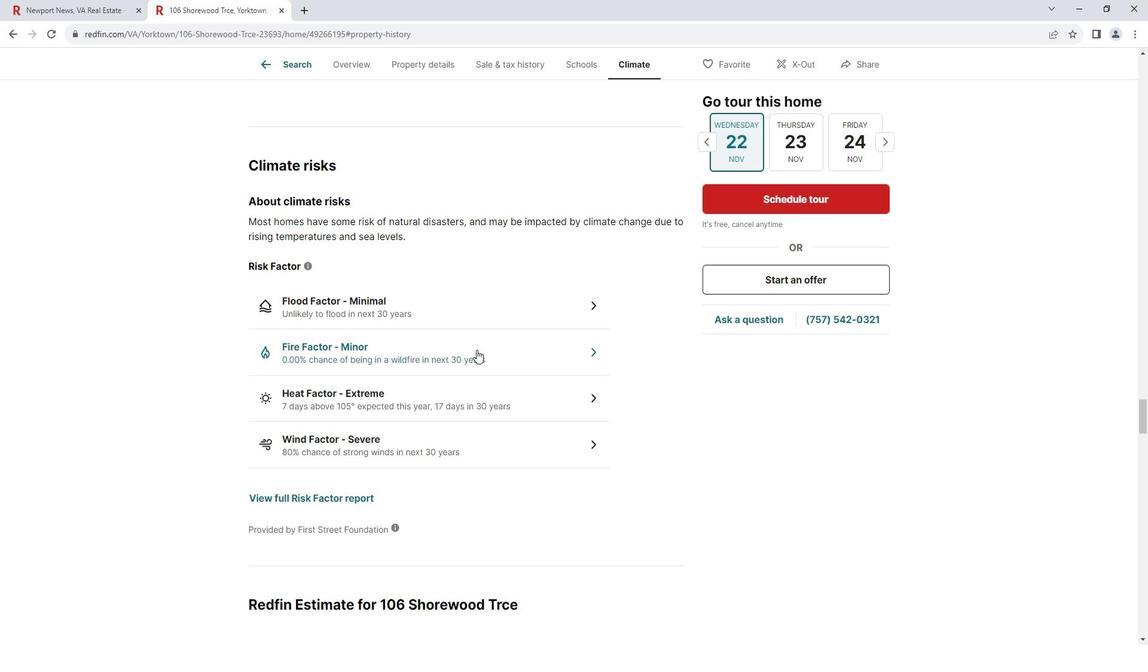 
Action: Mouse moved to (627, 174)
Screenshot: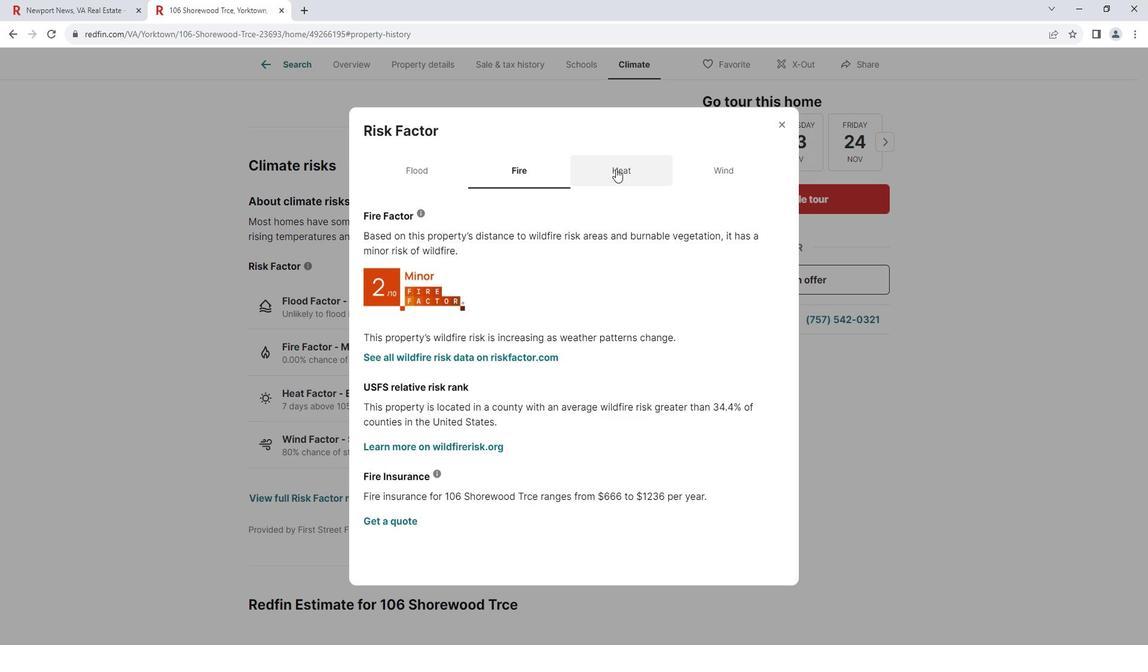 
Action: Mouse pressed left at (627, 174)
Screenshot: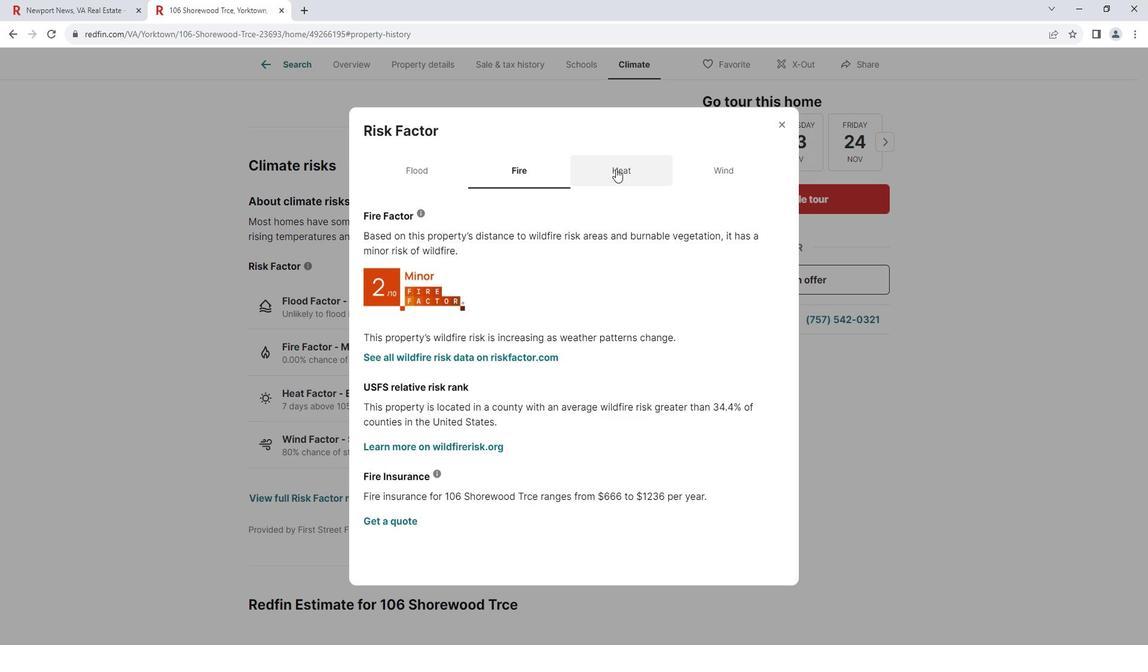 
Action: Mouse moved to (726, 182)
Screenshot: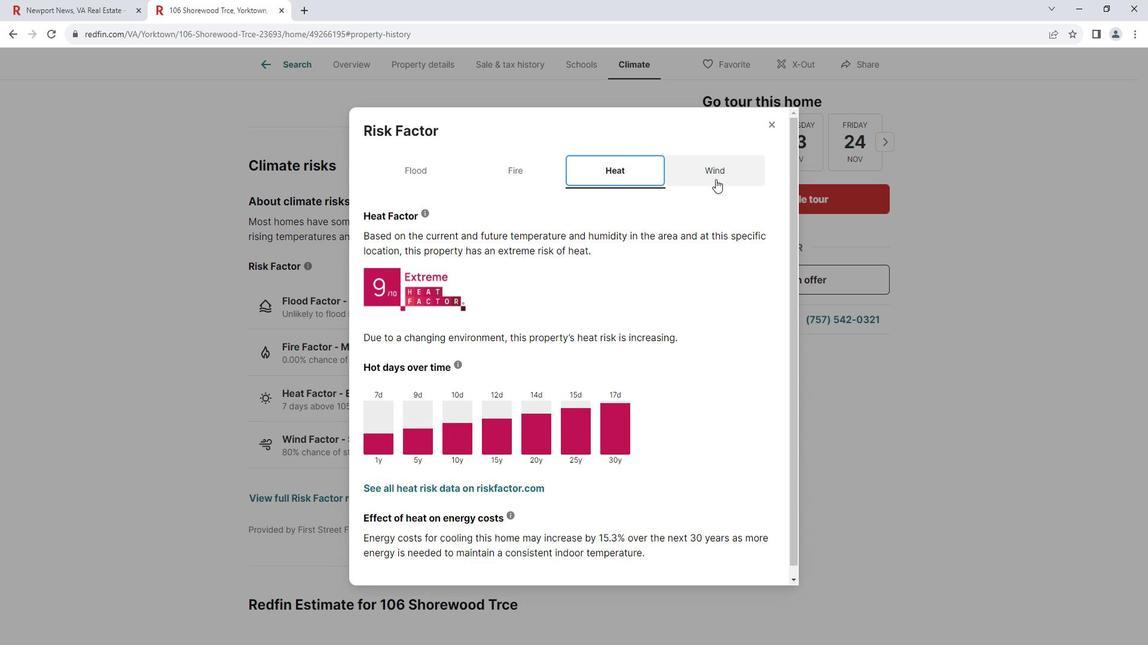 
Action: Mouse pressed left at (726, 182)
Screenshot: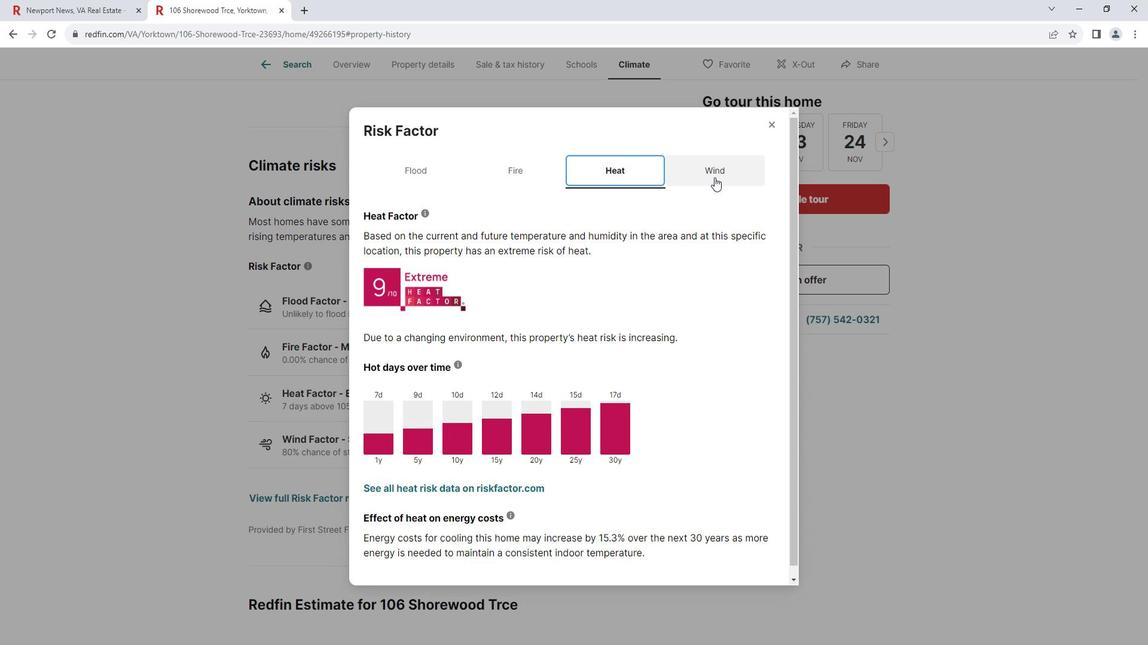
Action: Mouse moved to (794, 128)
Screenshot: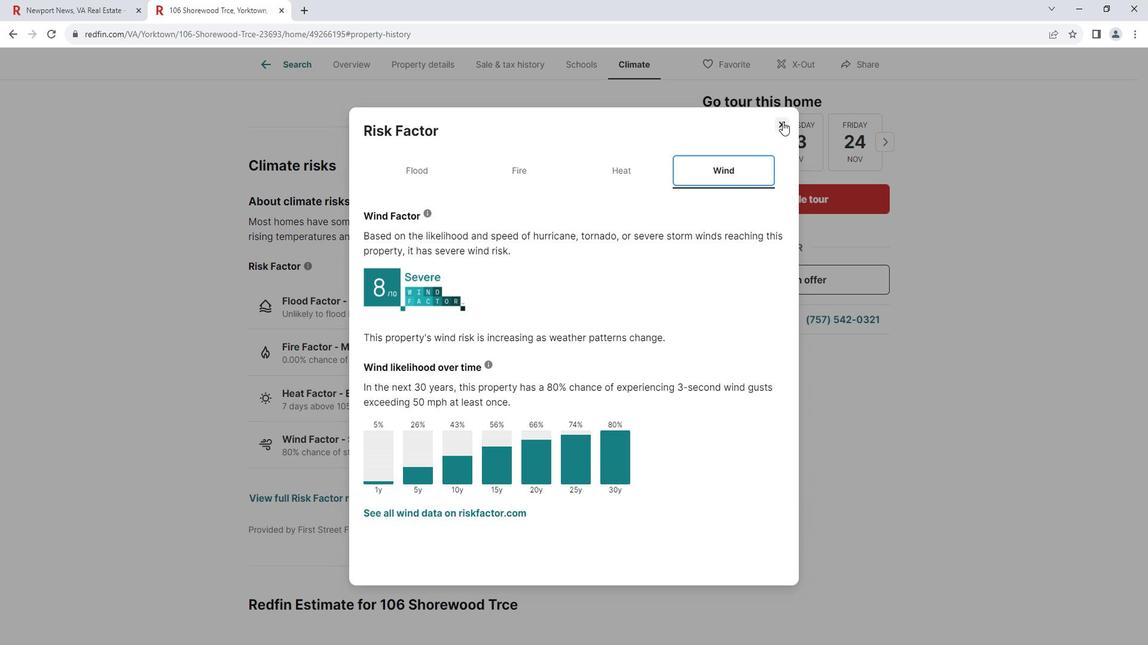 
Action: Mouse pressed left at (794, 128)
Screenshot: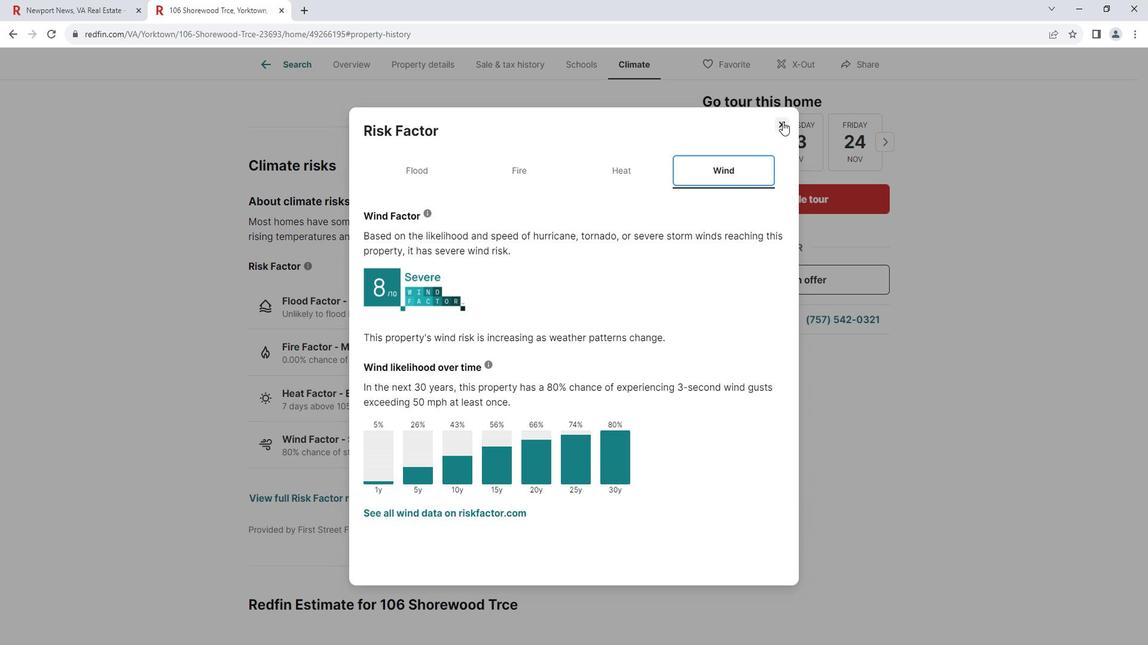
Action: Mouse moved to (544, 351)
Screenshot: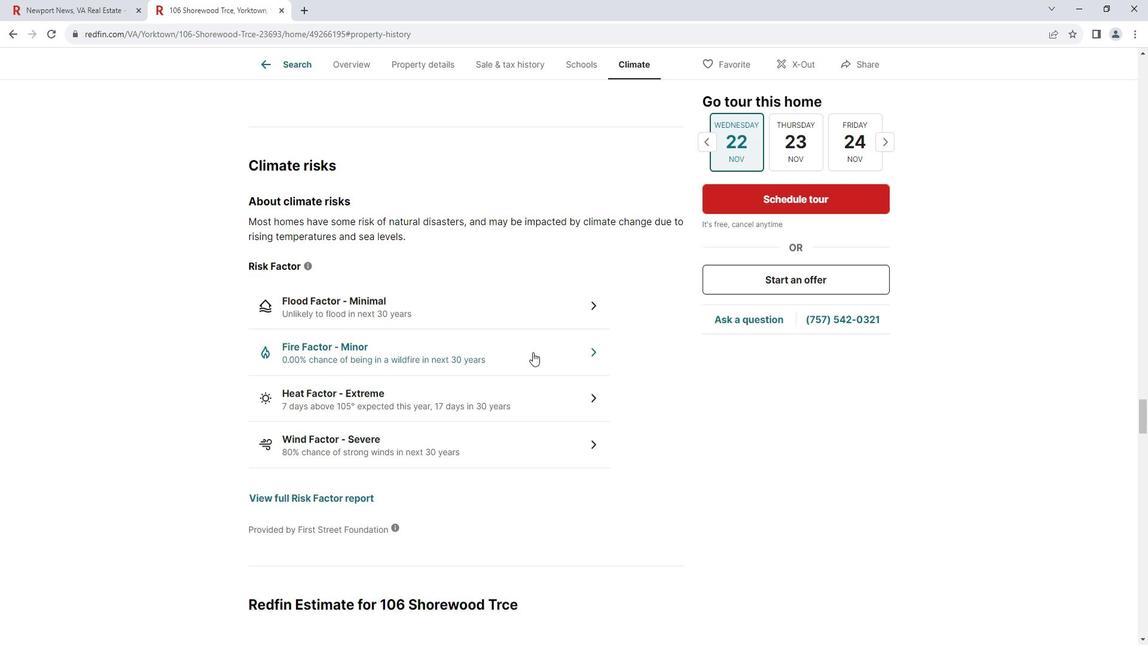 
Action: Mouse scrolled (544, 350) with delta (0, 0)
Screenshot: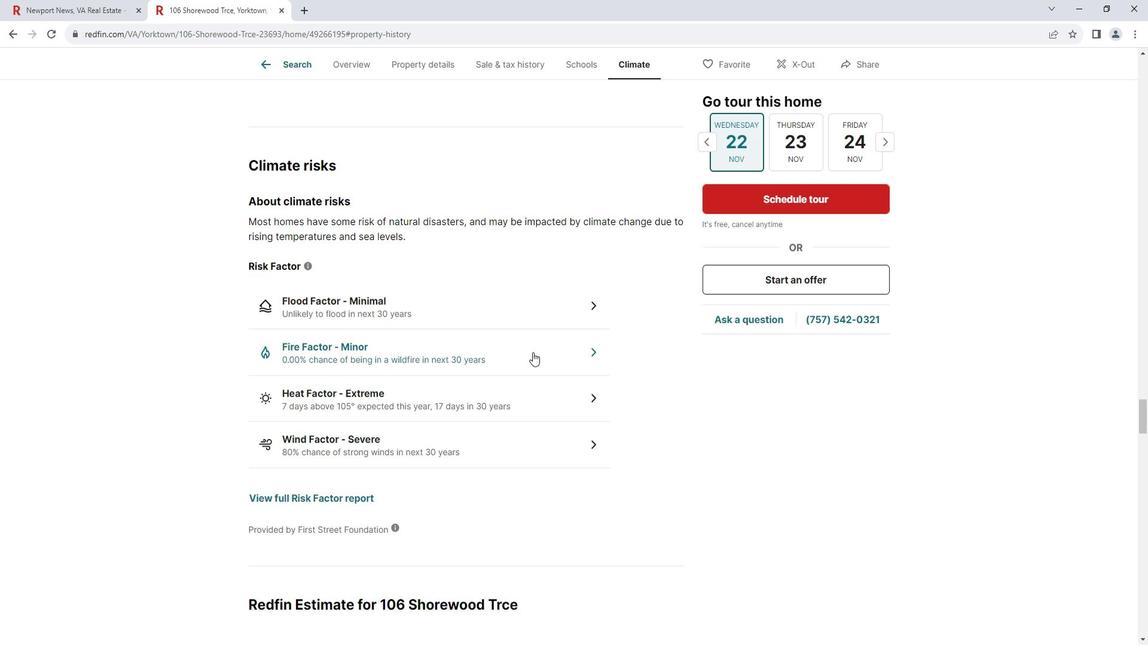 
Action: Mouse scrolled (544, 350) with delta (0, 0)
Screenshot: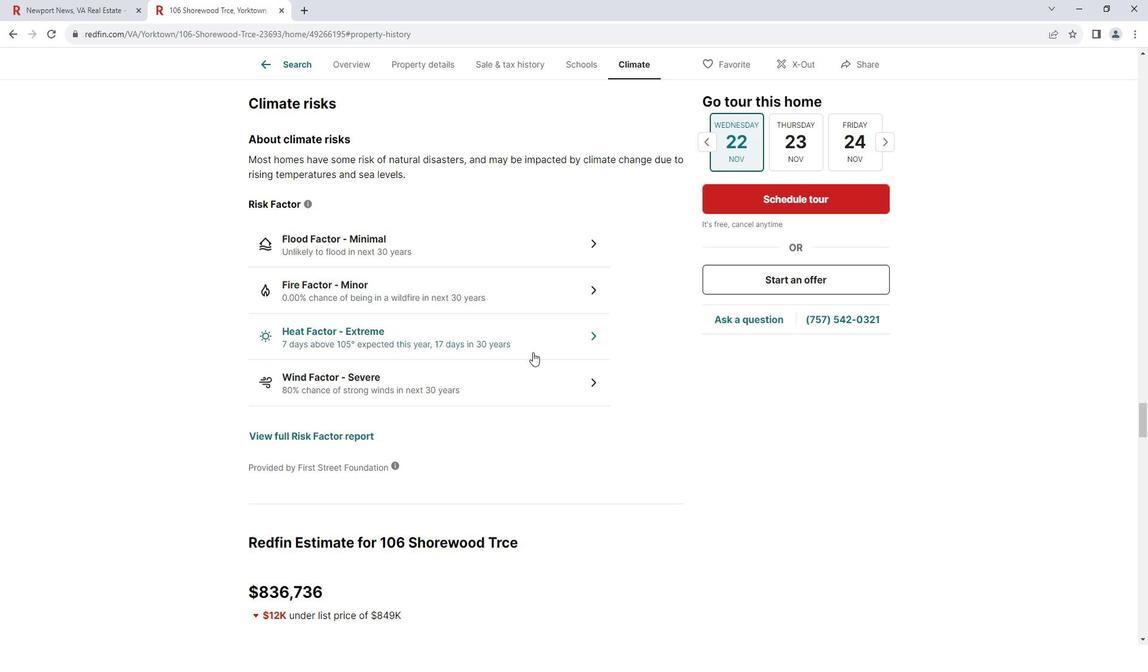 
Action: Mouse moved to (482, 282)
Screenshot: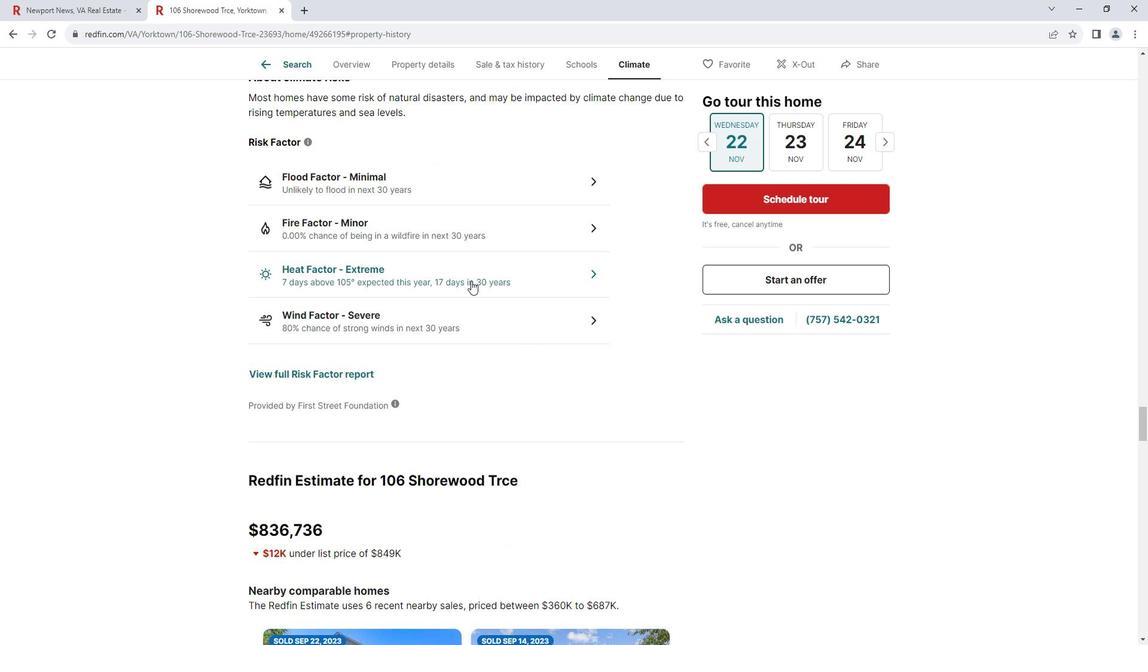 
Action: Mouse pressed left at (482, 282)
Screenshot: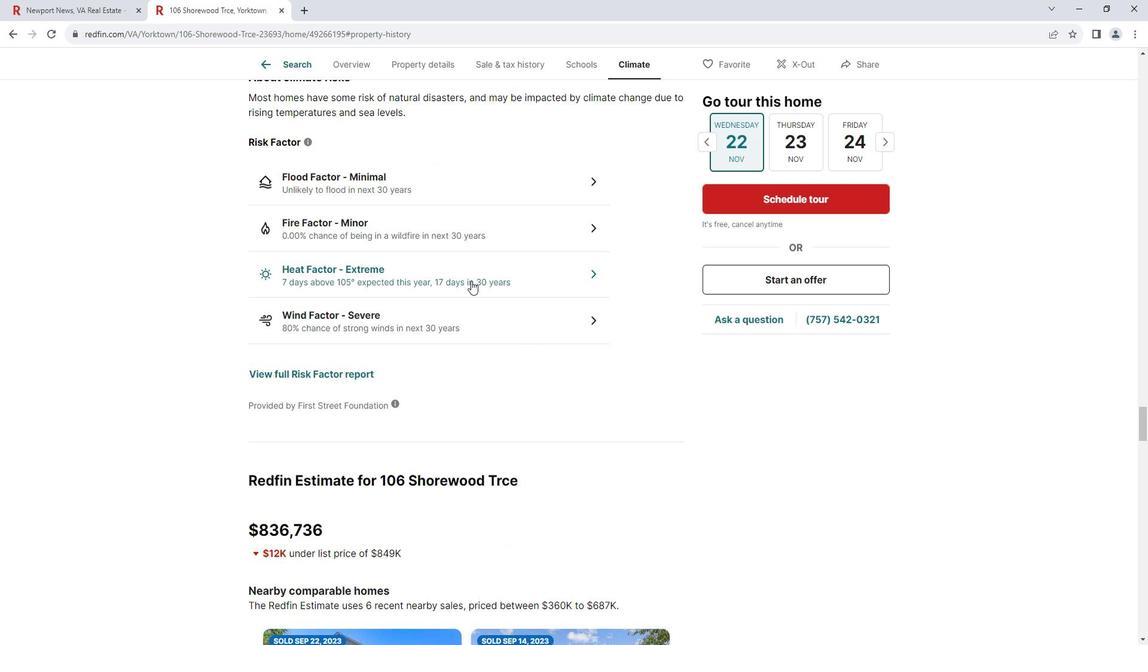 
Action: Mouse moved to (784, 133)
Screenshot: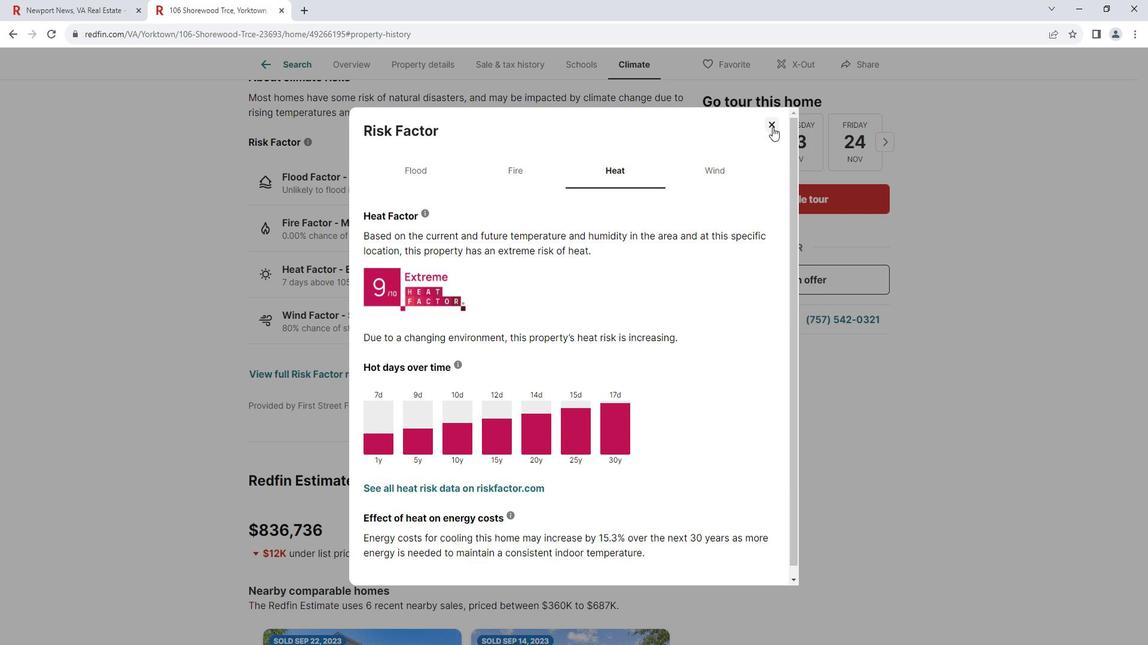 
Action: Mouse pressed left at (784, 133)
Screenshot: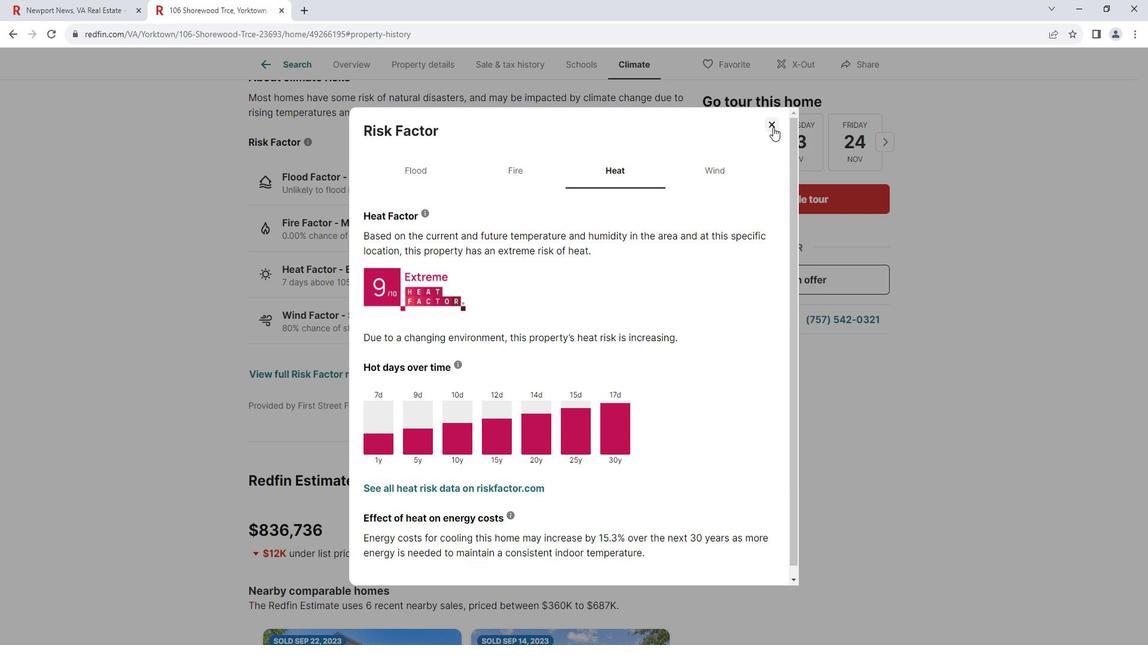 
Action: Mouse moved to (529, 427)
Screenshot: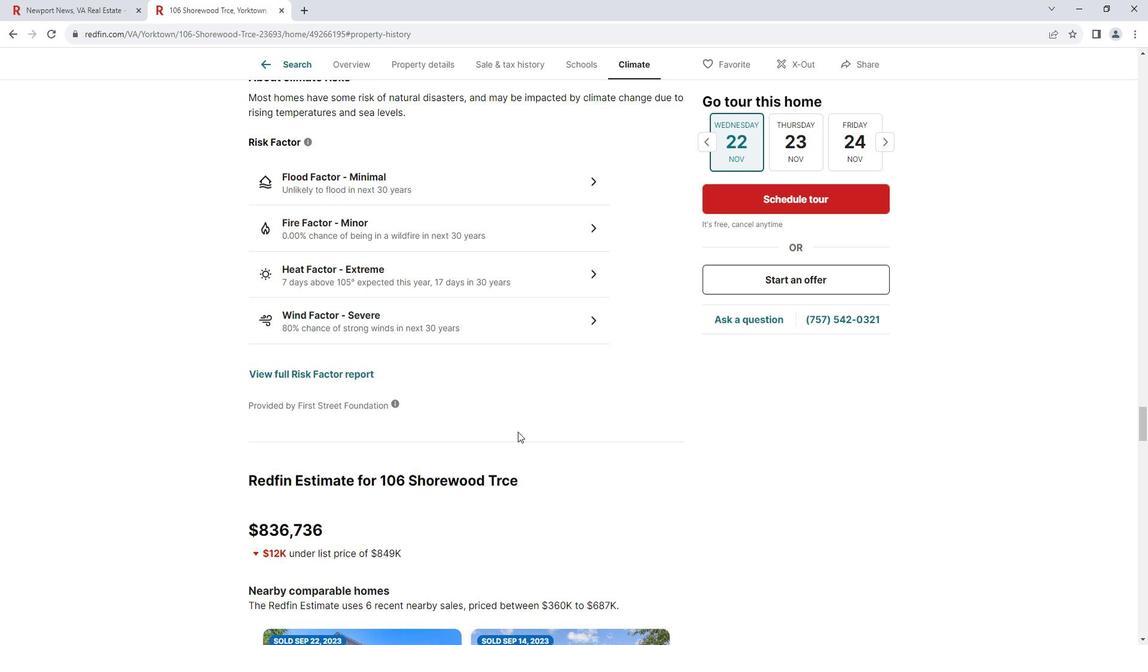 
Action: Mouse scrolled (529, 427) with delta (0, 0)
Screenshot: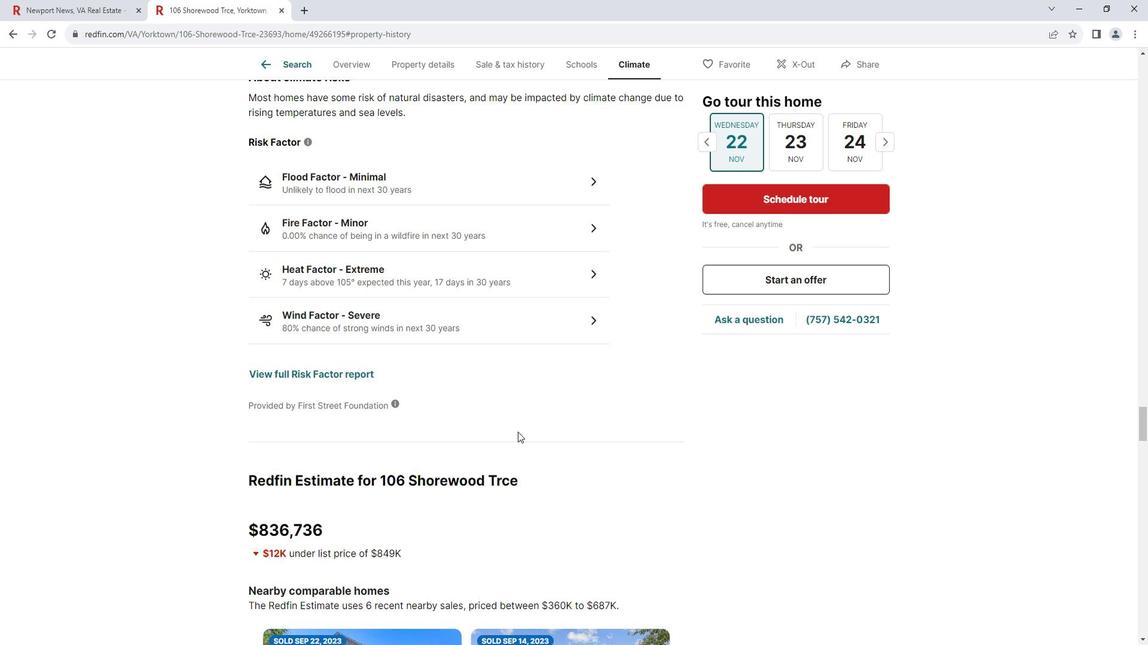 
Action: Mouse scrolled (529, 427) with delta (0, 0)
Screenshot: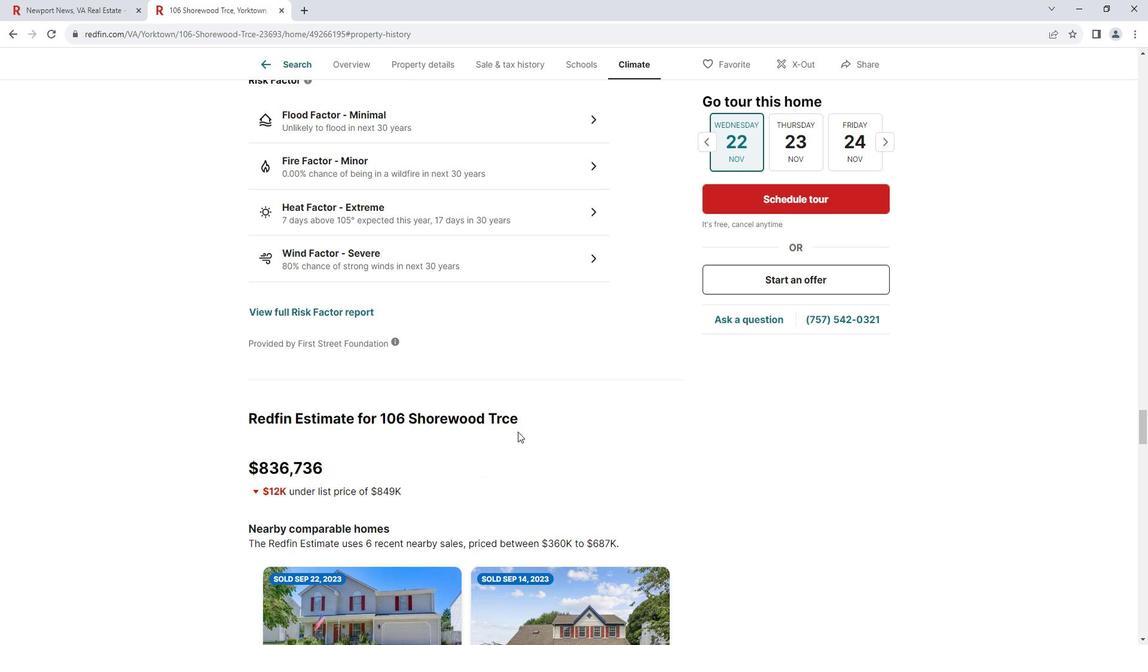 
Action: Mouse scrolled (529, 427) with delta (0, 0)
Screenshot: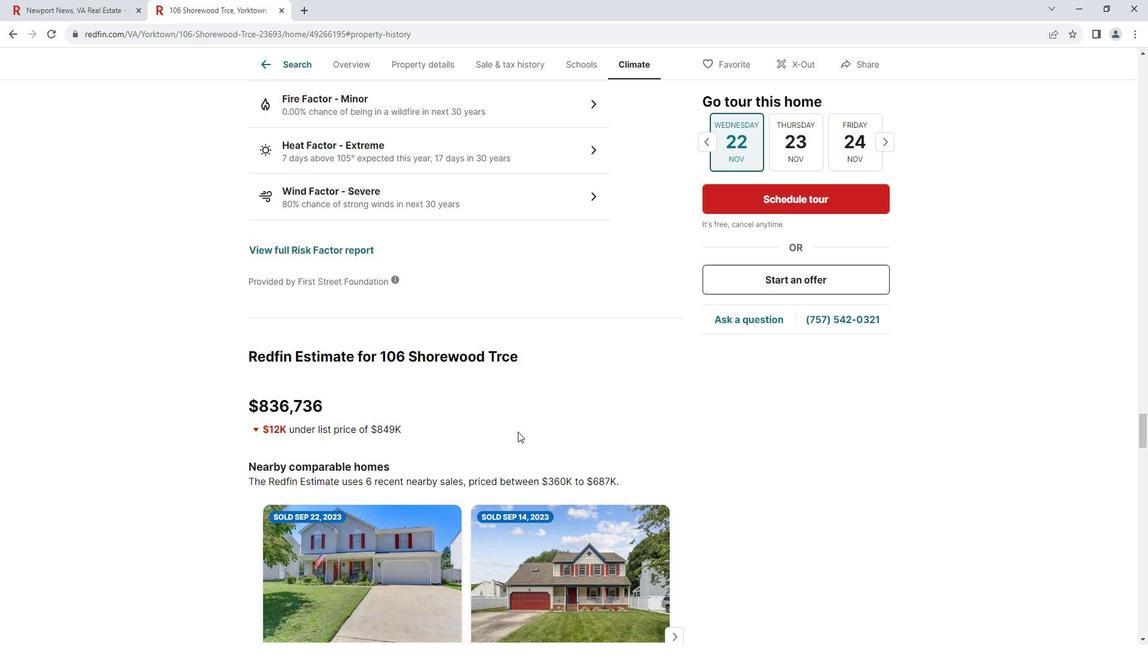 
Action: Mouse scrolled (529, 427) with delta (0, 0)
Screenshot: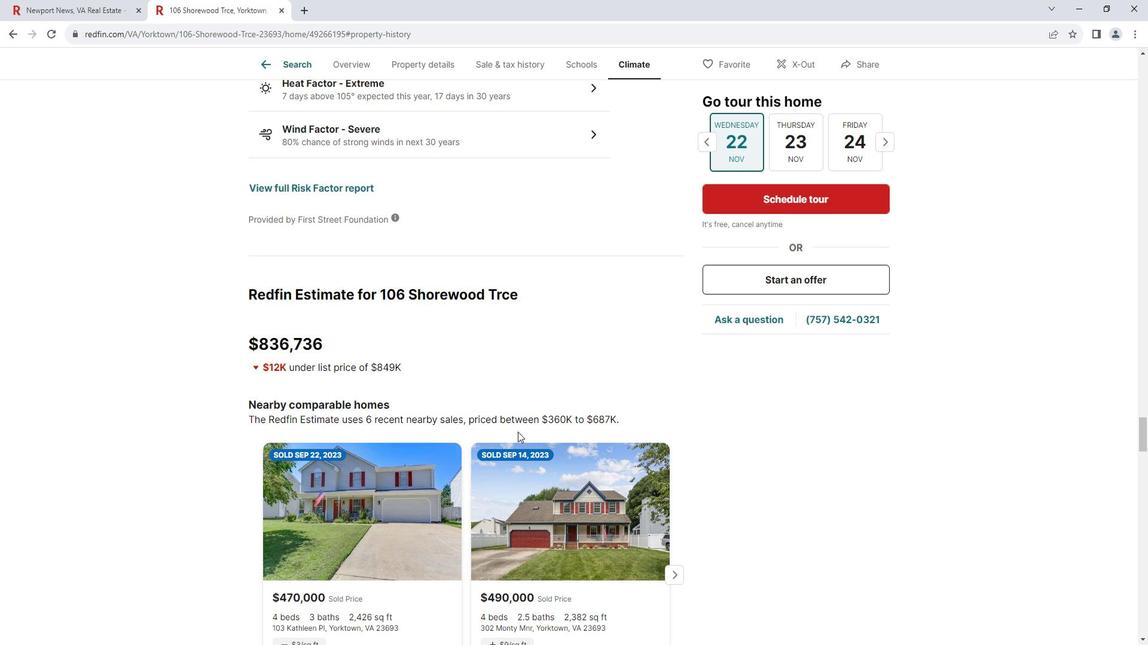 
Action: Mouse scrolled (529, 427) with delta (0, 0)
Screenshot: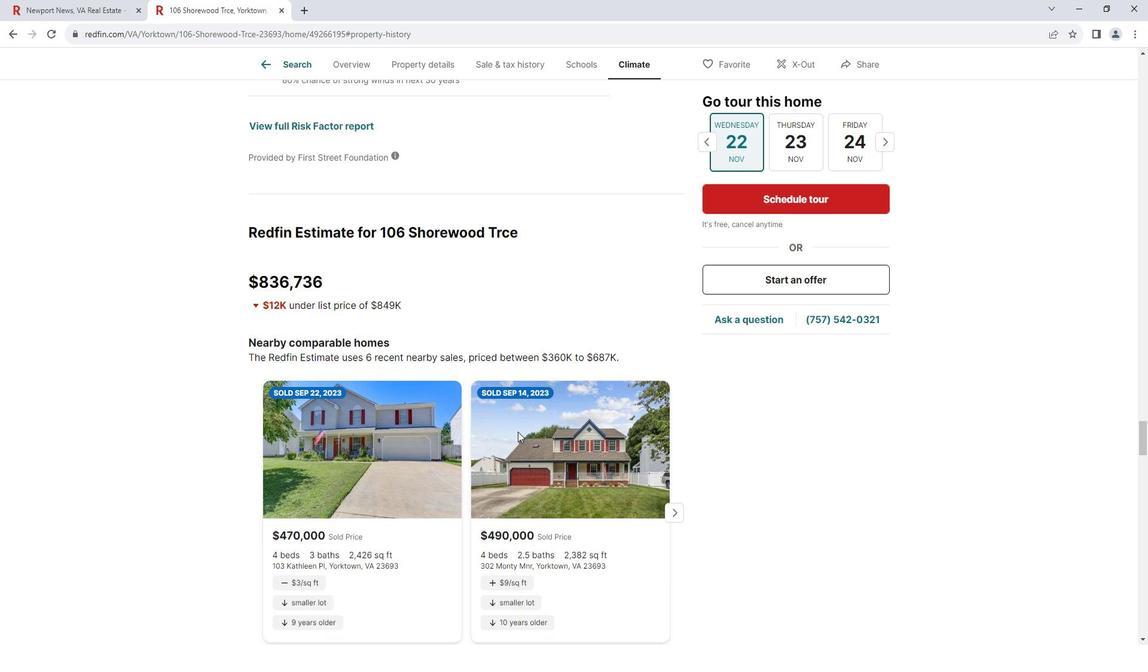 
Action: Mouse scrolled (529, 427) with delta (0, 0)
Screenshot: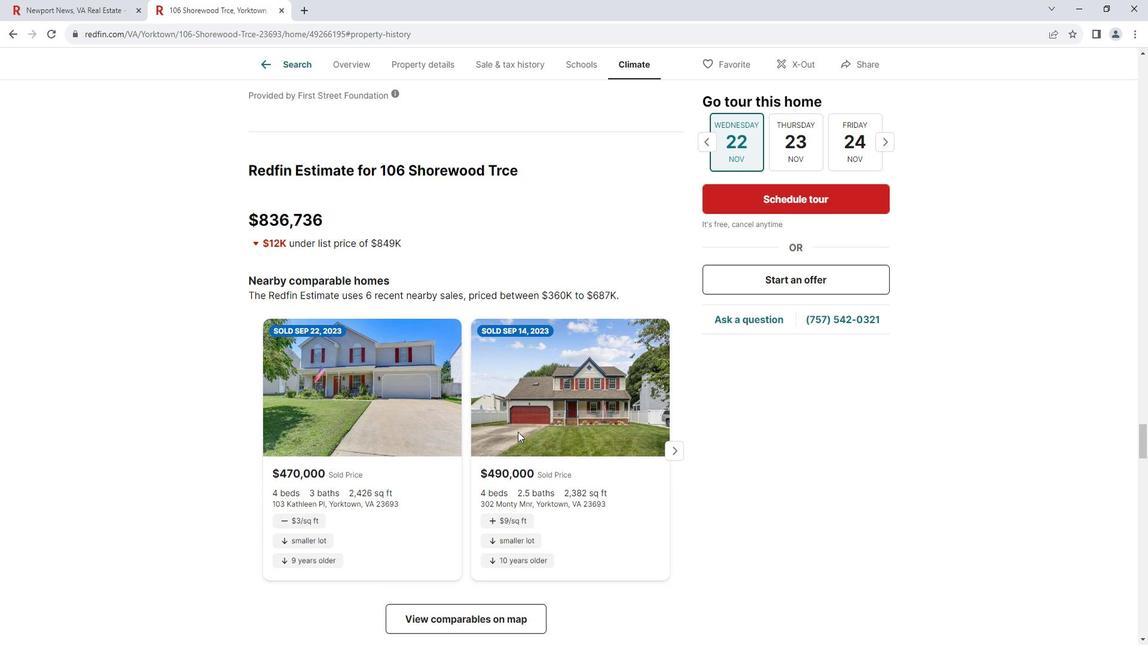 
Action: Mouse scrolled (529, 427) with delta (0, 0)
Screenshot: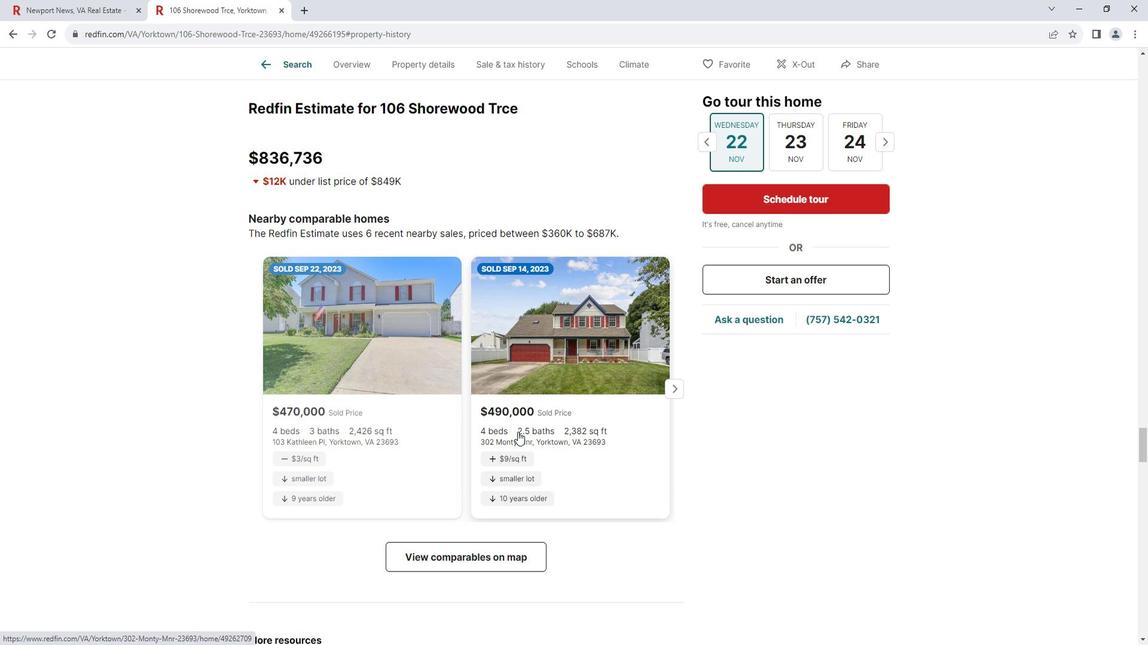 
Action: Mouse scrolled (529, 427) with delta (0, 0)
Screenshot: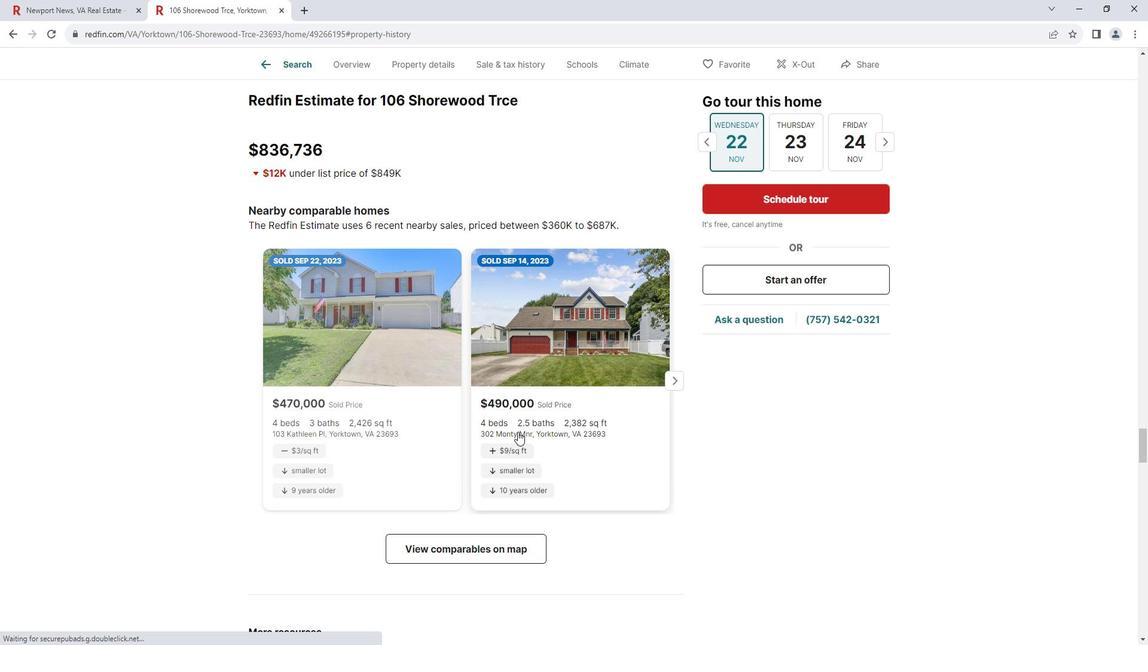 
Action: Mouse scrolled (529, 427) with delta (0, 0)
Screenshot: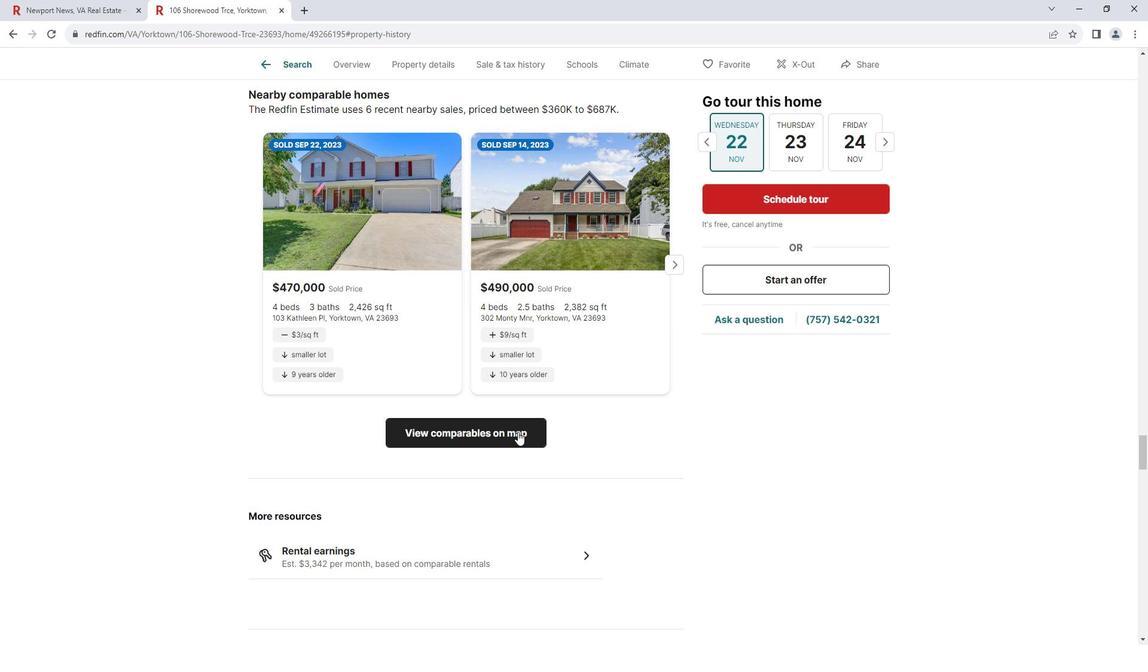 
Action: Mouse scrolled (529, 427) with delta (0, 0)
Screenshot: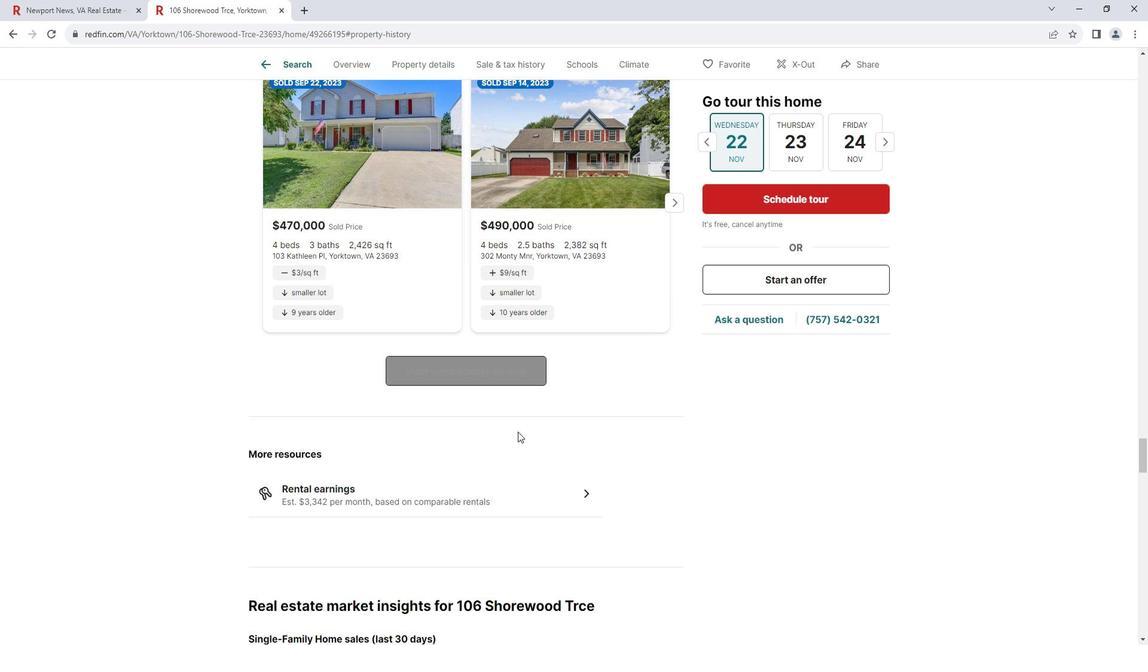 
Action: Mouse scrolled (529, 427) with delta (0, 0)
Screenshot: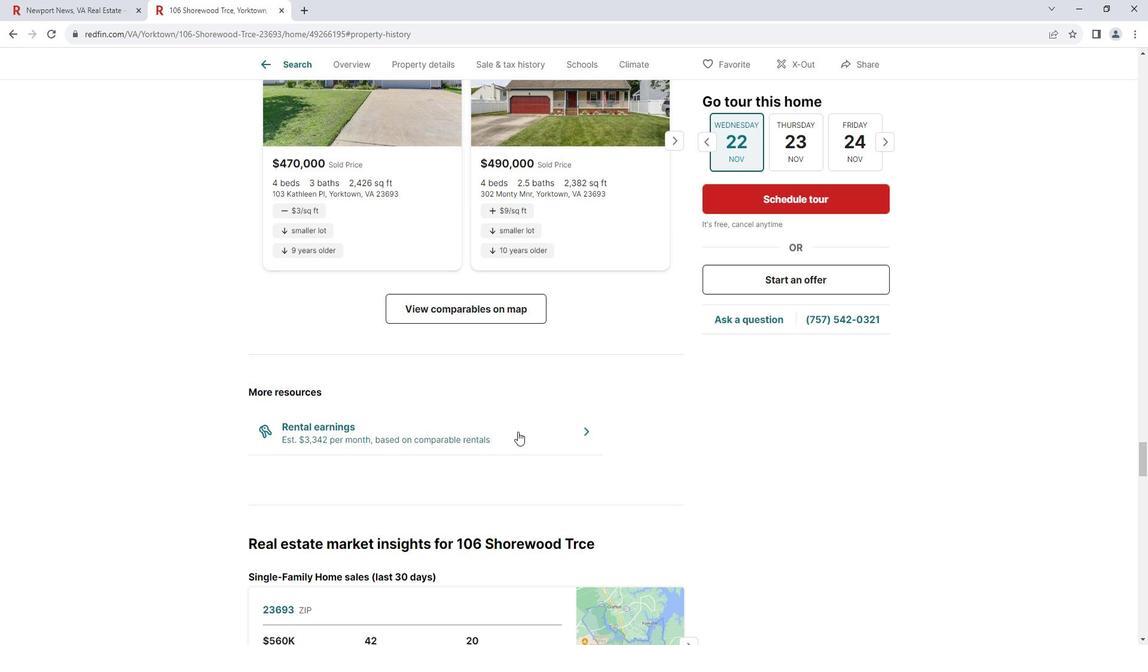 
Action: Mouse scrolled (529, 427) with delta (0, 0)
Screenshot: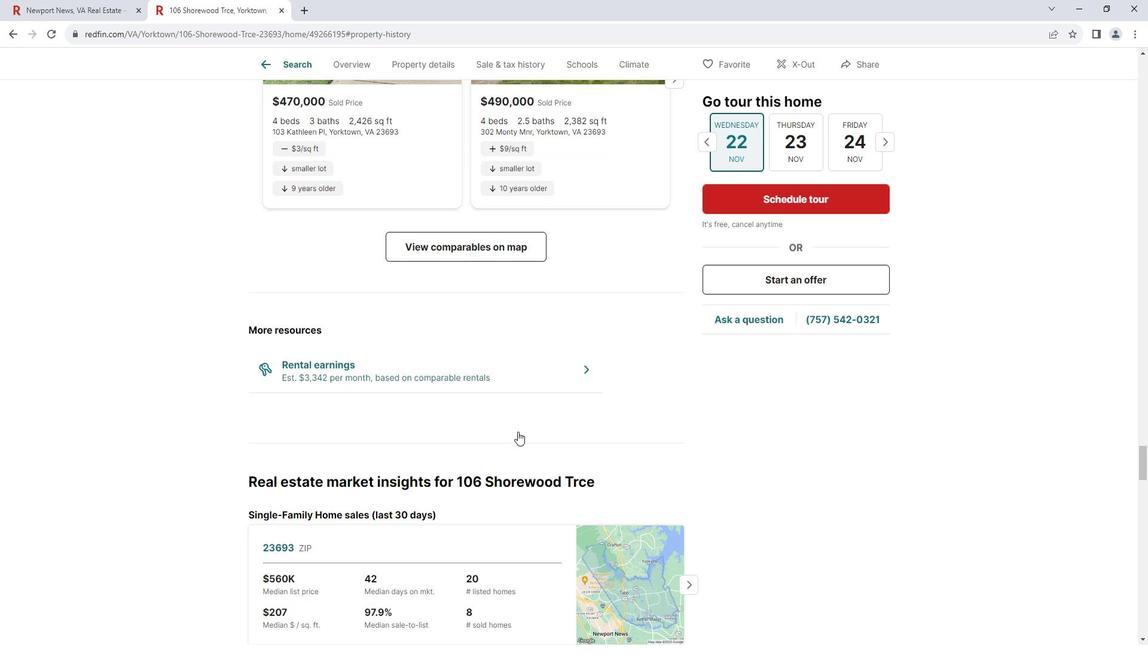 
Action: Mouse moved to (595, 302)
Screenshot: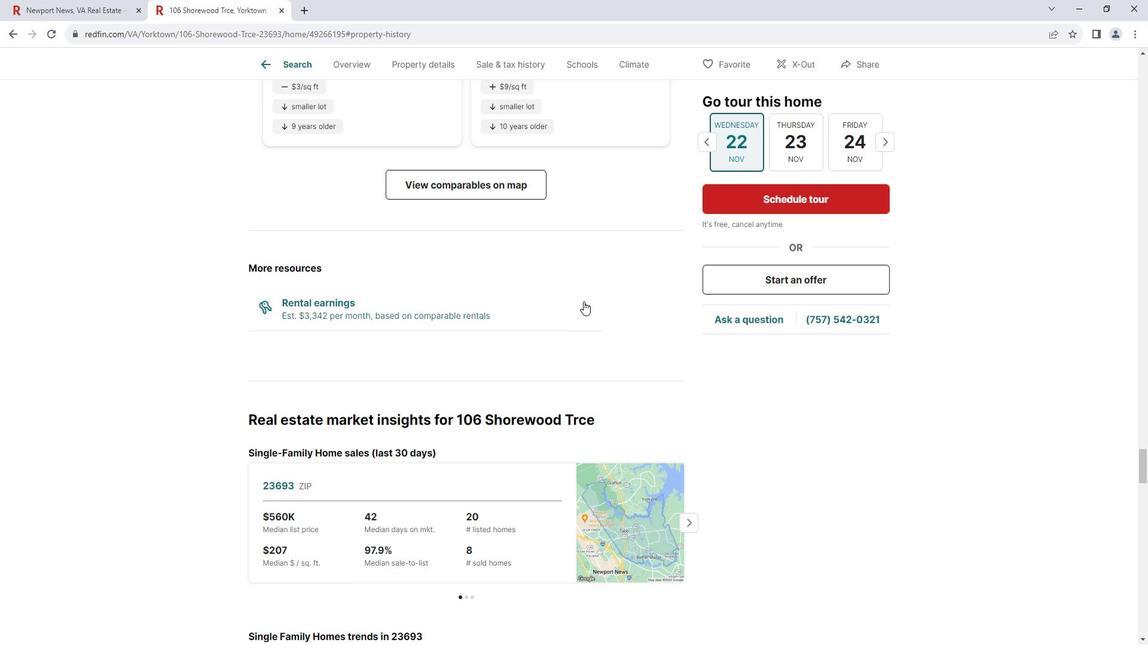 
Action: Mouse pressed left at (595, 302)
Screenshot: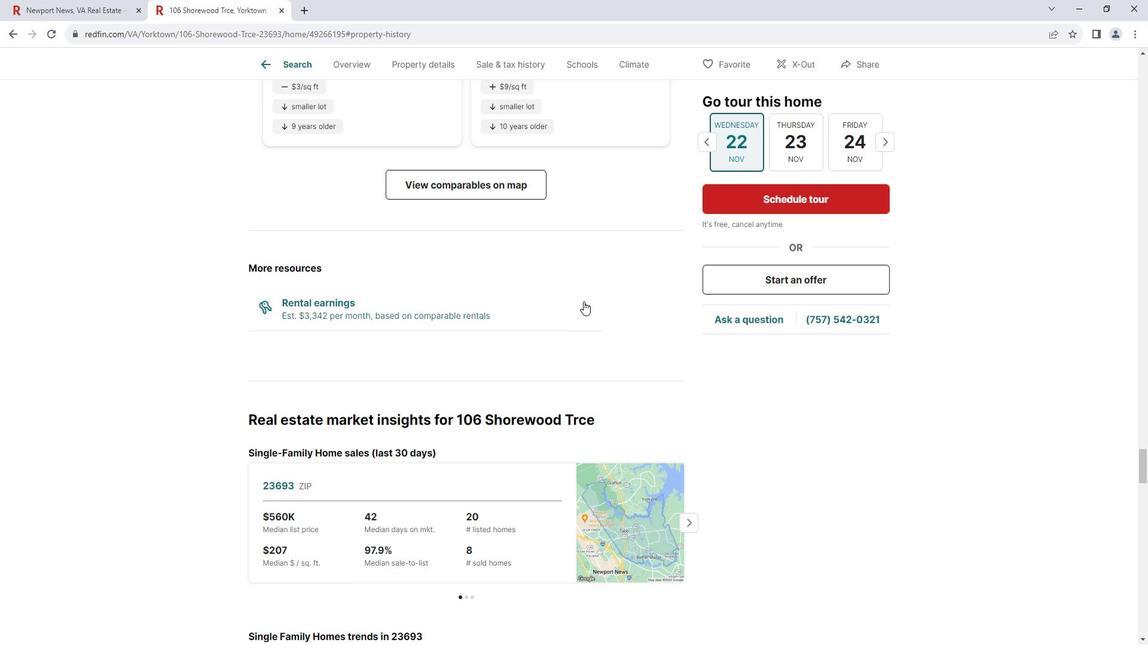 
Action: Mouse scrolled (595, 301) with delta (0, 0)
Screenshot: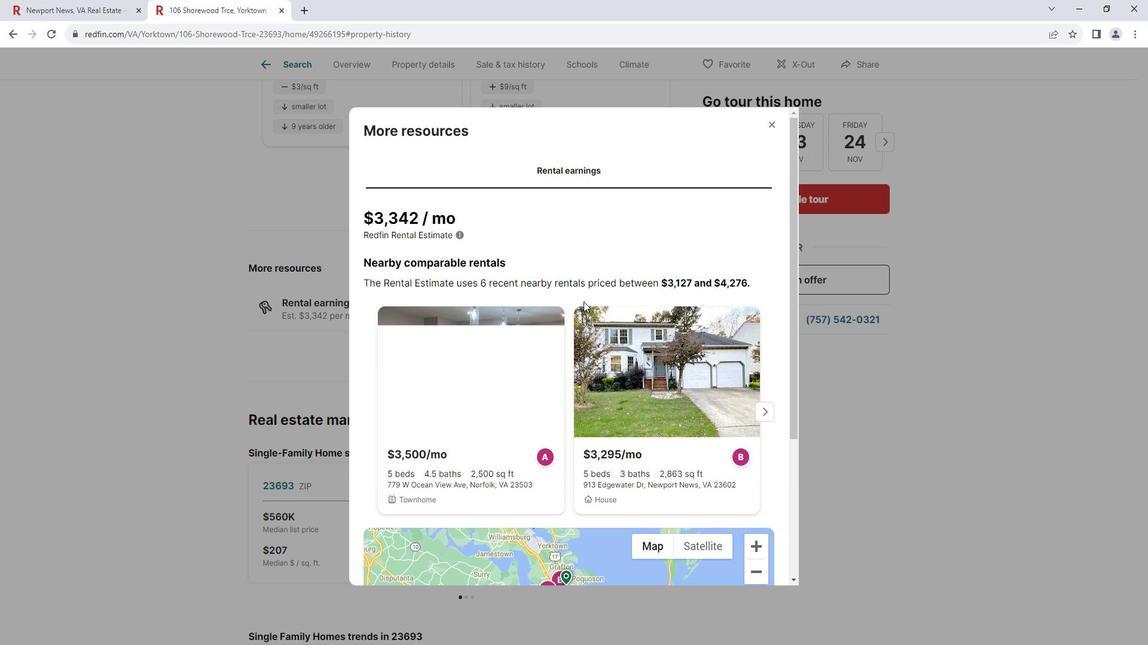 
Action: Mouse scrolled (595, 301) with delta (0, 0)
Screenshot: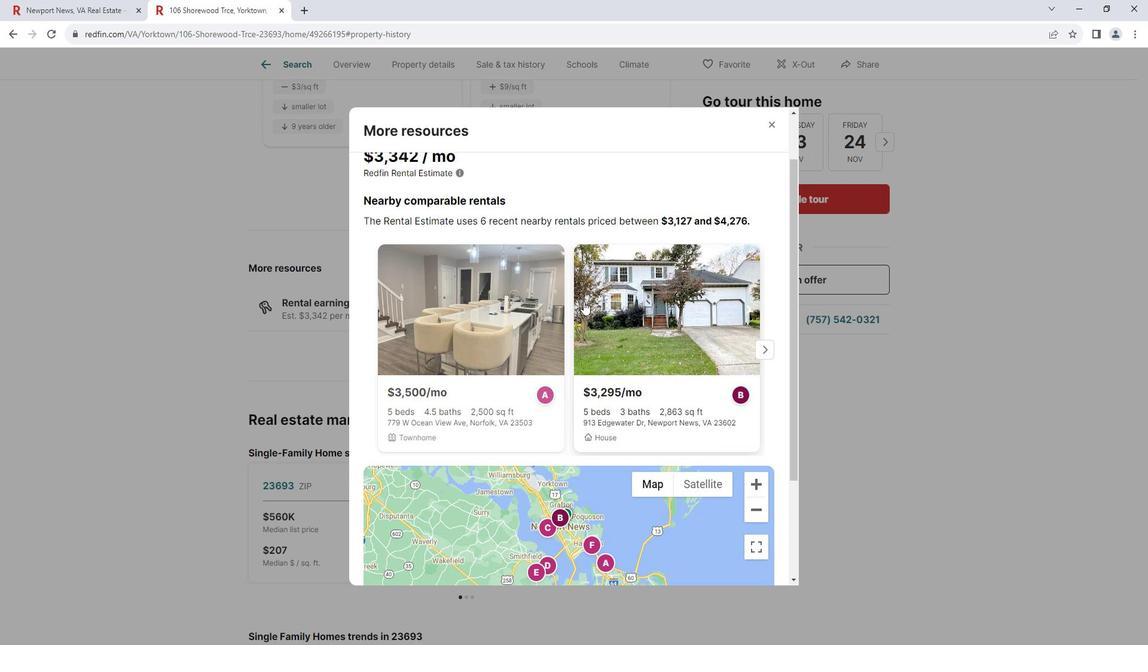 
Action: Mouse scrolled (595, 301) with delta (0, 0)
Screenshot: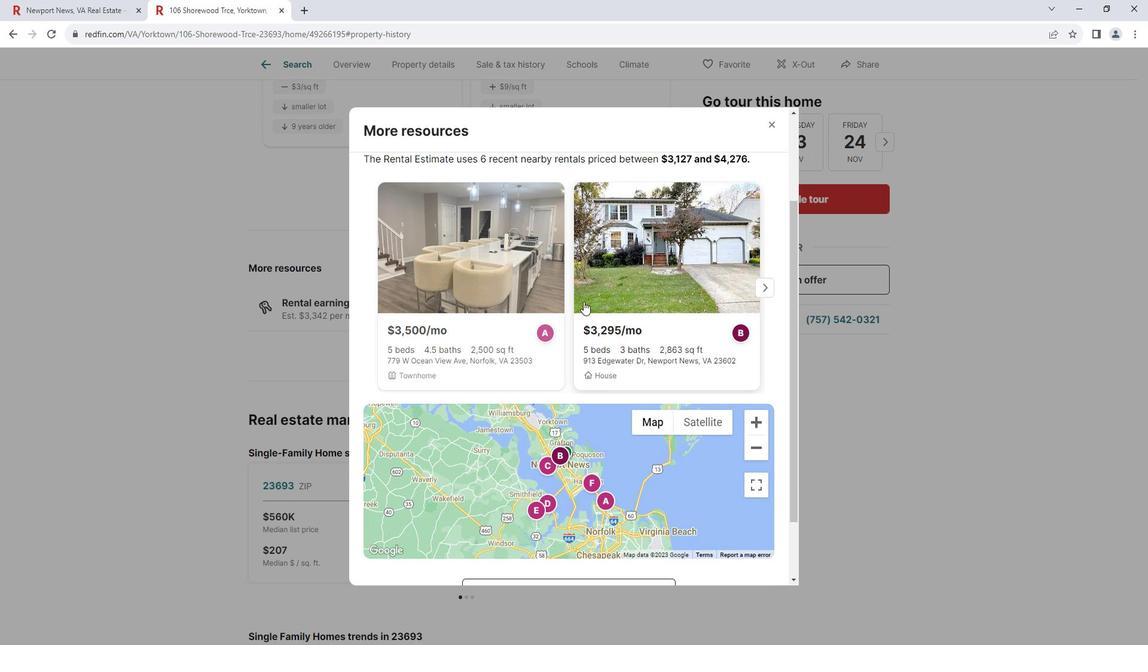 
Action: Mouse moved to (595, 302)
Screenshot: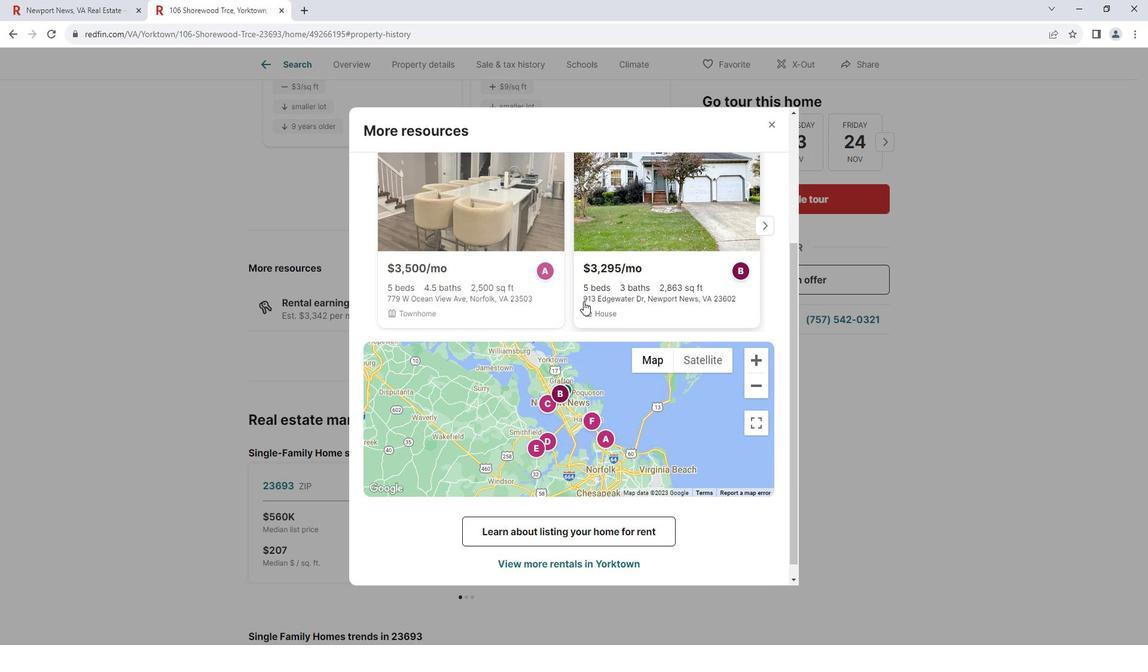 
Action: Mouse scrolled (595, 302) with delta (0, 0)
Screenshot: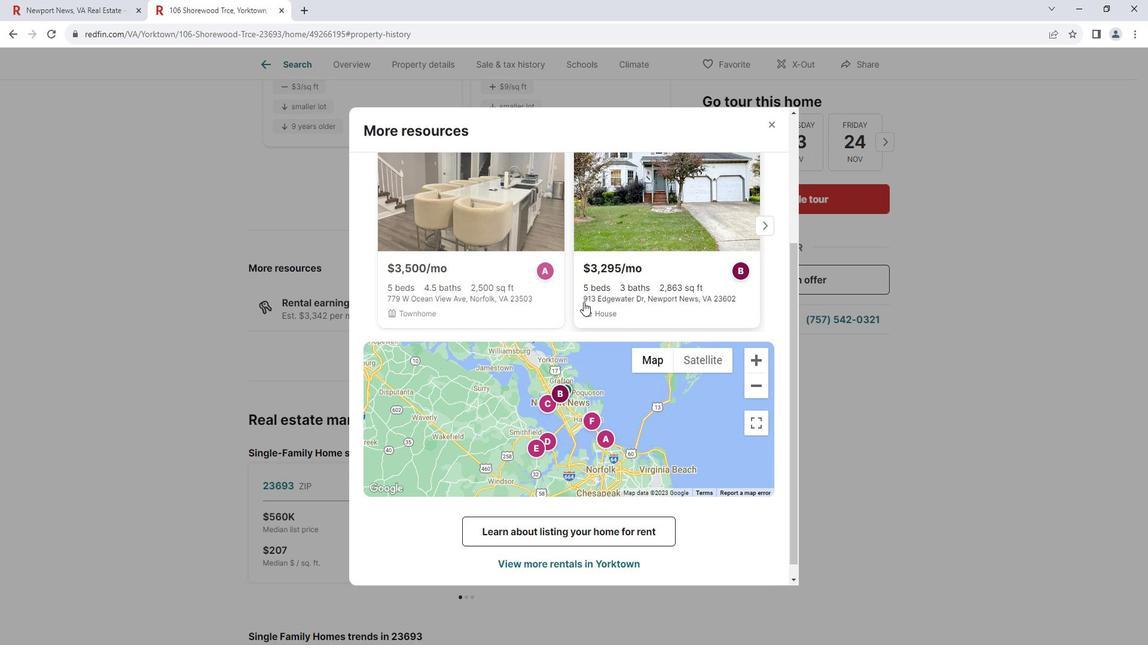 
Action: Mouse scrolled (595, 302) with delta (0, 0)
Screenshot: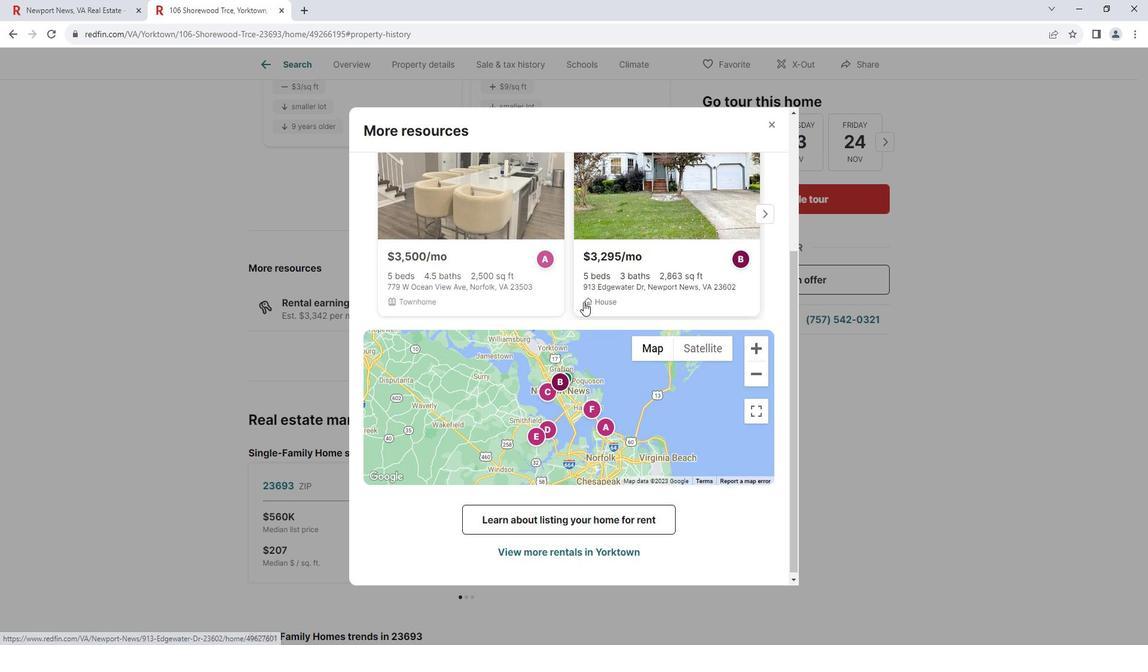 
Action: Mouse scrolled (595, 302) with delta (0, 0)
Screenshot: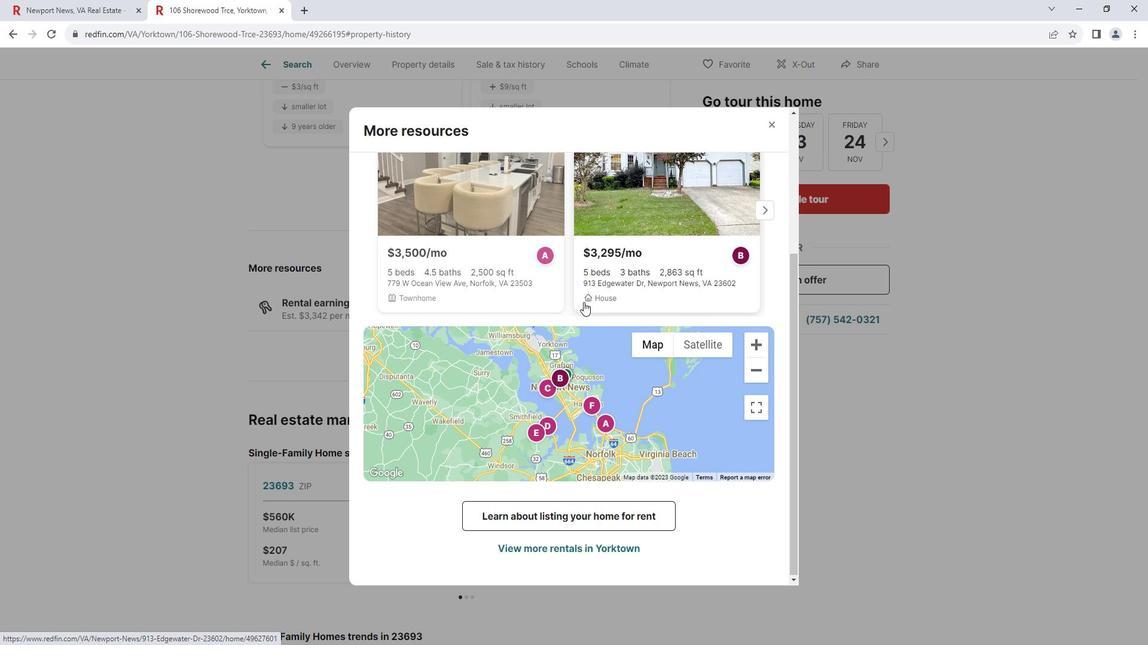 
Action: Mouse scrolled (595, 303) with delta (0, 0)
Screenshot: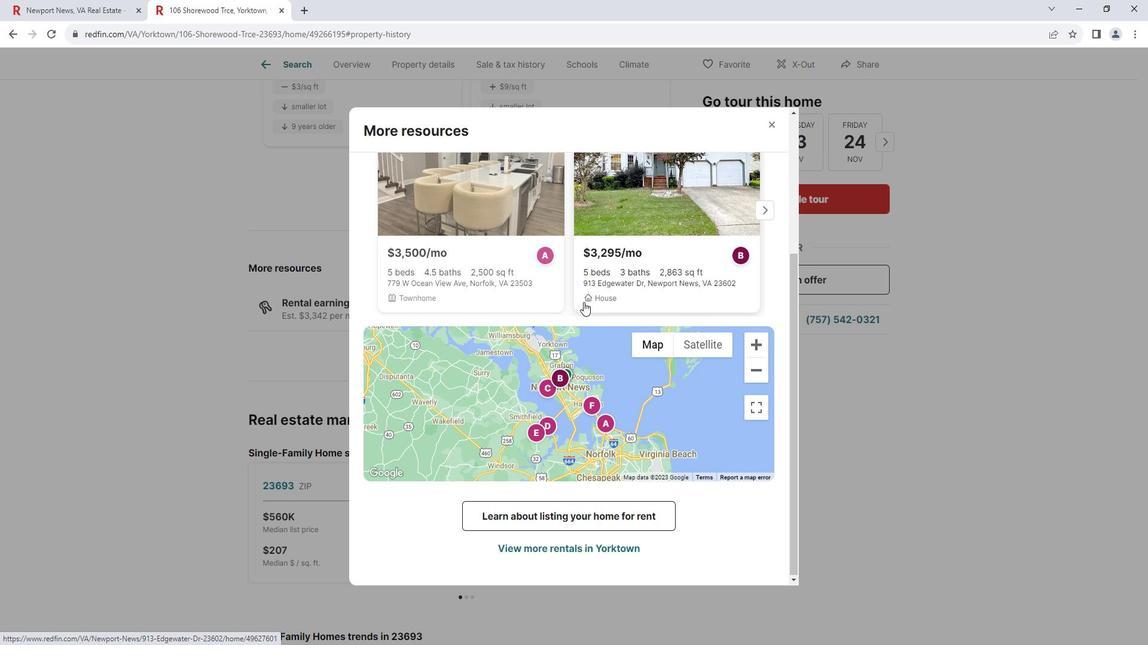 
Action: Mouse scrolled (595, 303) with delta (0, 0)
Screenshot: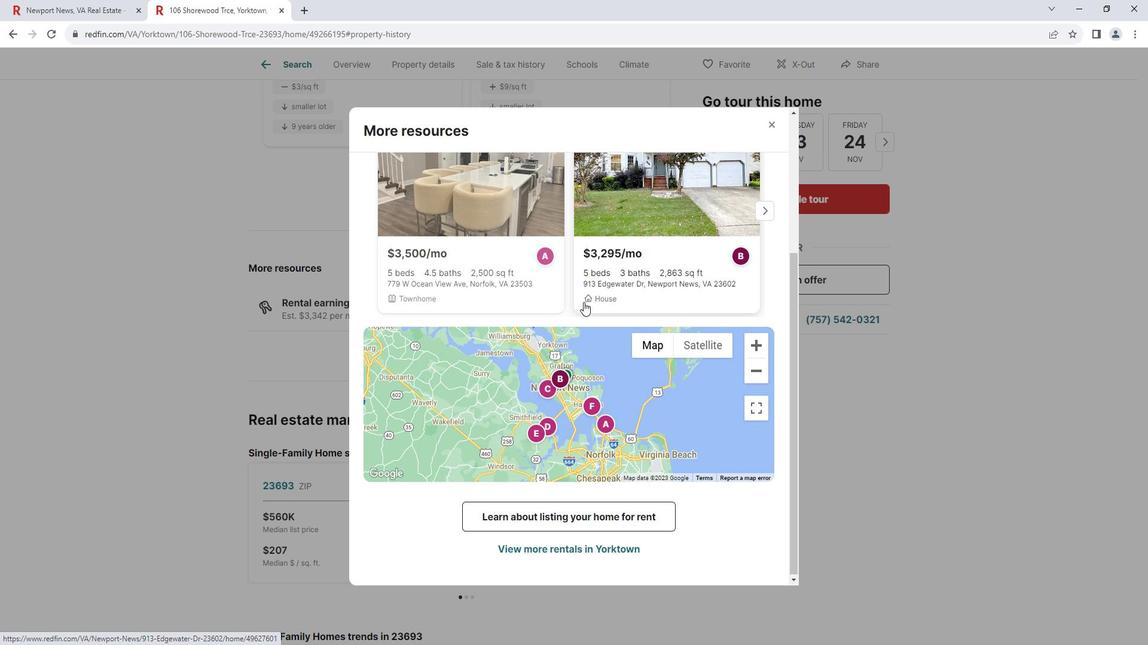 
Action: Mouse scrolled (595, 303) with delta (0, 0)
Screenshot: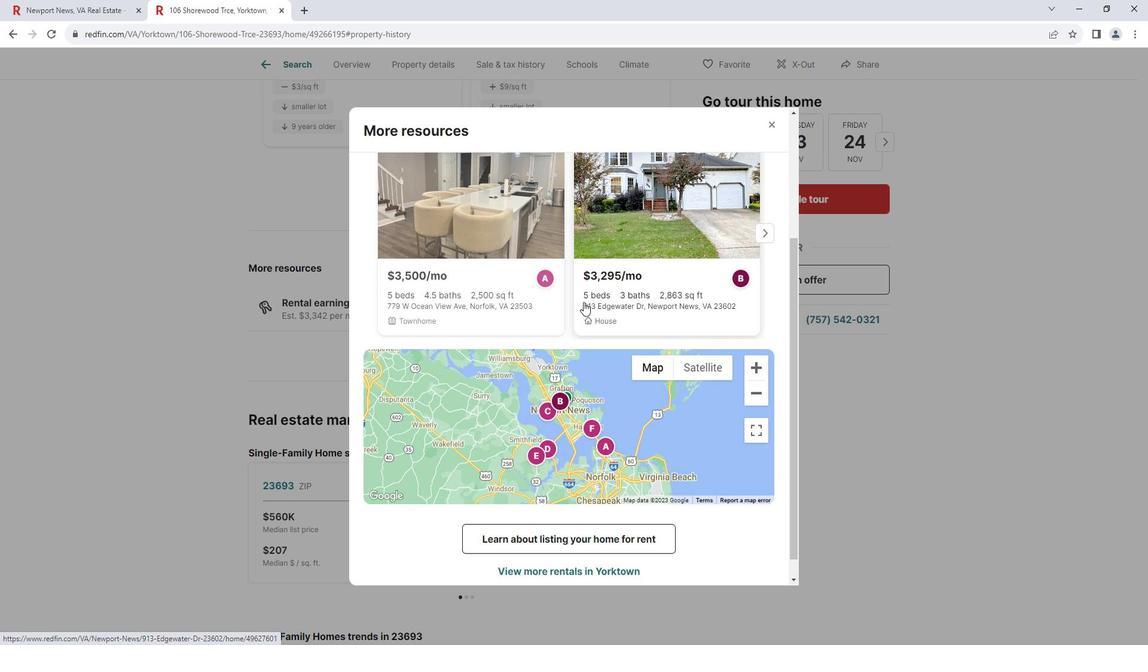 
Action: Mouse scrolled (595, 303) with delta (0, 0)
Screenshot: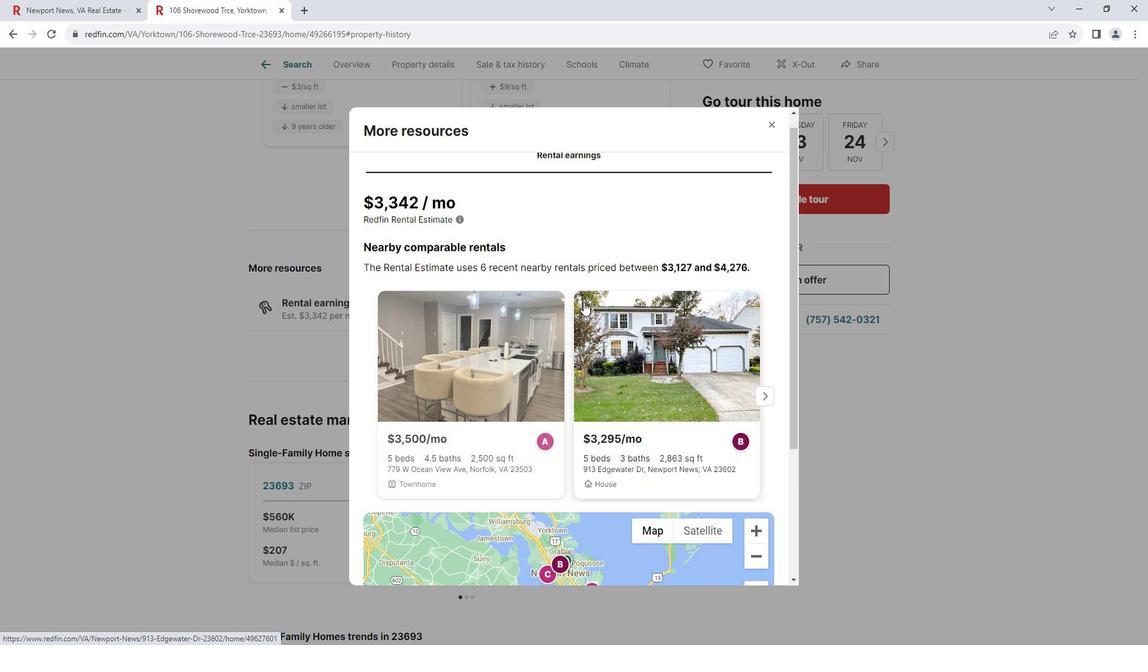 
Action: Mouse scrolled (595, 303) with delta (0, 0)
Screenshot: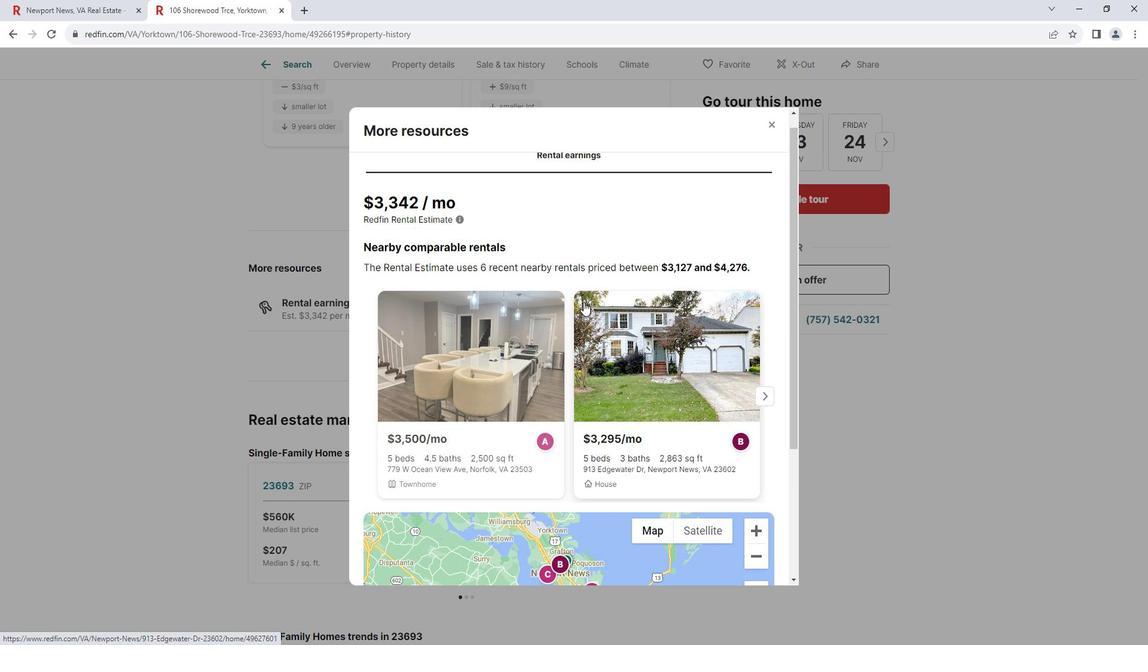 
Action: Mouse scrolled (595, 303) with delta (0, 0)
Screenshot: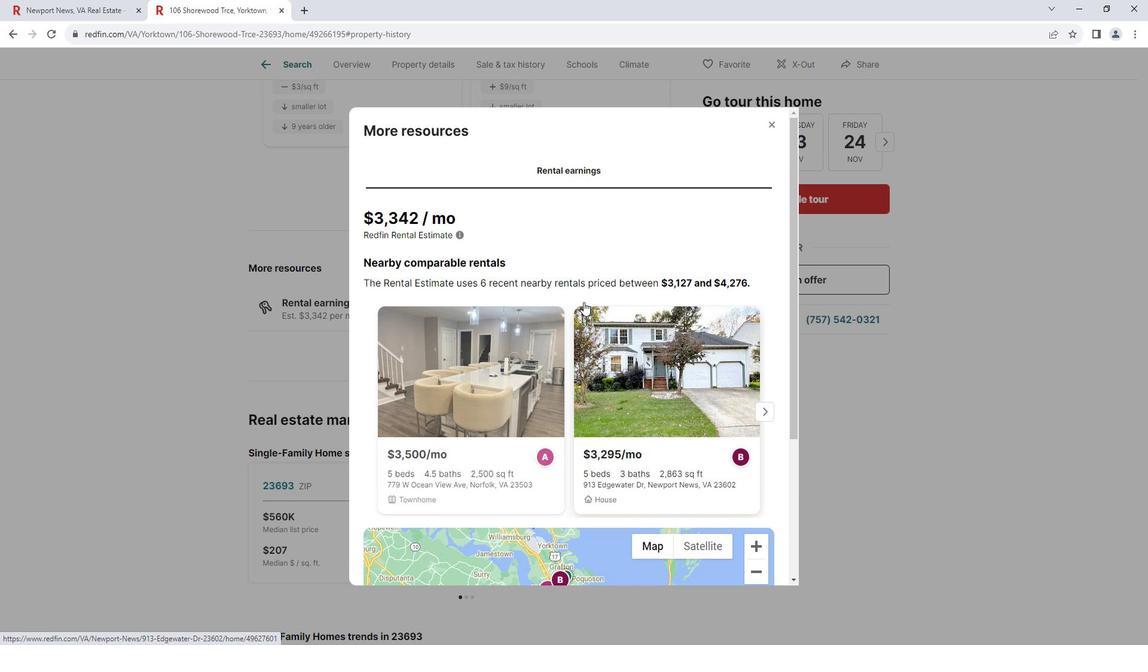 
Action: Mouse moved to (785, 132)
Screenshot: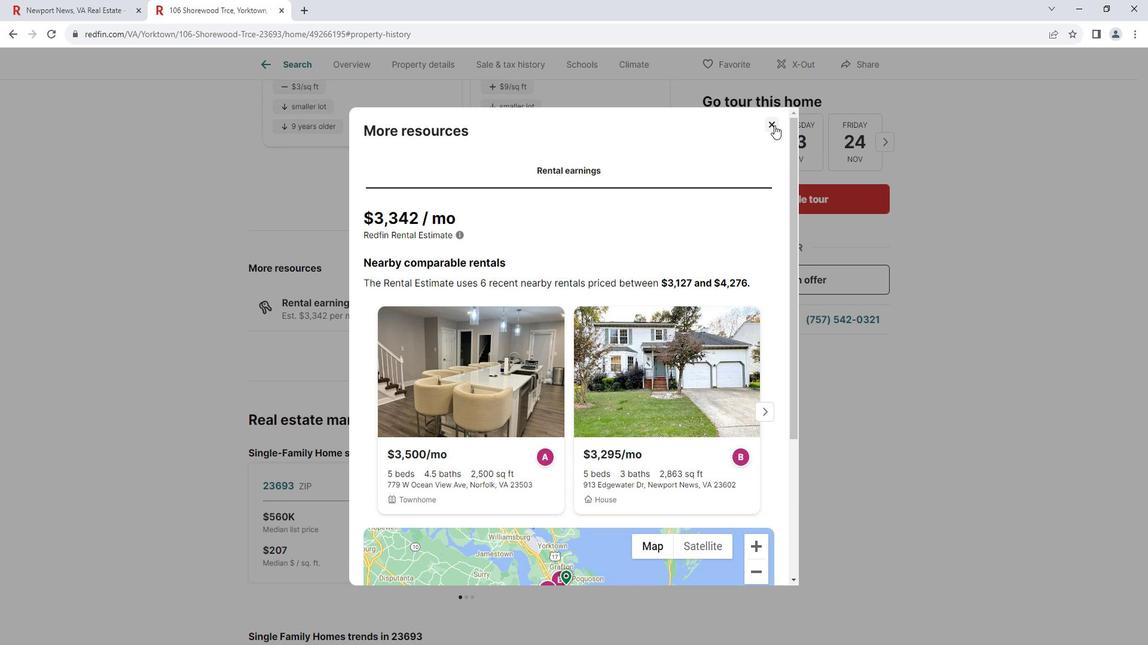 
Action: Mouse pressed left at (785, 132)
Screenshot: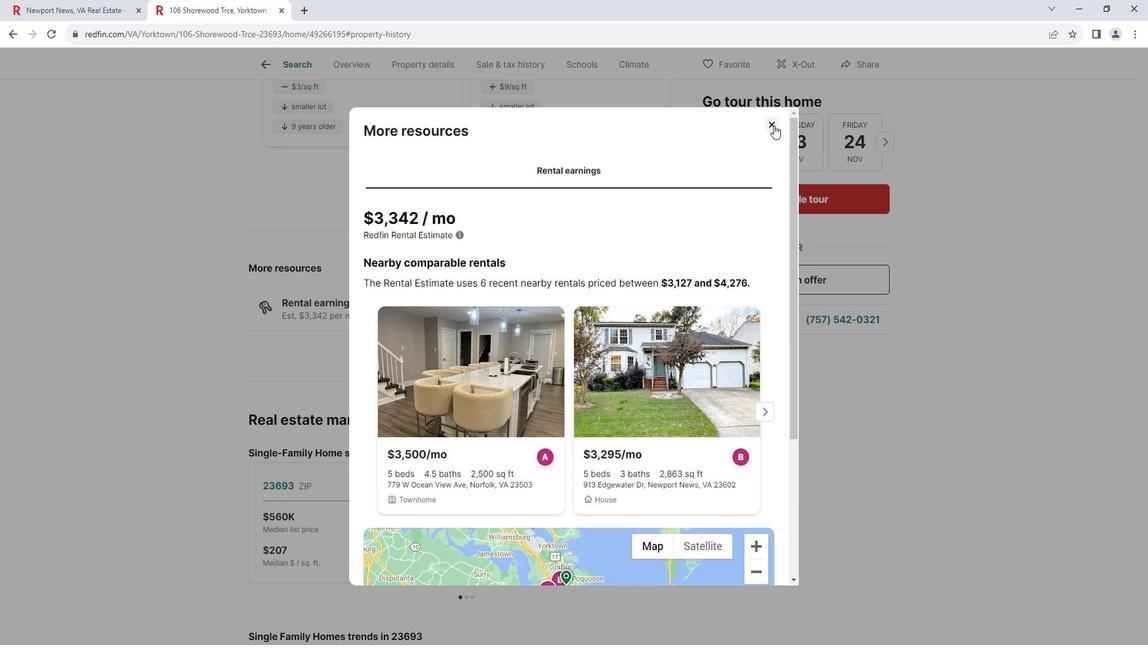 
Action: Mouse moved to (676, 329)
Screenshot: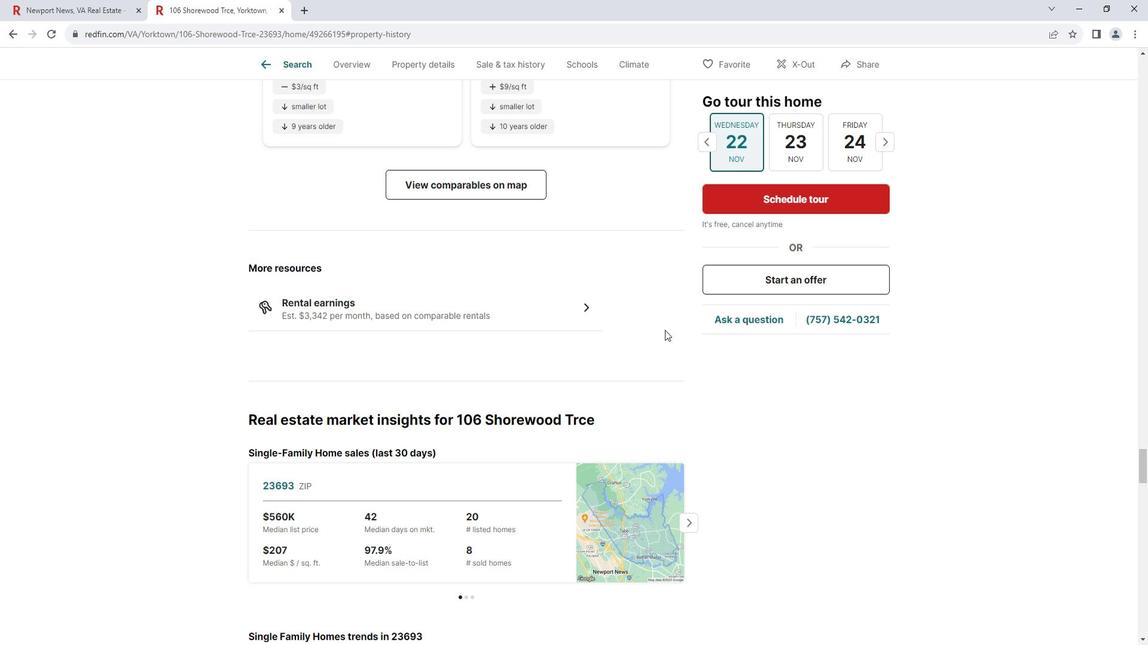
Action: Mouse scrolled (676, 328) with delta (0, 0)
Screenshot: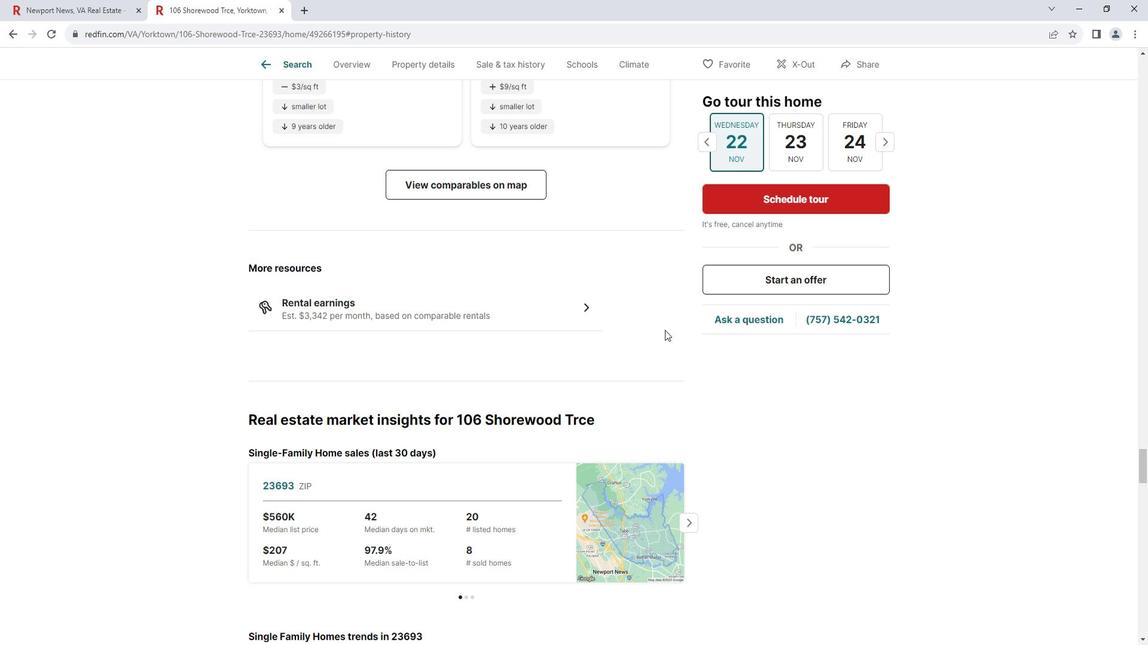 
Action: Mouse scrolled (676, 328) with delta (0, 0)
Screenshot: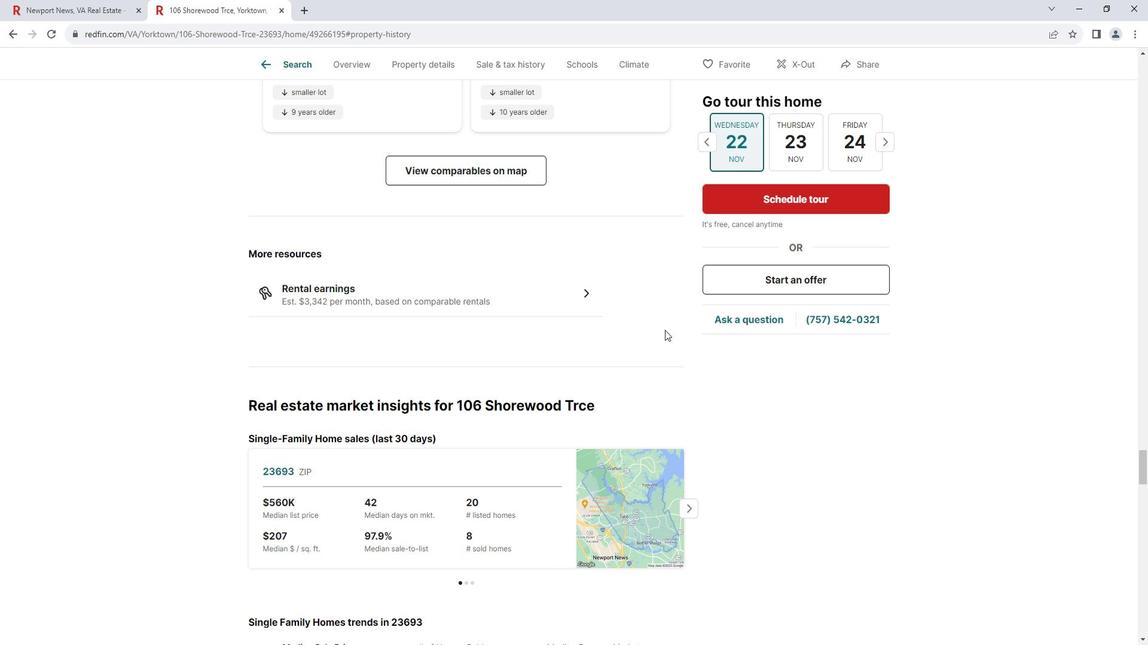 
Action: Mouse scrolled (676, 328) with delta (0, 0)
Screenshot: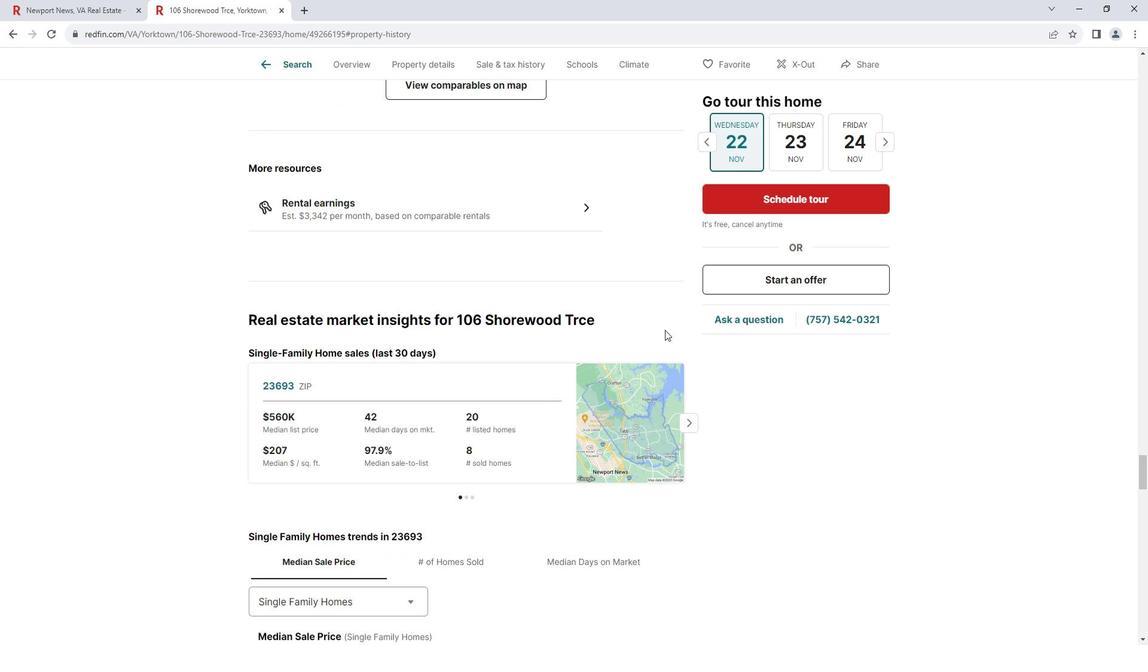 
Action: Mouse scrolled (676, 328) with delta (0, 0)
Screenshot: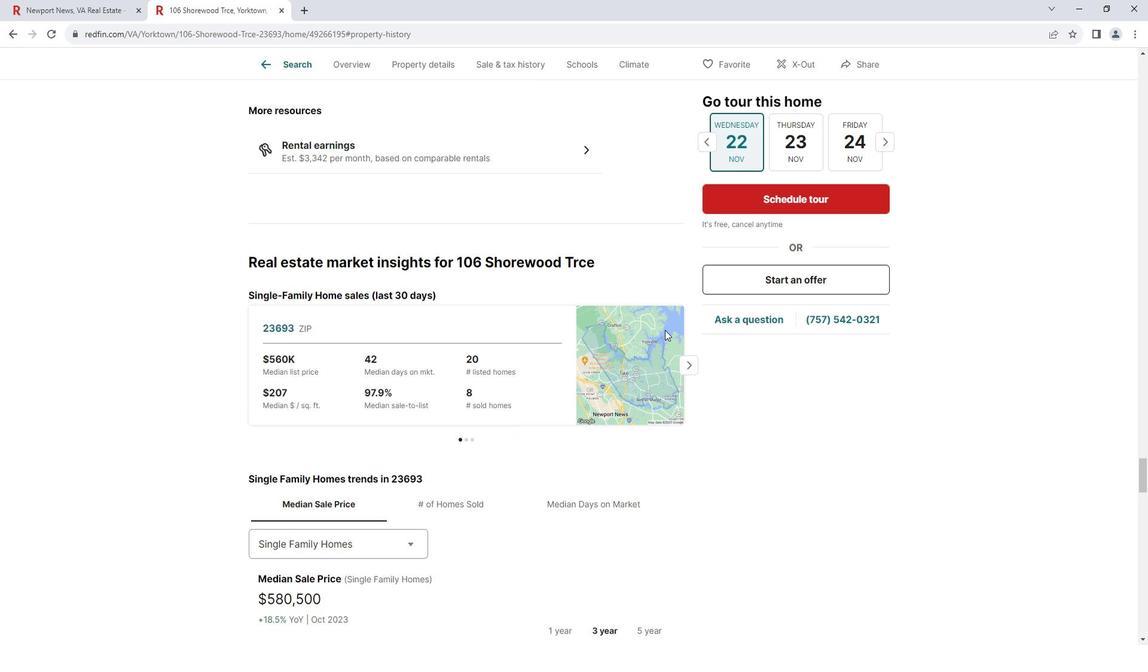 
Action: Mouse scrolled (676, 328) with delta (0, 0)
Screenshot: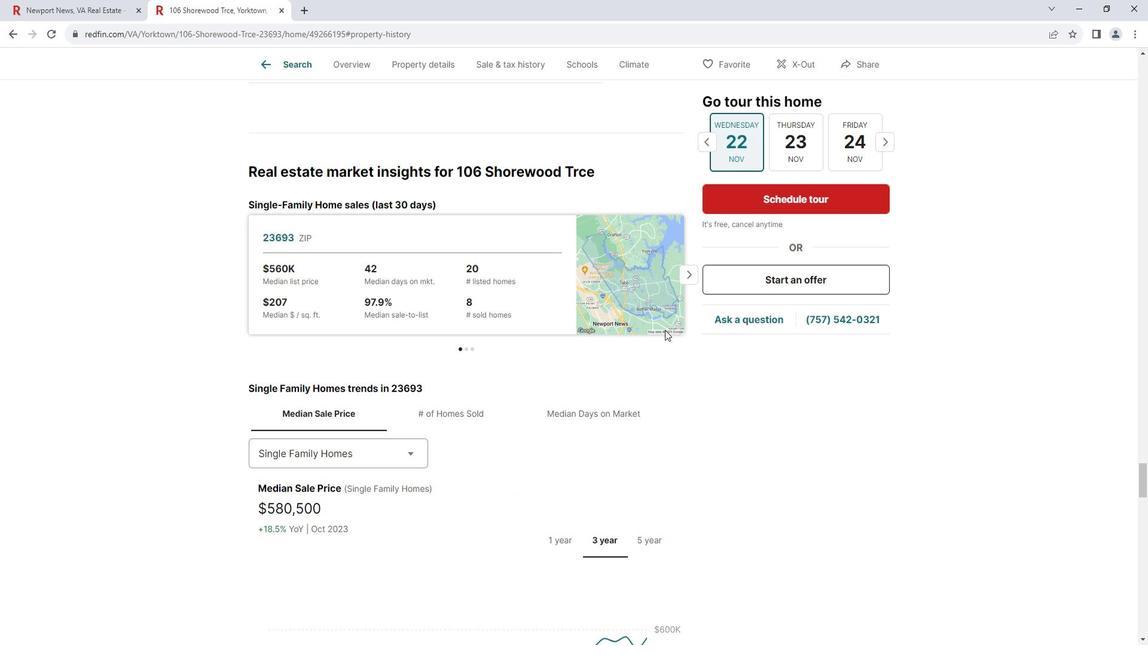 
Action: Mouse moved to (476, 354)
Screenshot: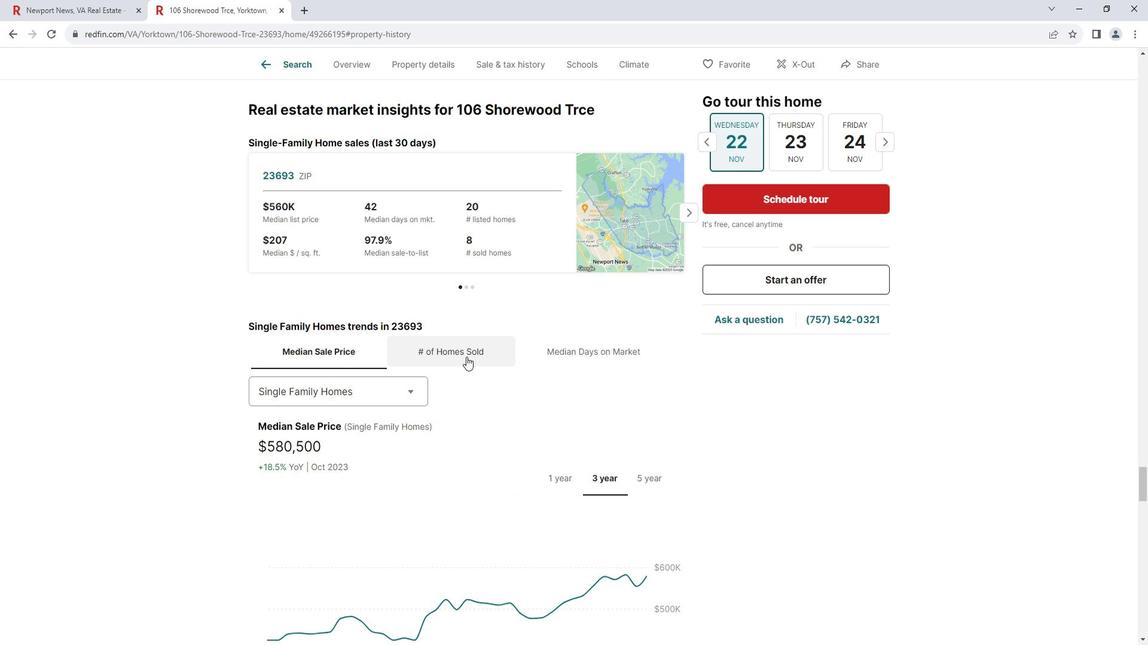 
Action: Mouse pressed left at (476, 354)
Screenshot: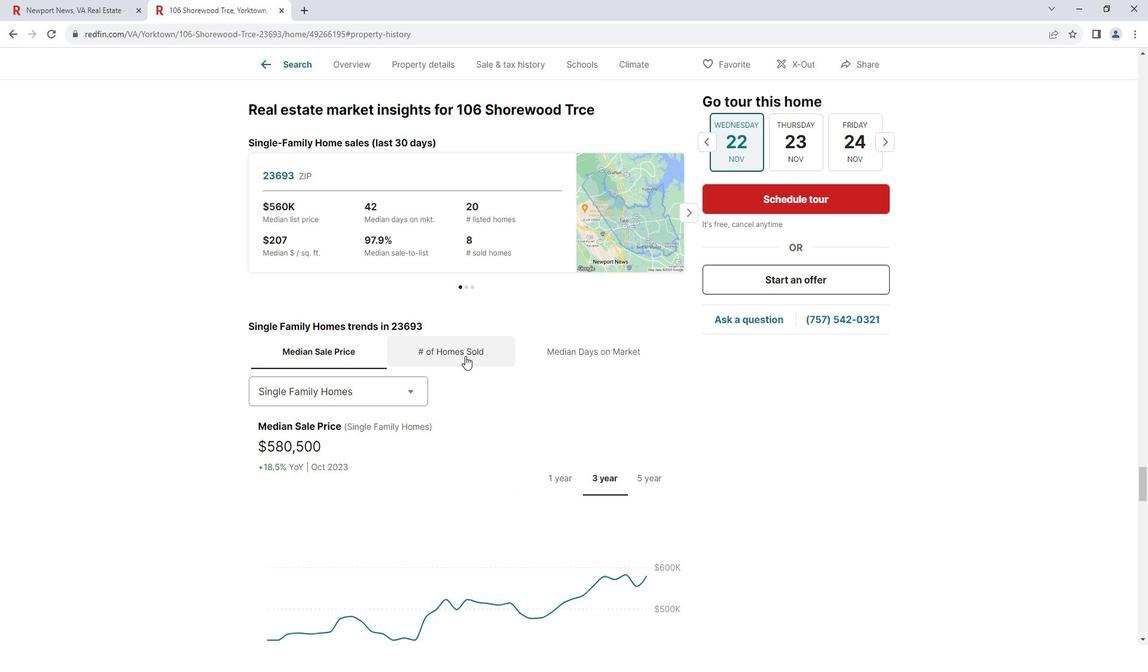 
Action: Mouse moved to (493, 368)
Screenshot: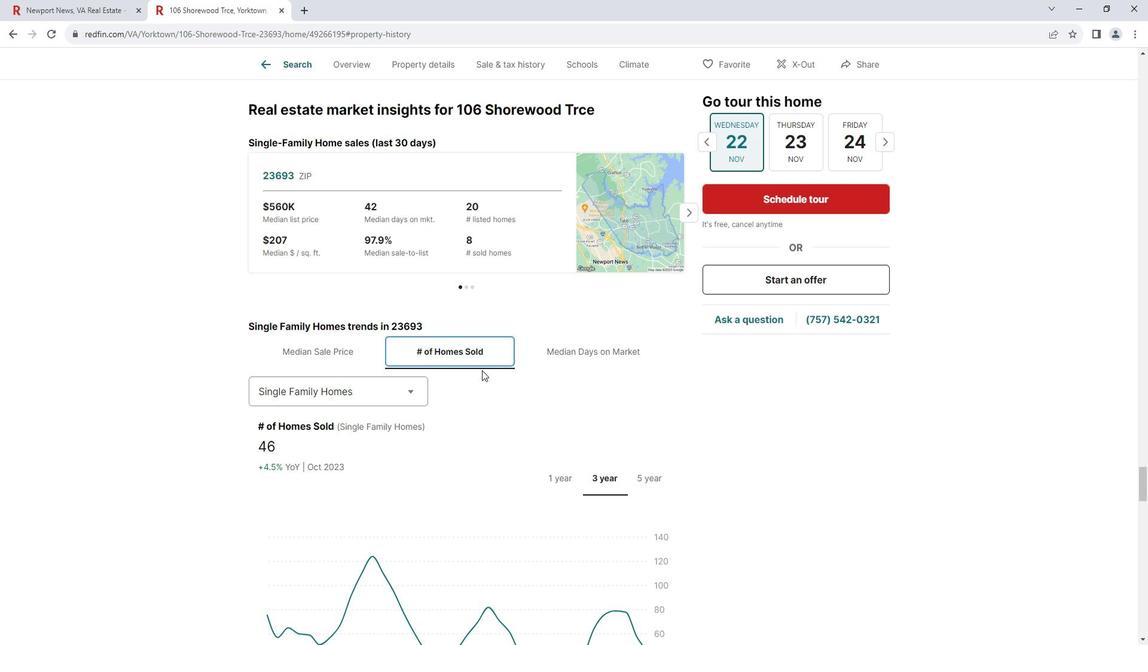 
Action: Mouse scrolled (493, 367) with delta (0, 0)
Screenshot: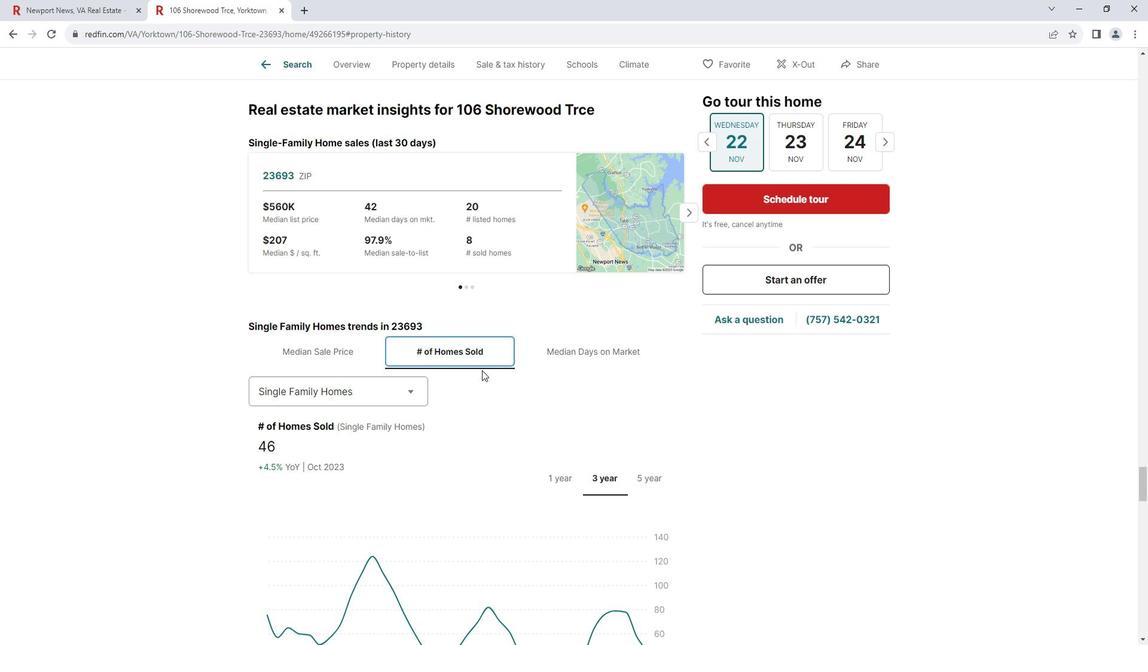 
Action: Mouse scrolled (493, 367) with delta (0, 0)
Screenshot: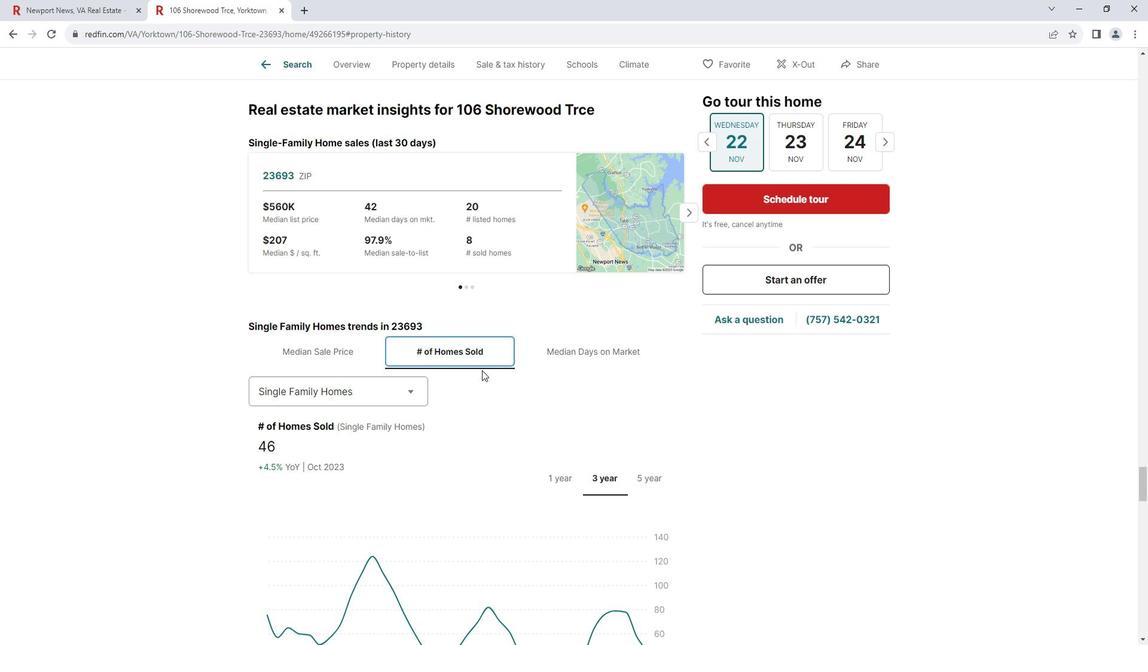 
Action: Mouse moved to (625, 230)
Screenshot: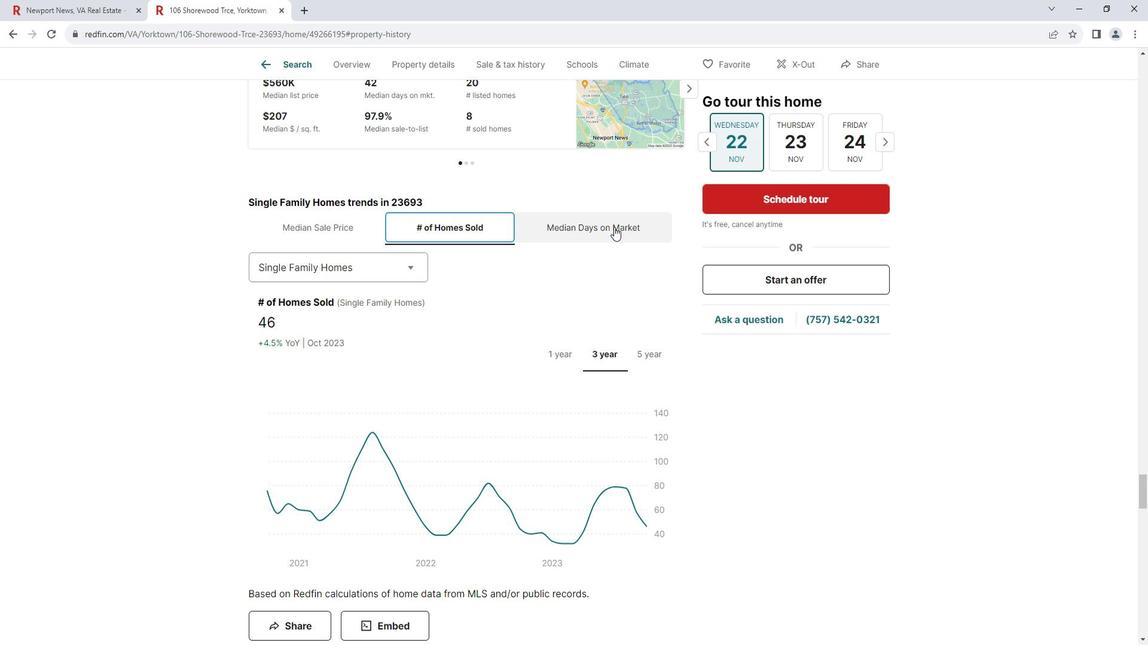 
Action: Mouse pressed left at (625, 230)
Screenshot: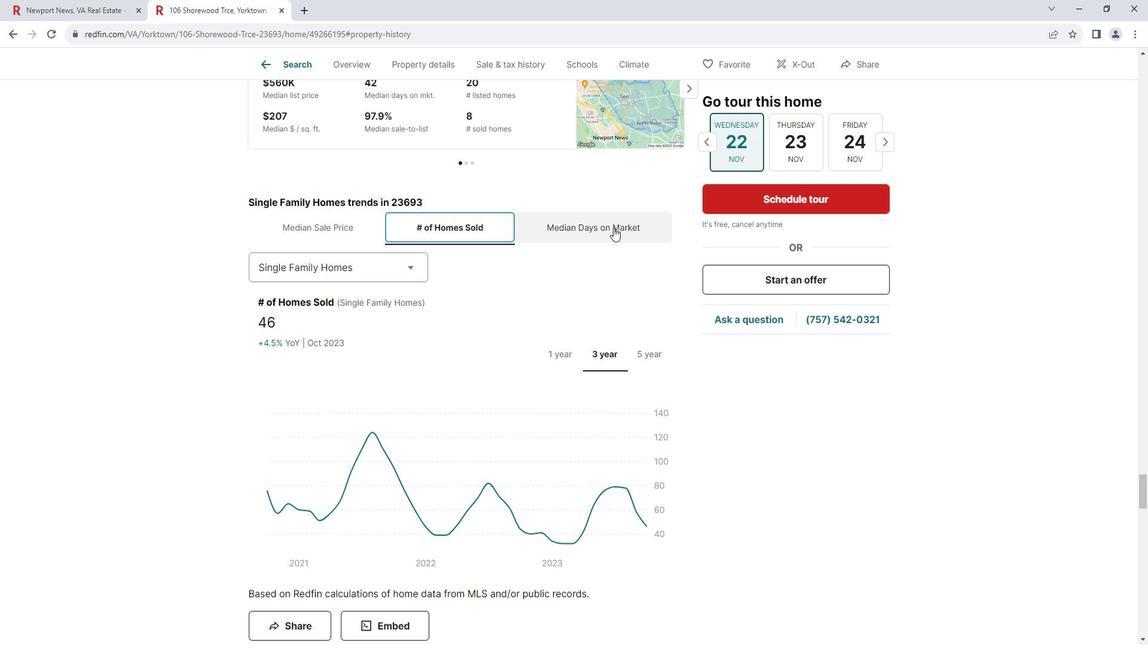 
Action: Mouse moved to (586, 339)
